 Task: Buy 1 Cheese Makers from Cheese Tools section under best seller category for shipping address: Jennifer Adams, 2106 Pike Street, San Diego, California 92126, Cell Number 8585770212. Pay from credit card ending with 9757, CVV 798
Action: Mouse moved to (36, 88)
Screenshot: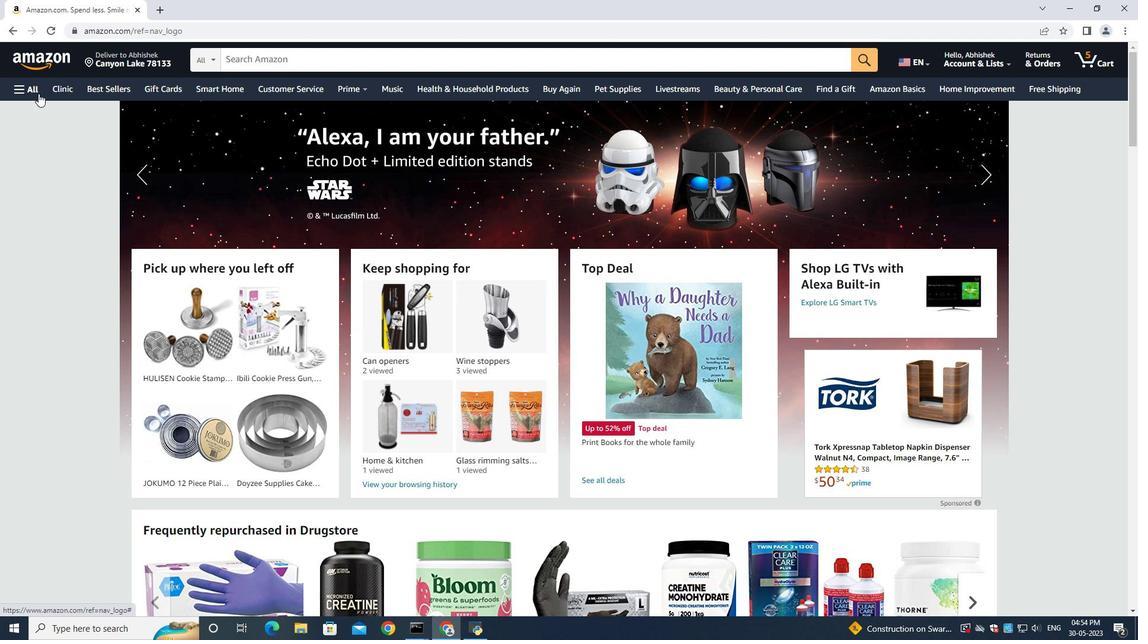 
Action: Mouse pressed left at (36, 88)
Screenshot: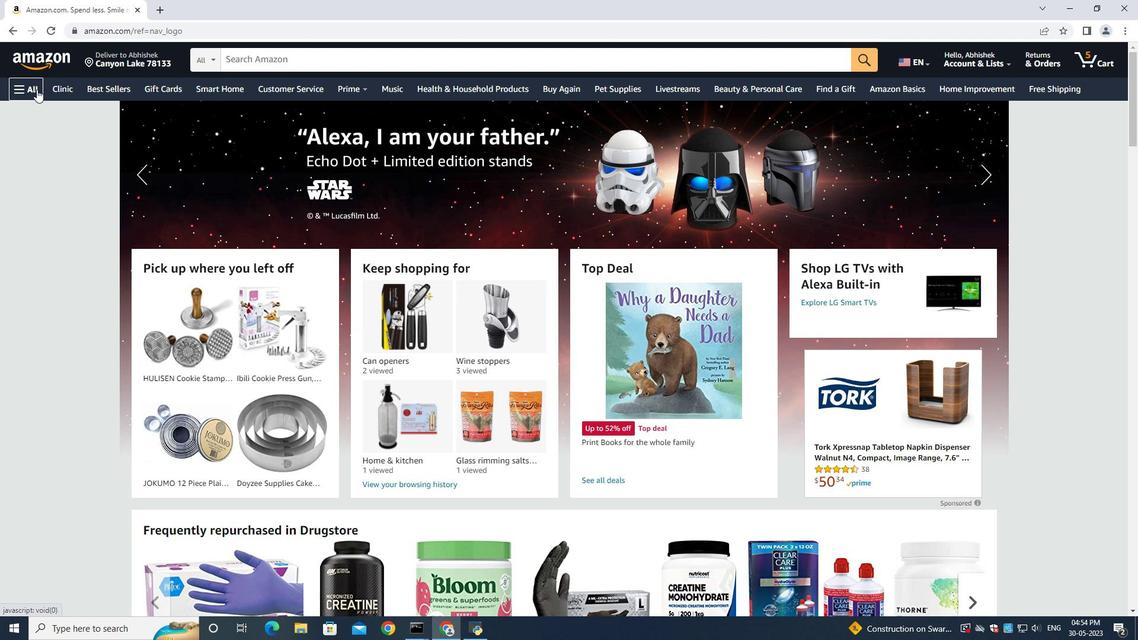 
Action: Mouse moved to (57, 106)
Screenshot: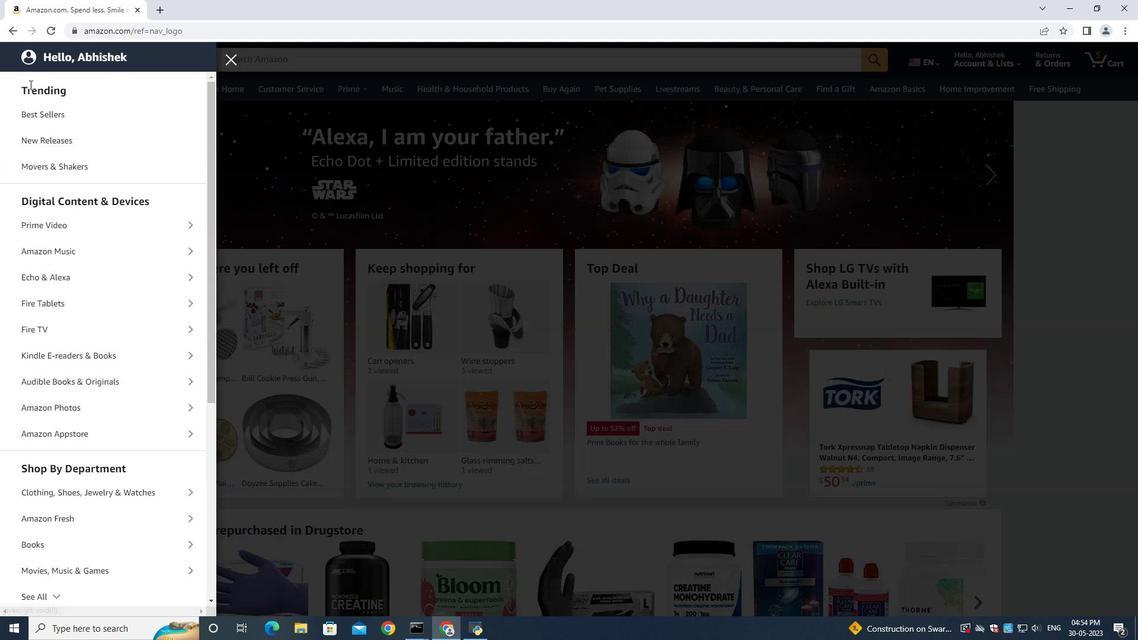 
Action: Mouse pressed left at (57, 106)
Screenshot: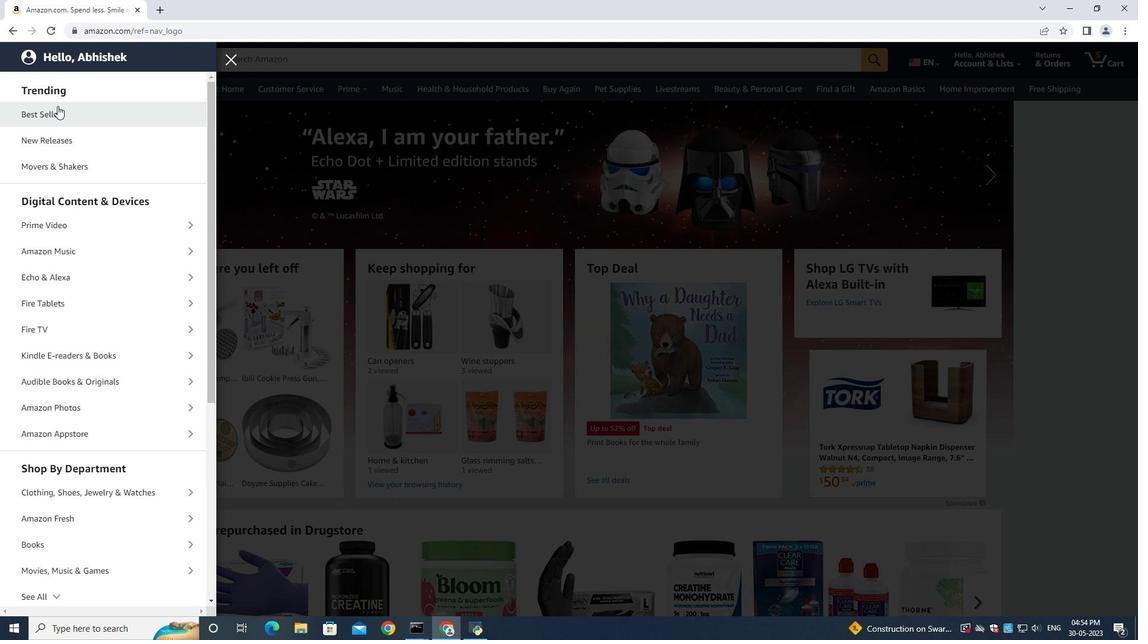 
Action: Mouse moved to (256, 54)
Screenshot: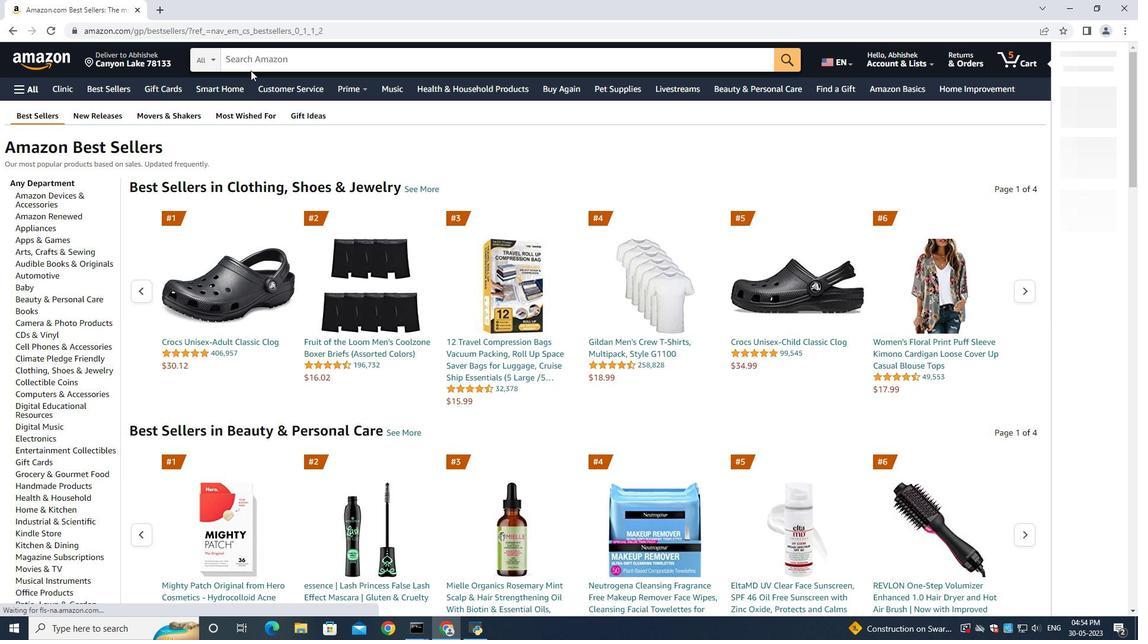 
Action: Mouse pressed left at (256, 54)
Screenshot: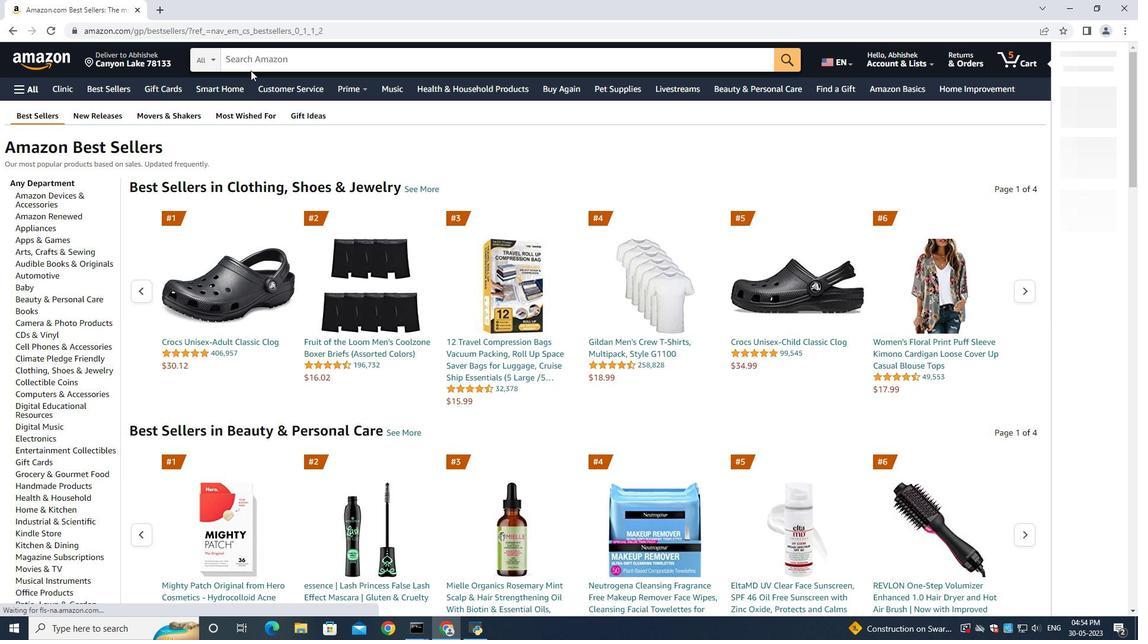 
Action: Key pressed <Key.shift>Cheese<Key.space><Key.shift>makers<Key.enter>
Screenshot: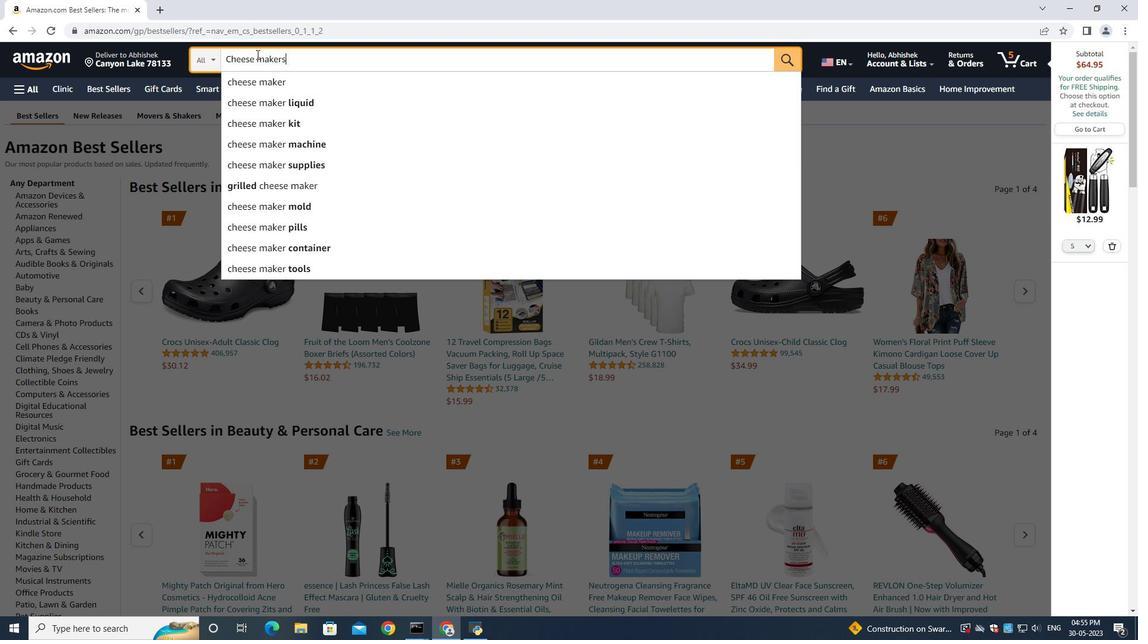 
Action: Mouse moved to (560, 350)
Screenshot: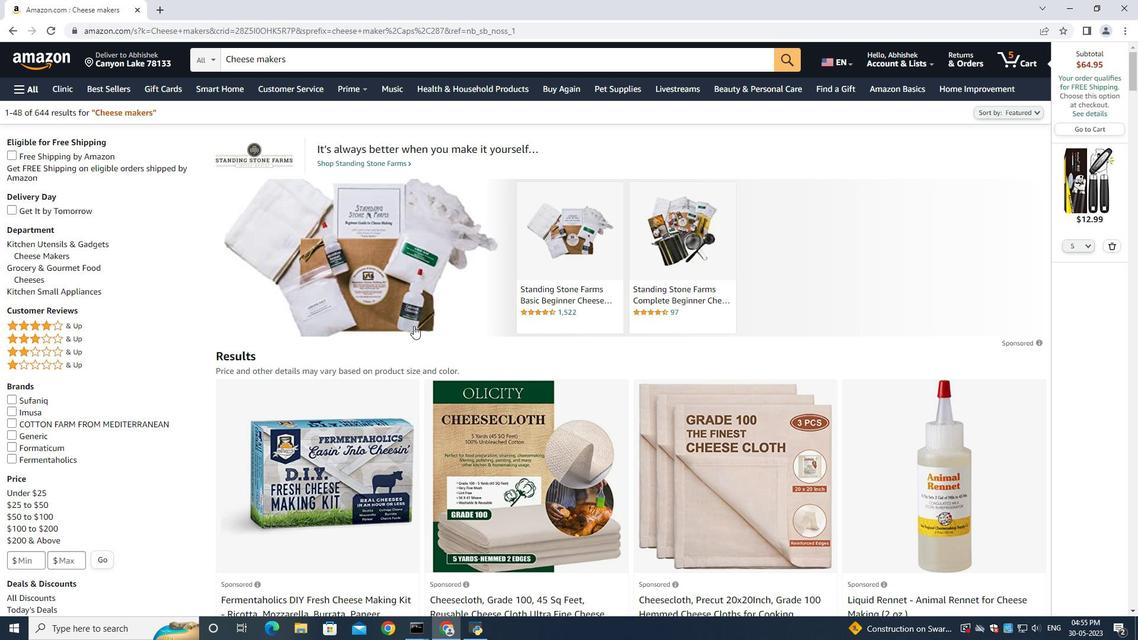 
Action: Mouse scrolled (560, 349) with delta (0, 0)
Screenshot: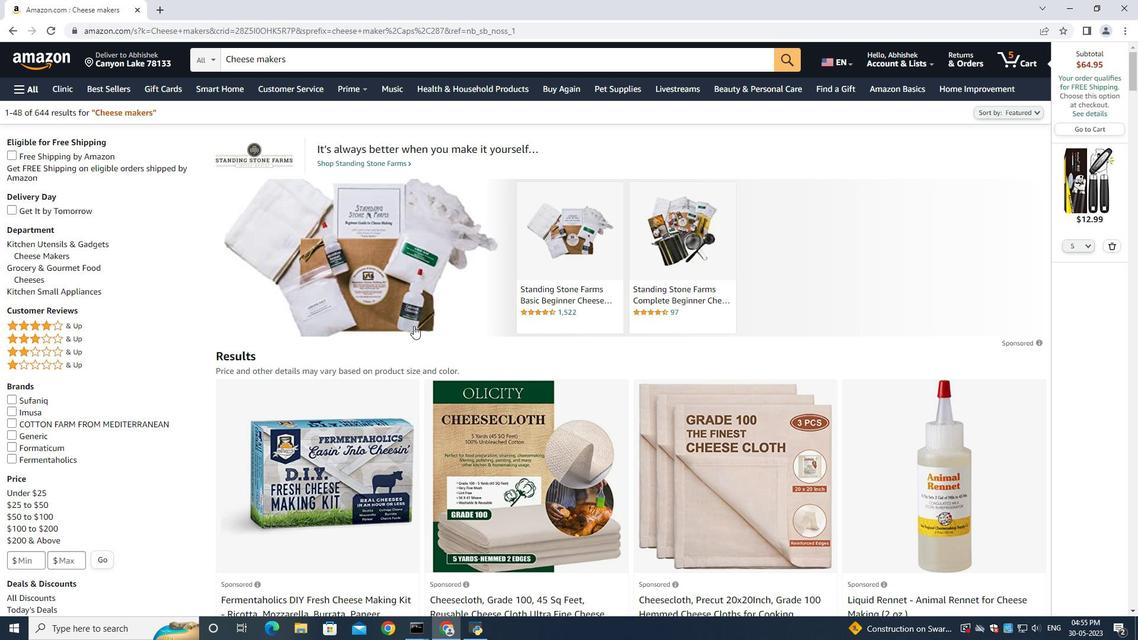 
Action: Mouse moved to (560, 351)
Screenshot: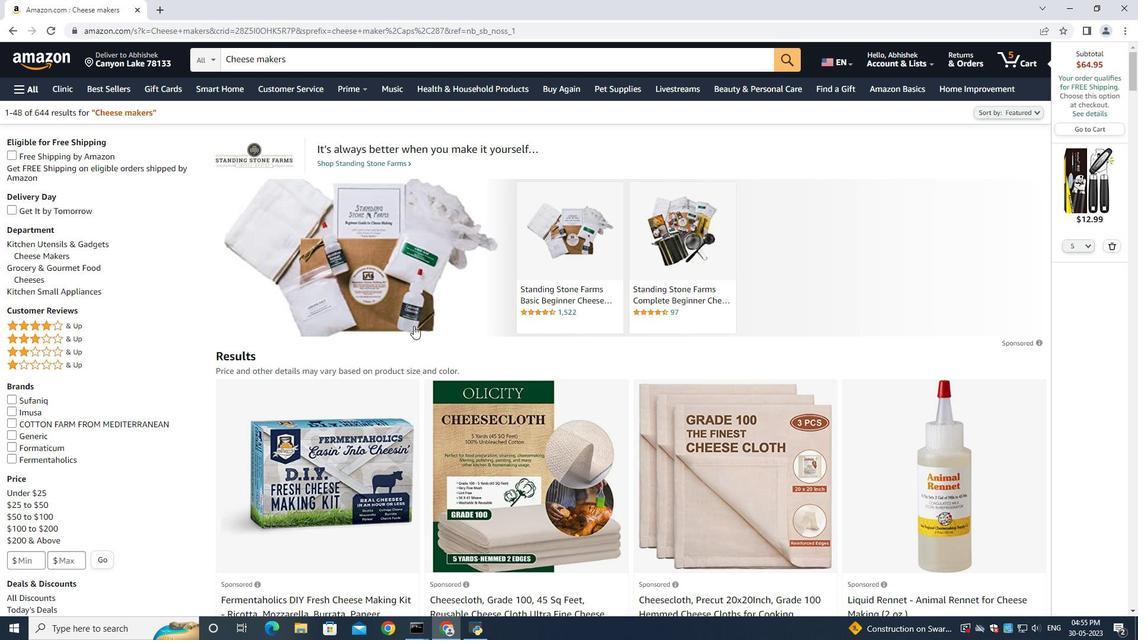 
Action: Mouse scrolled (560, 350) with delta (0, 0)
Screenshot: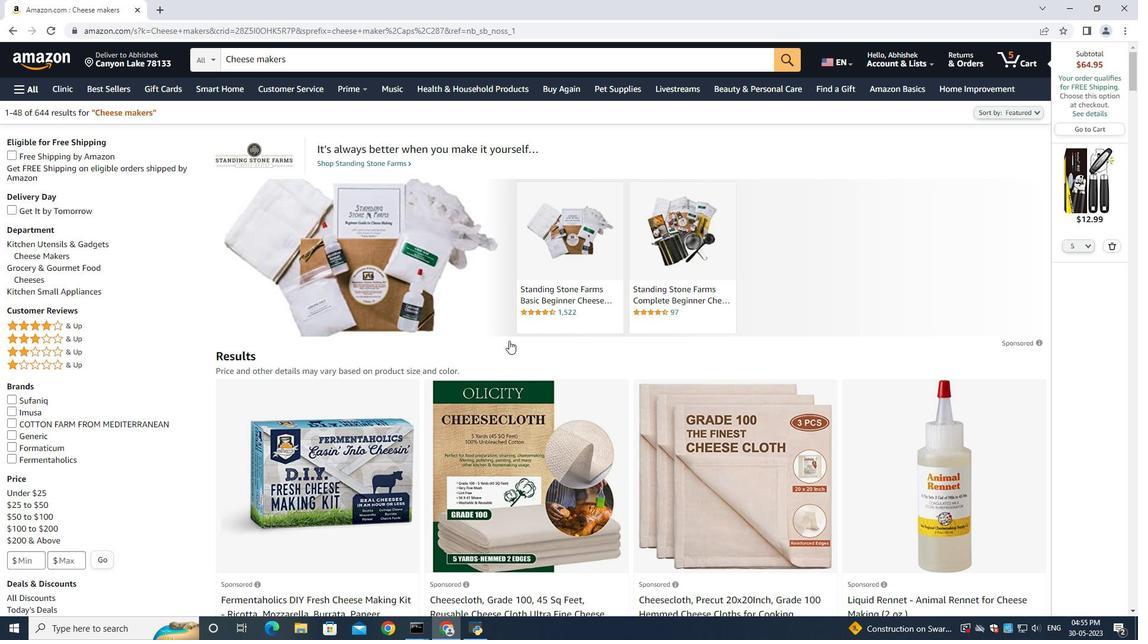 
Action: Mouse scrolled (560, 350) with delta (0, 0)
Screenshot: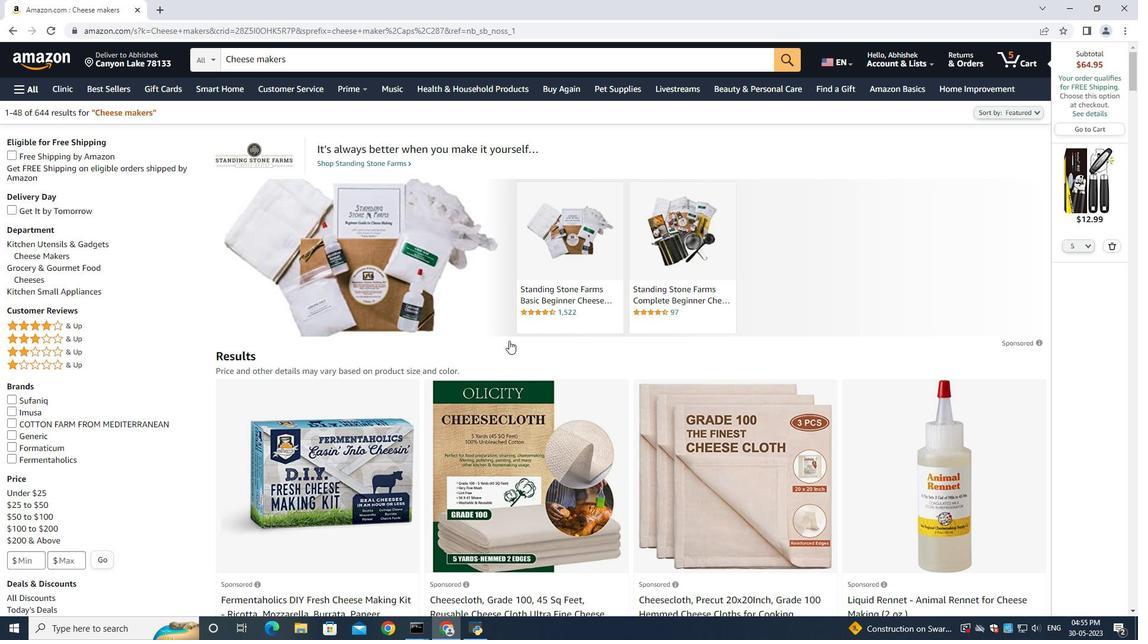 
Action: Mouse moved to (560, 350)
Screenshot: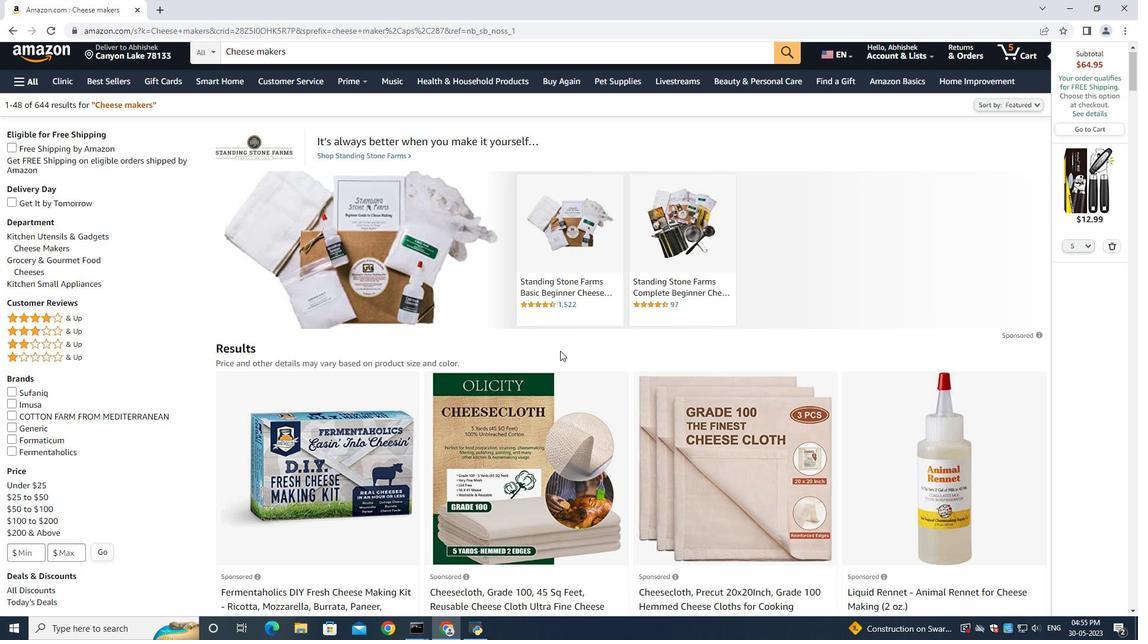 
Action: Mouse scrolled (560, 350) with delta (0, 0)
Screenshot: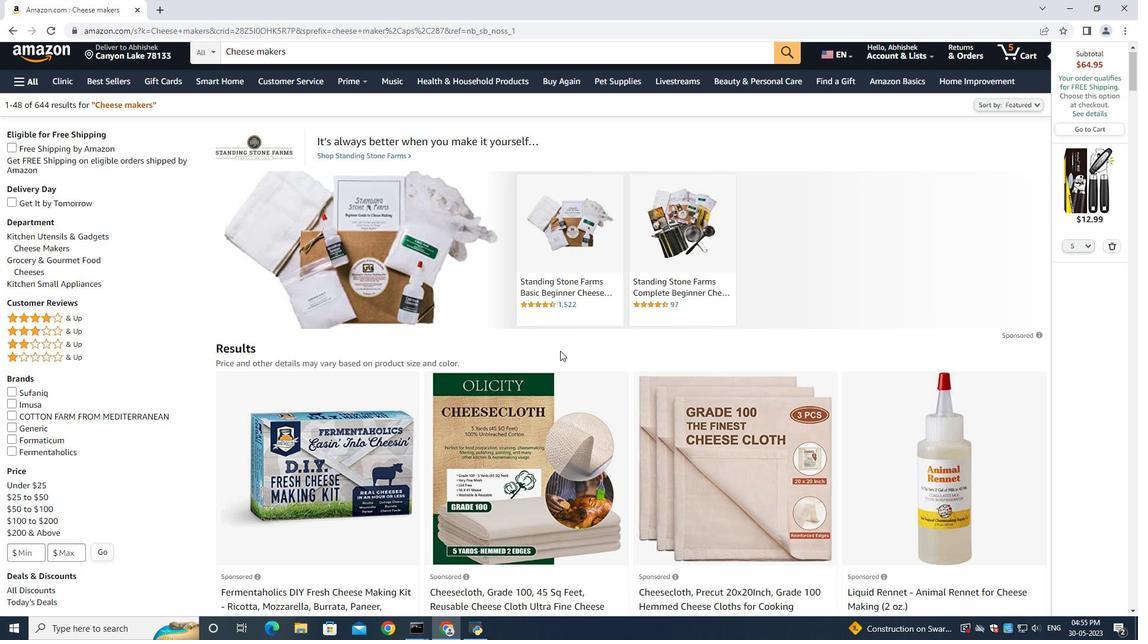 
Action: Mouse moved to (560, 349)
Screenshot: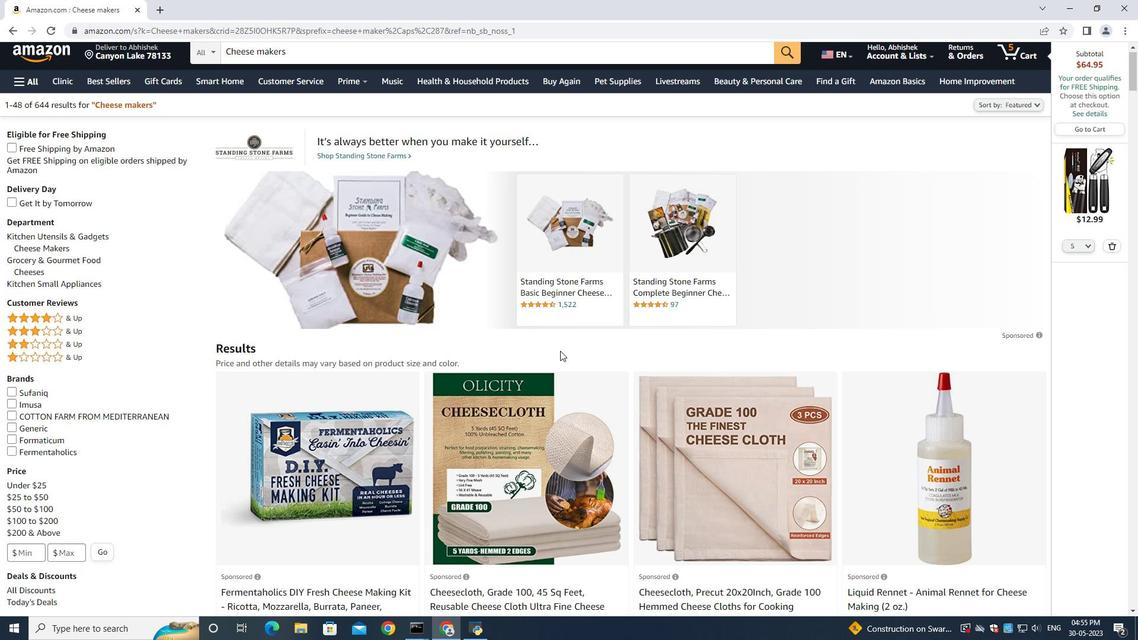 
Action: Mouse scrolled (560, 350) with delta (0, 0)
Screenshot: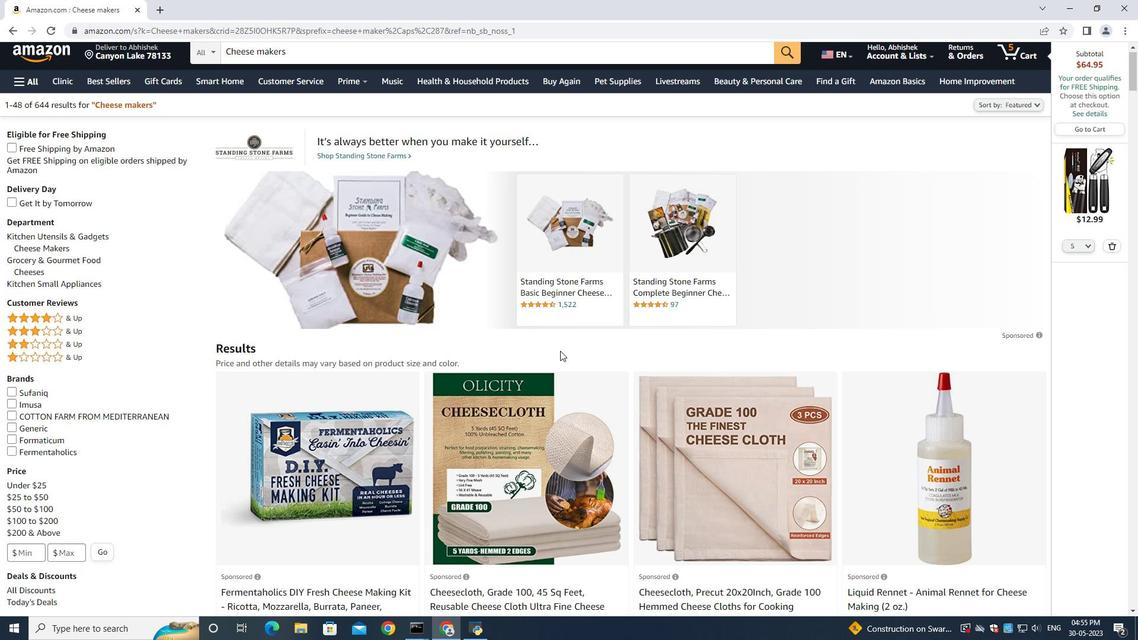
Action: Mouse moved to (358, 278)
Screenshot: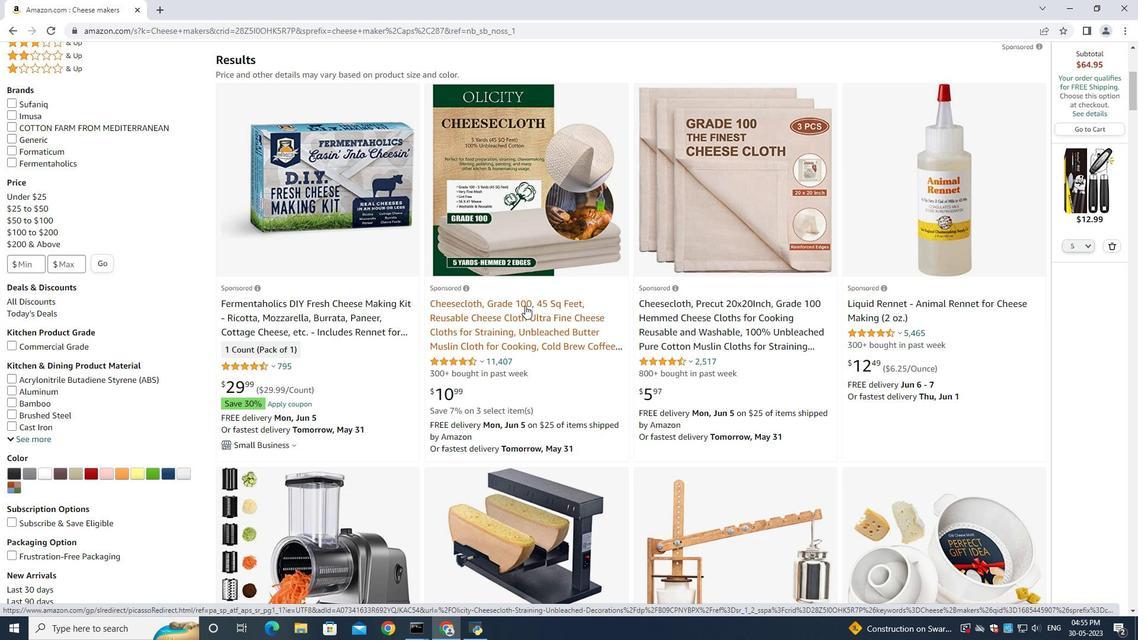
Action: Mouse scrolled (358, 279) with delta (0, 0)
Screenshot: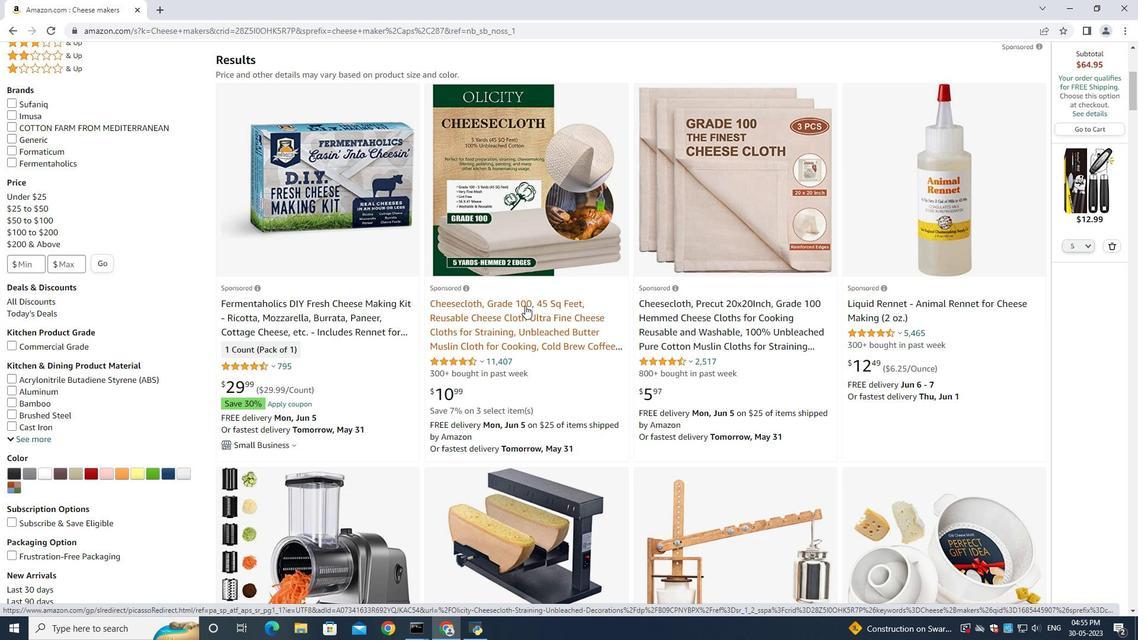 
Action: Mouse scrolled (358, 279) with delta (0, 0)
Screenshot: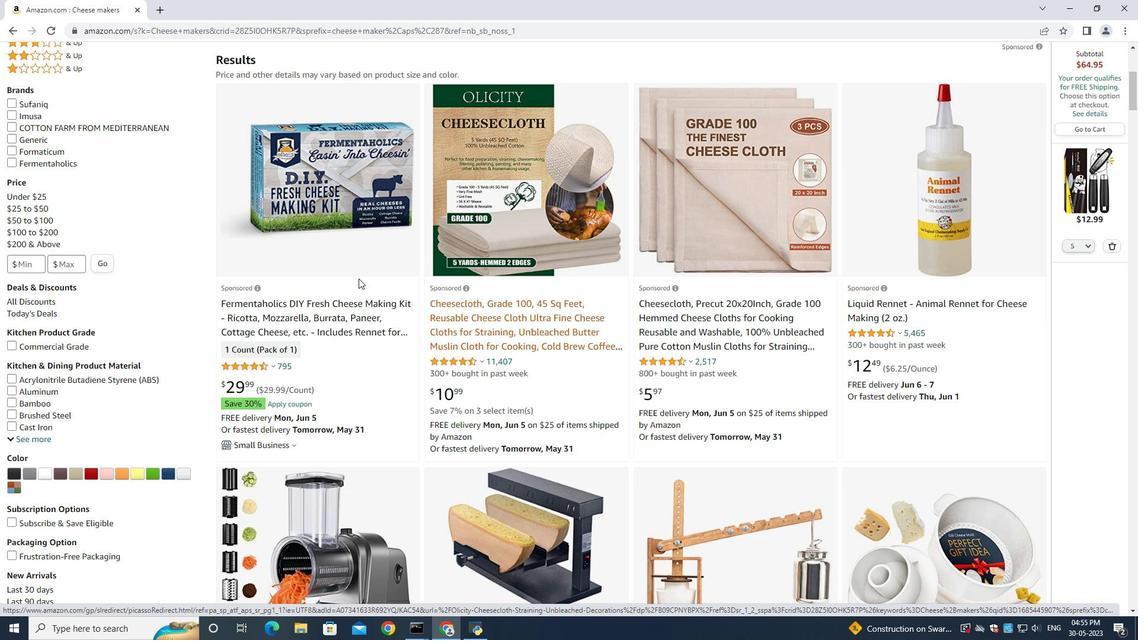 
Action: Mouse moved to (358, 278)
Screenshot: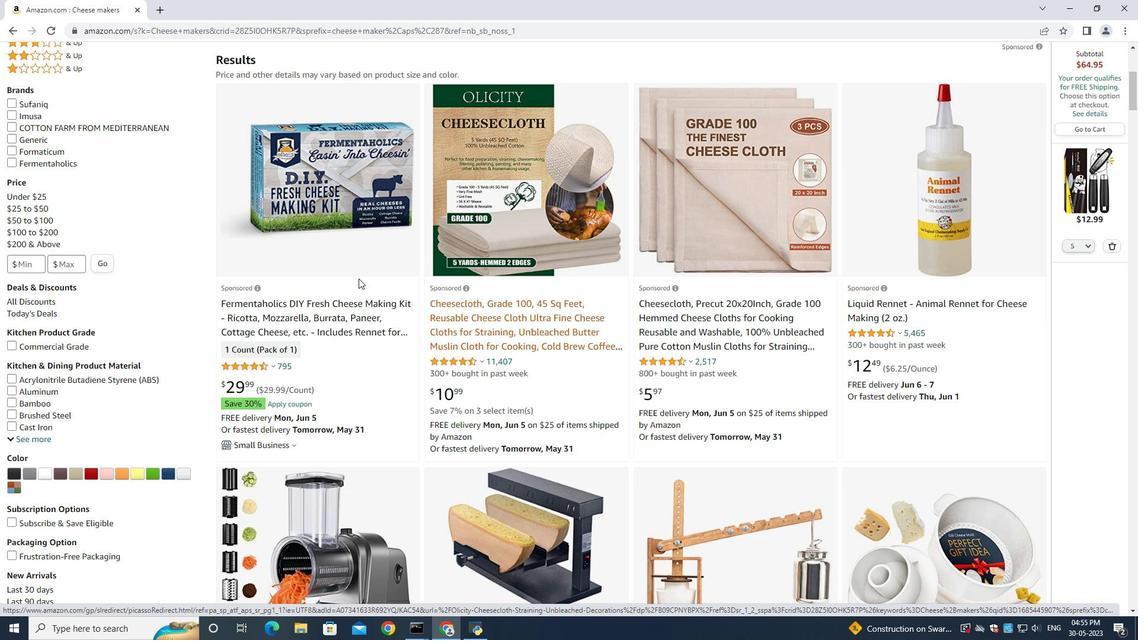 
Action: Mouse scrolled (358, 279) with delta (0, 0)
Screenshot: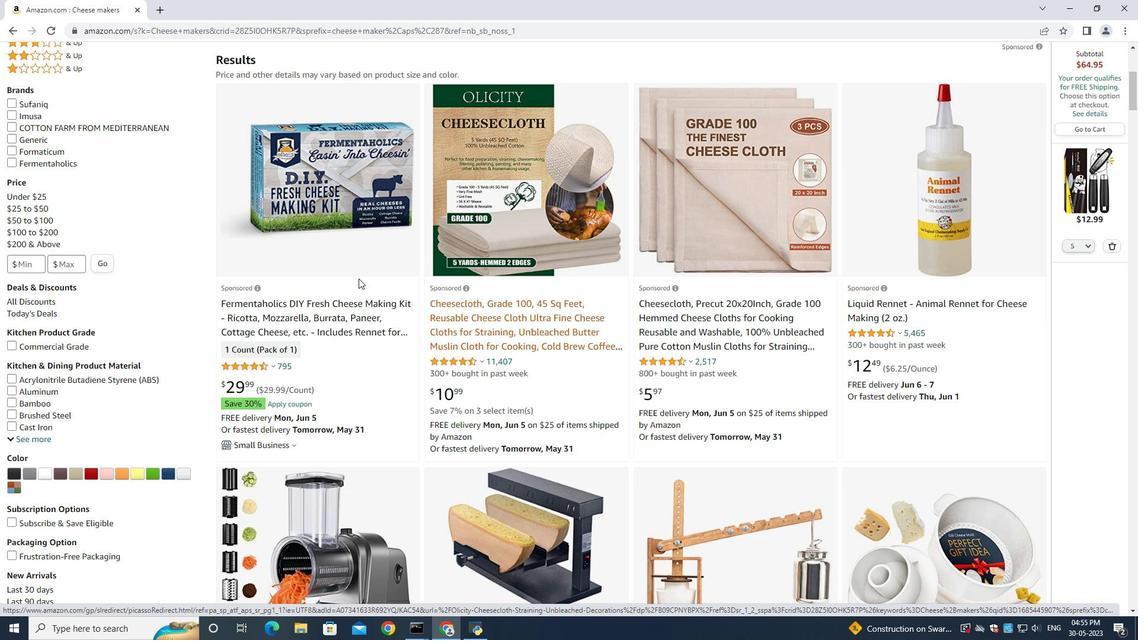 
Action: Mouse moved to (358, 278)
Screenshot: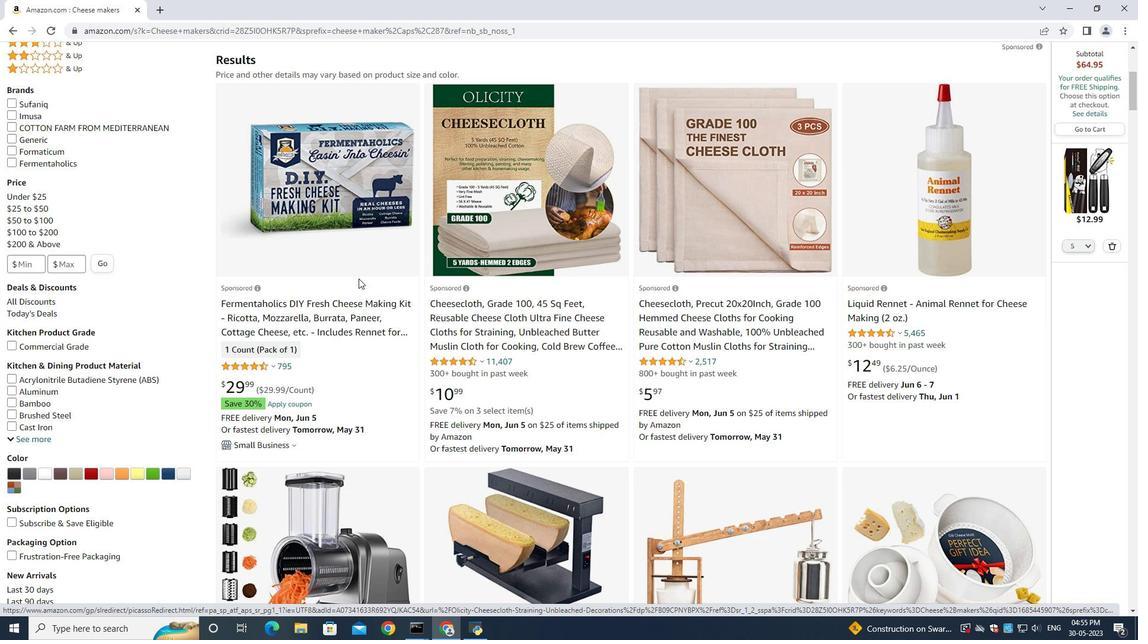 
Action: Mouse scrolled (358, 279) with delta (0, 0)
Screenshot: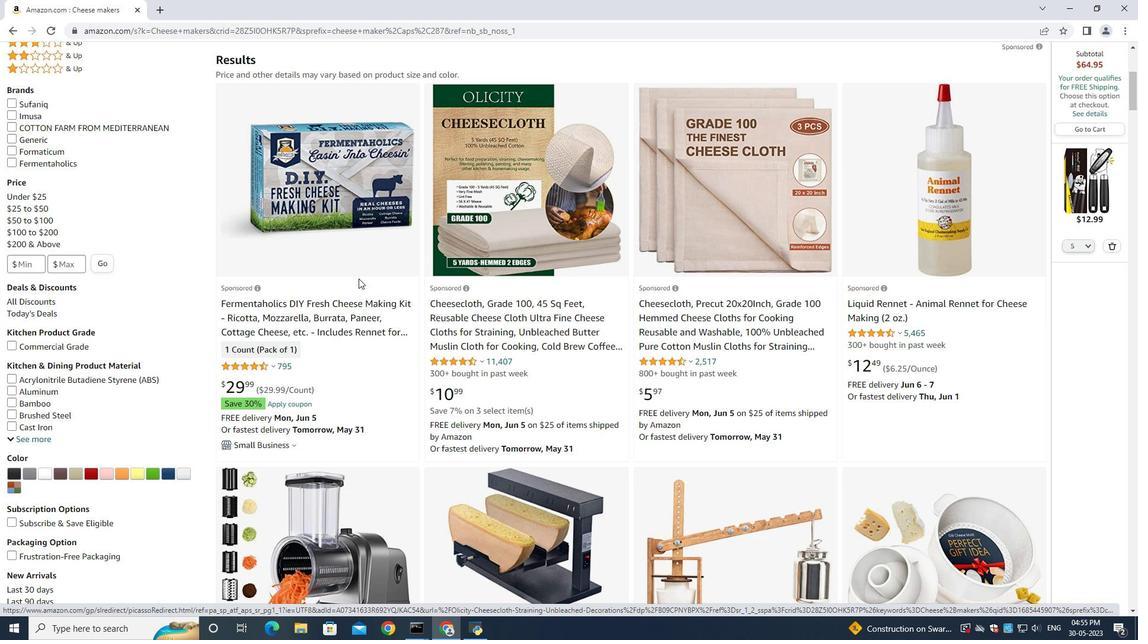 
Action: Mouse moved to (359, 278)
Screenshot: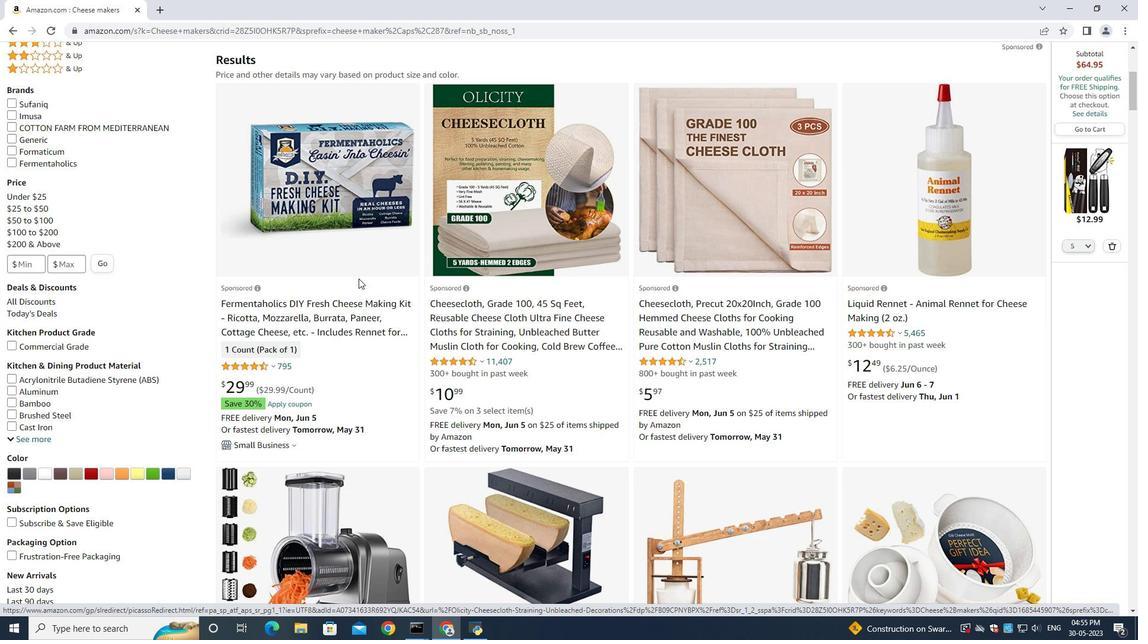 
Action: Mouse scrolled (359, 279) with delta (0, 0)
Screenshot: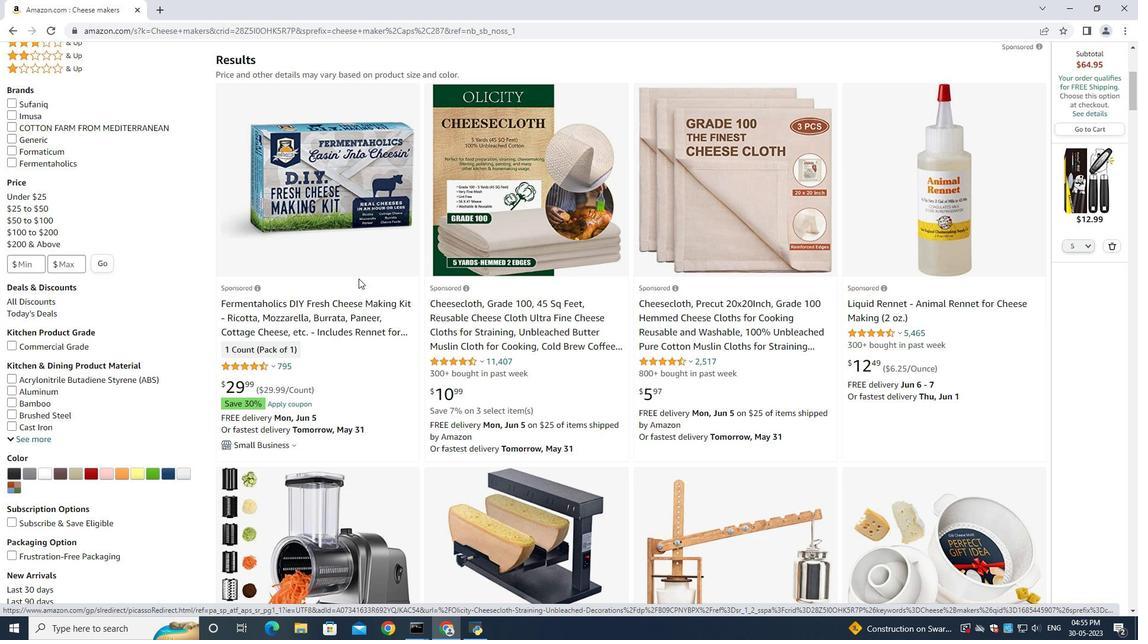 
Action: Mouse moved to (39, 254)
Screenshot: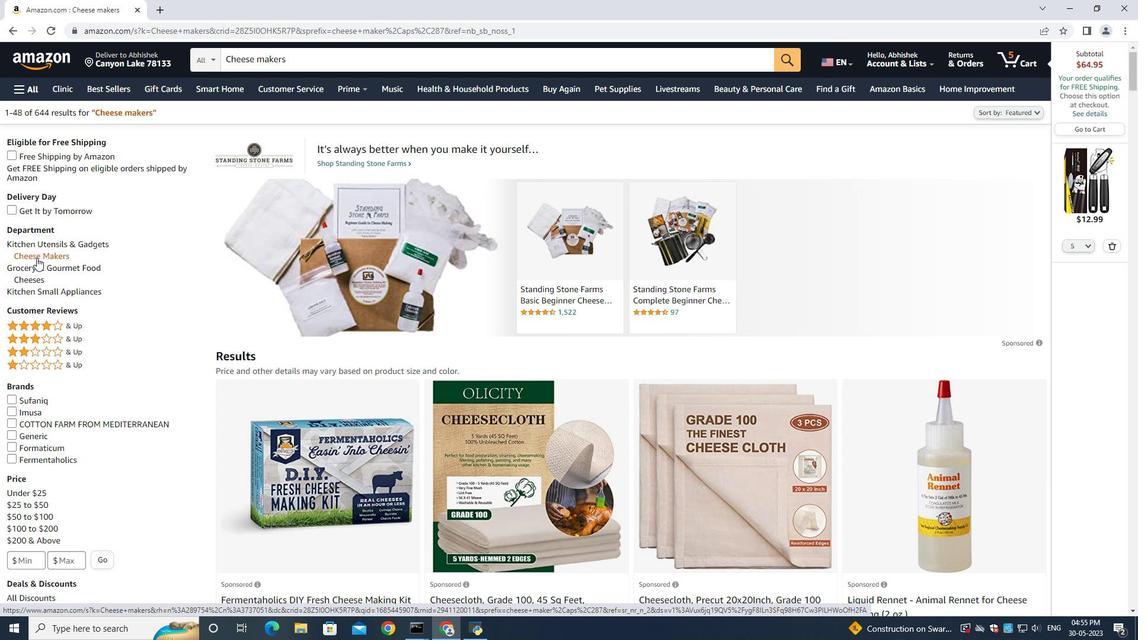 
Action: Mouse pressed left at (39, 254)
Screenshot: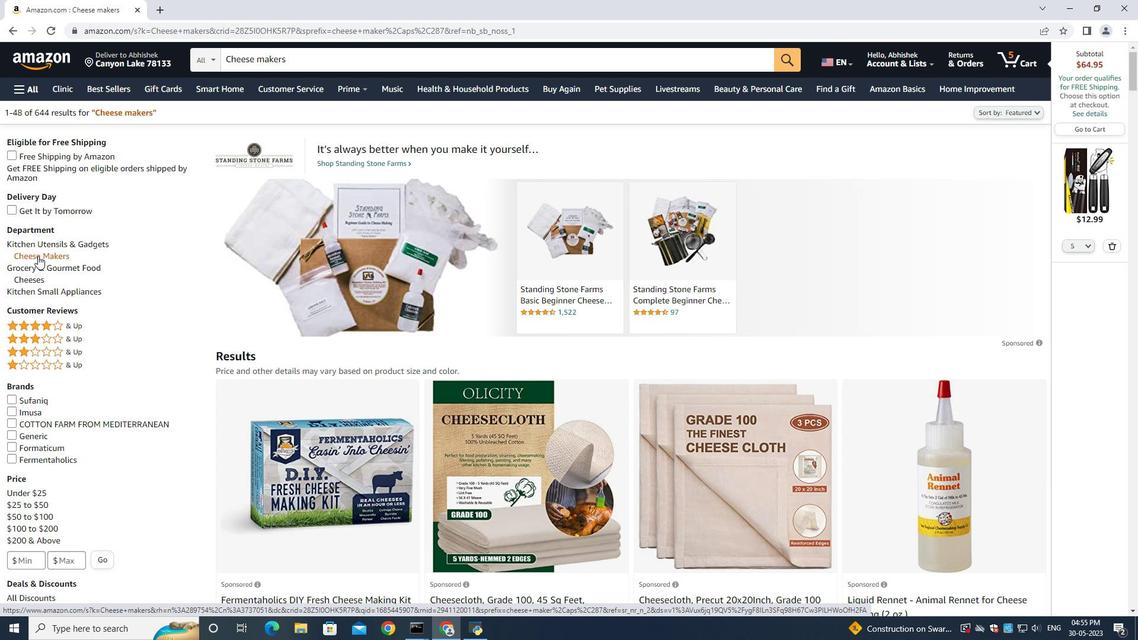 
Action: Mouse moved to (12, 319)
Screenshot: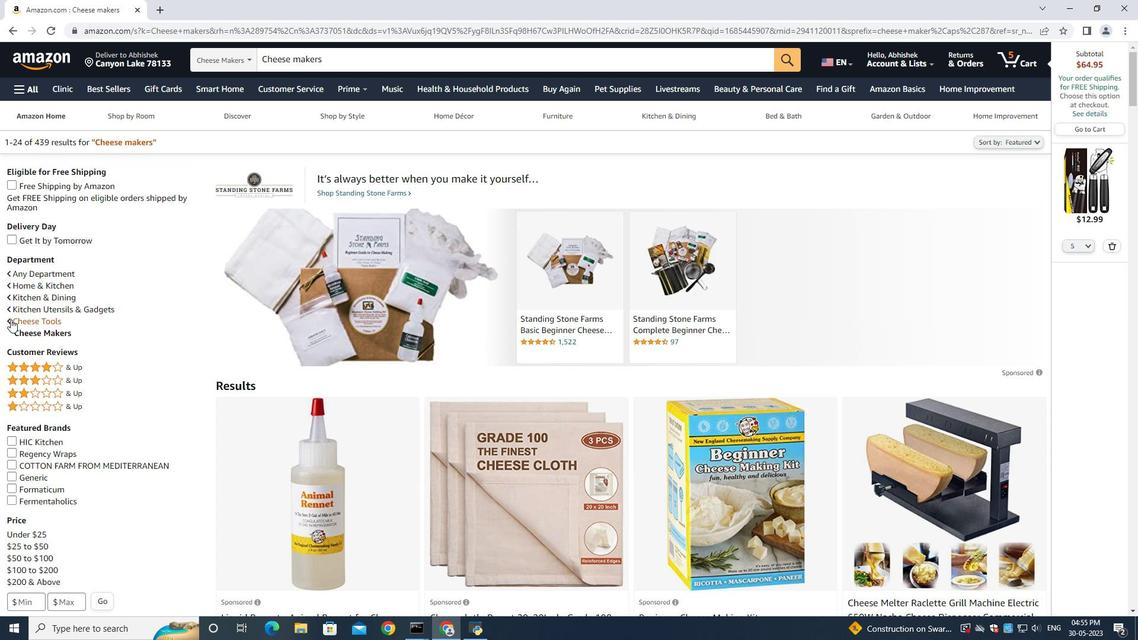 
Action: Mouse pressed left at (12, 319)
Screenshot: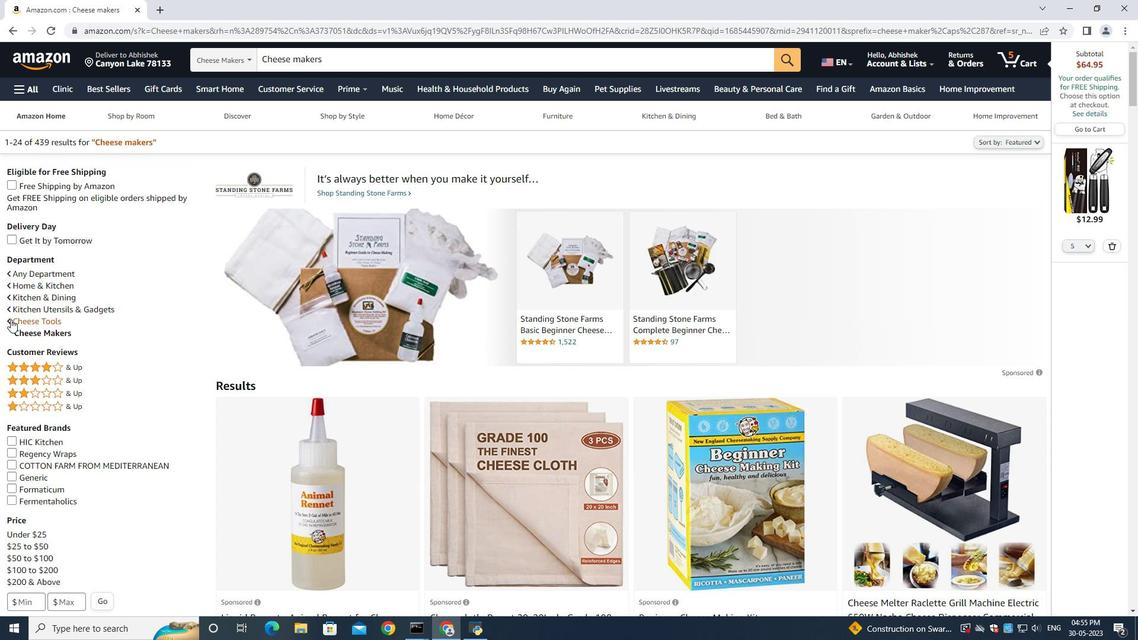 
Action: Mouse moved to (664, 394)
Screenshot: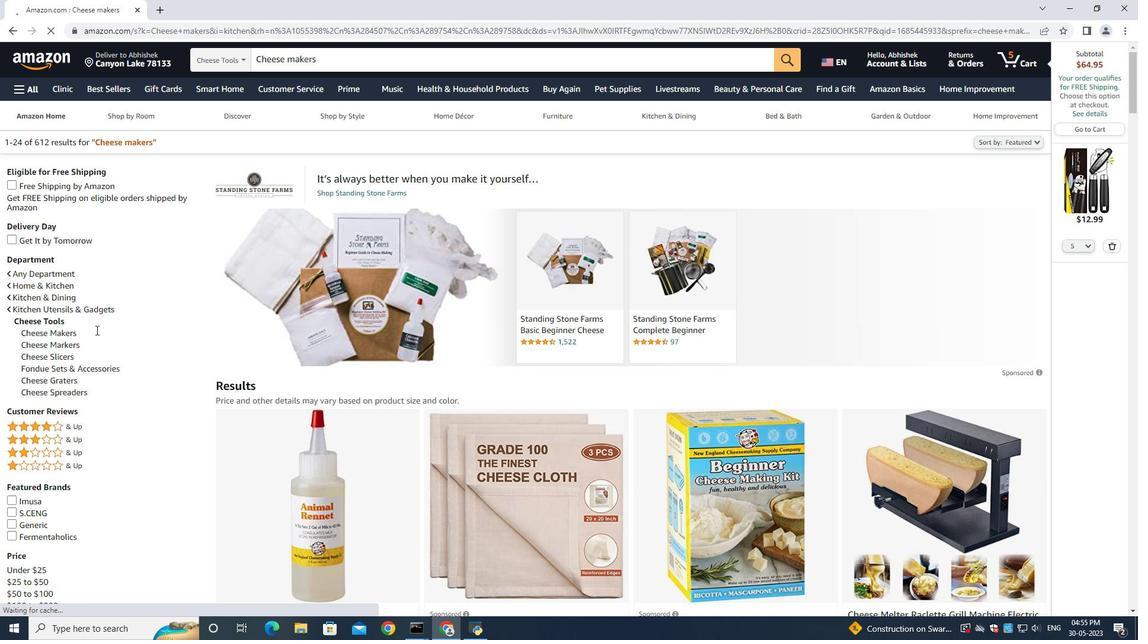 
Action: Mouse scrolled (664, 393) with delta (0, 0)
Screenshot: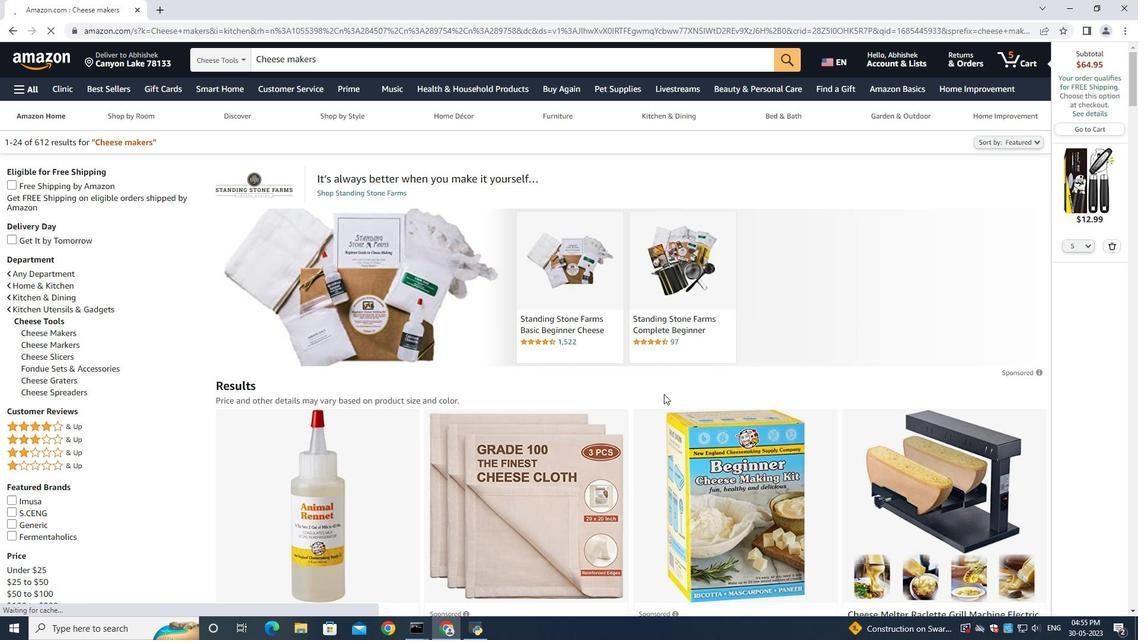 
Action: Mouse scrolled (664, 393) with delta (0, 0)
Screenshot: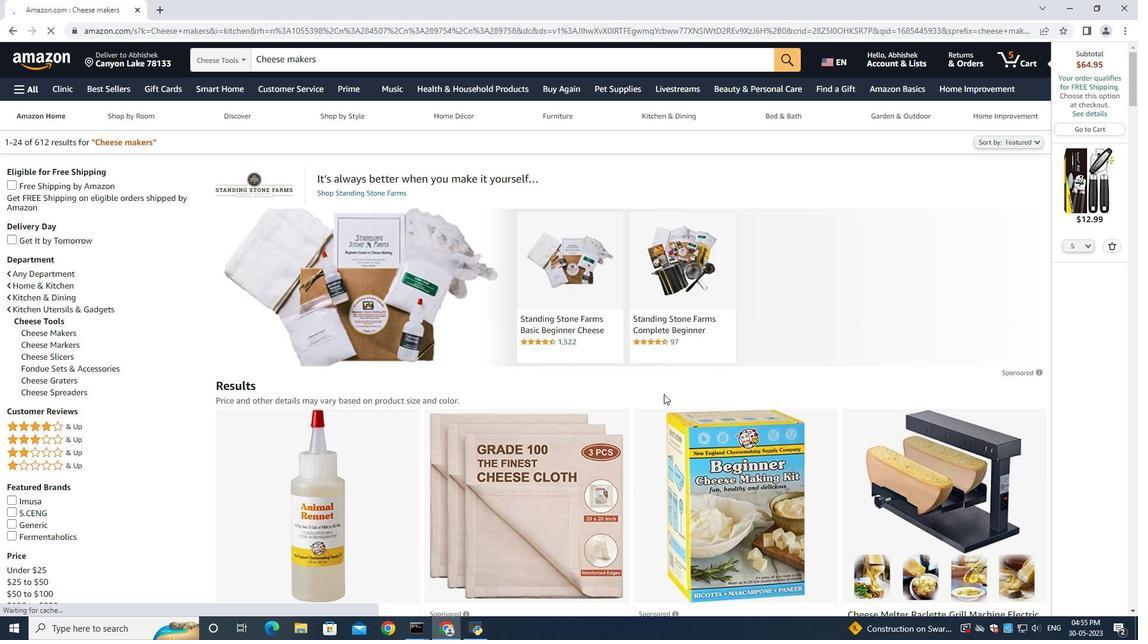 
Action: Mouse scrolled (664, 393) with delta (0, 0)
Screenshot: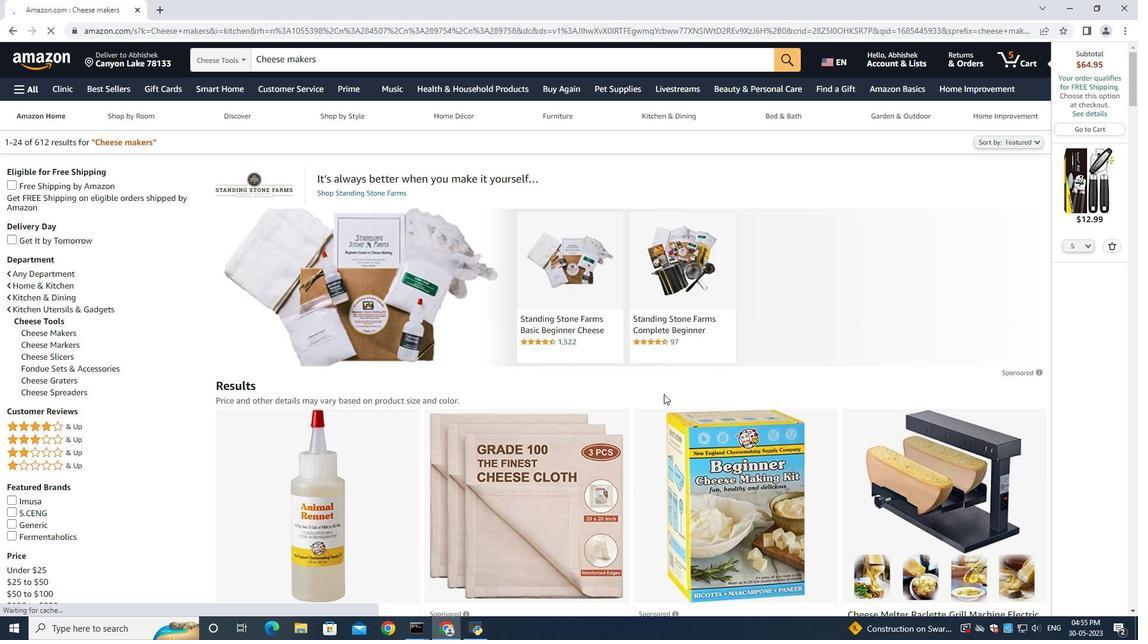 
Action: Mouse scrolled (664, 393) with delta (0, 0)
Screenshot: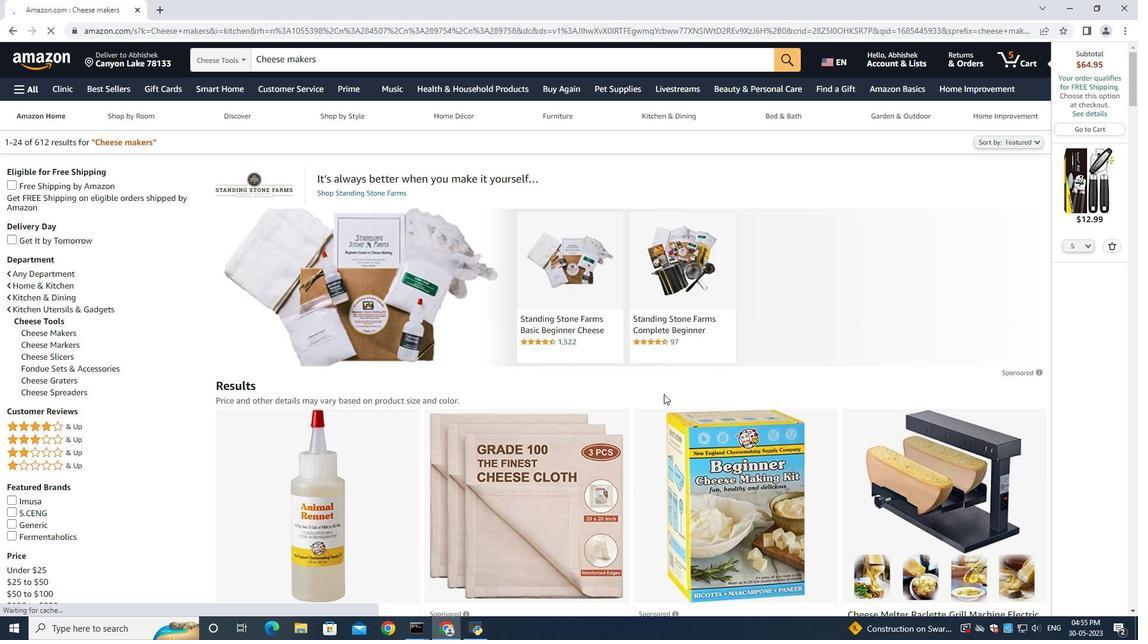 
Action: Mouse moved to (516, 386)
Screenshot: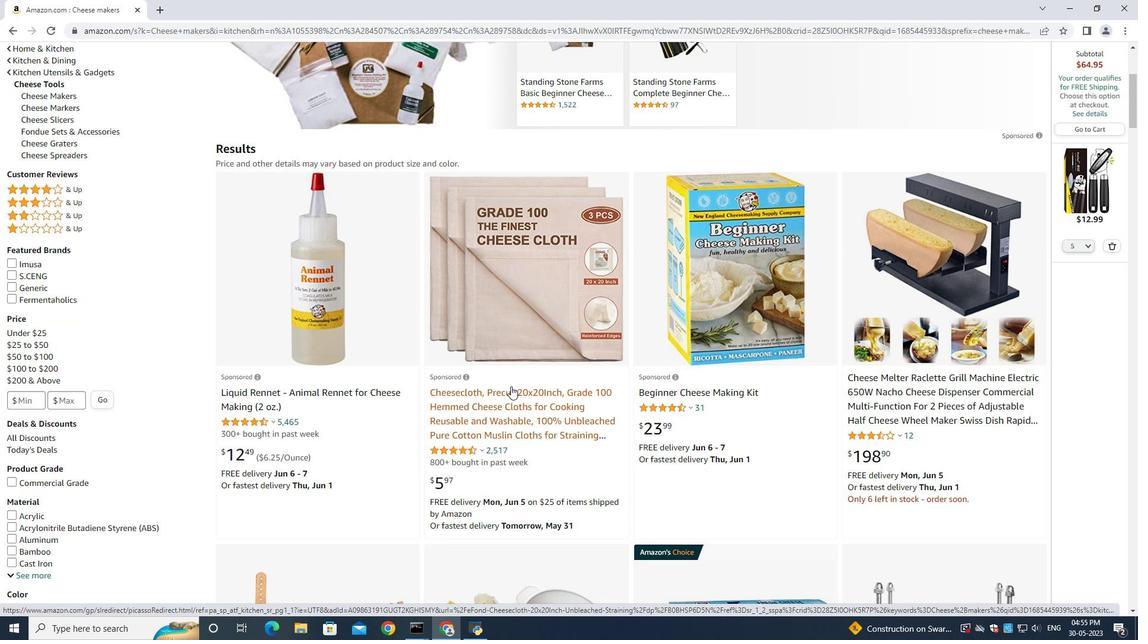 
Action: Mouse pressed left at (516, 386)
Screenshot: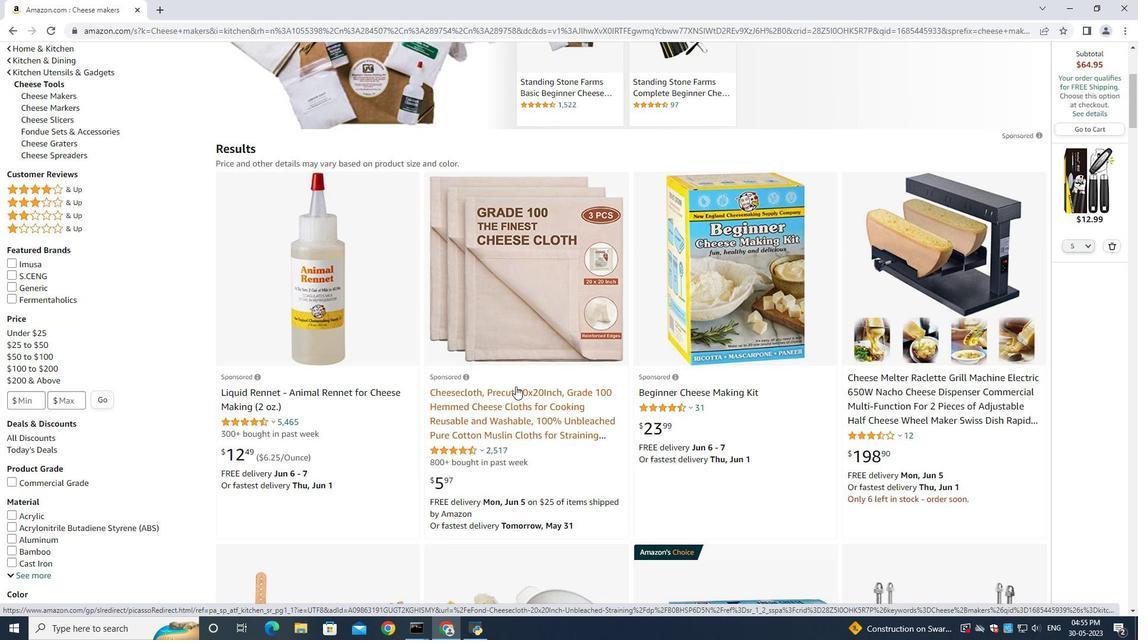 
Action: Mouse moved to (880, 507)
Screenshot: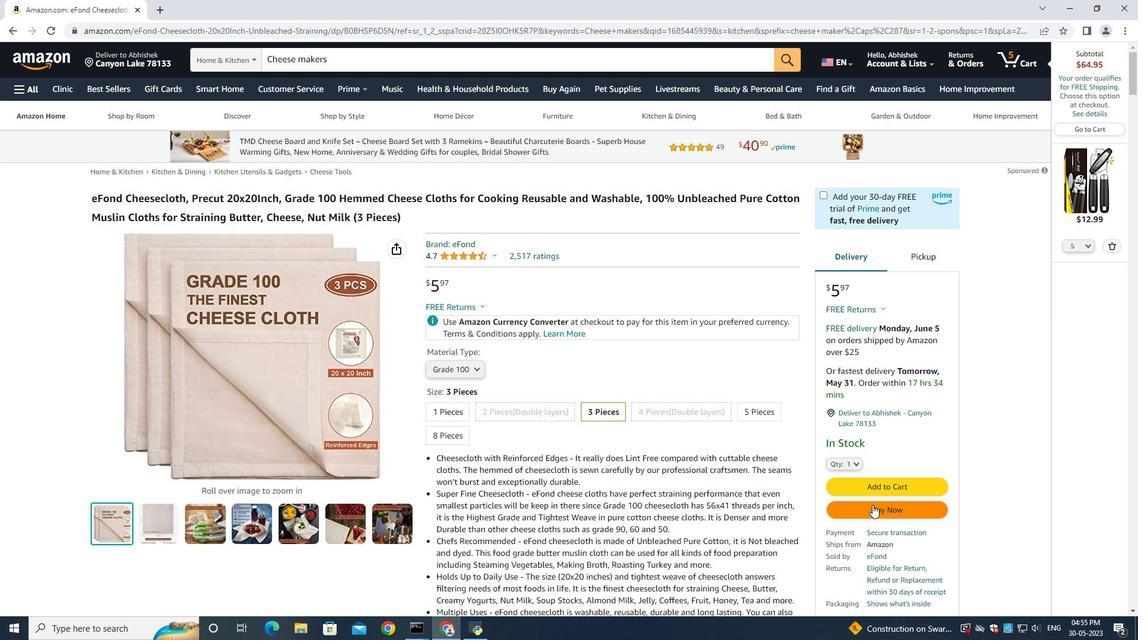 
Action: Mouse pressed left at (880, 507)
Screenshot: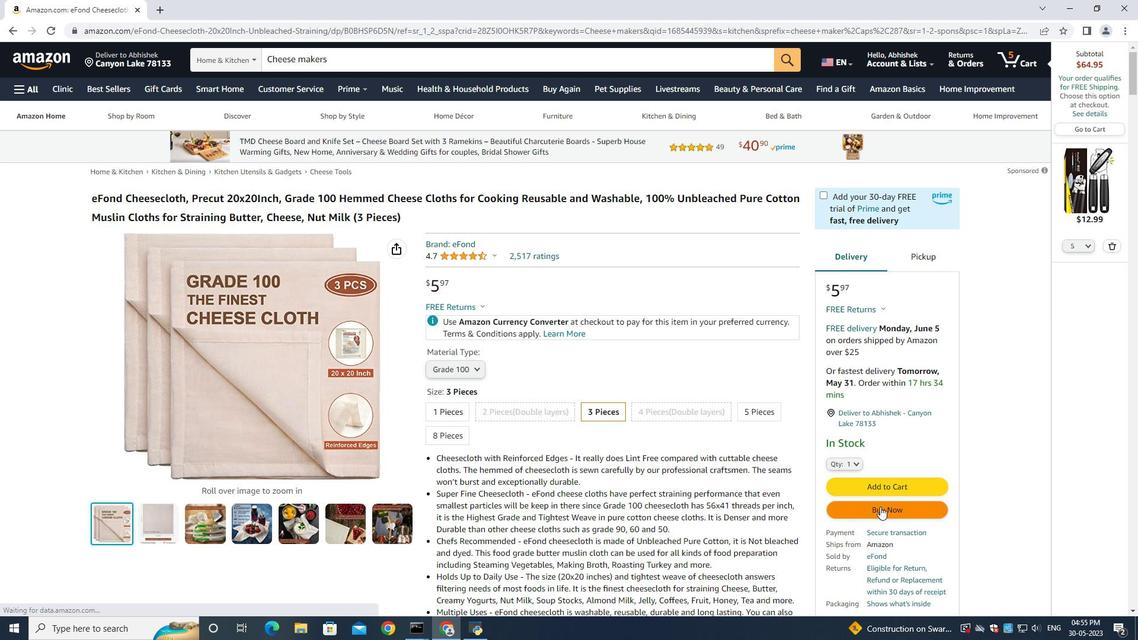 
Action: Mouse moved to (10, 28)
Screenshot: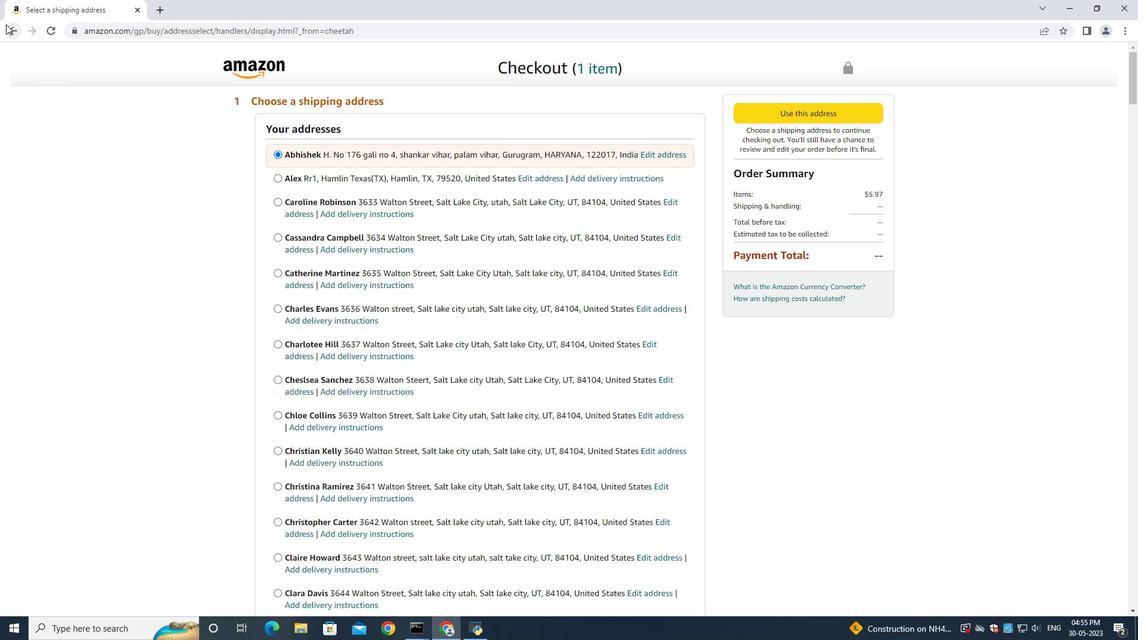 
Action: Mouse pressed left at (10, 28)
Screenshot: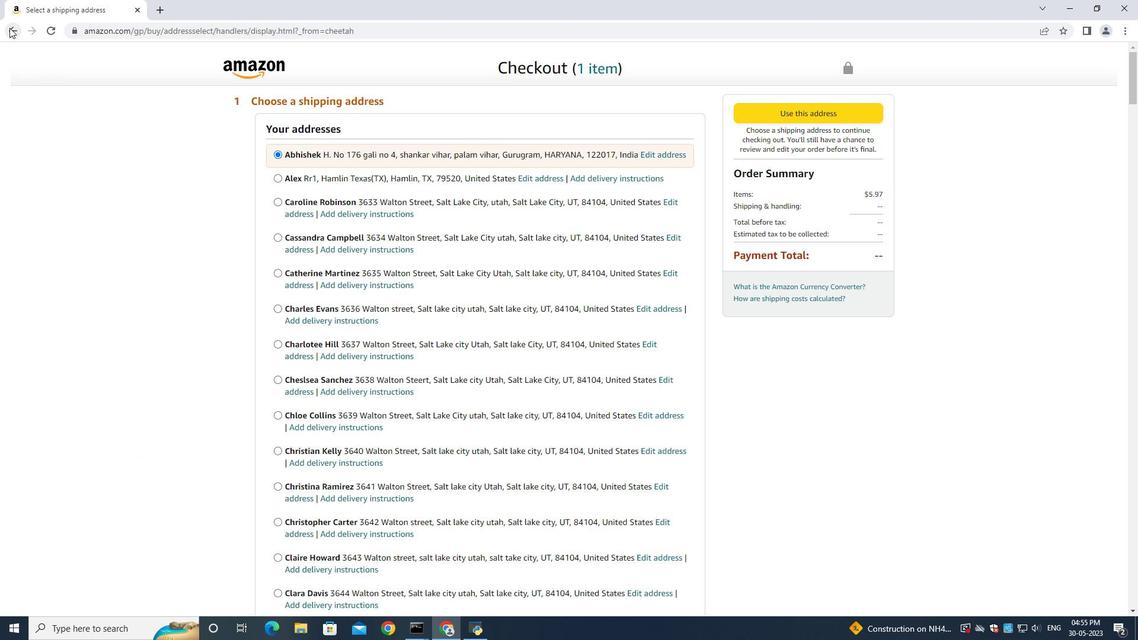 
Action: Mouse moved to (1111, 245)
Screenshot: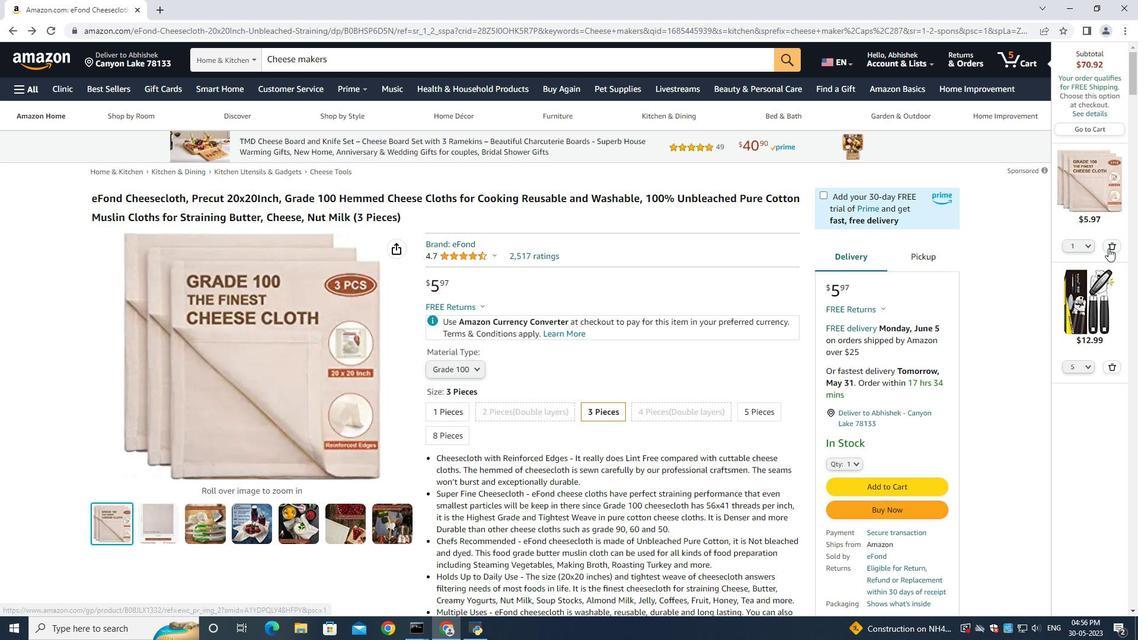 
Action: Mouse pressed left at (1111, 245)
Screenshot: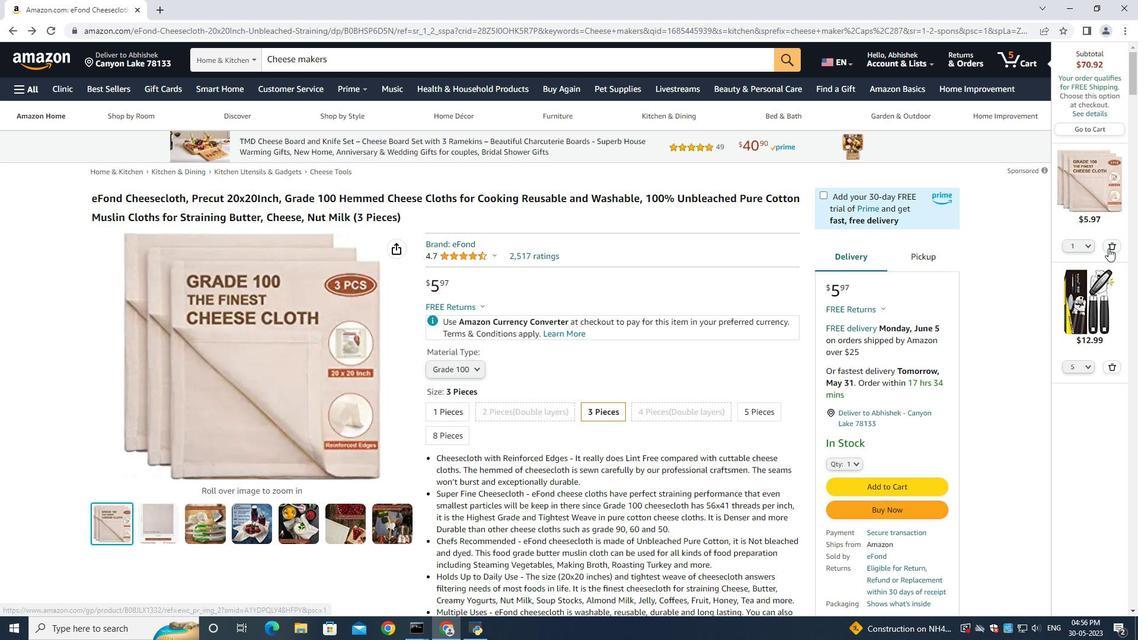 
Action: Mouse moved to (1112, 297)
Screenshot: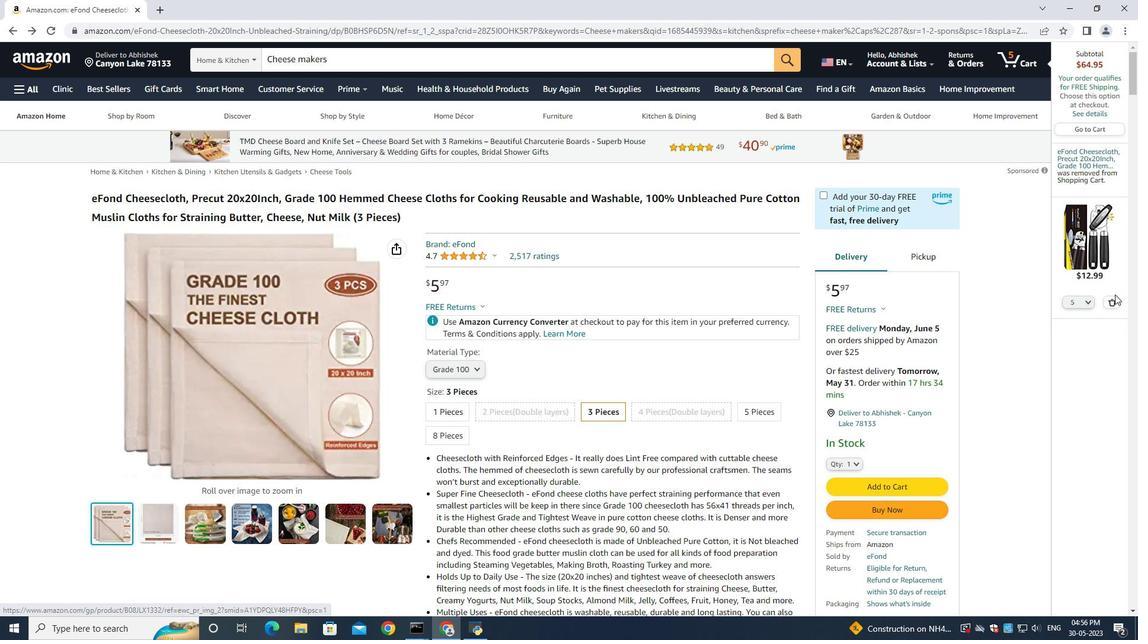 
Action: Mouse pressed left at (1112, 297)
Screenshot: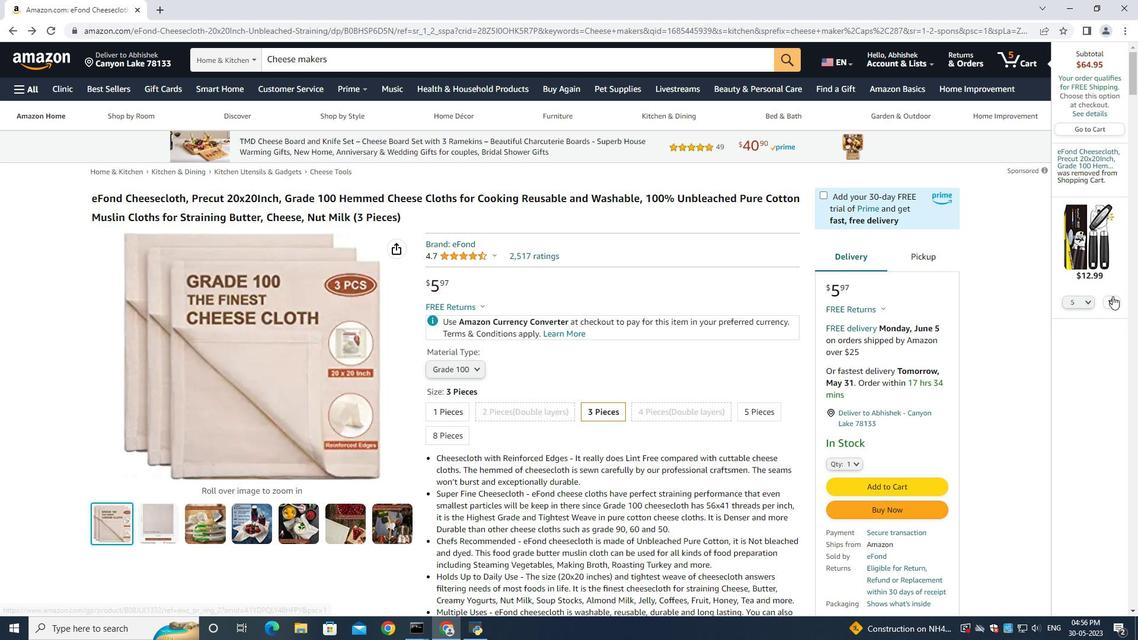 
Action: Mouse moved to (891, 505)
Screenshot: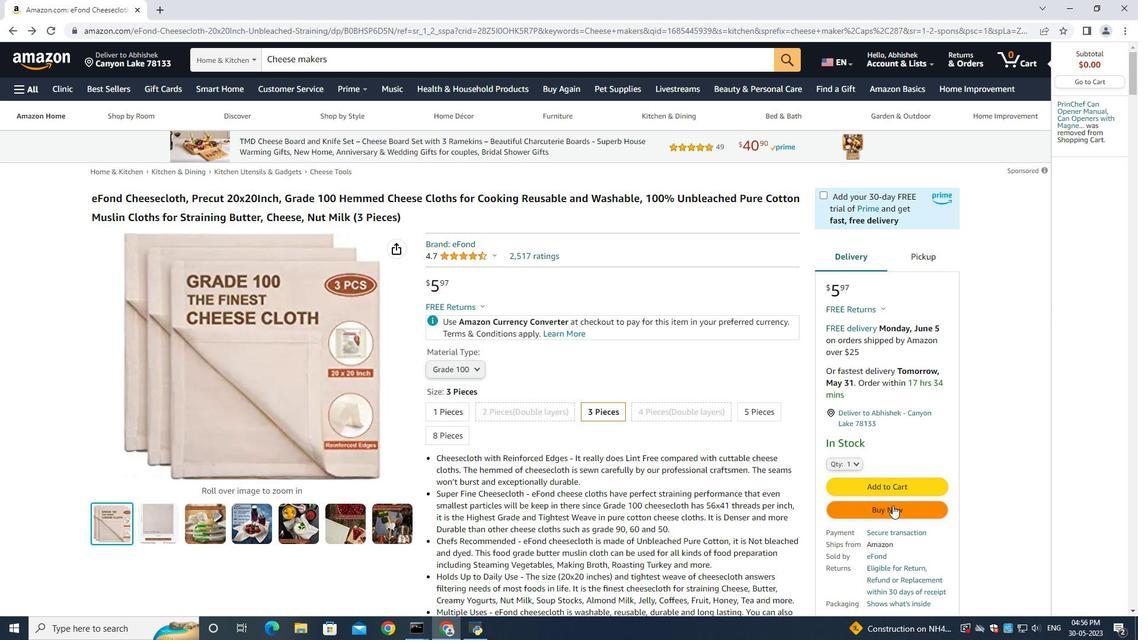 
Action: Mouse pressed left at (891, 505)
Screenshot: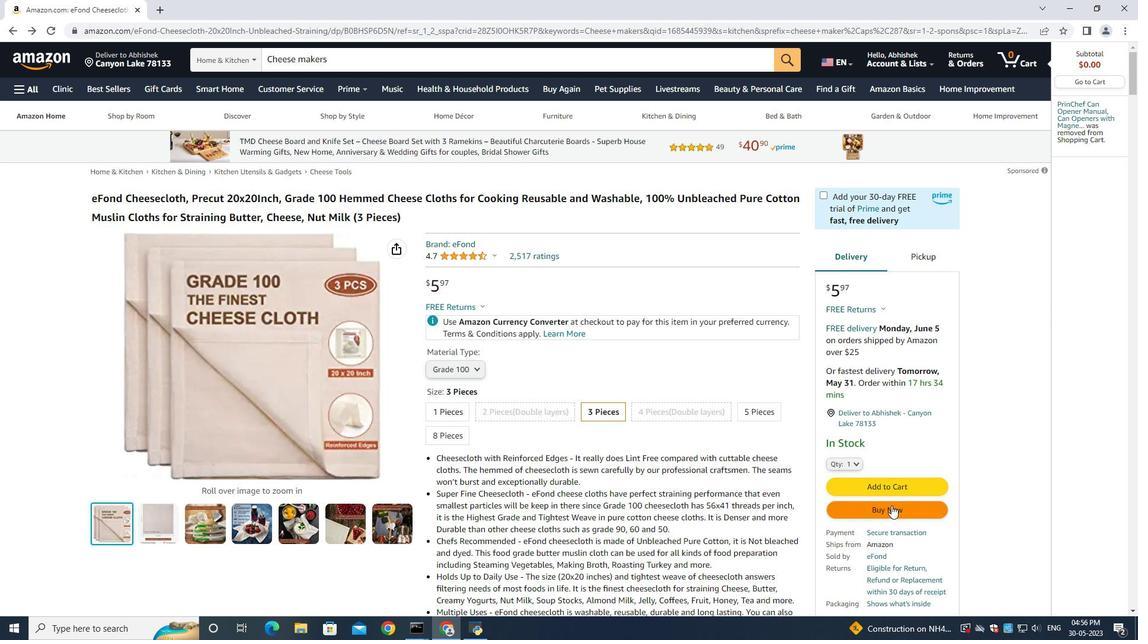 
Action: Mouse moved to (549, 425)
Screenshot: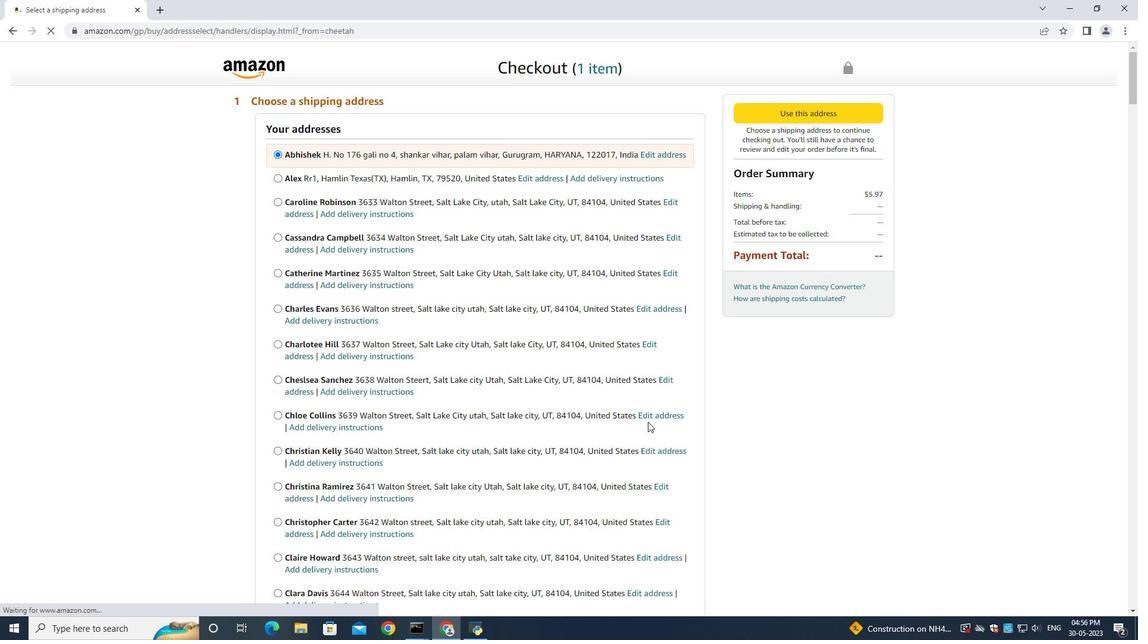 
Action: Mouse scrolled (549, 424) with delta (0, 0)
Screenshot: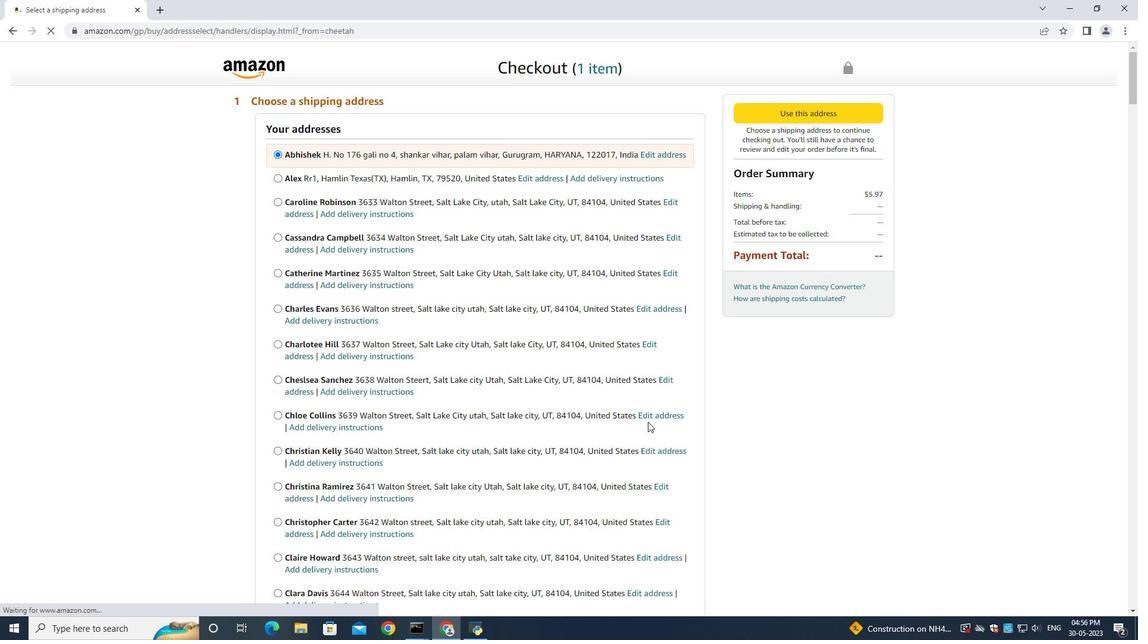 
Action: Mouse scrolled (549, 424) with delta (0, 0)
Screenshot: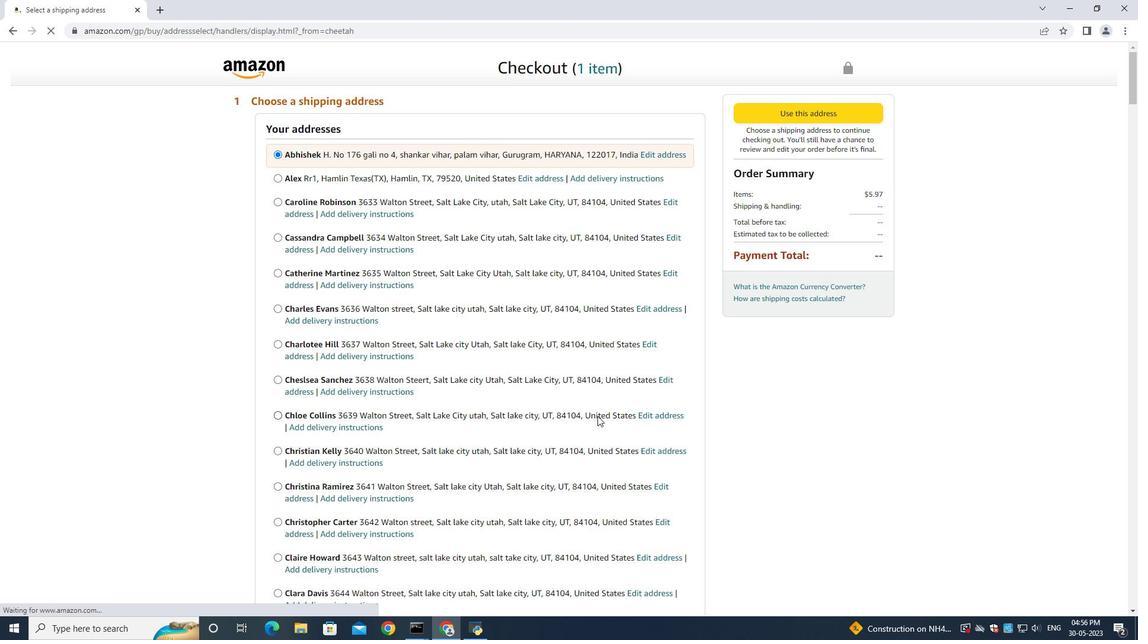 
Action: Mouse scrolled (549, 424) with delta (0, 0)
Screenshot: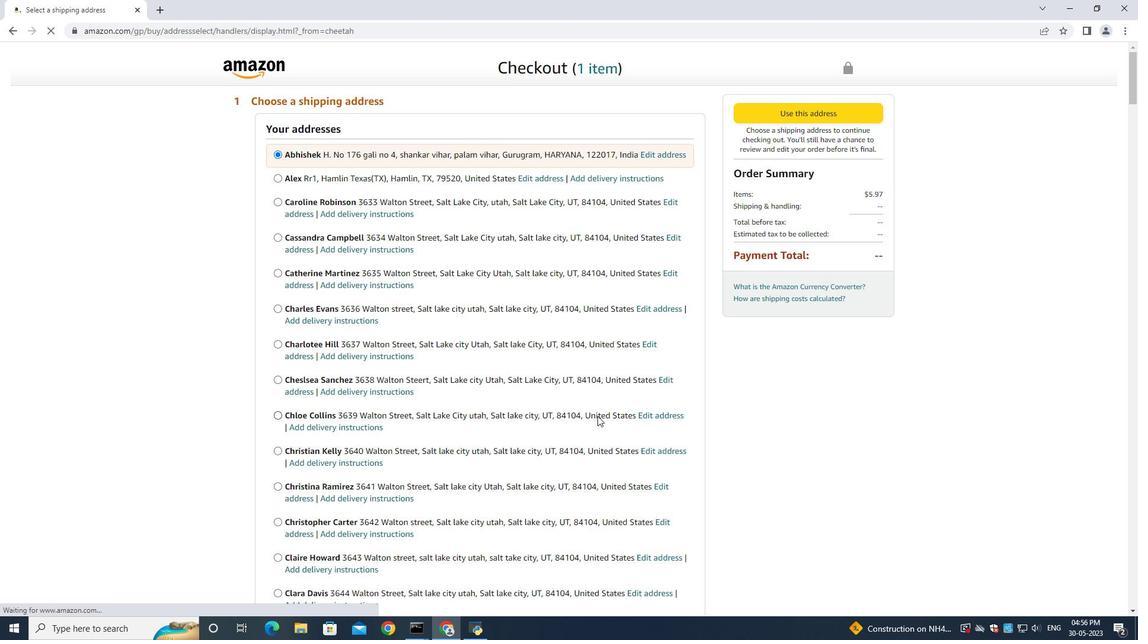 
Action: Mouse scrolled (549, 424) with delta (0, 0)
Screenshot: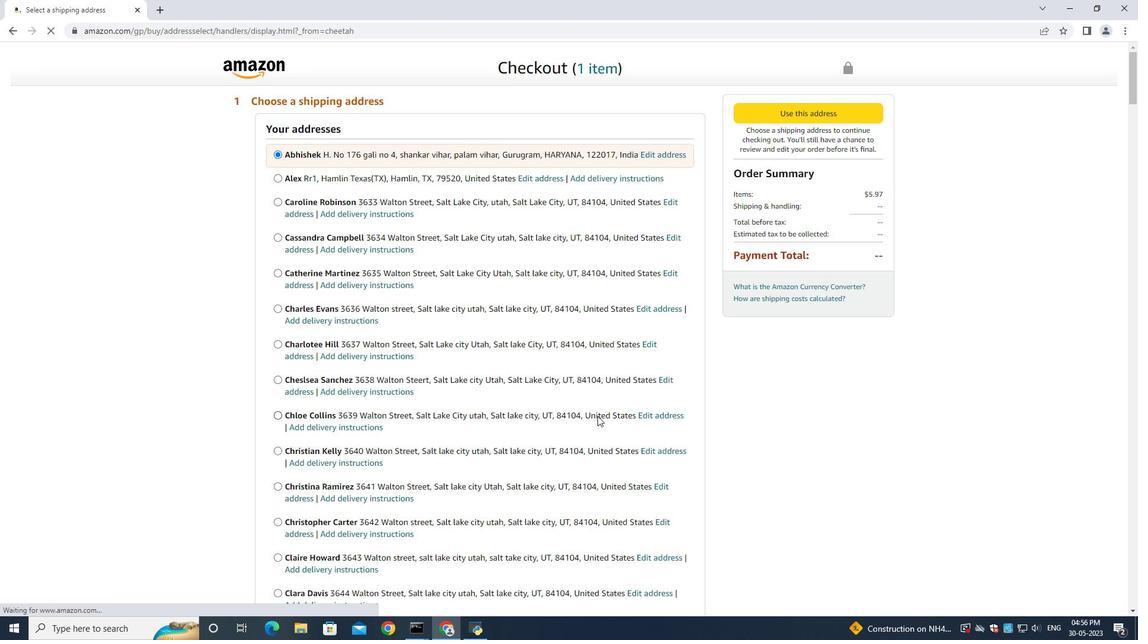 
Action: Mouse scrolled (549, 424) with delta (0, 0)
Screenshot: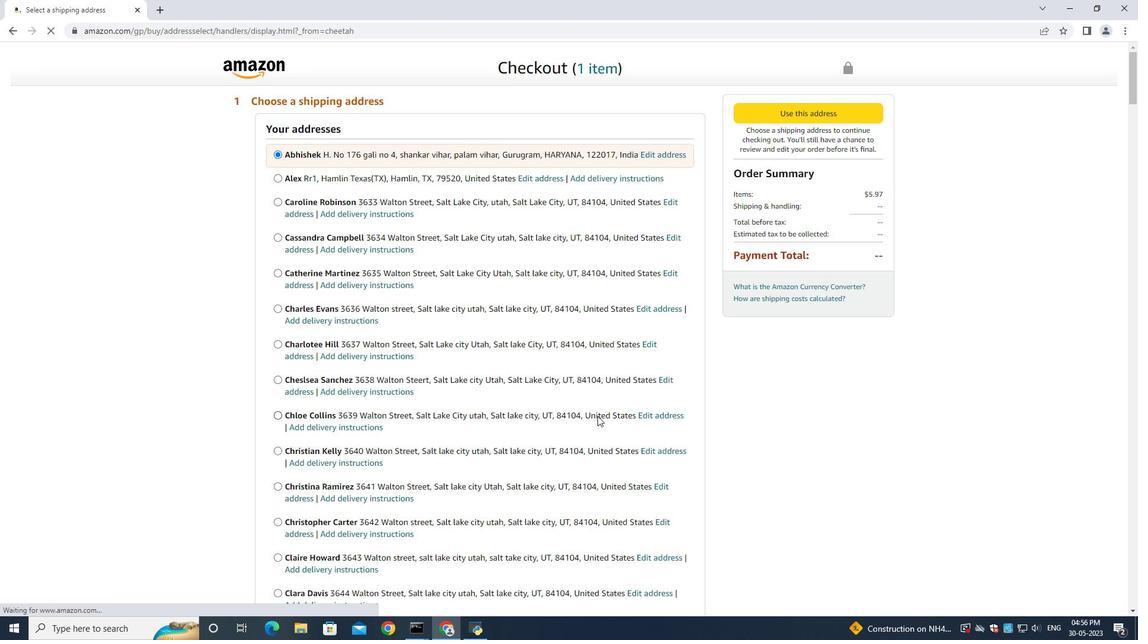 
Action: Mouse scrolled (549, 424) with delta (0, 0)
Screenshot: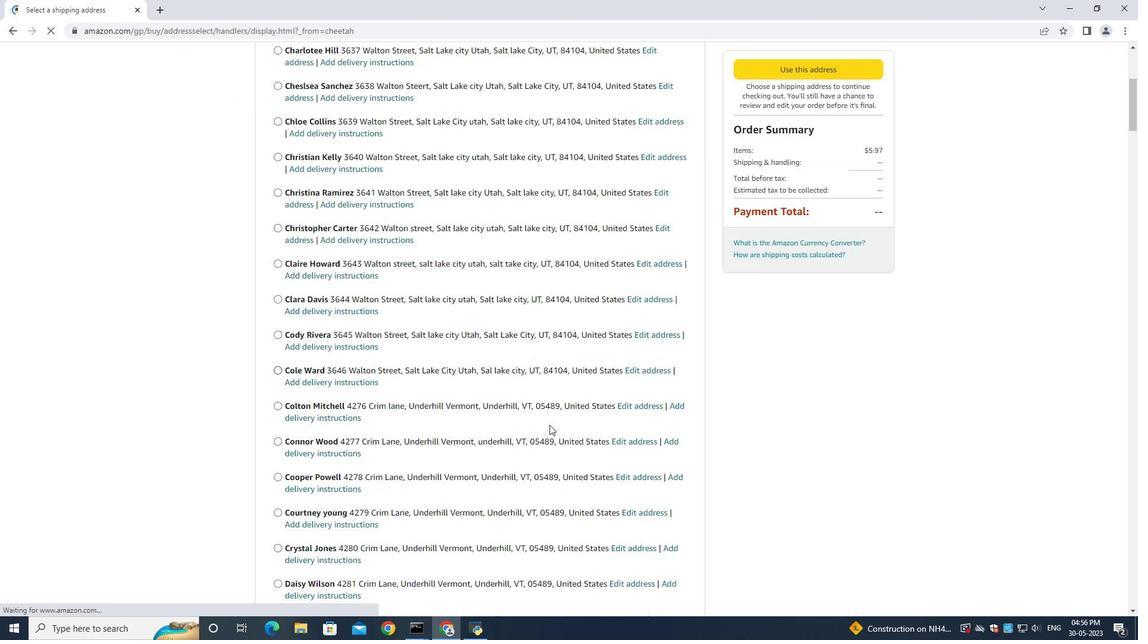 
Action: Mouse scrolled (549, 424) with delta (0, 0)
Screenshot: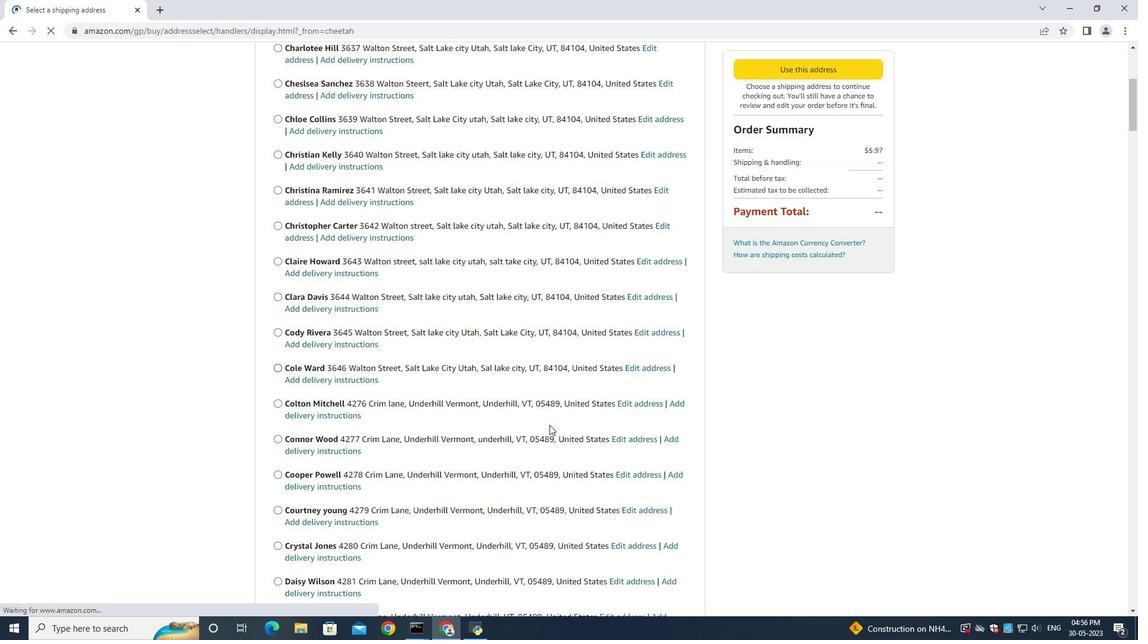
Action: Mouse scrolled (549, 424) with delta (0, 0)
Screenshot: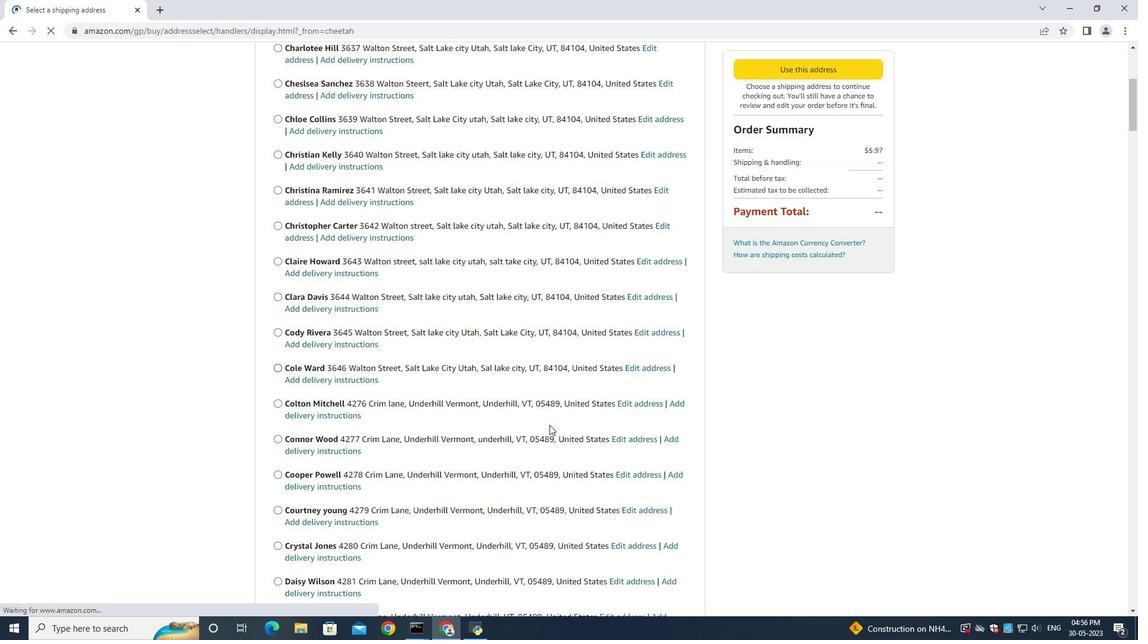 
Action: Mouse scrolled (549, 424) with delta (0, 0)
Screenshot: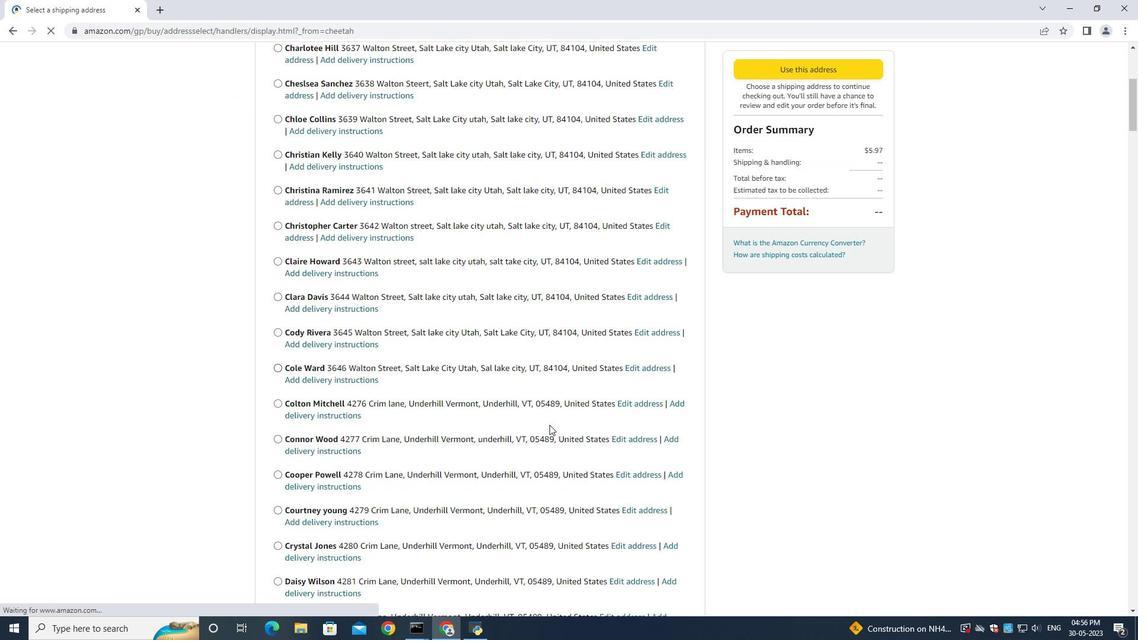 
Action: Mouse moved to (549, 429)
Screenshot: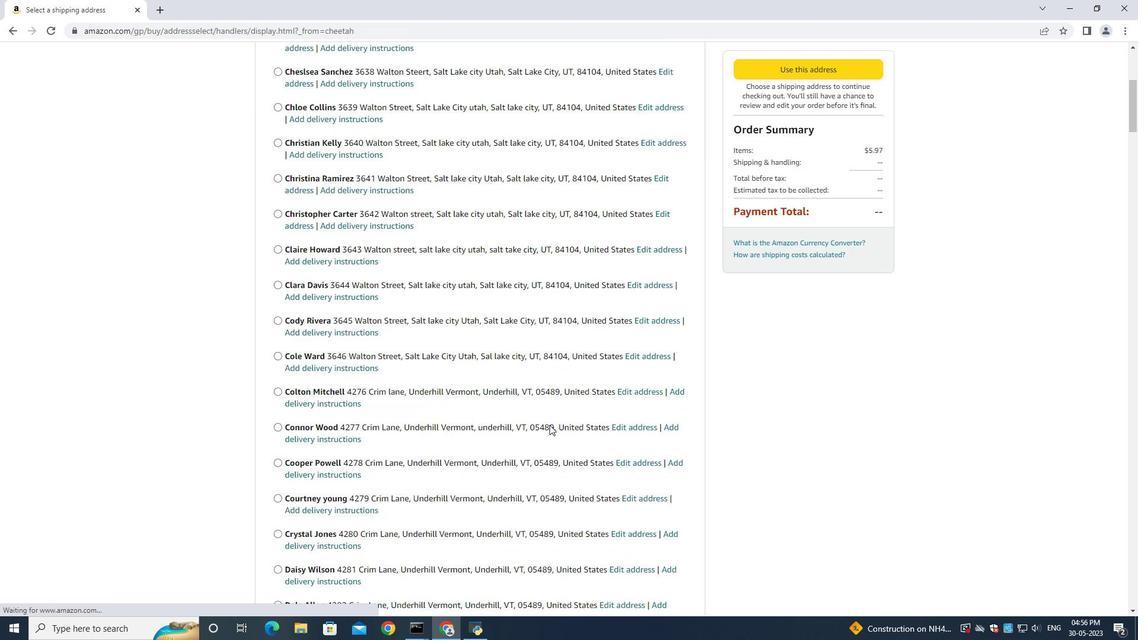 
Action: Mouse scrolled (549, 428) with delta (0, 0)
Screenshot: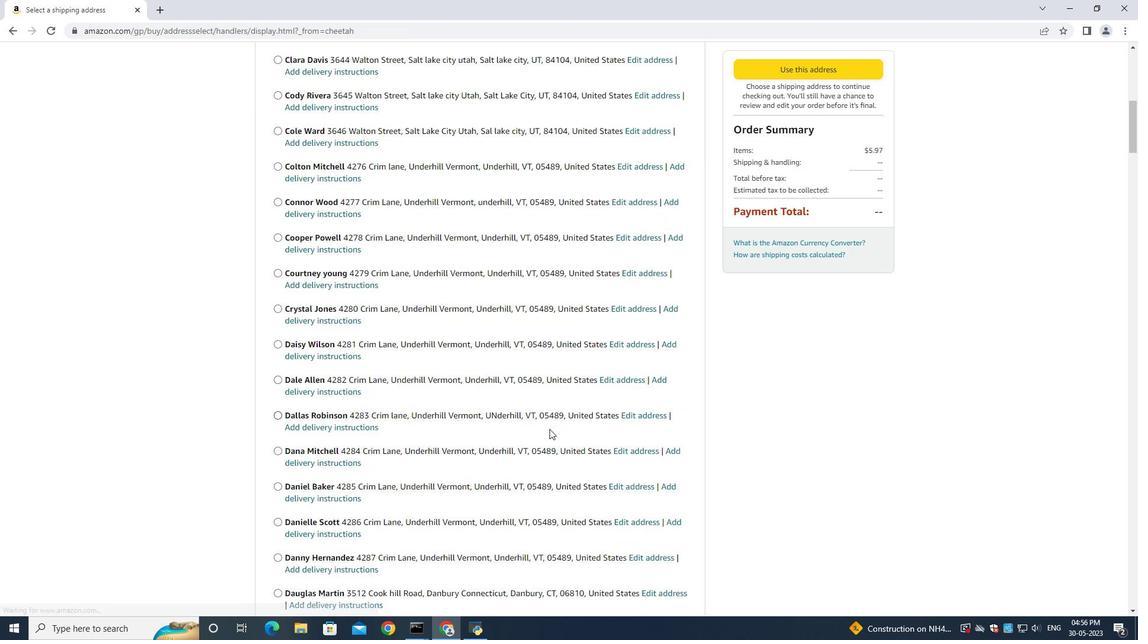 
Action: Mouse scrolled (549, 428) with delta (0, 0)
Screenshot: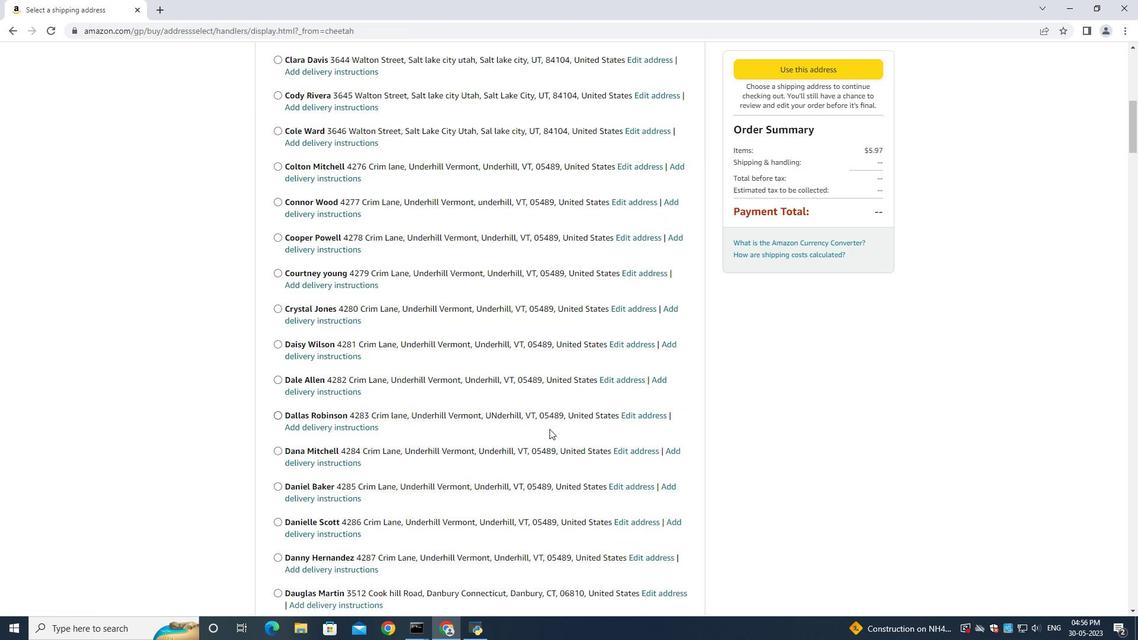 
Action: Mouse scrolled (549, 428) with delta (0, 0)
Screenshot: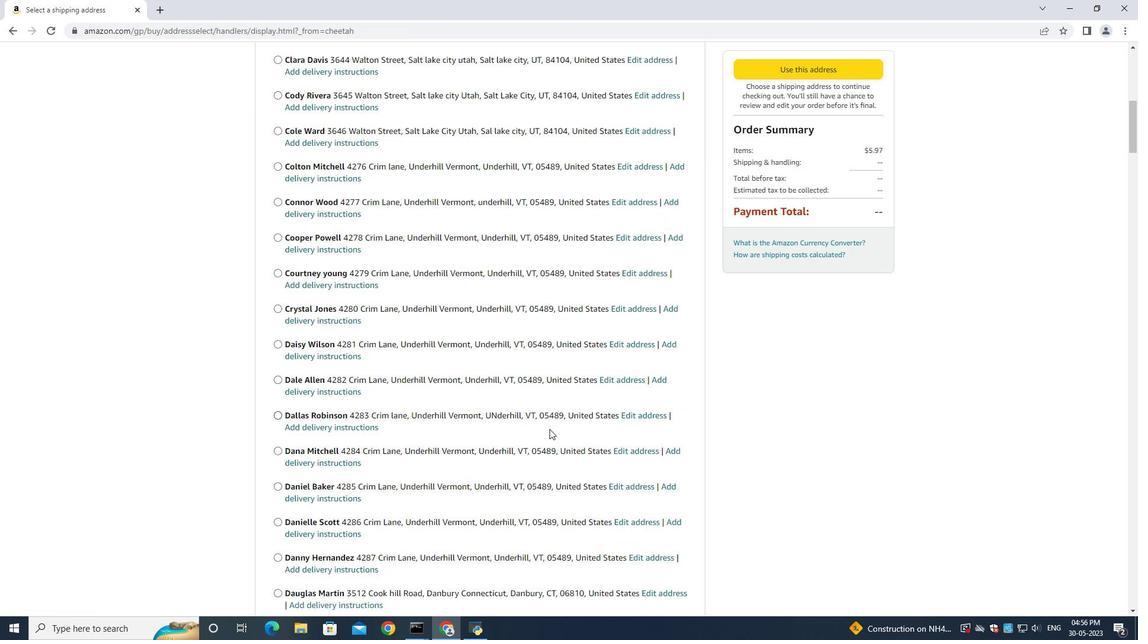 
Action: Mouse scrolled (549, 428) with delta (0, 0)
Screenshot: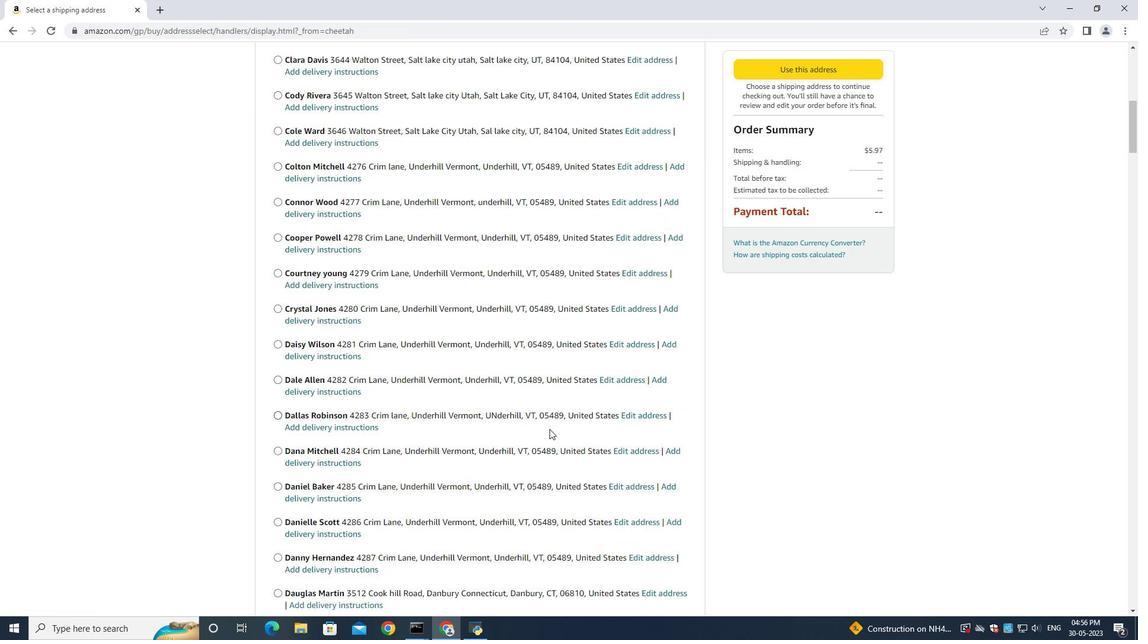 
Action: Mouse moved to (549, 433)
Screenshot: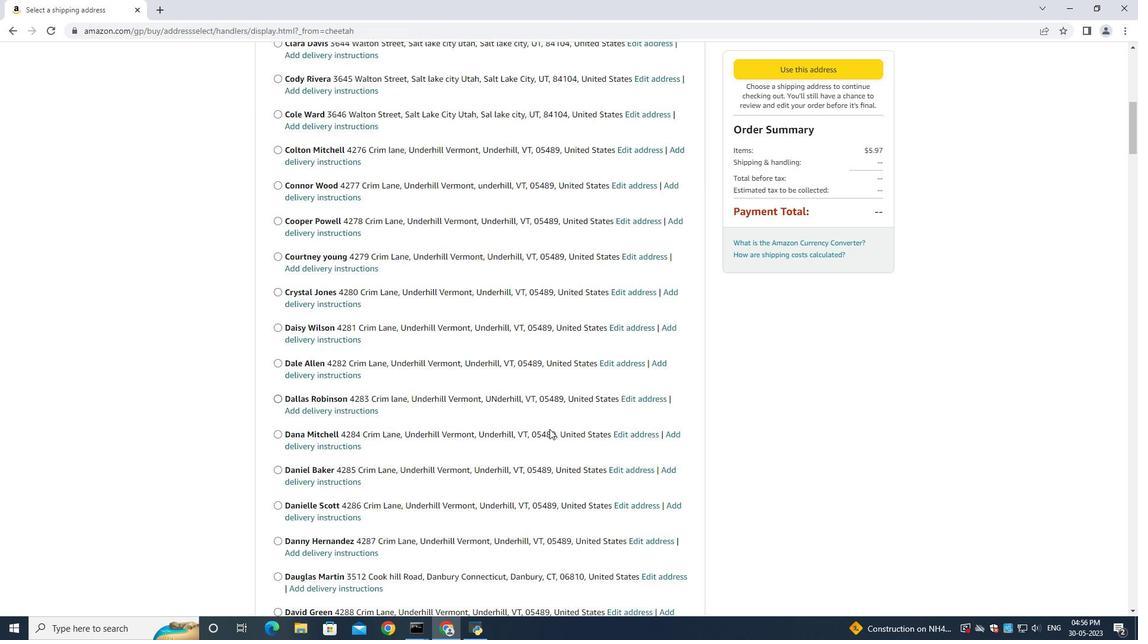 
Action: Mouse scrolled (549, 432) with delta (0, 0)
Screenshot: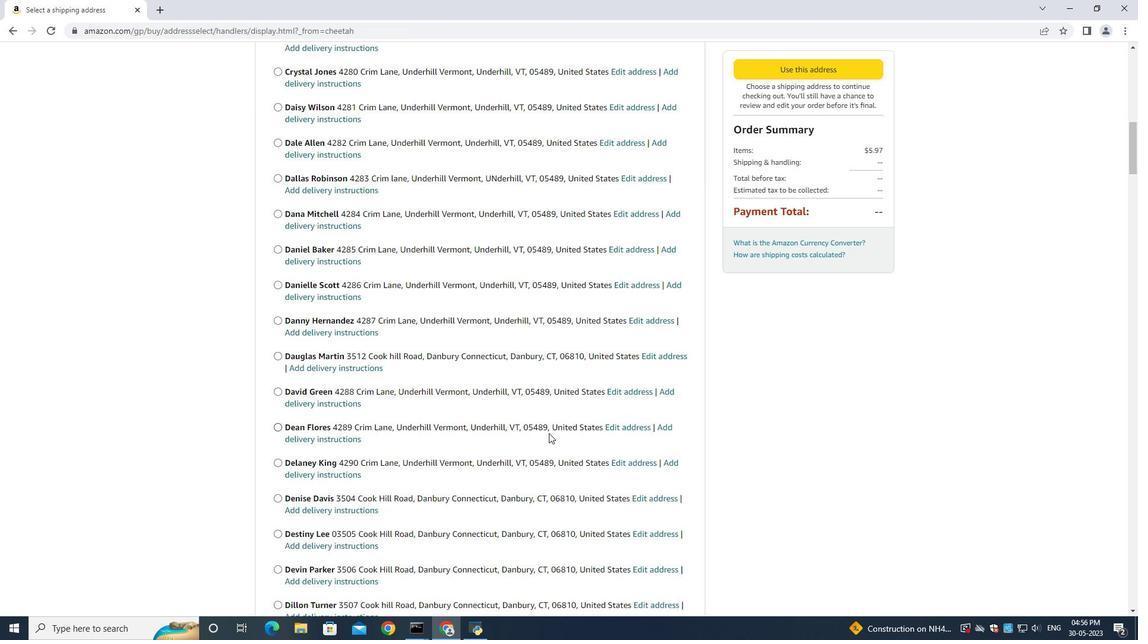 
Action: Mouse scrolled (549, 432) with delta (0, 0)
Screenshot: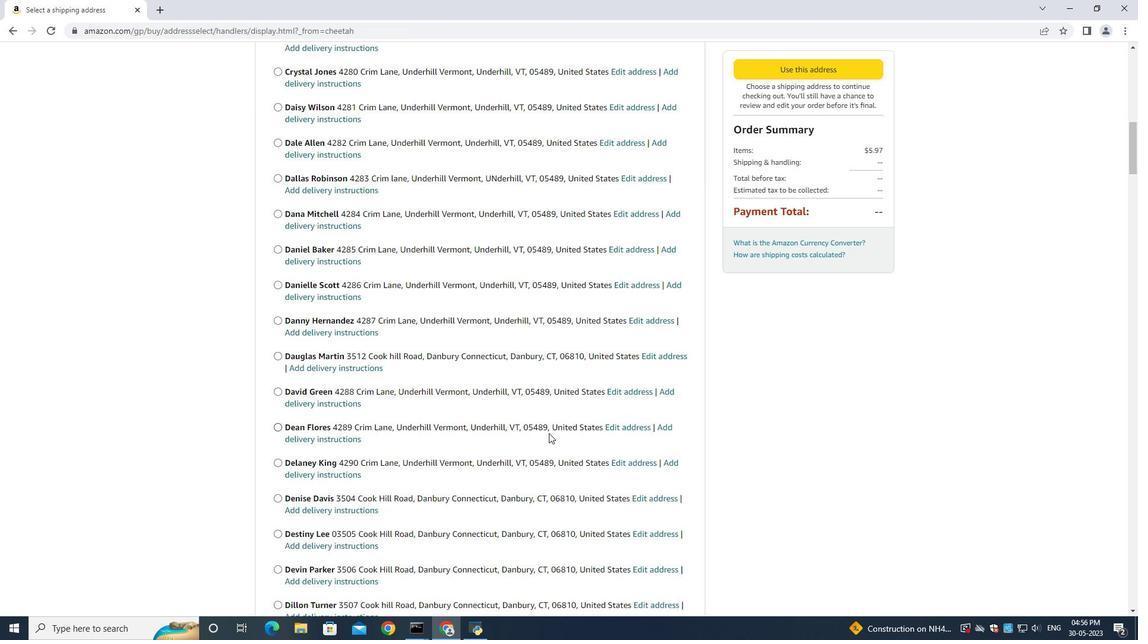 
Action: Mouse scrolled (549, 432) with delta (0, 0)
Screenshot: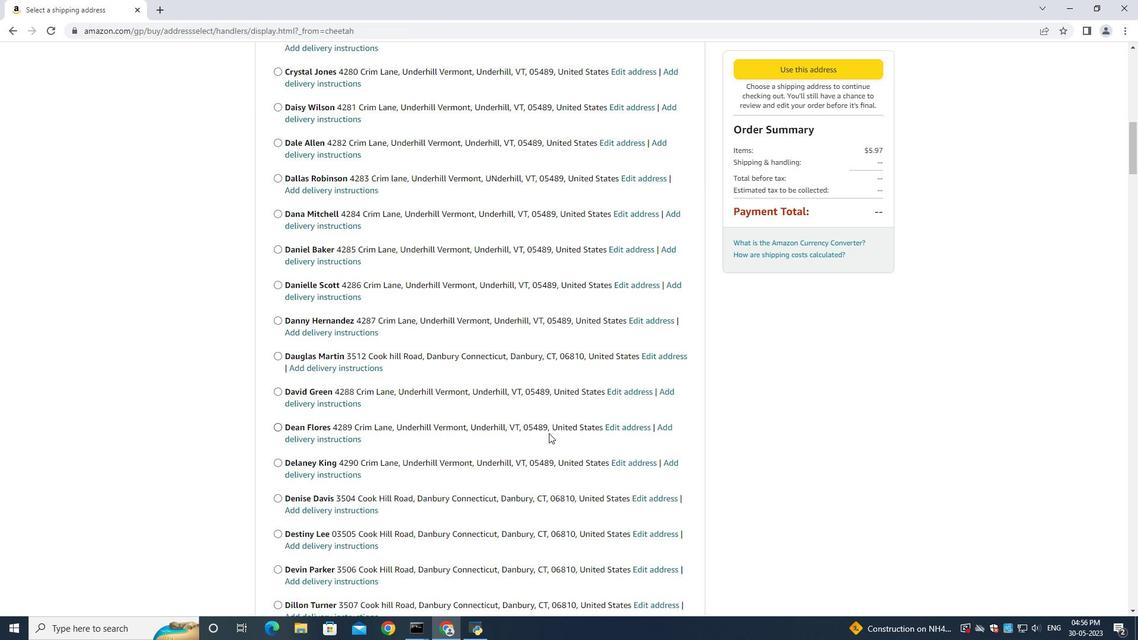 
Action: Mouse scrolled (549, 432) with delta (0, 0)
Screenshot: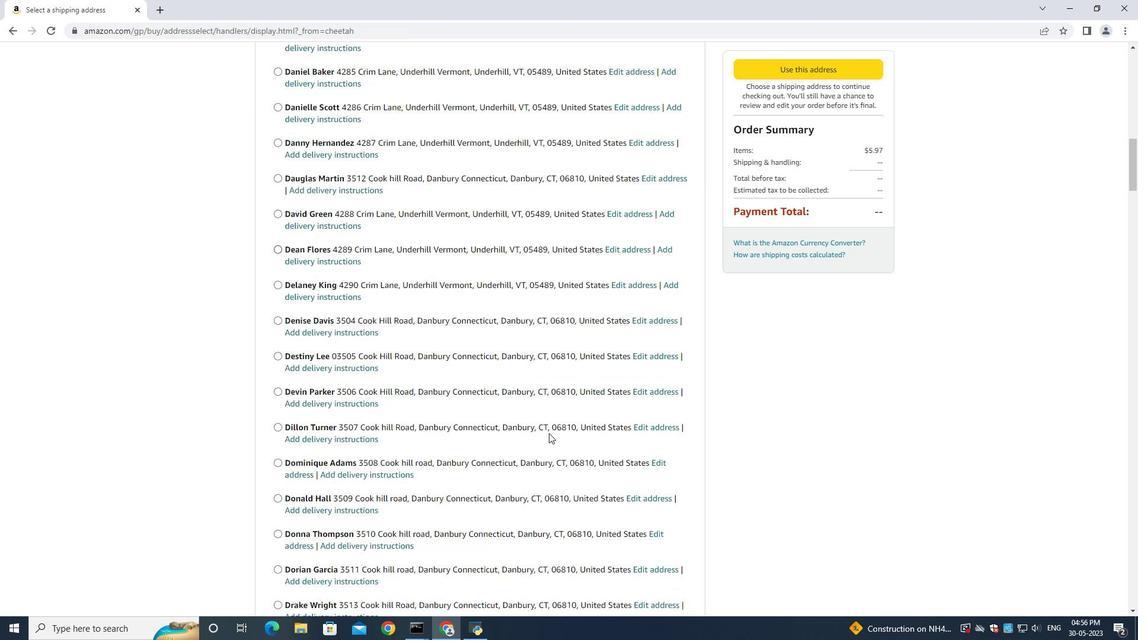 
Action: Mouse scrolled (549, 432) with delta (0, 0)
Screenshot: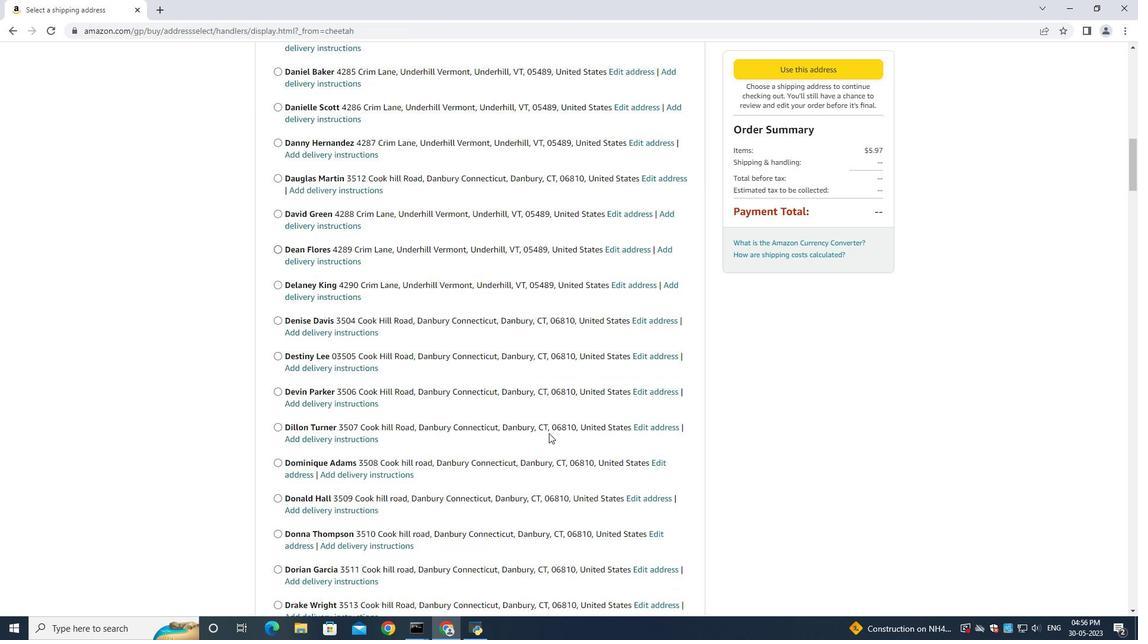 
Action: Mouse moved to (549, 436)
Screenshot: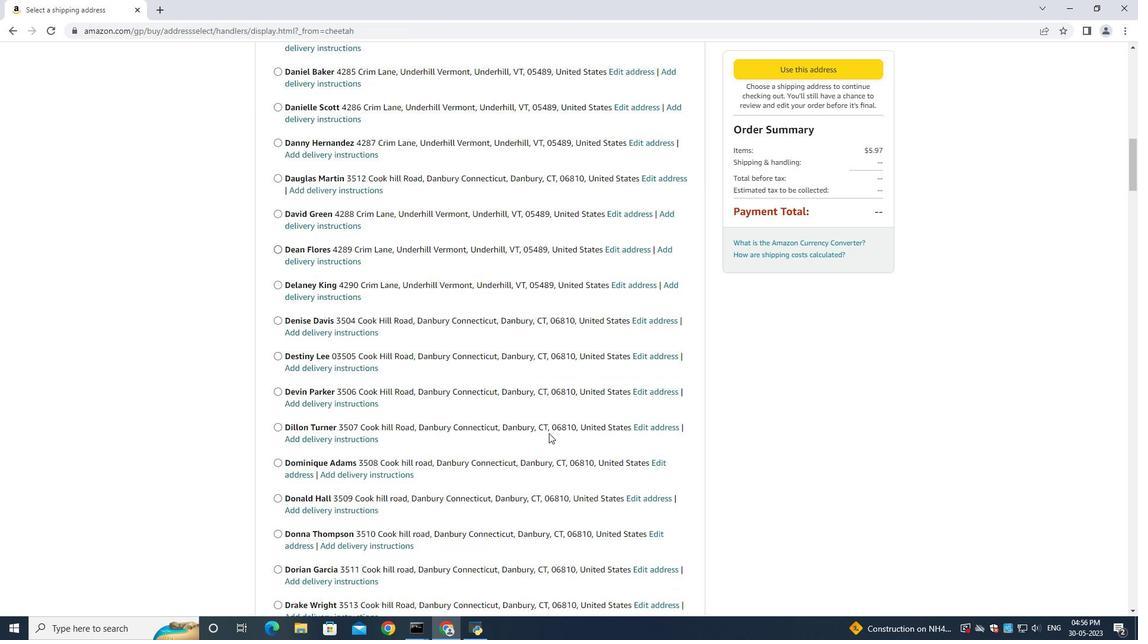 
Action: Mouse scrolled (549, 435) with delta (0, 0)
Screenshot: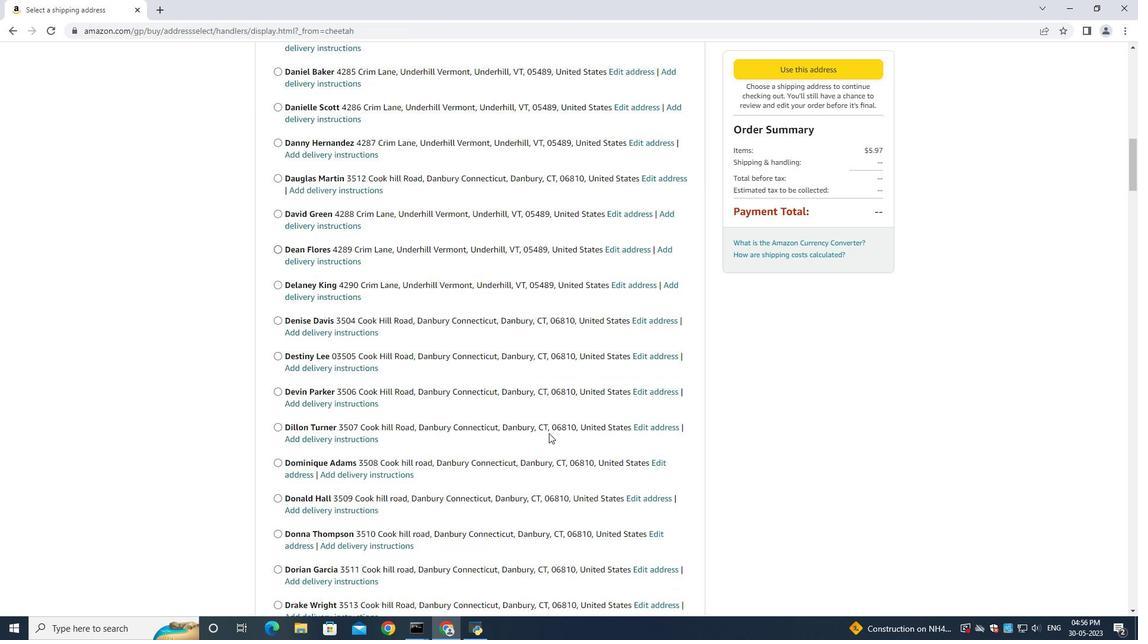 
Action: Mouse moved to (548, 438)
Screenshot: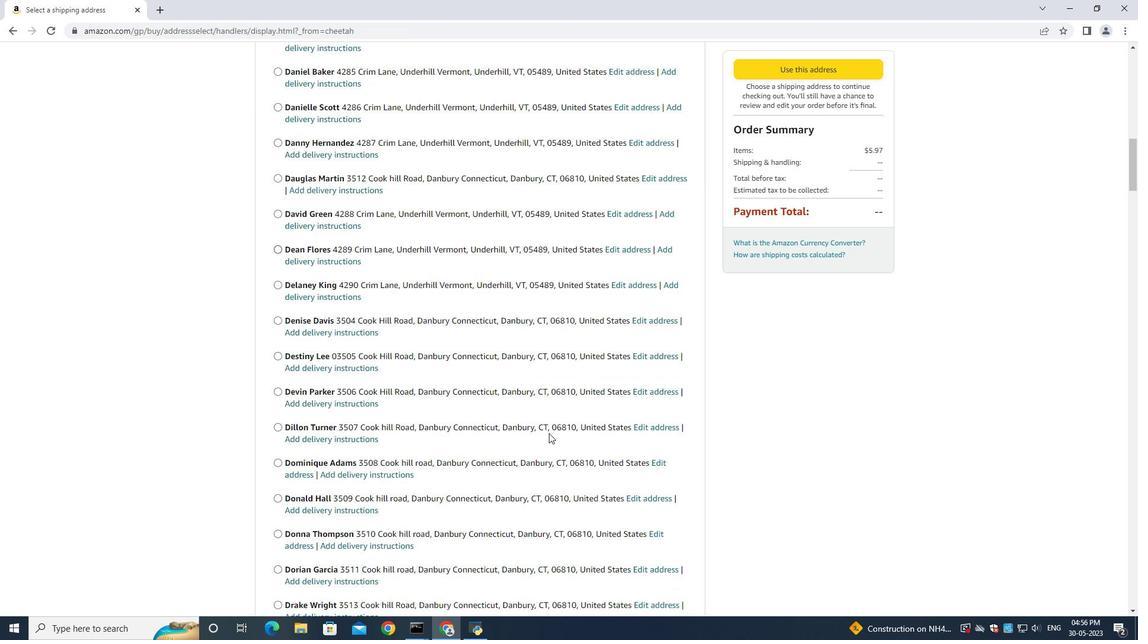 
Action: Mouse scrolled (548, 437) with delta (0, 0)
Screenshot: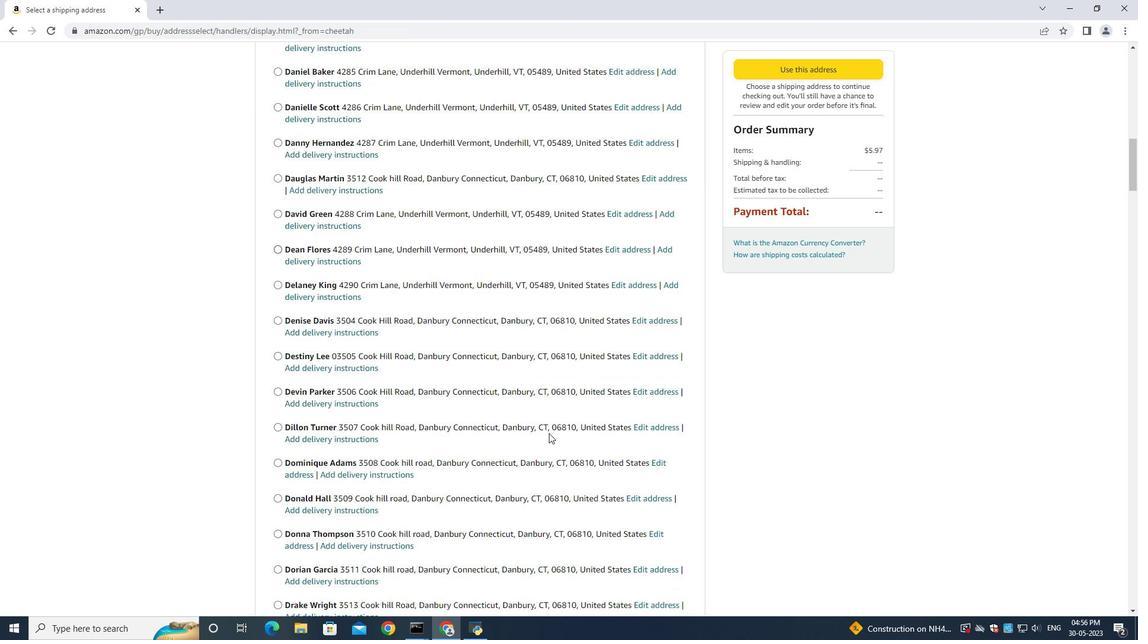 
Action: Mouse moved to (548, 440)
Screenshot: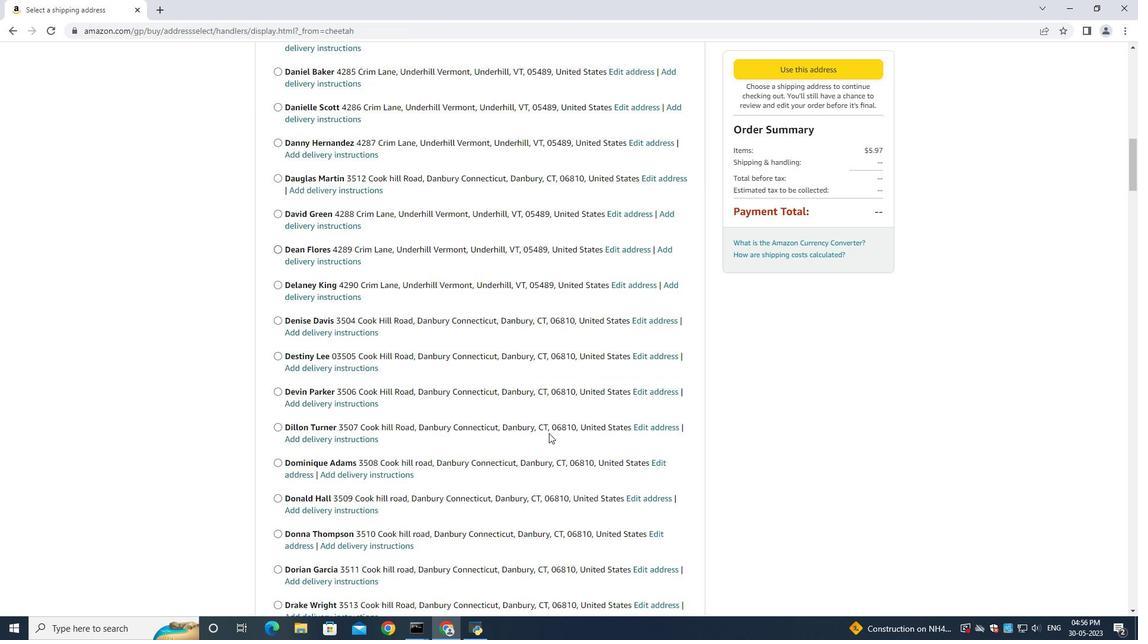 
Action: Mouse scrolled (548, 439) with delta (0, 0)
Screenshot: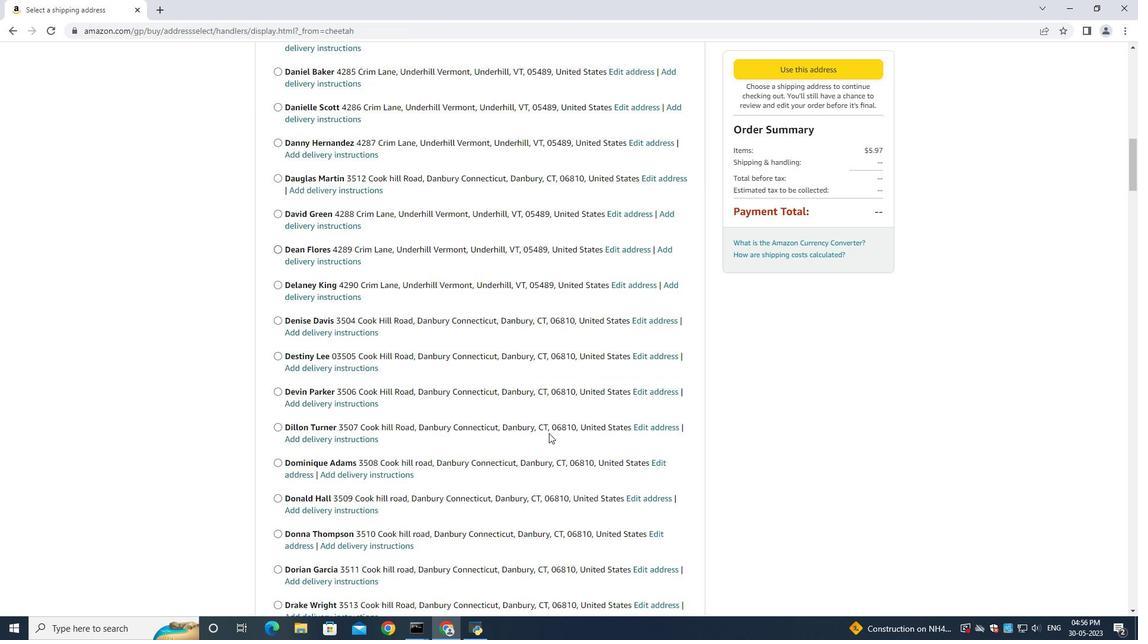 
Action: Mouse moved to (547, 441)
Screenshot: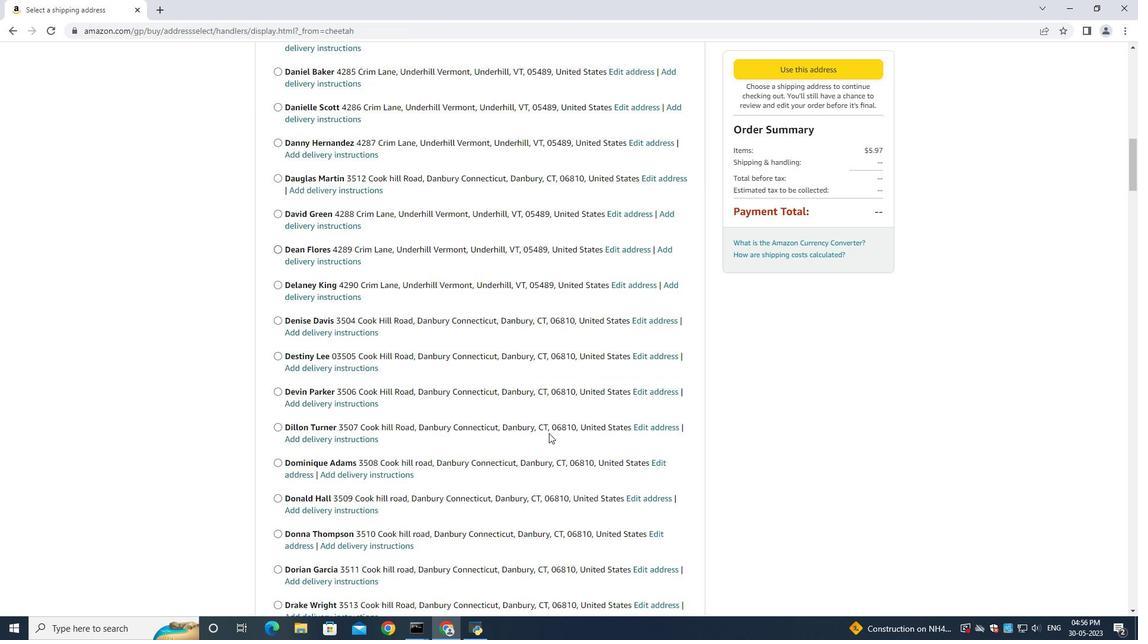 
Action: Mouse scrolled (547, 441) with delta (0, 0)
Screenshot: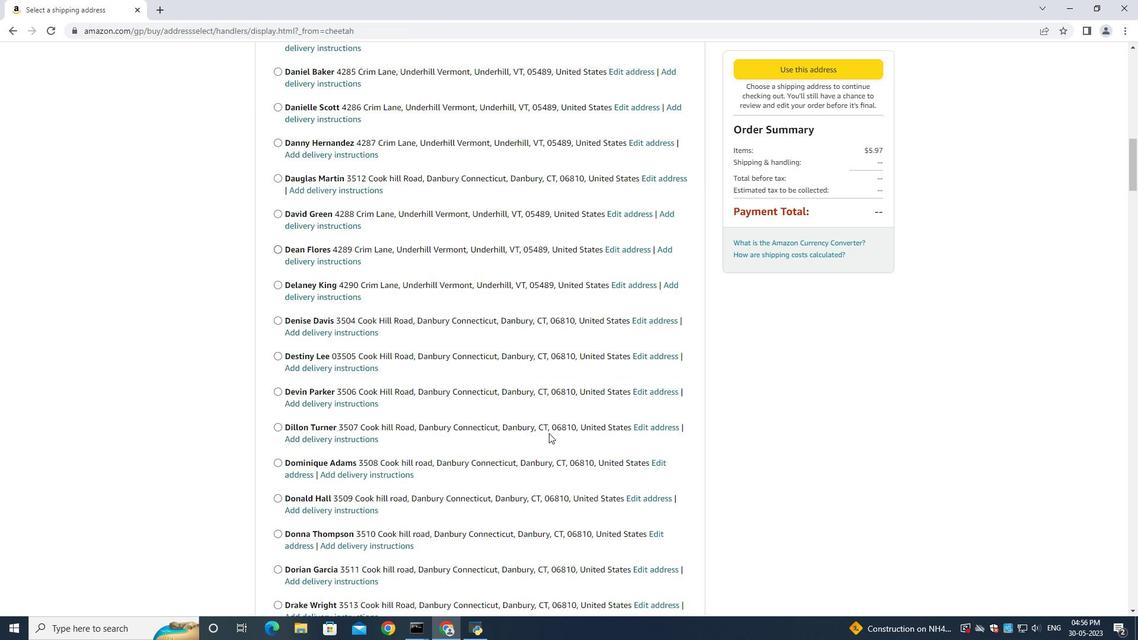 
Action: Mouse moved to (539, 458)
Screenshot: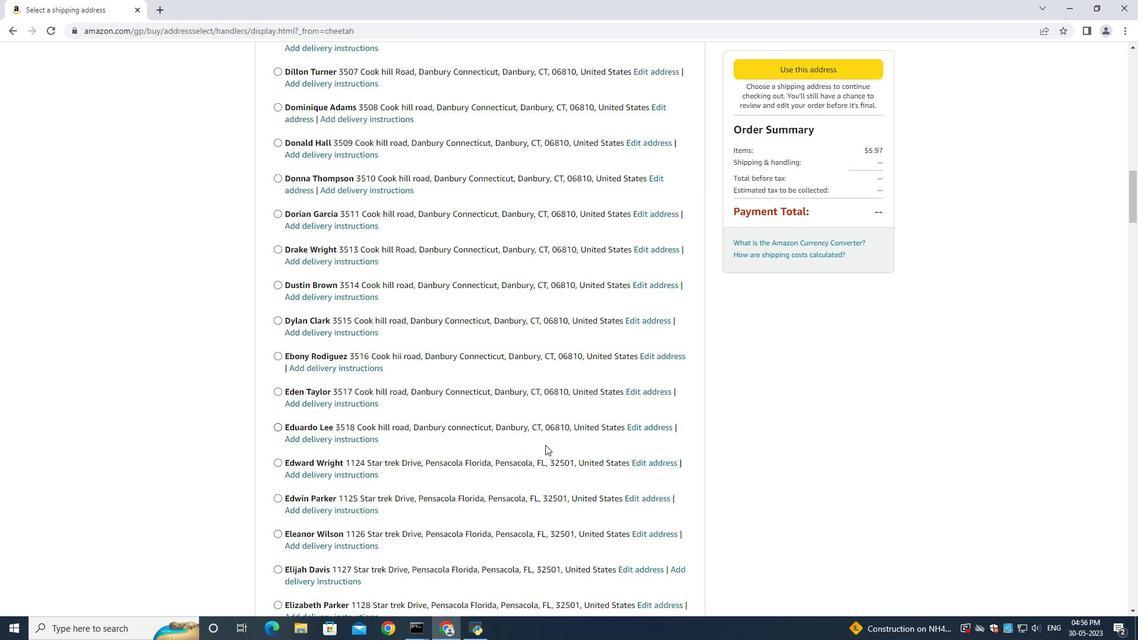
Action: Mouse scrolled (539, 457) with delta (0, 0)
Screenshot: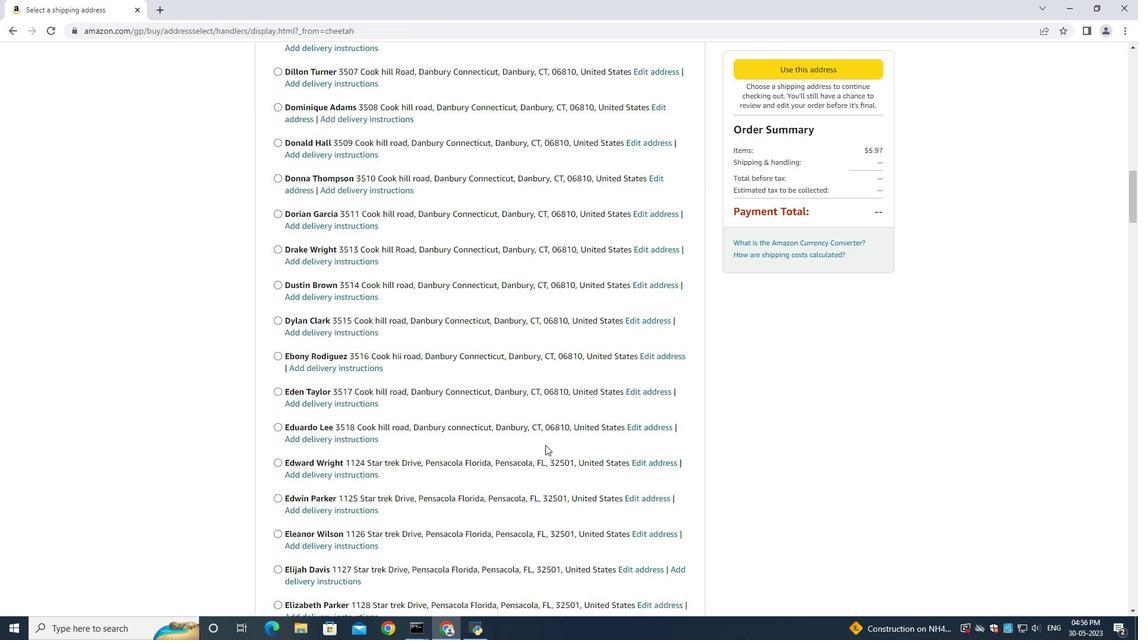 
Action: Mouse scrolled (539, 457) with delta (0, 0)
Screenshot: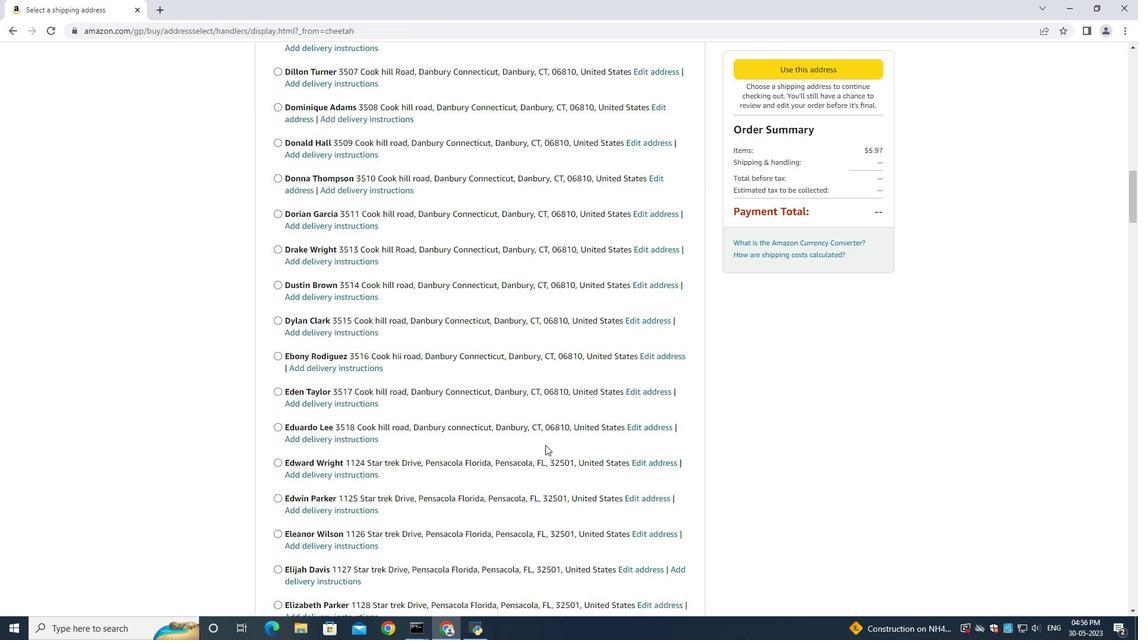 
Action: Mouse scrolled (539, 457) with delta (0, 0)
Screenshot: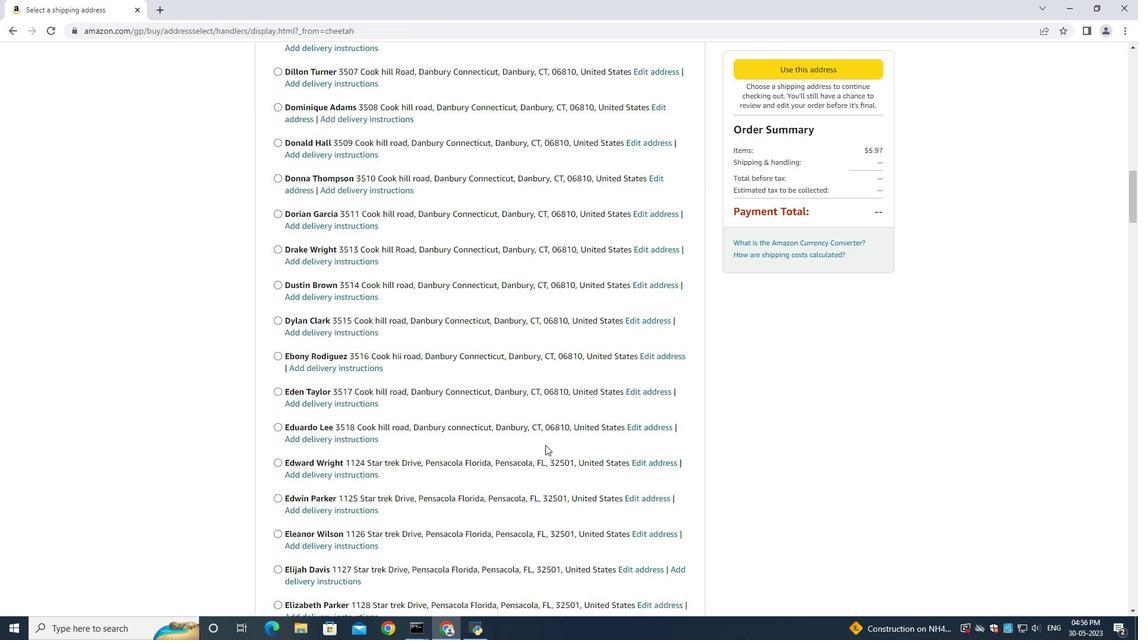 
Action: Mouse scrolled (539, 457) with delta (0, 0)
Screenshot: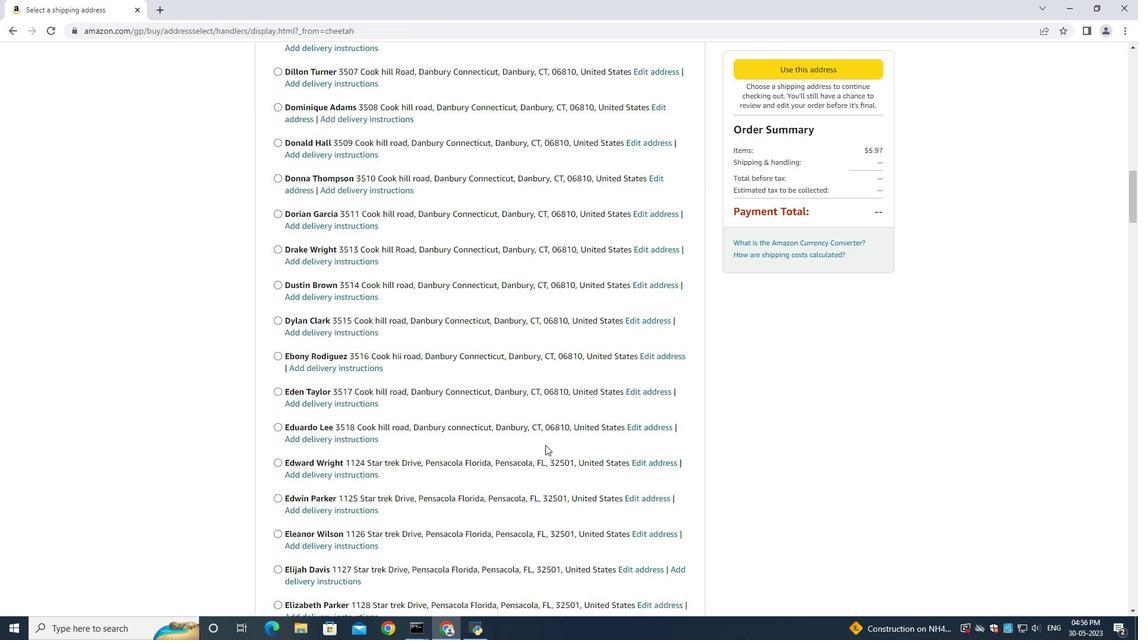 
Action: Mouse scrolled (539, 457) with delta (0, 0)
Screenshot: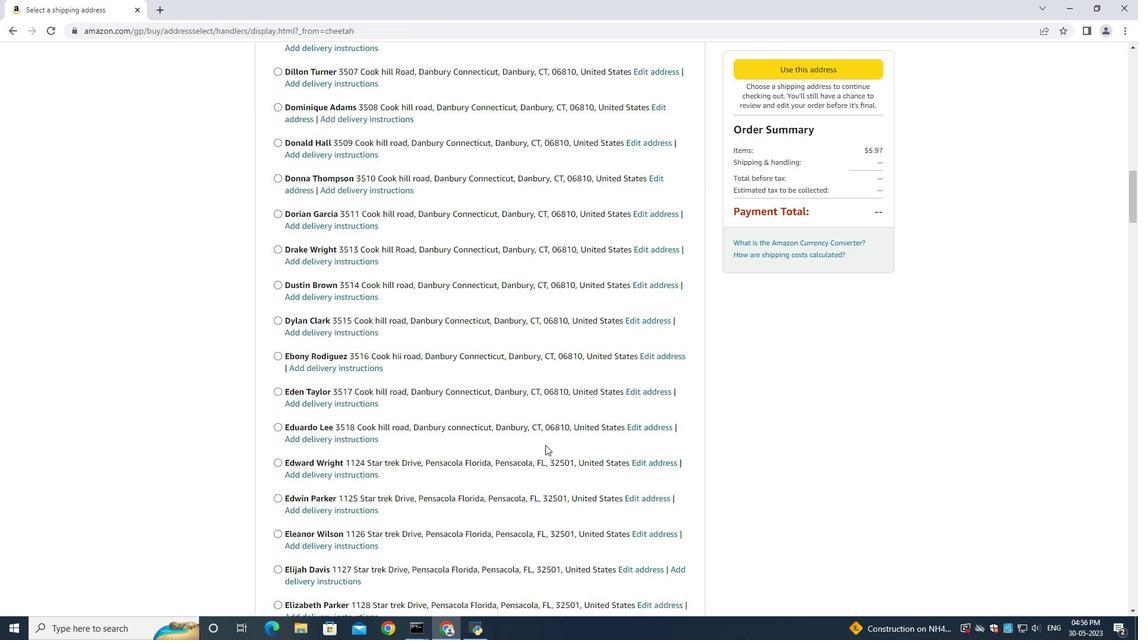 
Action: Mouse moved to (558, 202)
Screenshot: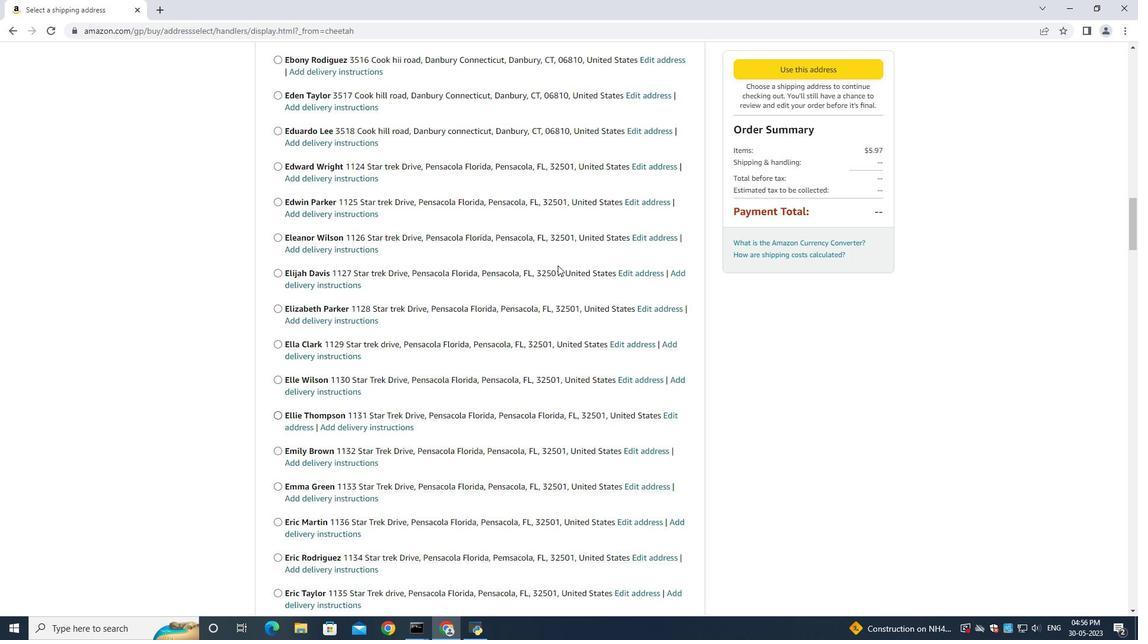 
Action: Mouse scrolled (558, 202) with delta (0, 0)
Screenshot: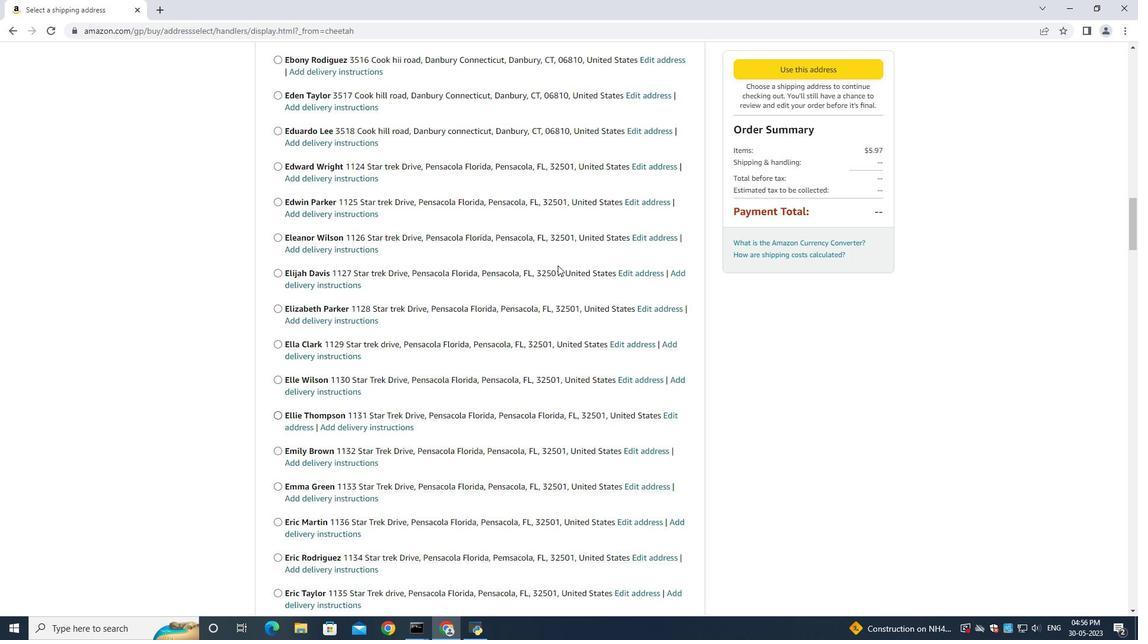 
Action: Mouse moved to (558, 214)
Screenshot: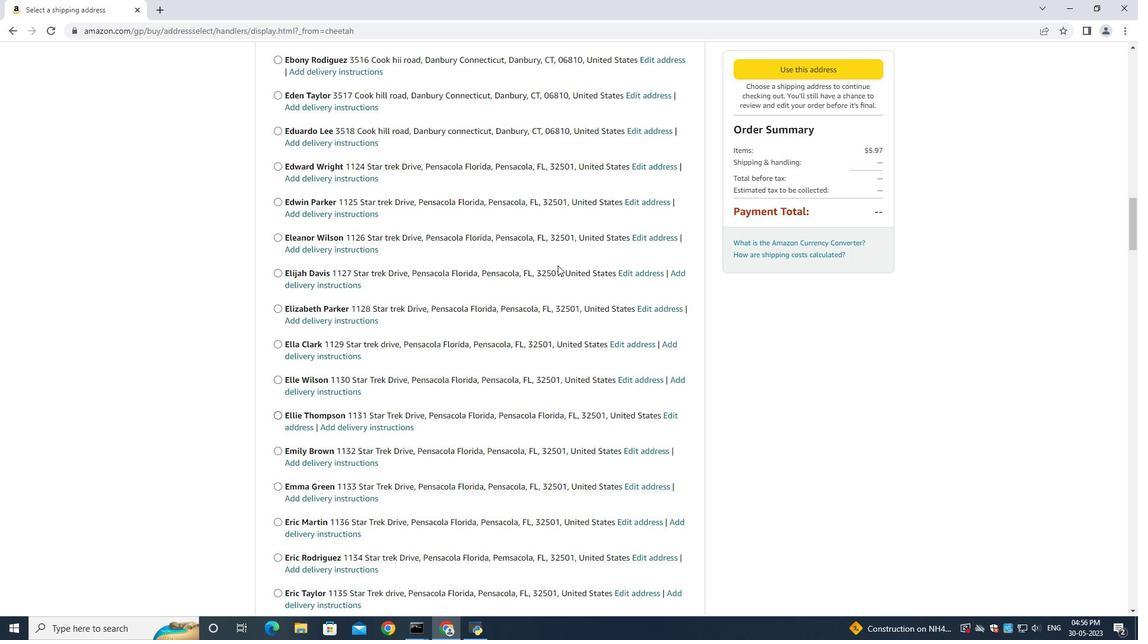 
Action: Mouse scrolled (558, 214) with delta (0, 0)
Screenshot: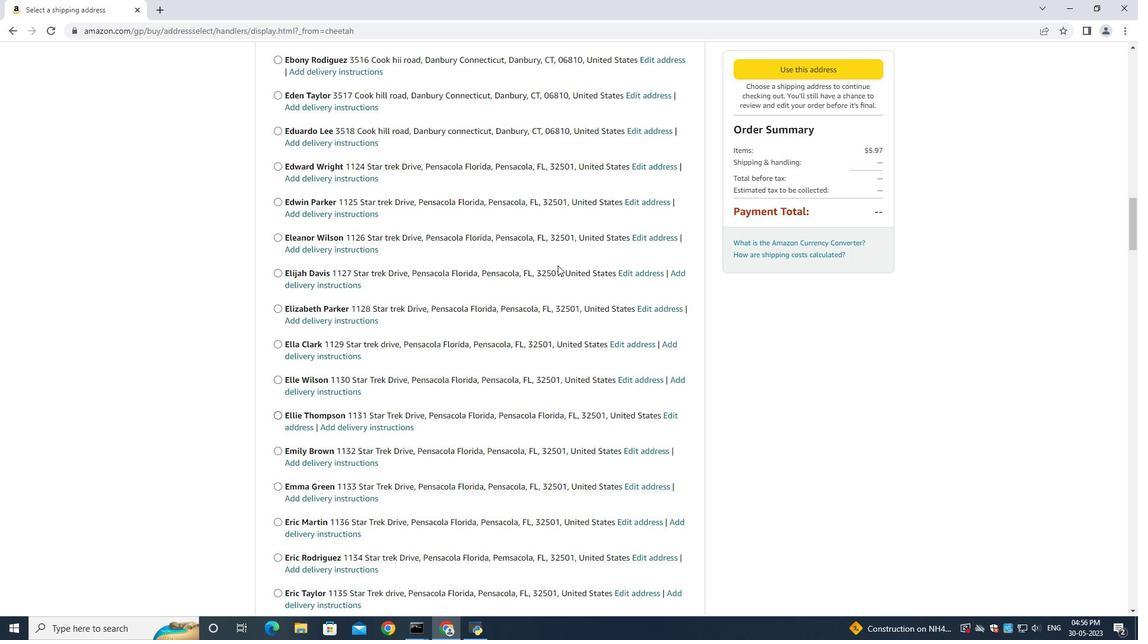 
Action: Mouse moved to (557, 228)
Screenshot: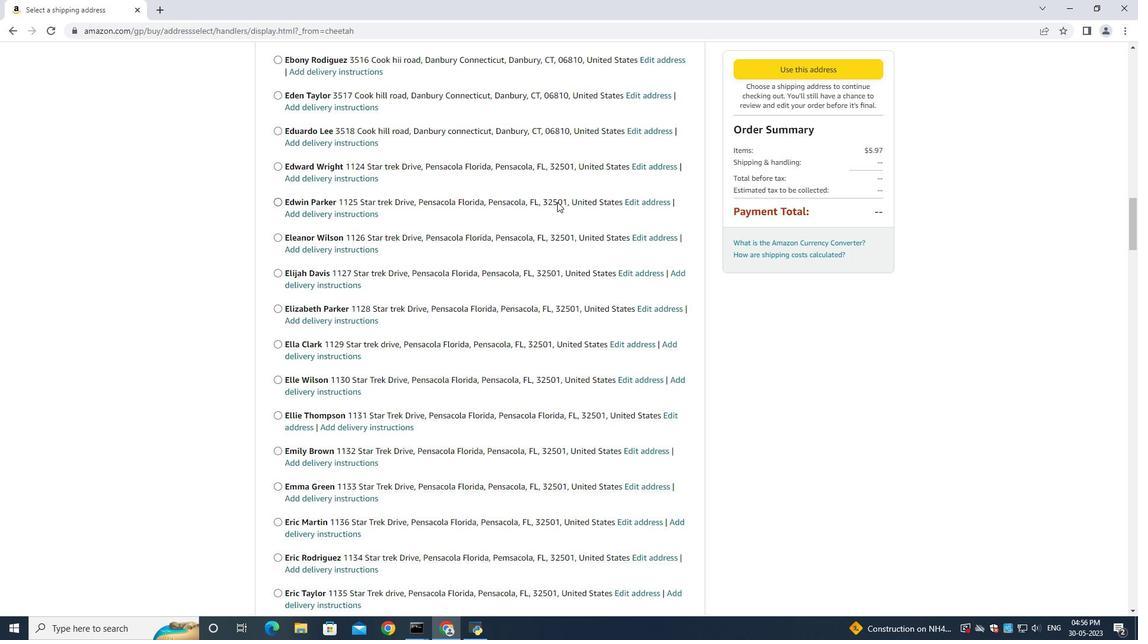 
Action: Mouse scrolled (557, 225) with delta (0, 0)
Screenshot: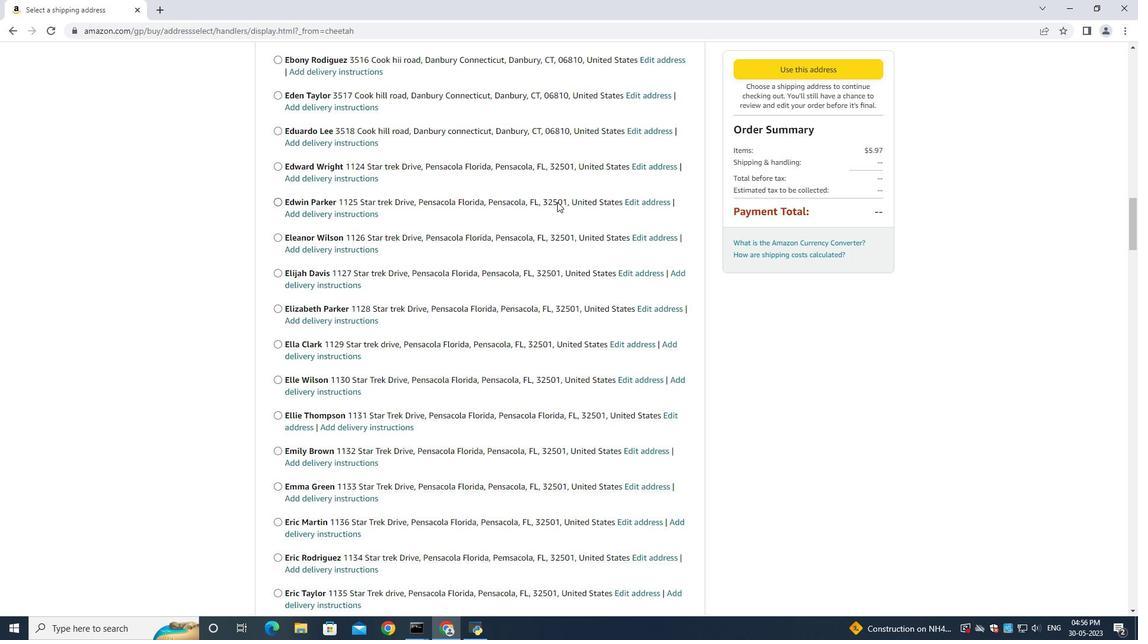 
Action: Mouse moved to (557, 230)
Screenshot: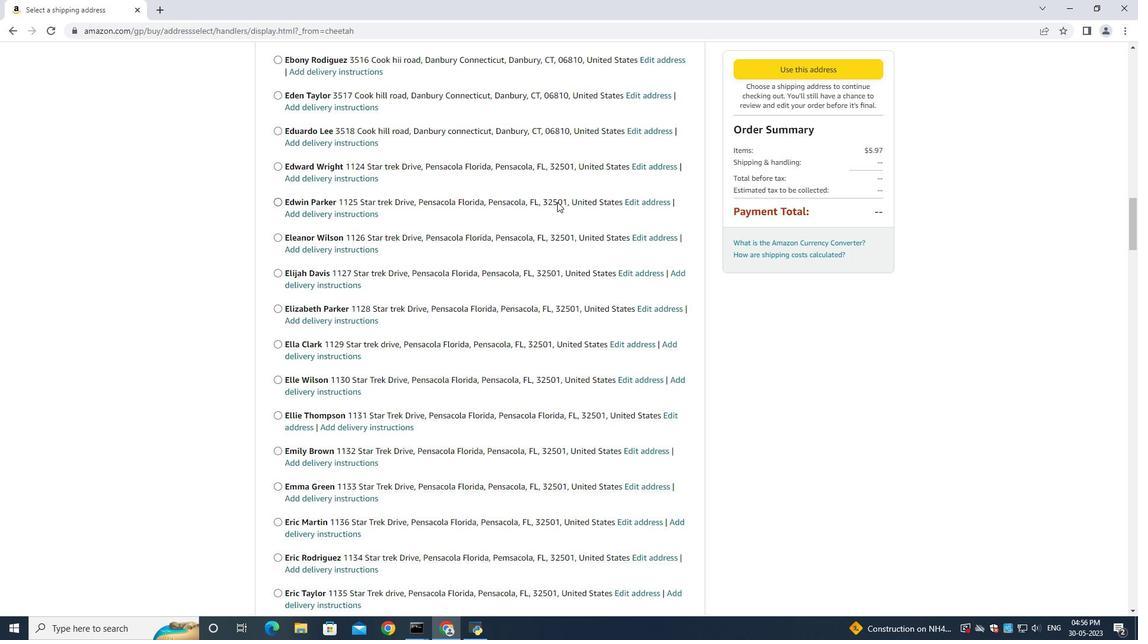 
Action: Mouse scrolled (557, 228) with delta (0, 0)
Screenshot: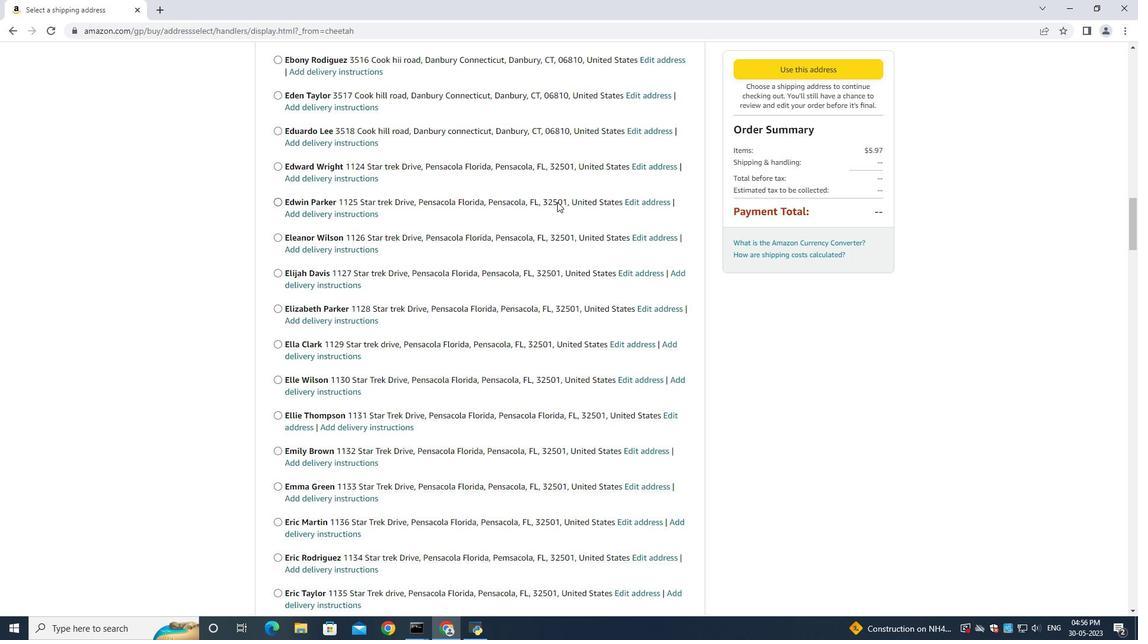 
Action: Mouse moved to (558, 236)
Screenshot: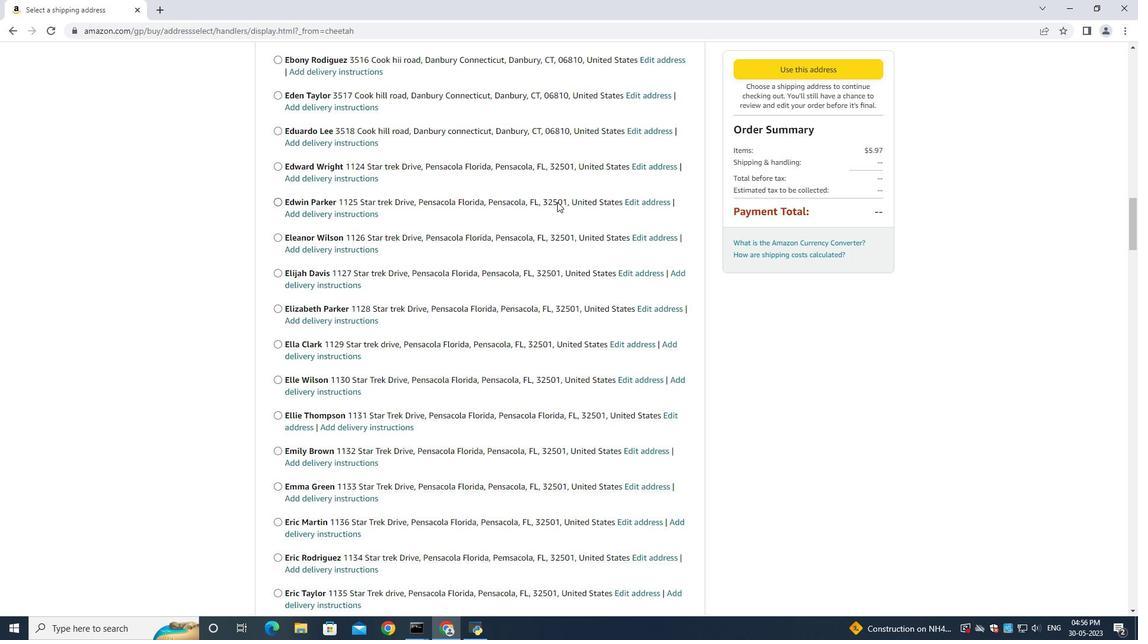 
Action: Mouse scrolled (557, 231) with delta (0, 0)
Screenshot: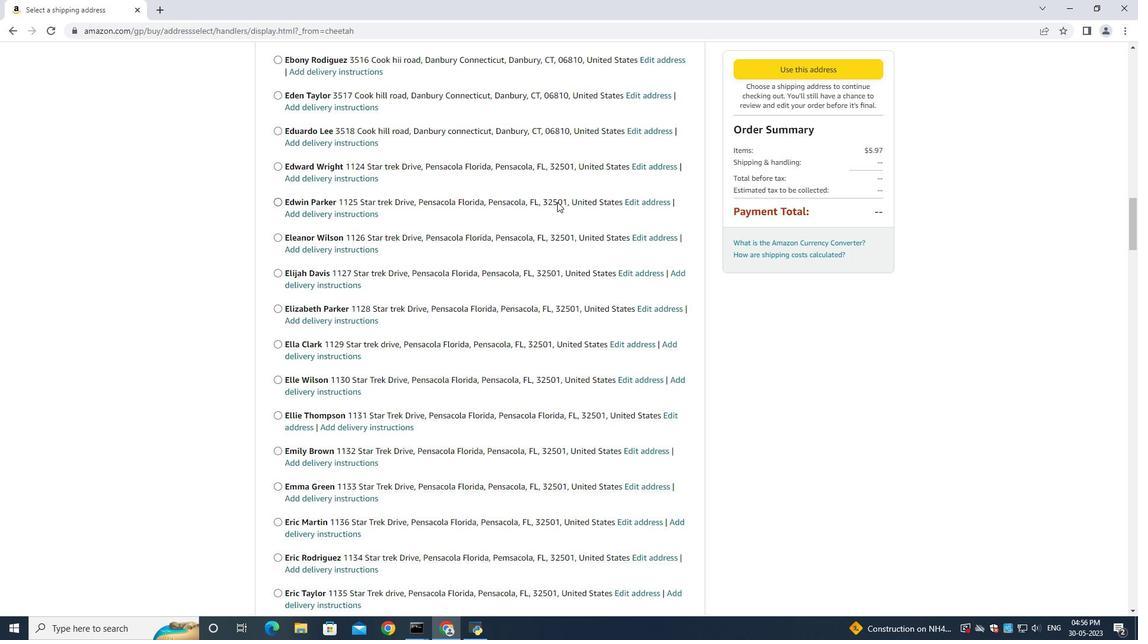 
Action: Mouse moved to (558, 237)
Screenshot: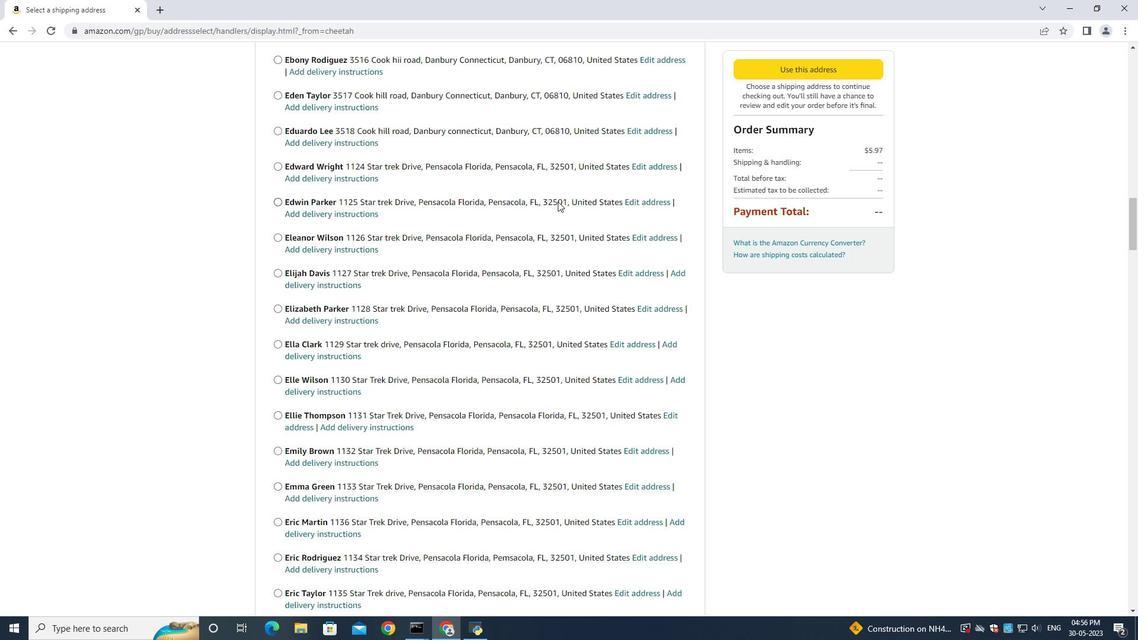 
Action: Mouse scrolled (558, 235) with delta (0, 0)
Screenshot: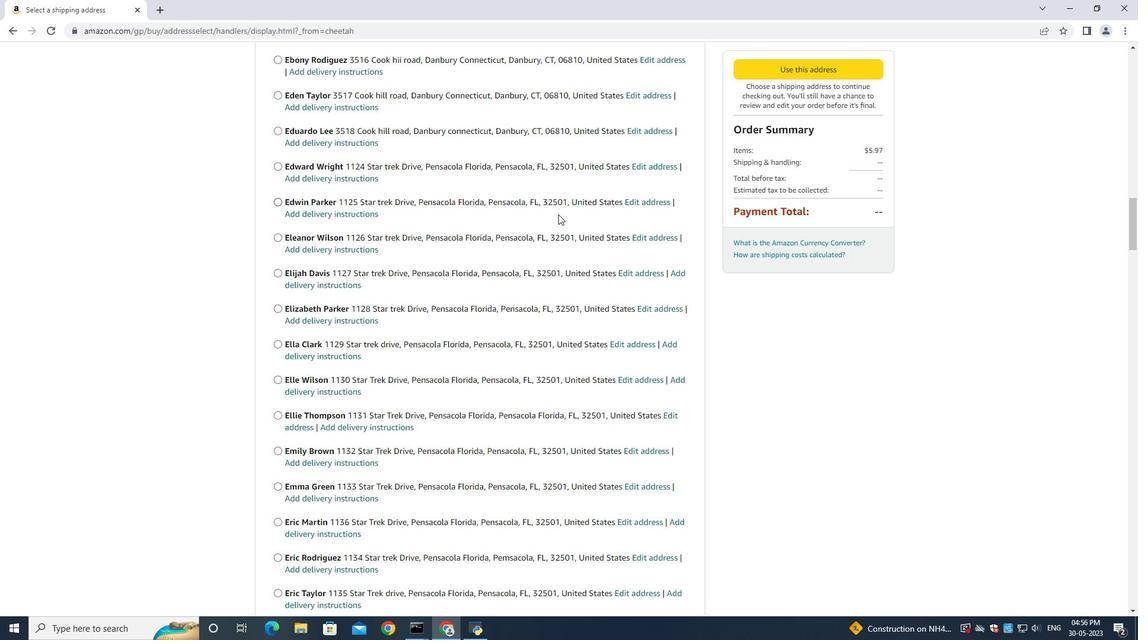 
Action: Mouse moved to (518, 345)
Screenshot: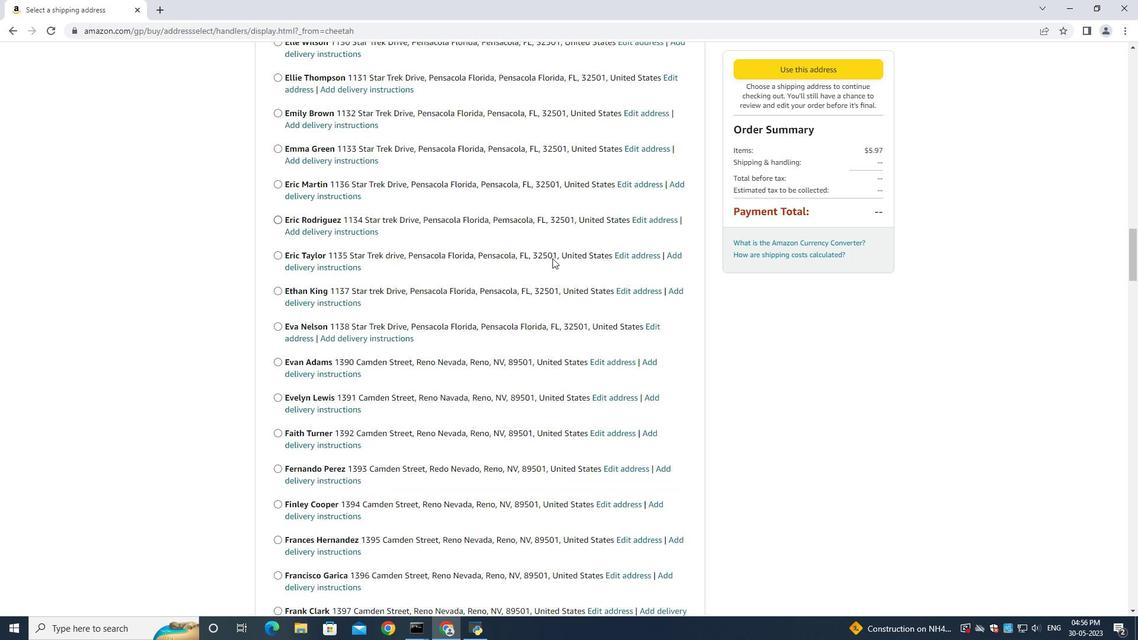 
Action: Mouse scrolled (524, 329) with delta (0, 0)
Screenshot: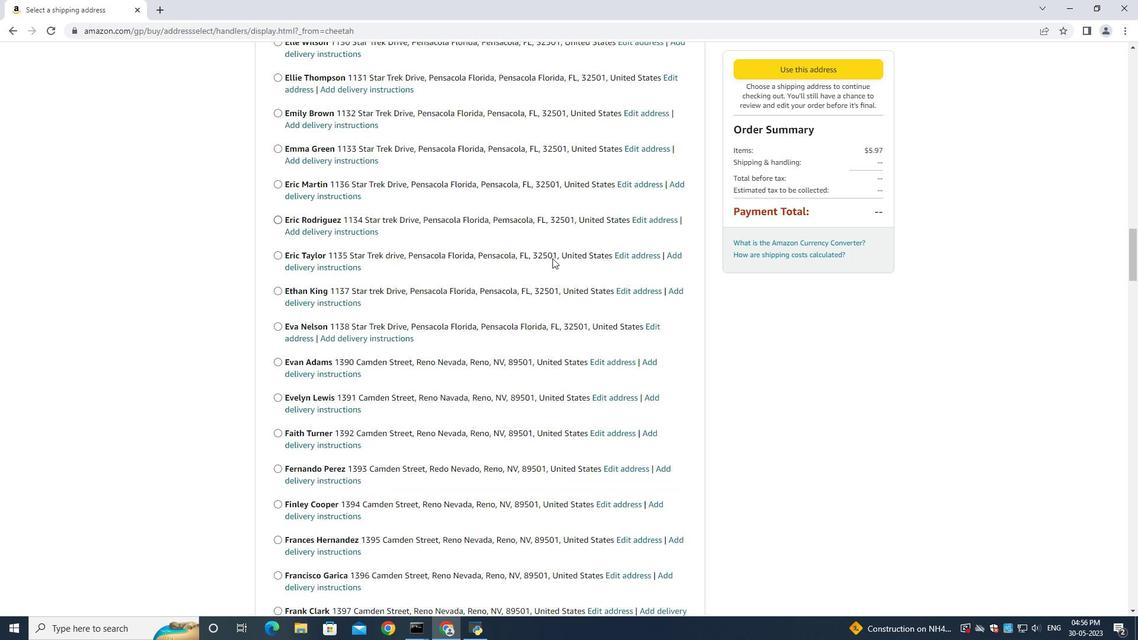 
Action: Mouse moved to (511, 361)
Screenshot: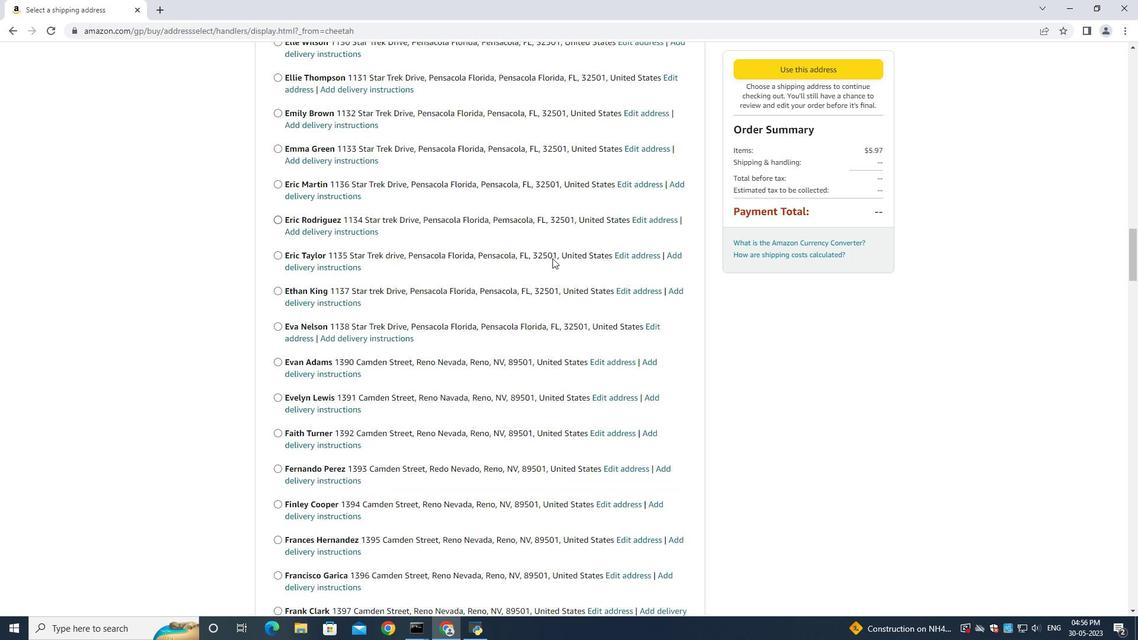 
Action: Mouse scrolled (515, 352) with delta (0, 0)
Screenshot: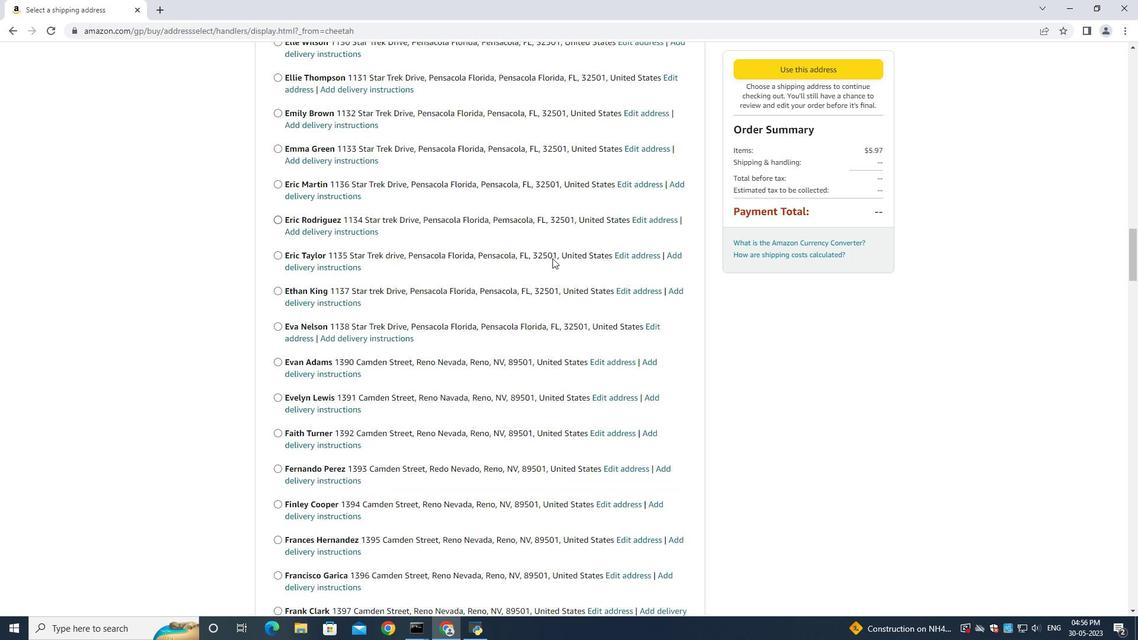 
Action: Mouse moved to (508, 369)
Screenshot: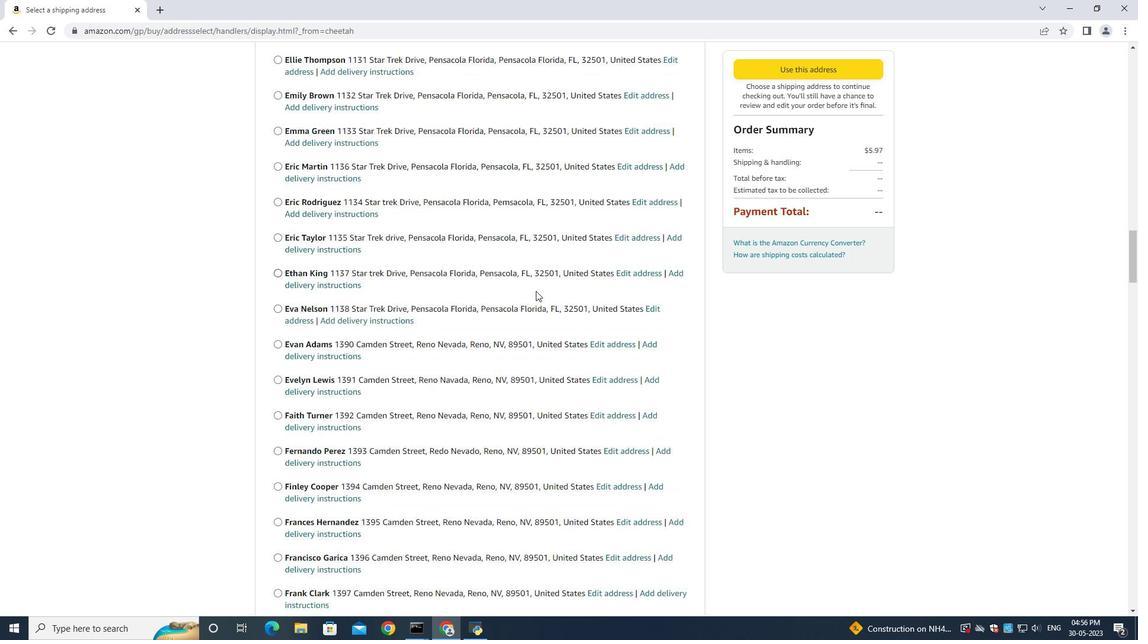 
Action: Mouse scrolled (509, 365) with delta (0, 0)
Screenshot: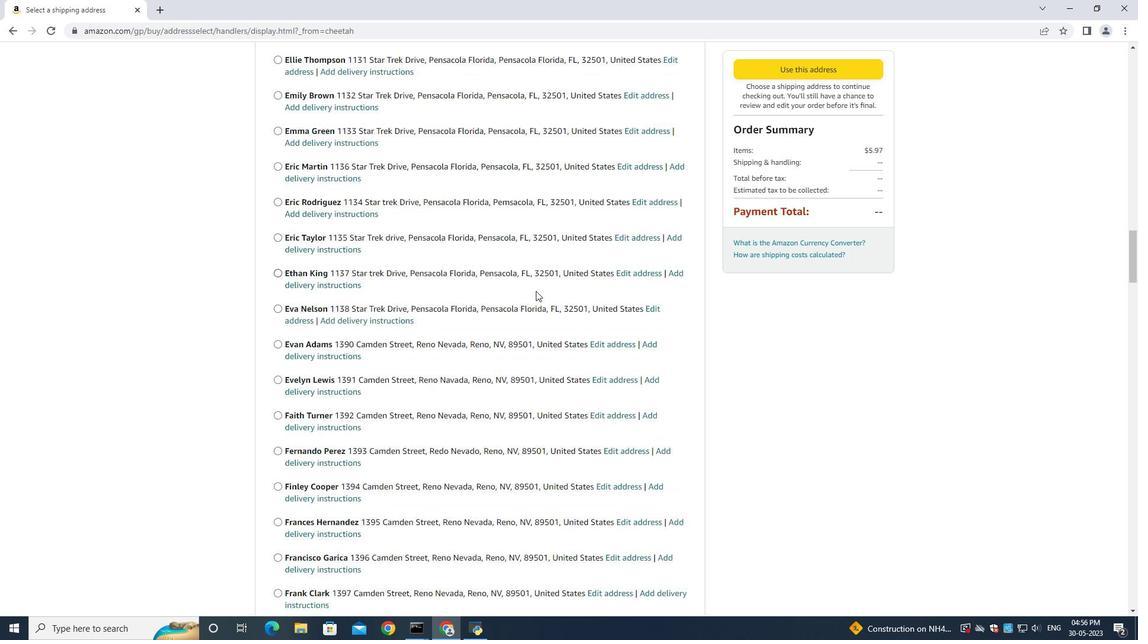 
Action: Mouse moved to (508, 370)
Screenshot: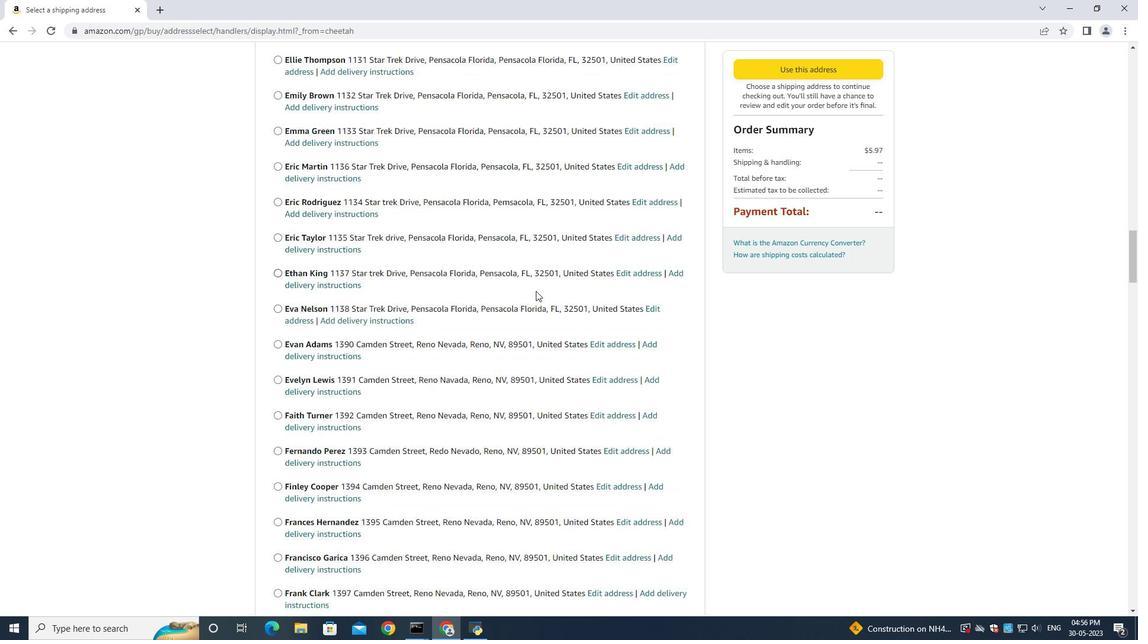 
Action: Mouse scrolled (508, 368) with delta (0, 0)
Screenshot: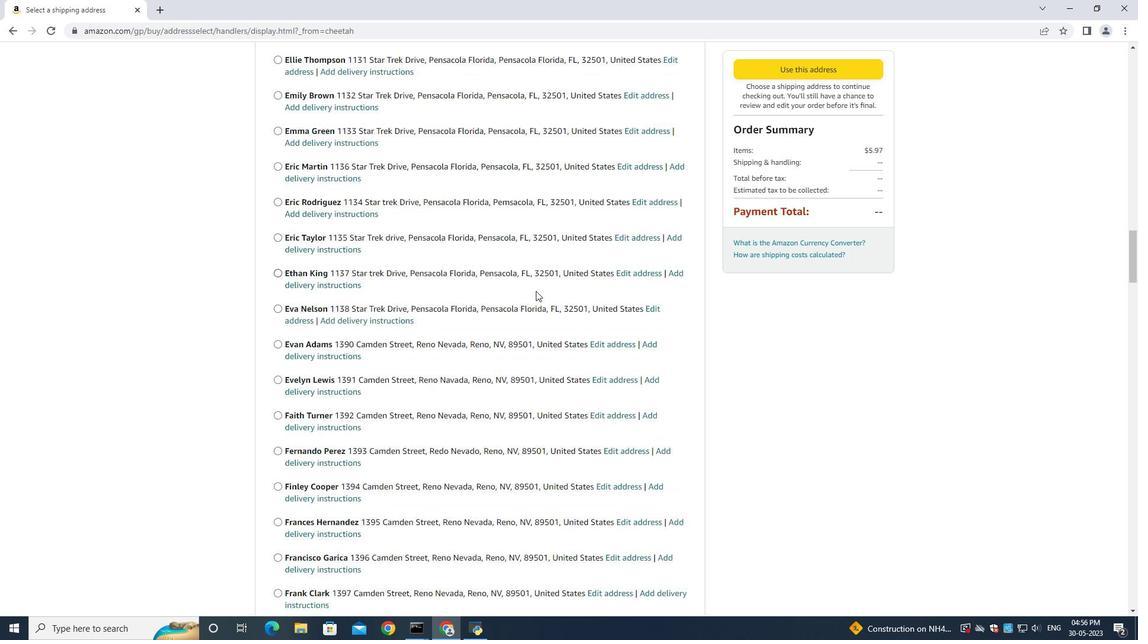 
Action: Mouse moved to (508, 370)
Screenshot: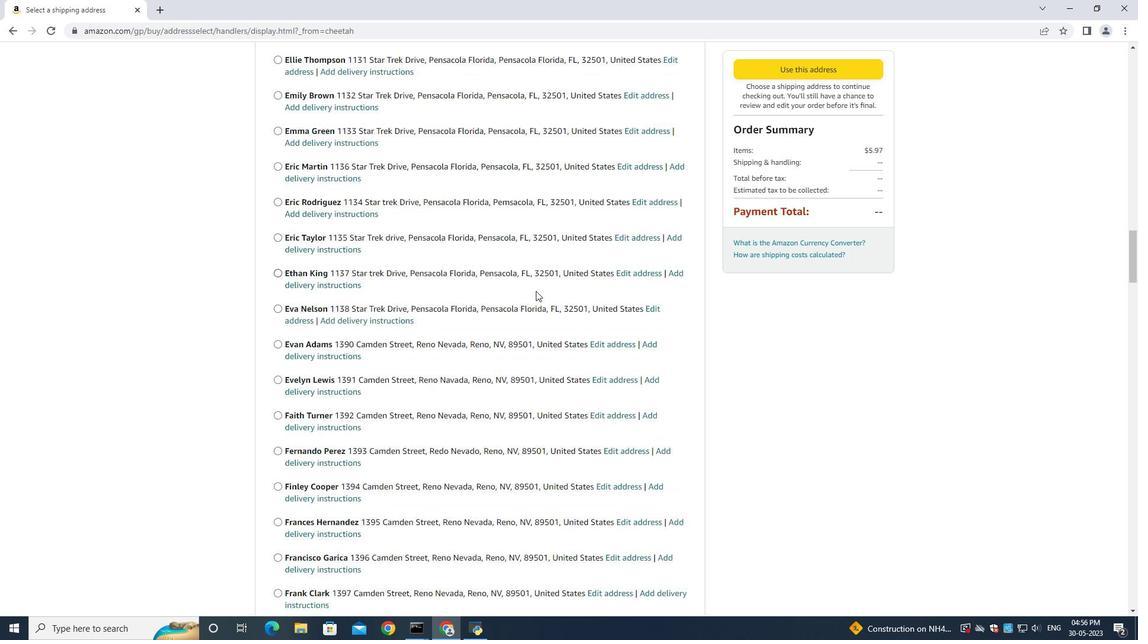 
Action: Mouse scrolled (508, 369) with delta (0, 0)
Screenshot: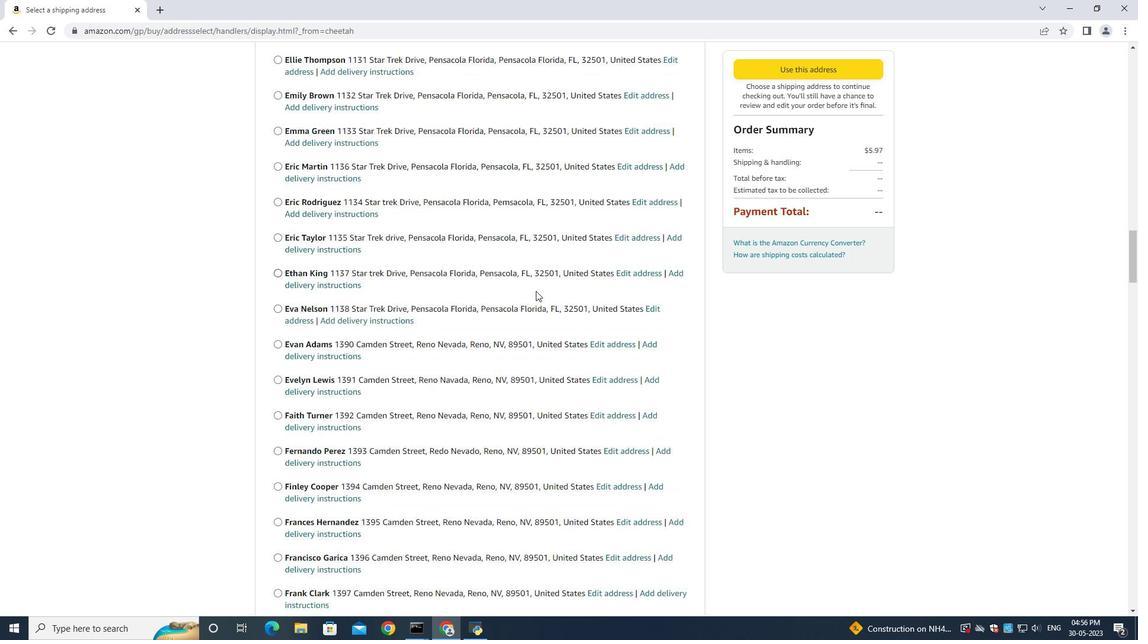 
Action: Mouse moved to (508, 370)
Screenshot: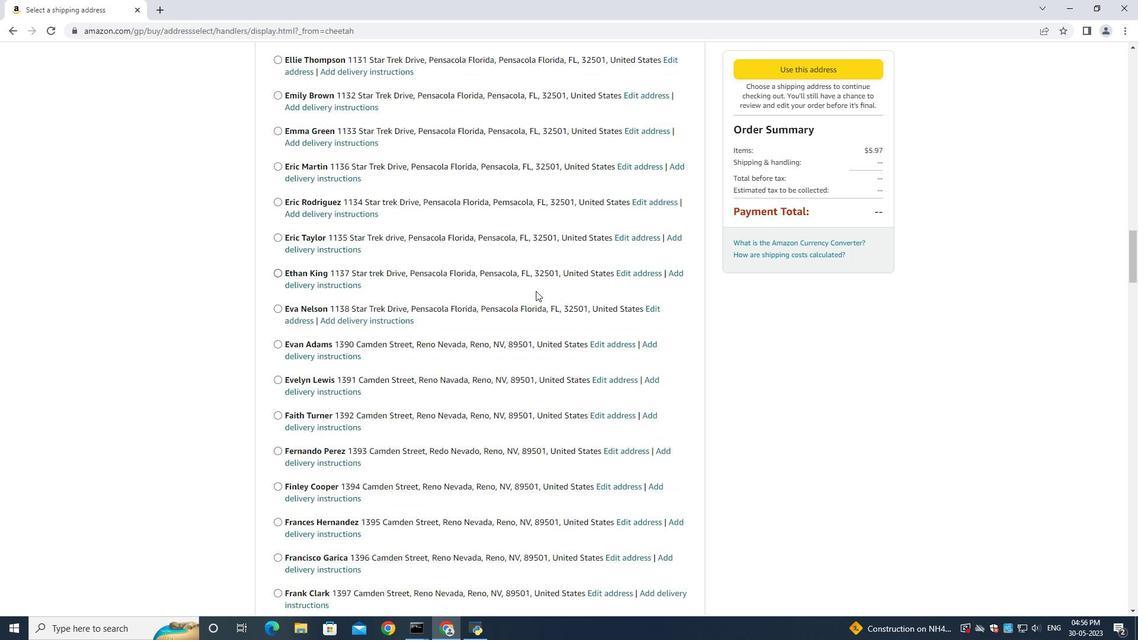 
Action: Mouse scrolled (508, 369) with delta (0, 0)
Screenshot: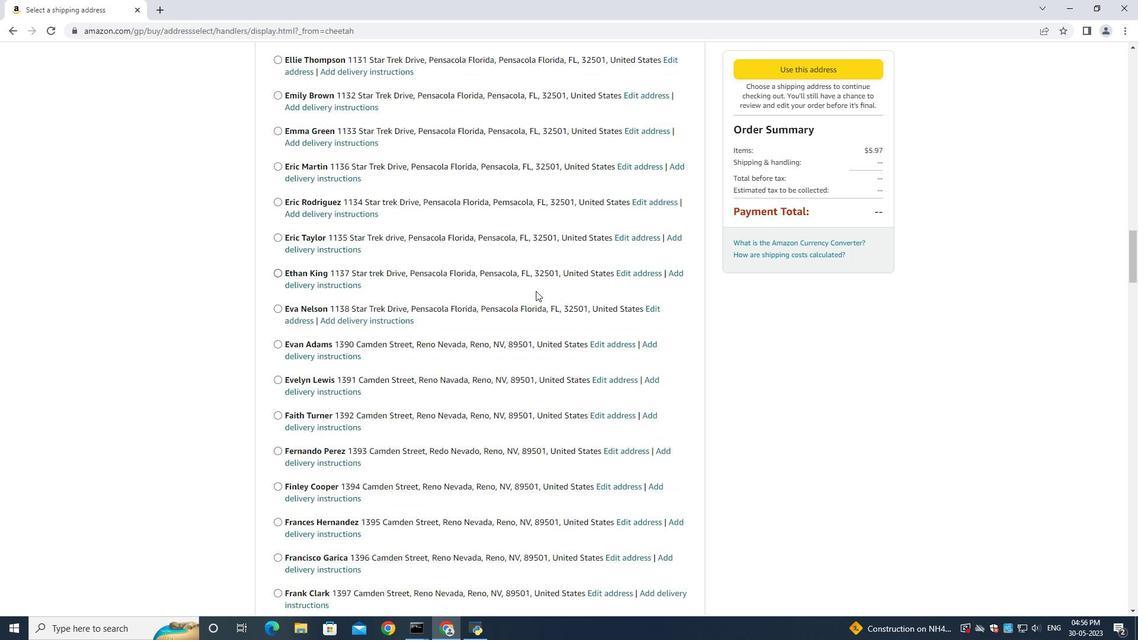 
Action: Mouse moved to (508, 370)
Screenshot: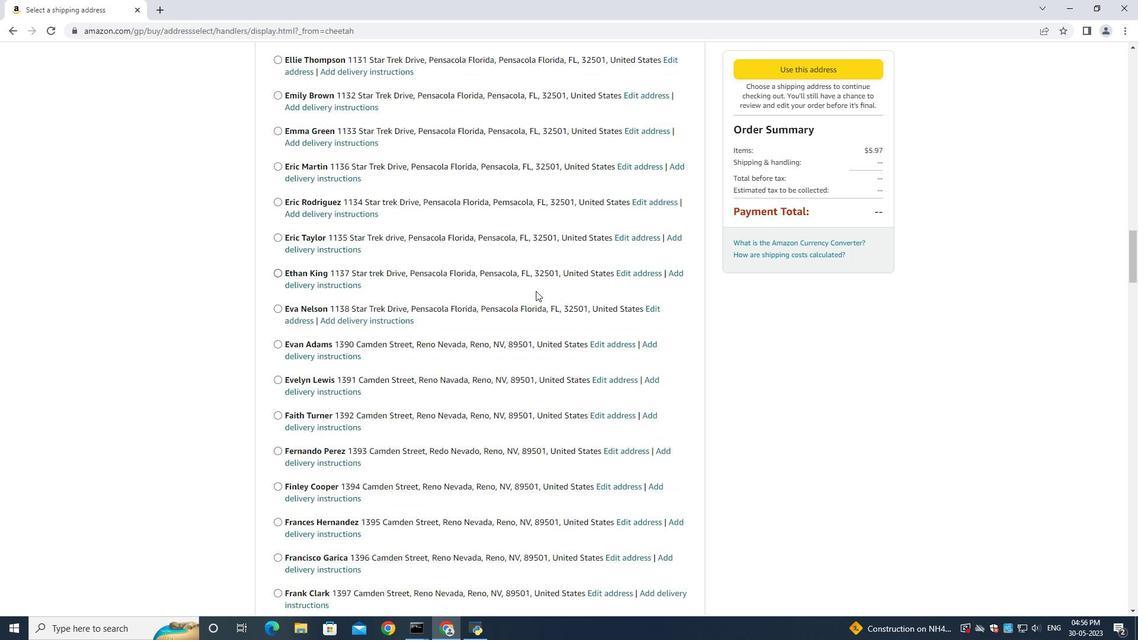 
Action: Mouse scrolled (508, 370) with delta (0, 0)
Screenshot: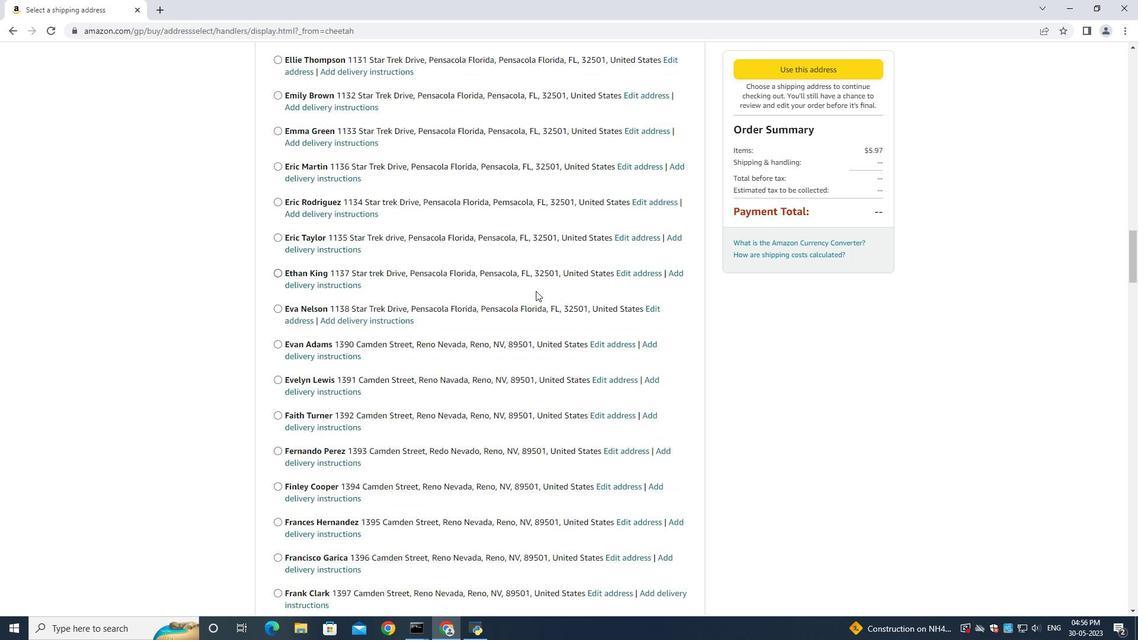 
Action: Mouse moved to (508, 371)
Screenshot: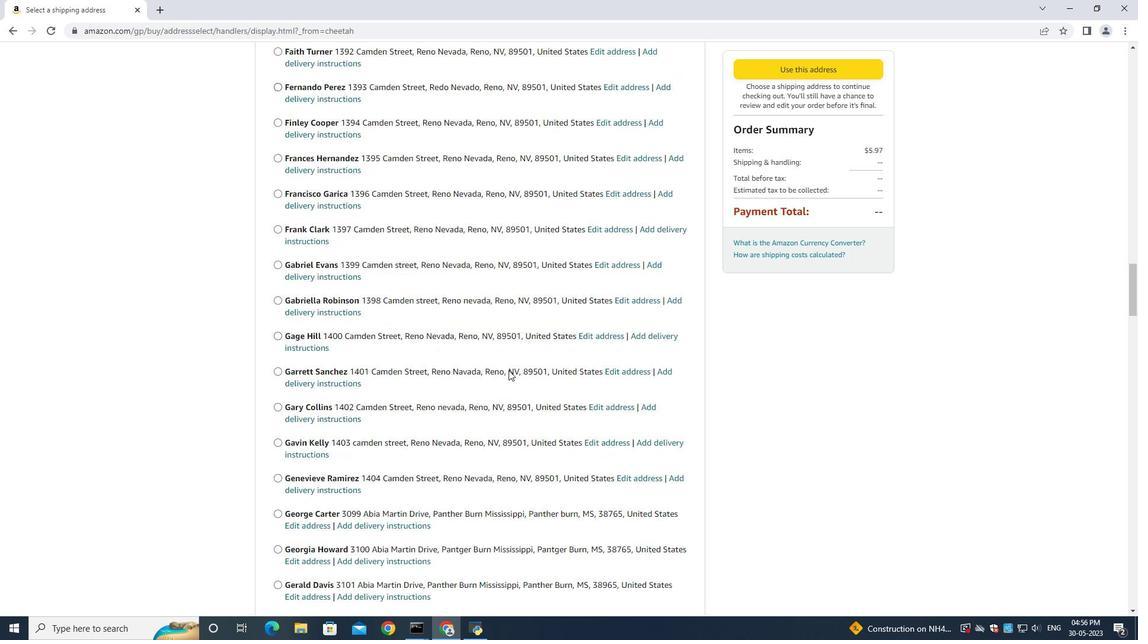 
Action: Mouse scrolled (508, 371) with delta (0, 0)
Screenshot: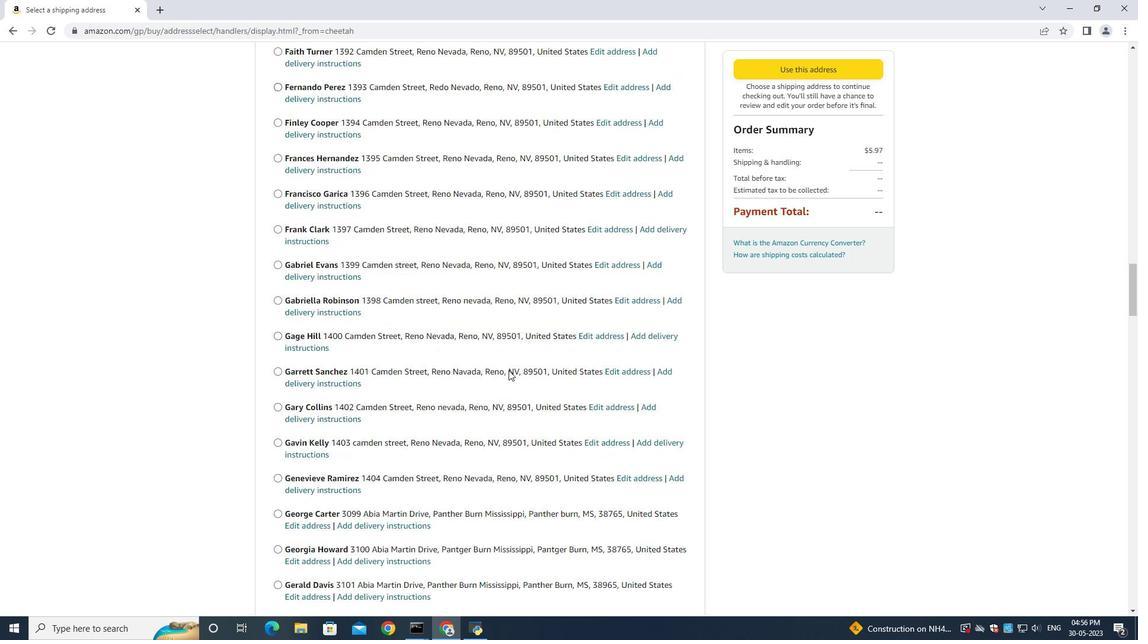 
Action: Mouse moved to (508, 372)
Screenshot: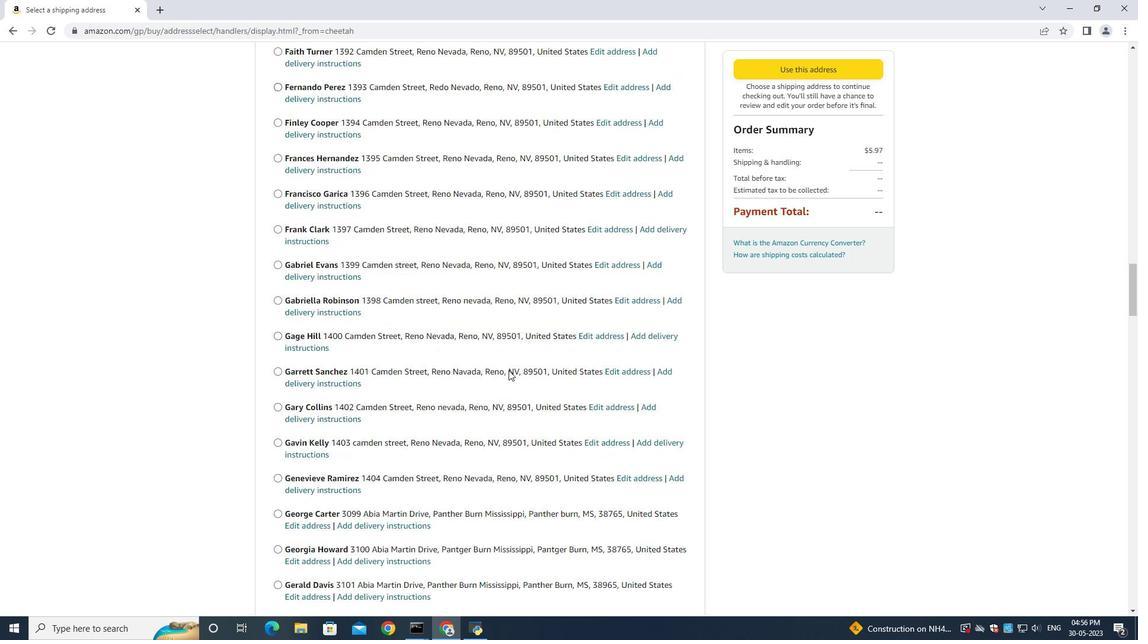
Action: Mouse scrolled (508, 372) with delta (0, 0)
Screenshot: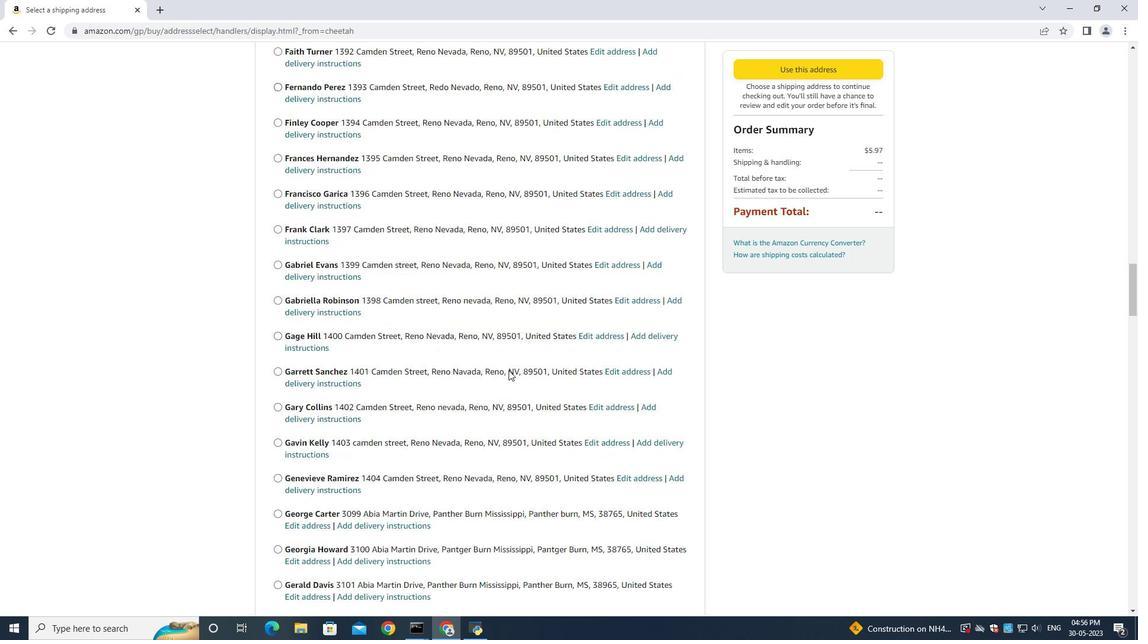 
Action: Mouse moved to (508, 372)
Screenshot: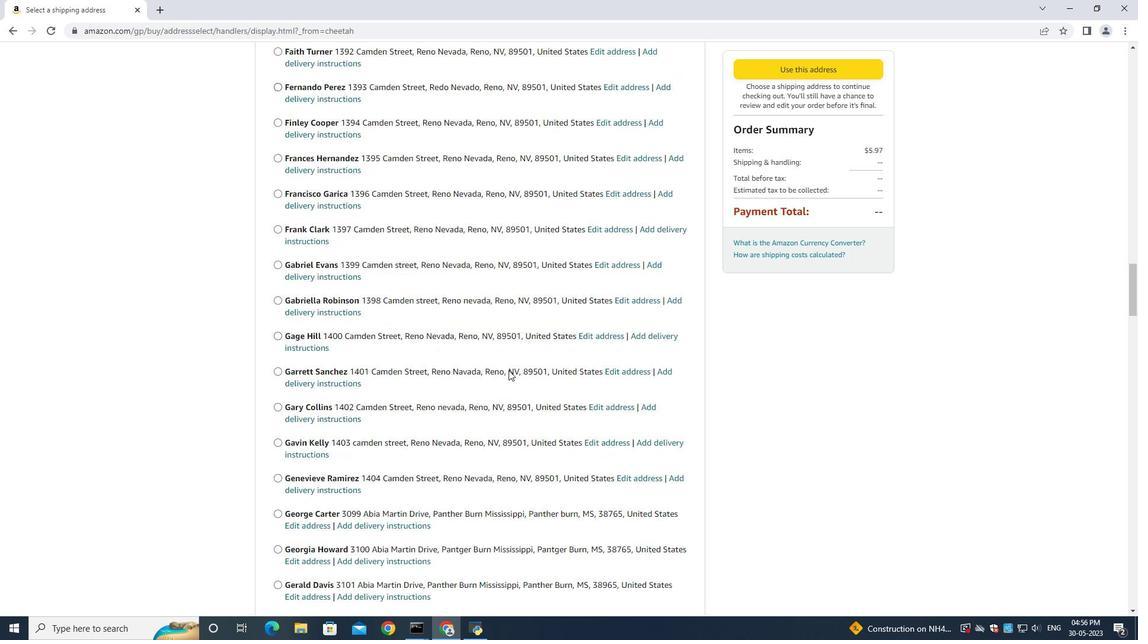 
Action: Mouse scrolled (508, 372) with delta (0, 0)
Screenshot: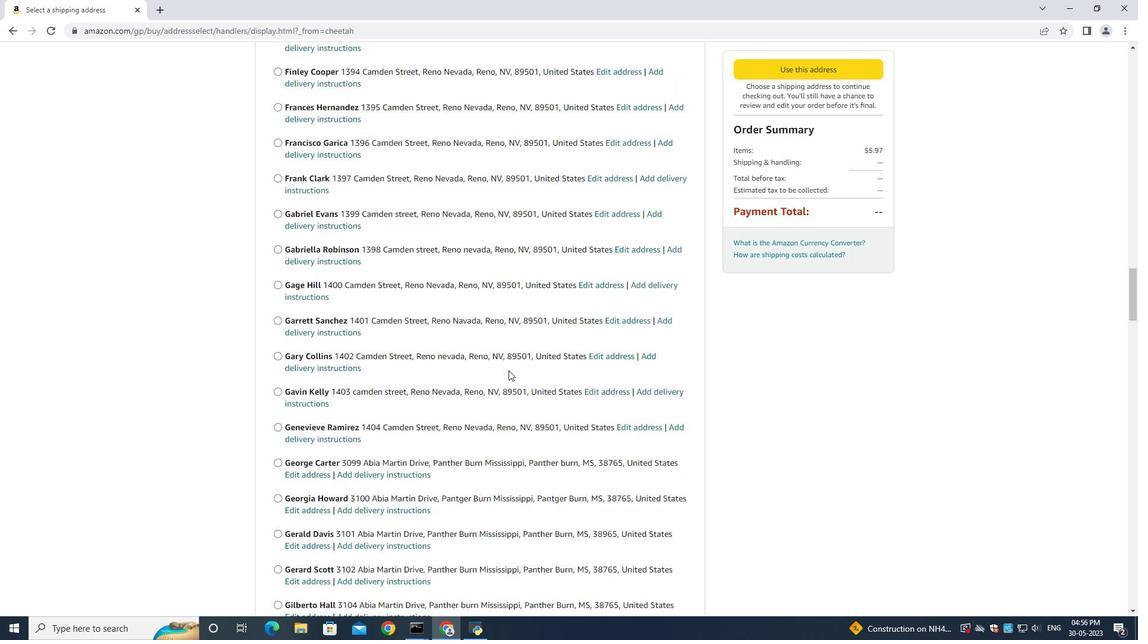 
Action: Mouse moved to (508, 372)
Screenshot: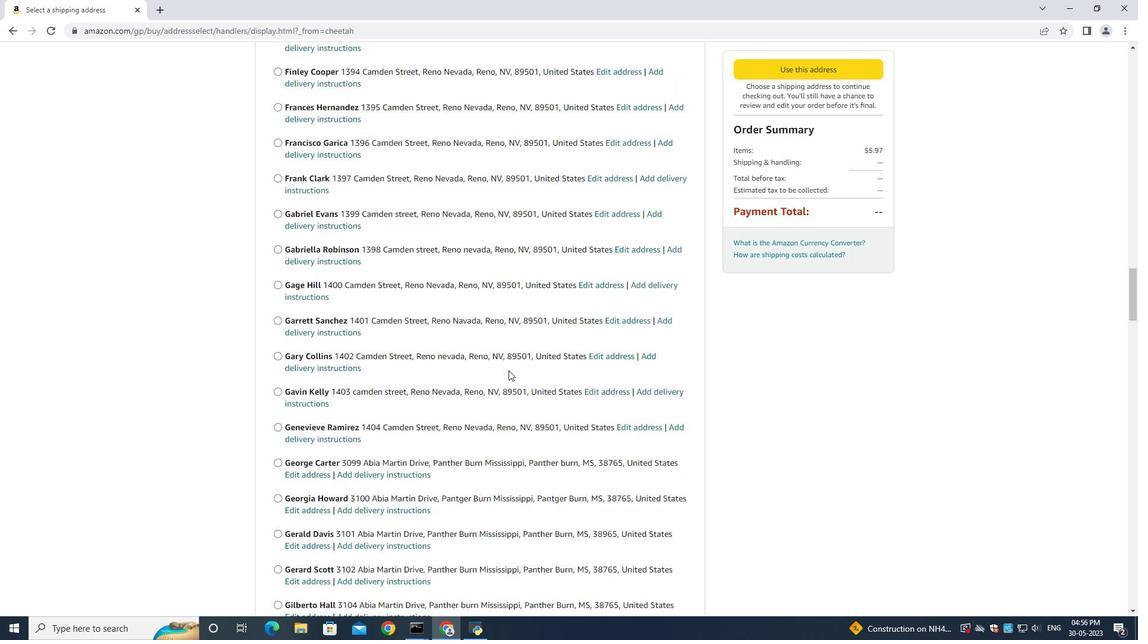 
Action: Mouse scrolled (508, 372) with delta (0, 0)
Screenshot: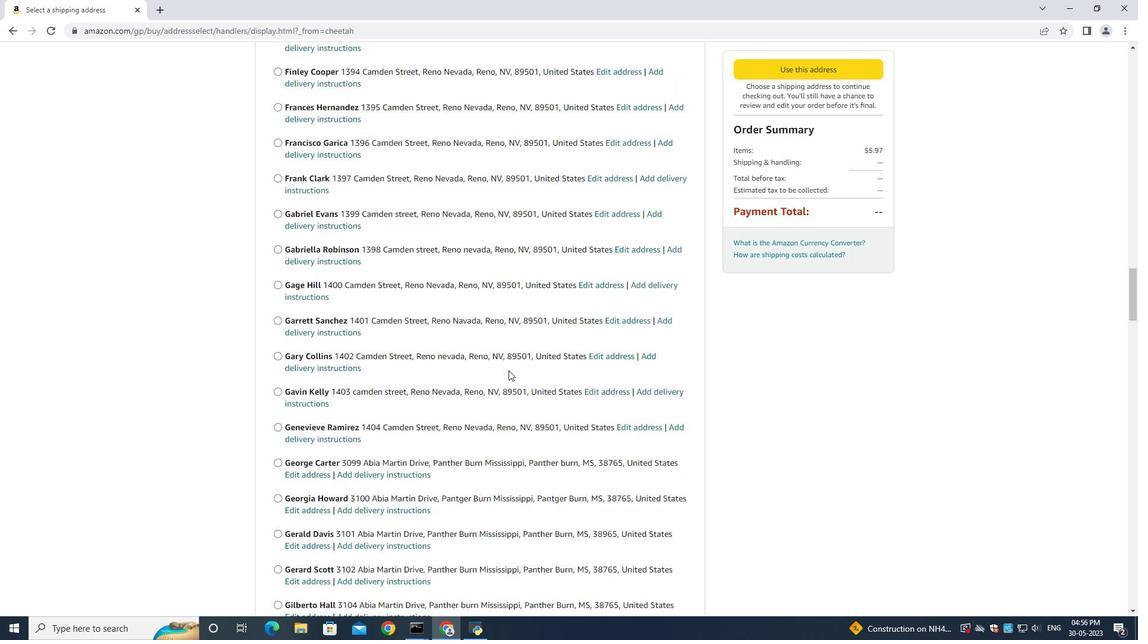 
Action: Mouse moved to (508, 372)
Screenshot: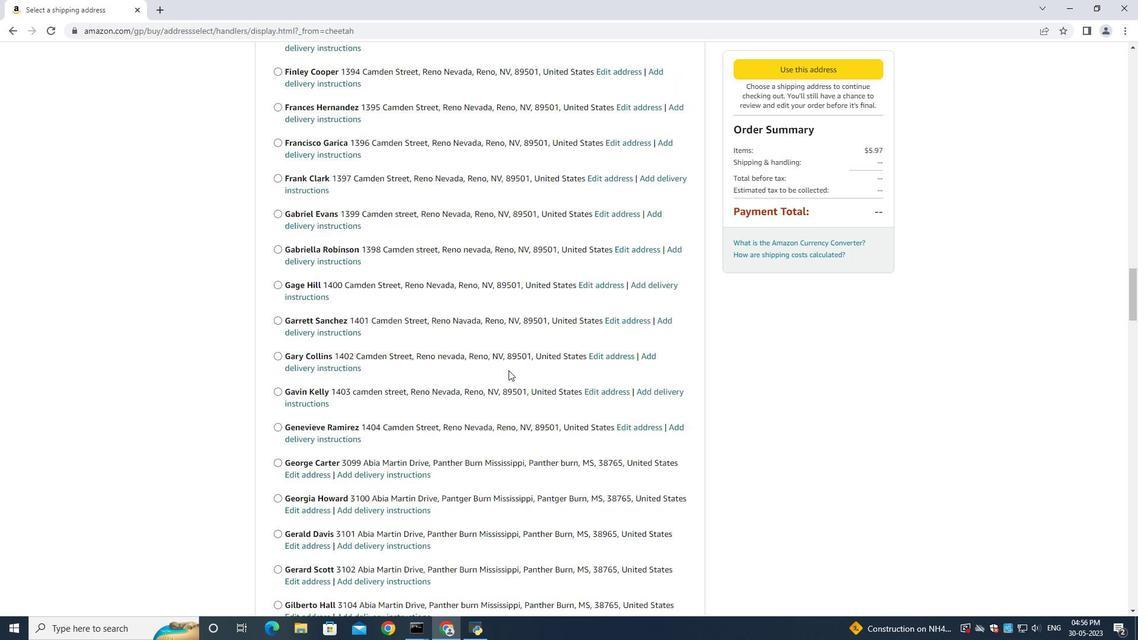
Action: Mouse scrolled (508, 371) with delta (0, -1)
Screenshot: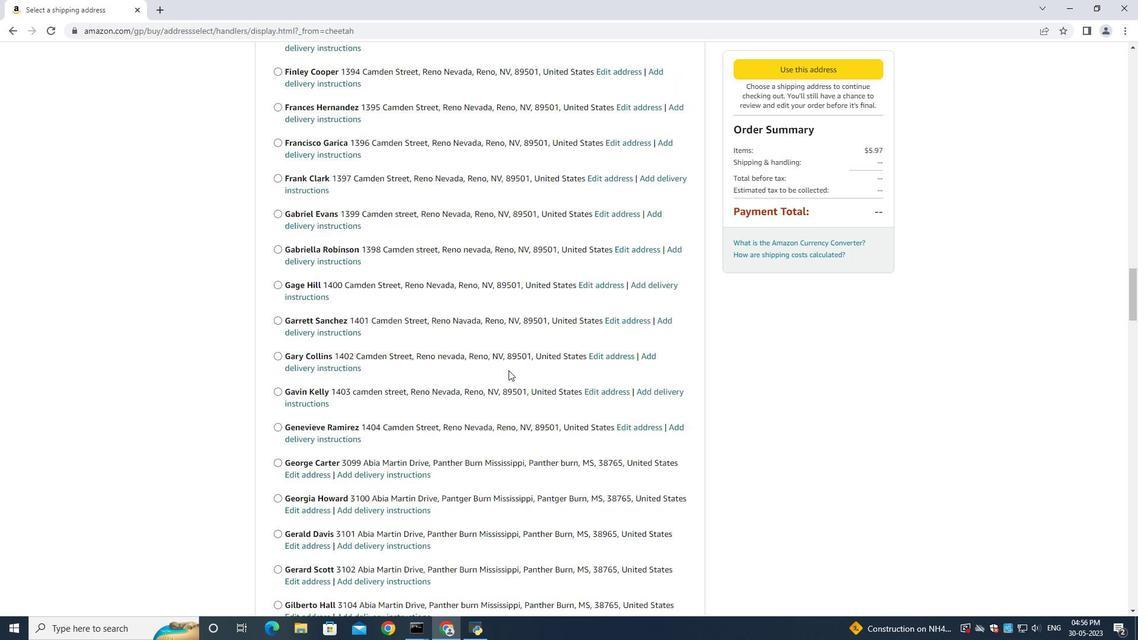 
Action: Mouse moved to (508, 372)
Screenshot: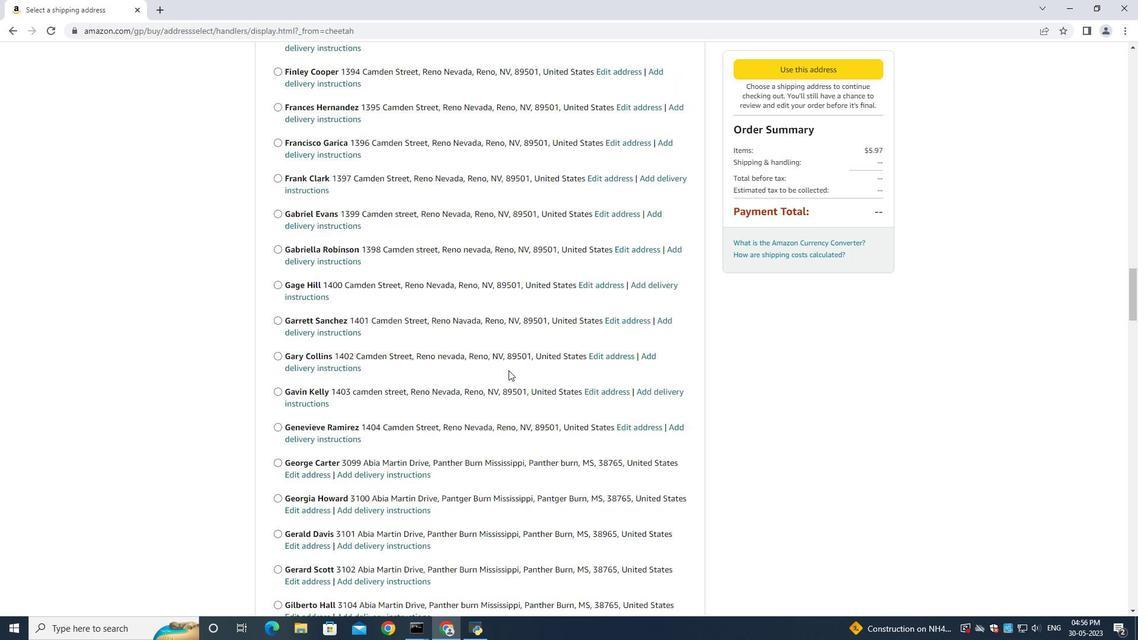 
Action: Mouse scrolled (508, 372) with delta (0, 0)
Screenshot: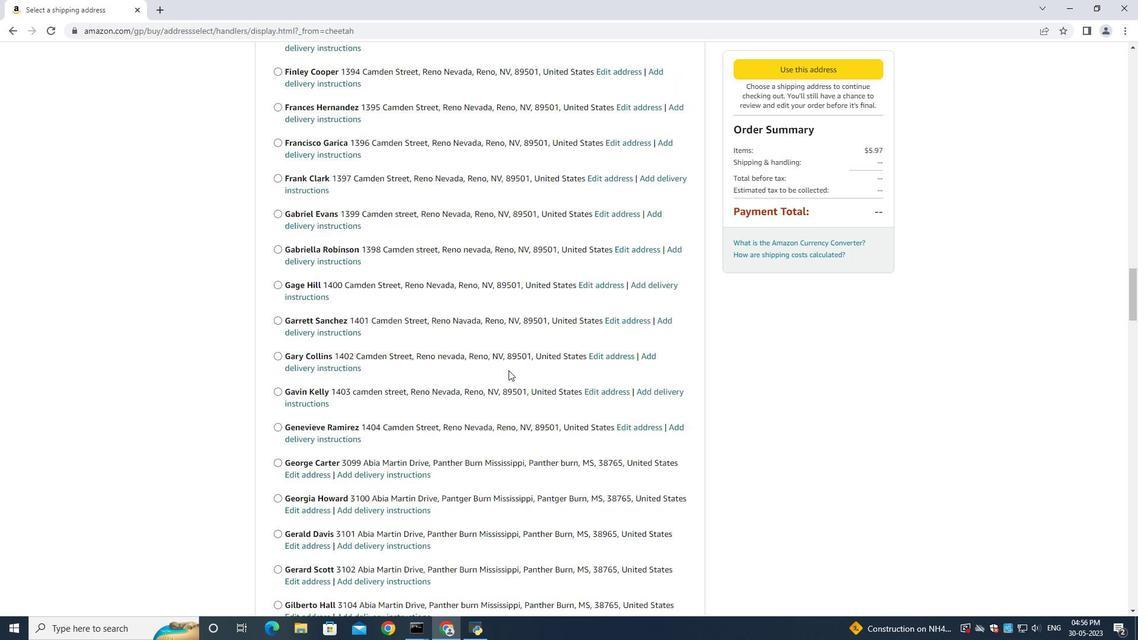 
Action: Mouse moved to (508, 372)
Screenshot: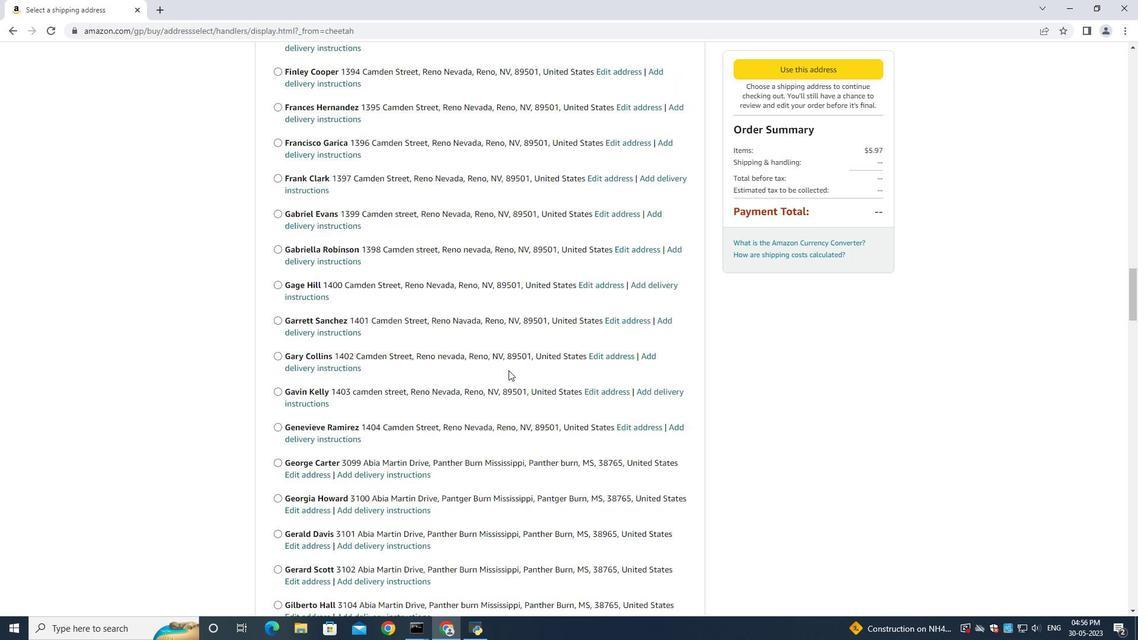 
Action: Mouse scrolled (508, 372) with delta (0, 0)
Screenshot: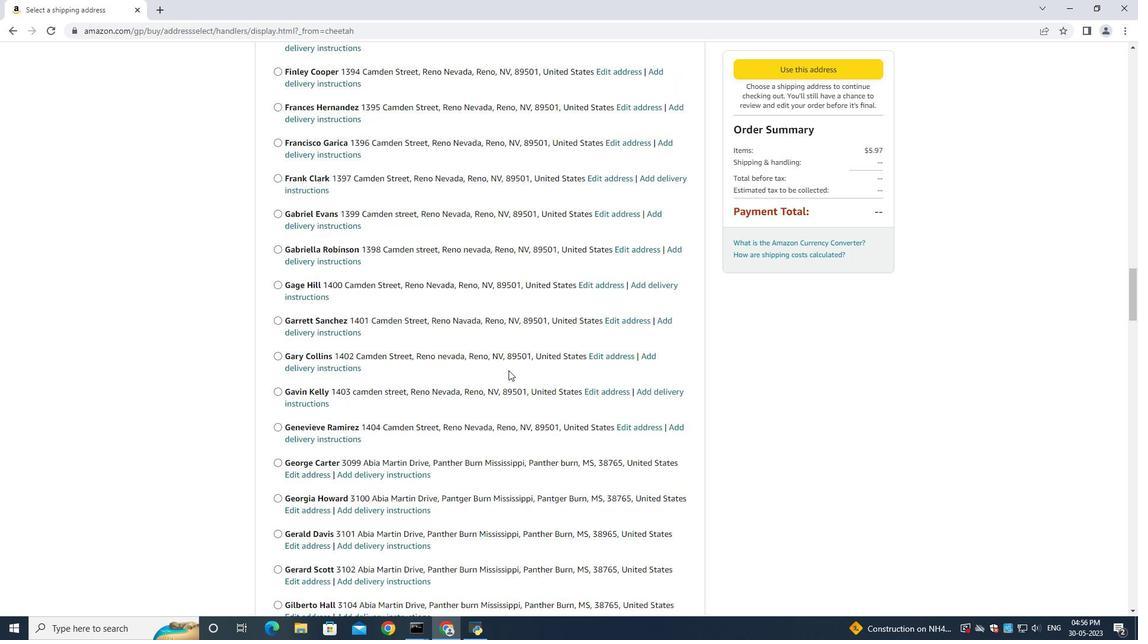 
Action: Mouse moved to (508, 372)
Screenshot: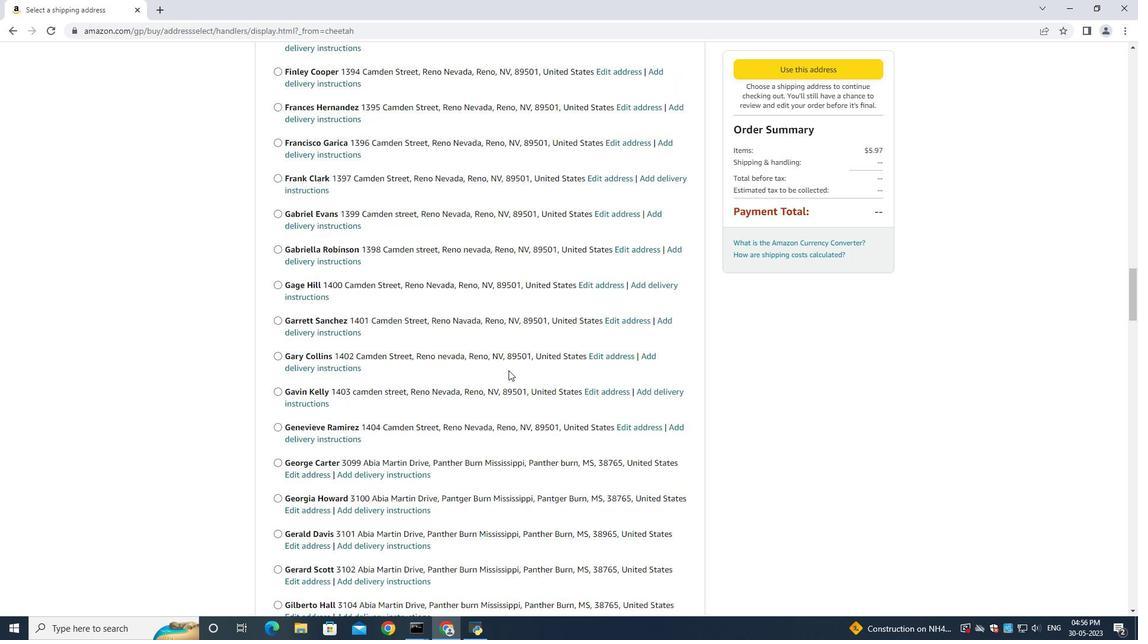 
Action: Mouse scrolled (508, 371) with delta (0, 0)
Screenshot: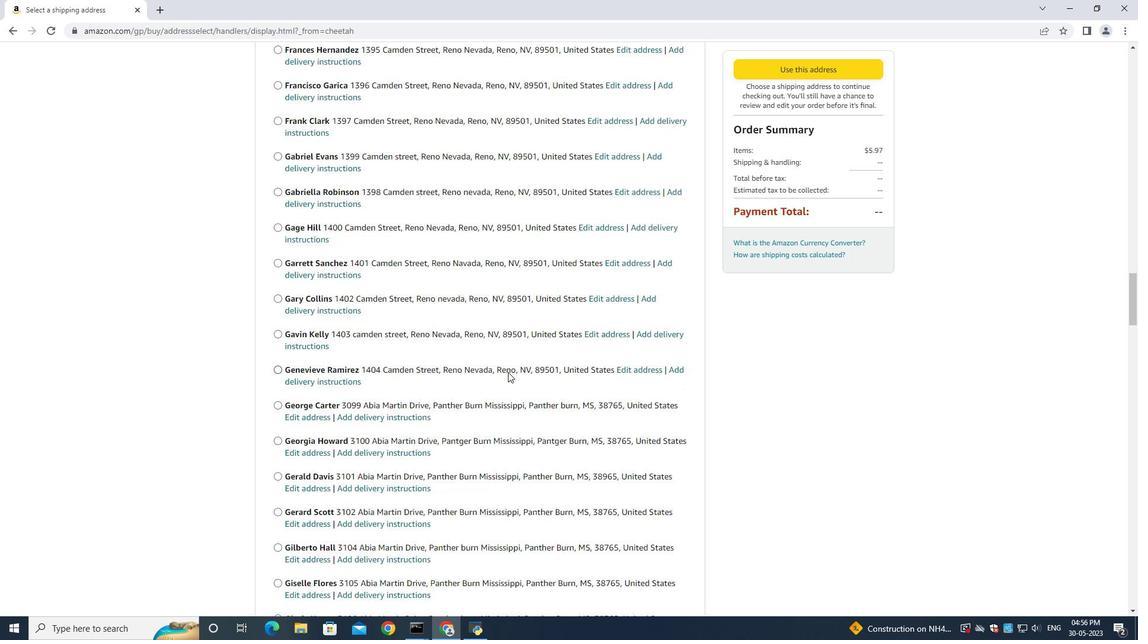 
Action: Mouse scrolled (508, 371) with delta (0, 0)
Screenshot: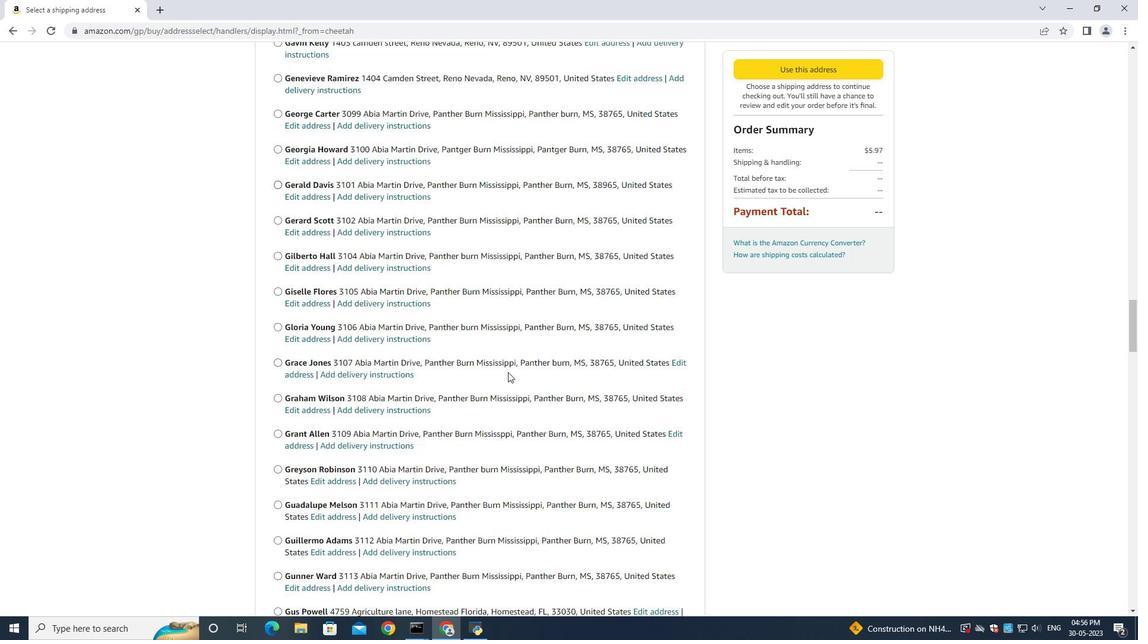 
Action: Mouse scrolled (508, 371) with delta (0, 0)
Screenshot: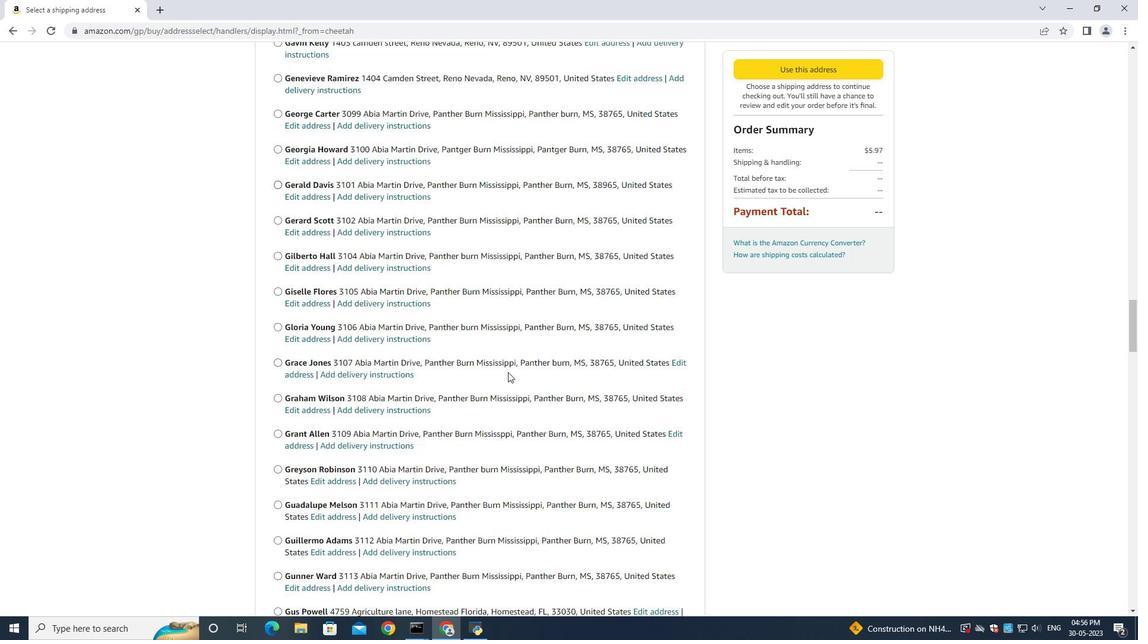 
Action: Mouse scrolled (508, 371) with delta (0, 0)
Screenshot: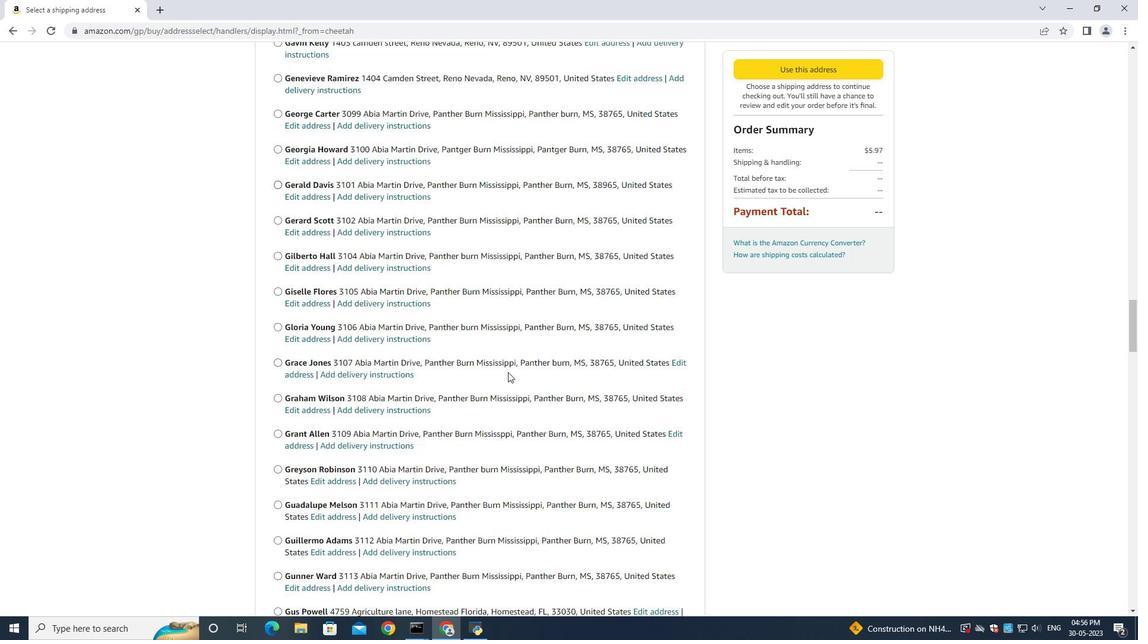 
Action: Mouse scrolled (508, 371) with delta (0, 0)
Screenshot: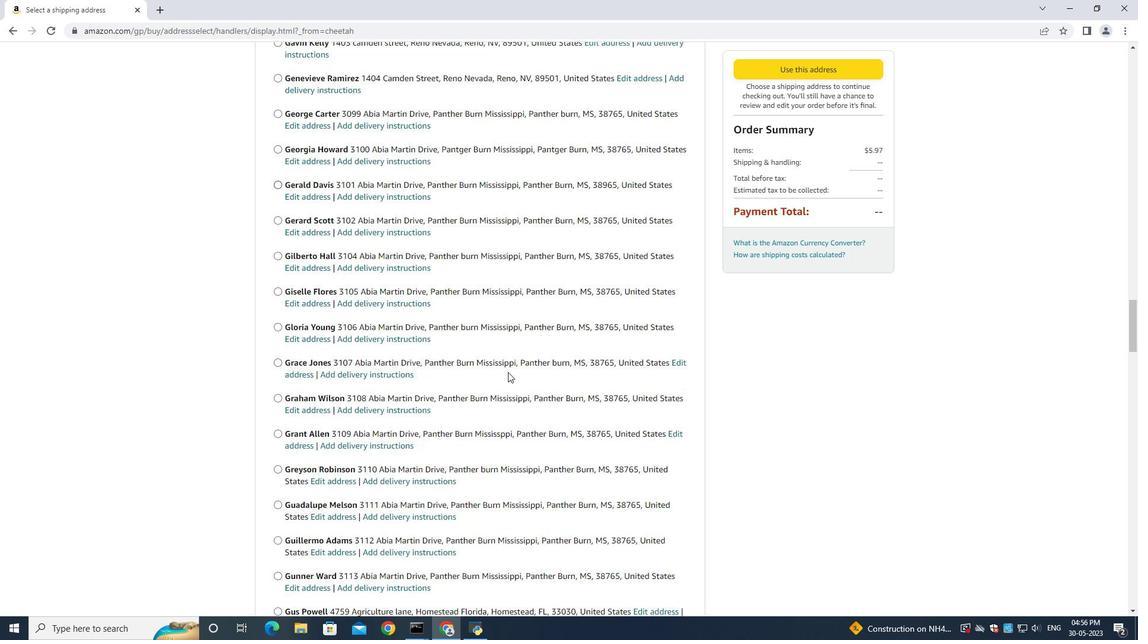 
Action: Mouse moved to (507, 372)
Screenshot: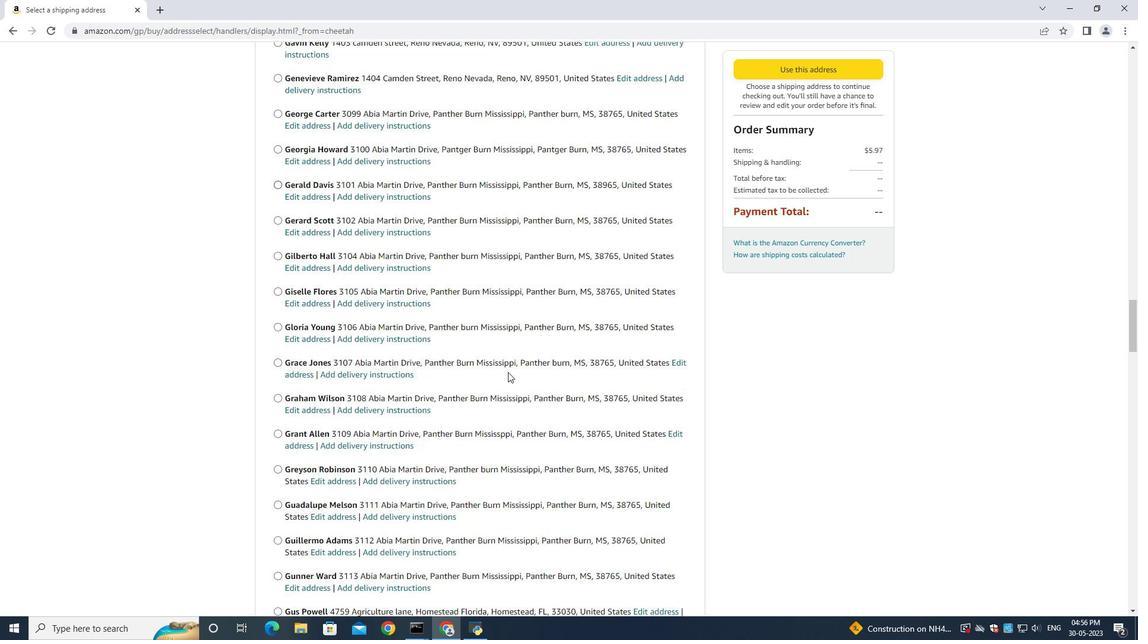 
Action: Mouse scrolled (507, 371) with delta (0, 0)
Screenshot: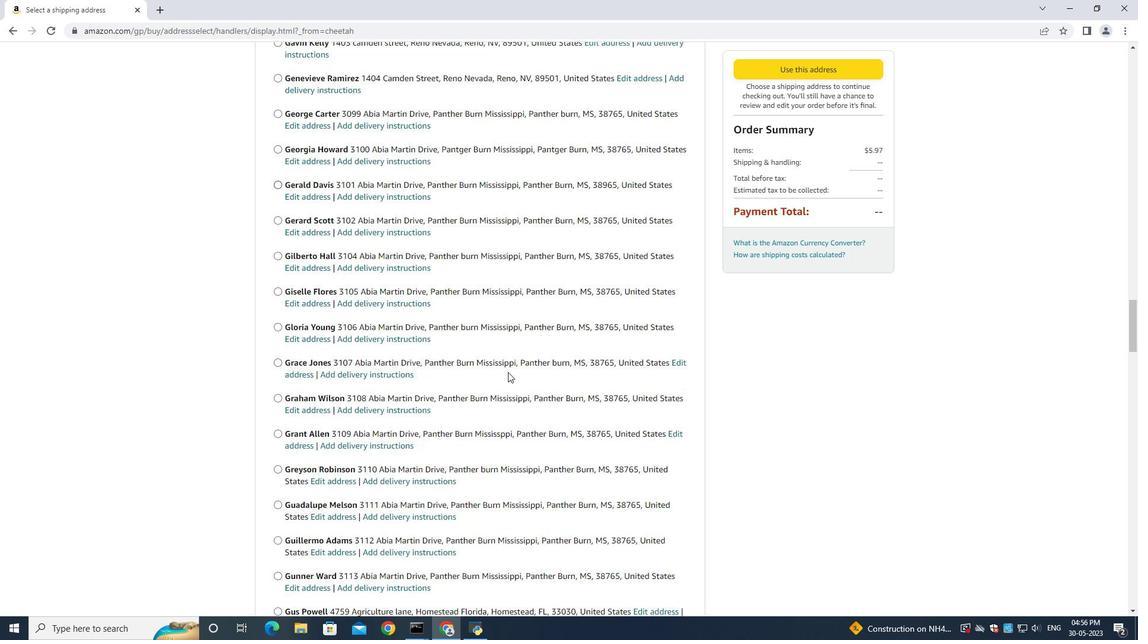 
Action: Mouse scrolled (507, 371) with delta (0, 0)
Screenshot: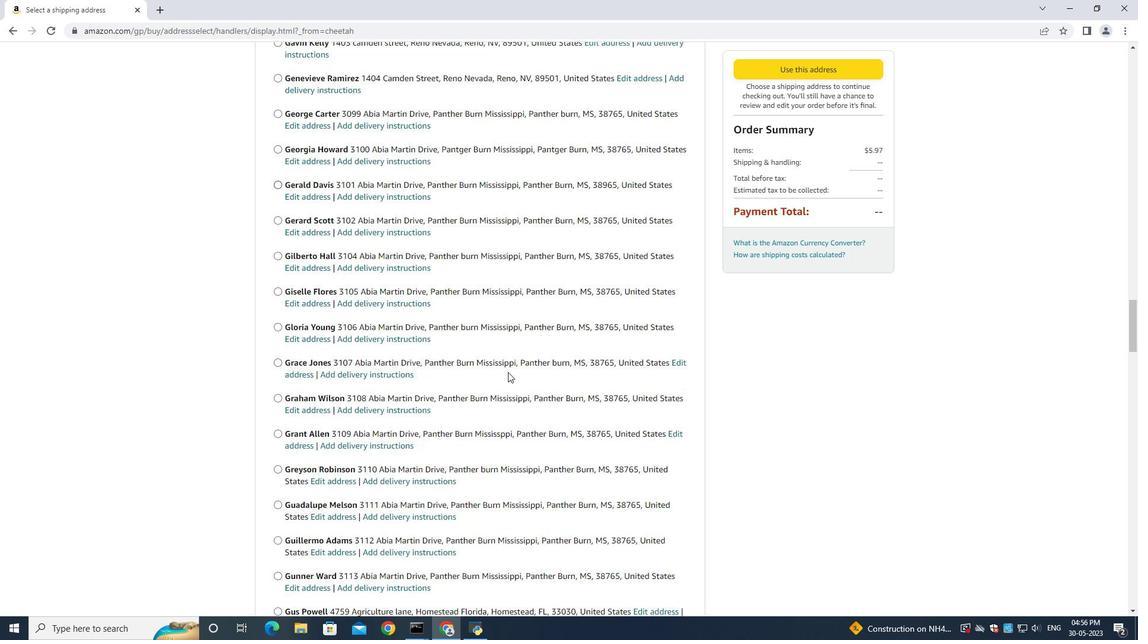 
Action: Mouse moved to (504, 371)
Screenshot: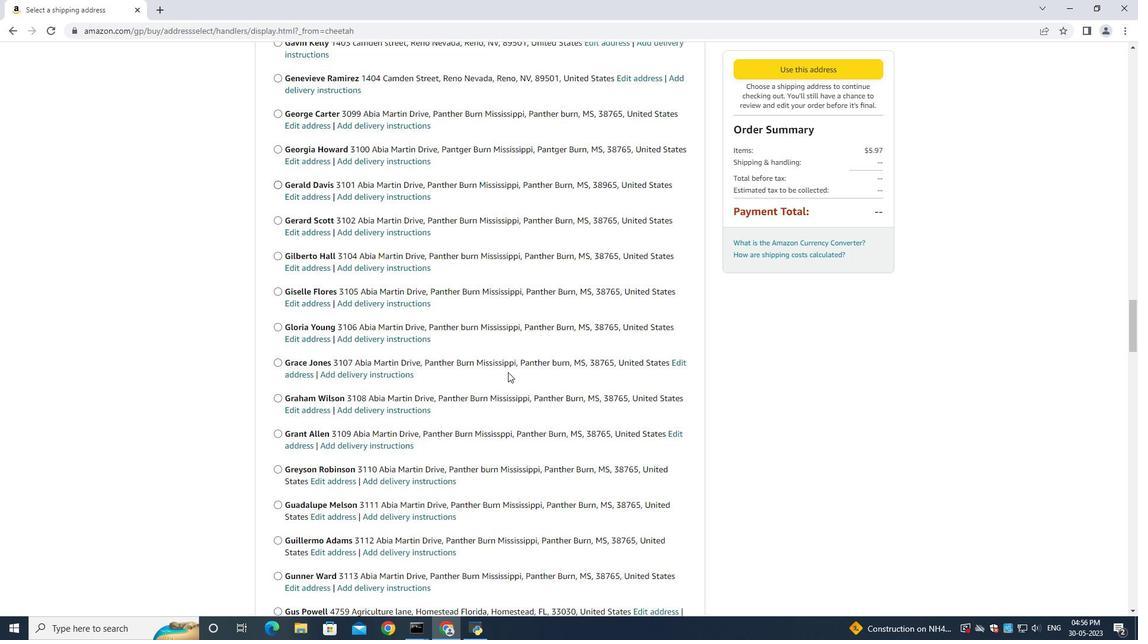 
Action: Mouse scrolled (505, 371) with delta (0, 0)
Screenshot: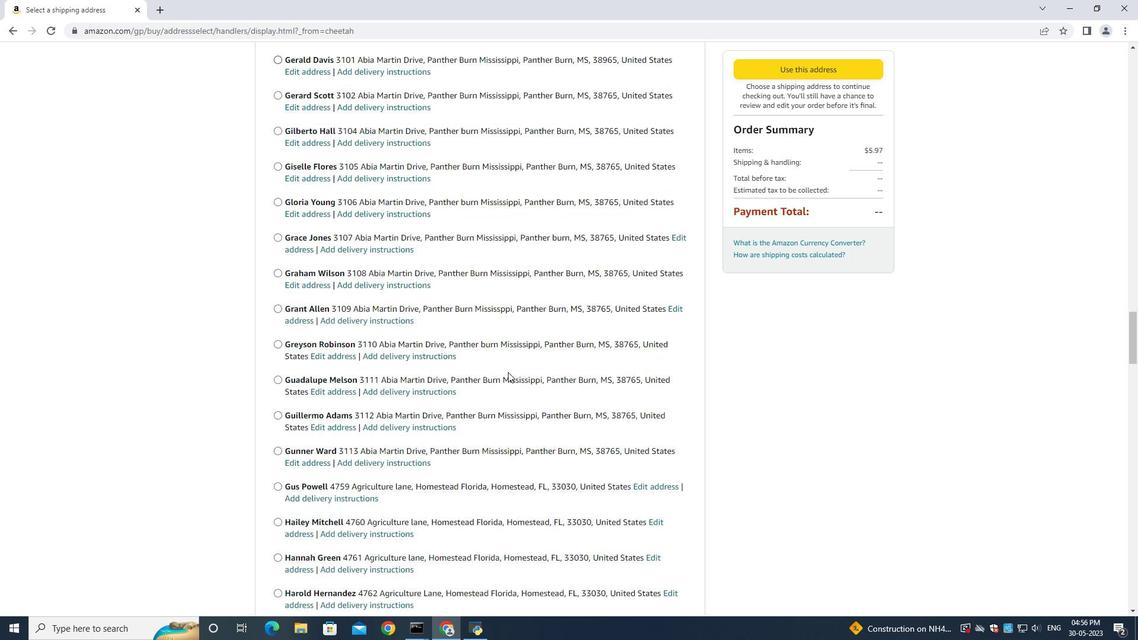 
Action: Mouse moved to (502, 368)
Screenshot: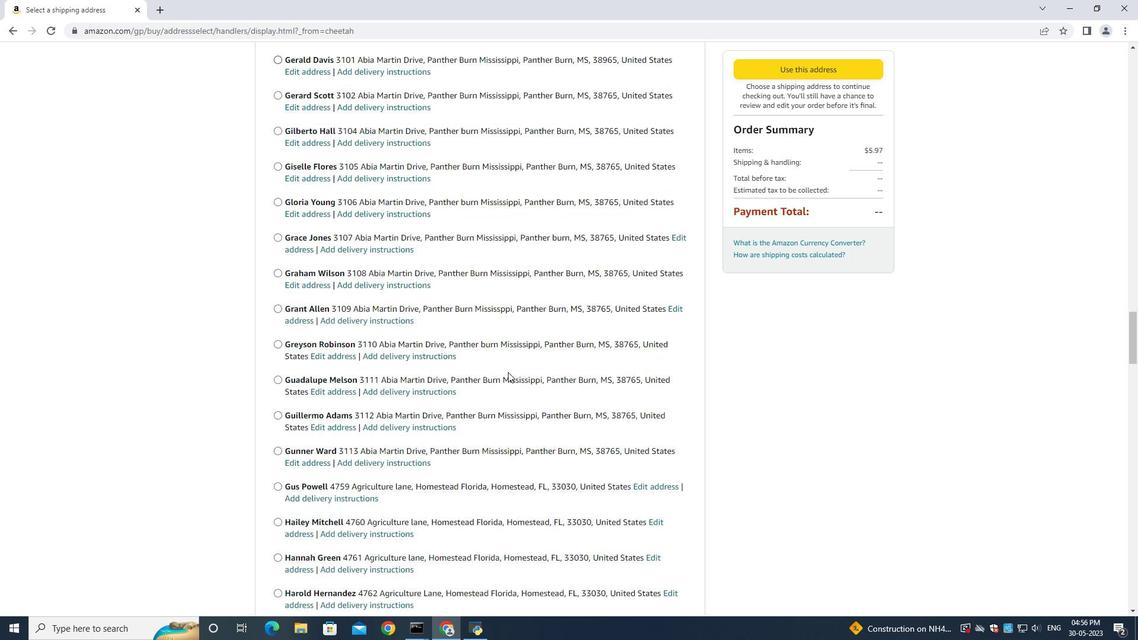 
Action: Mouse scrolled (502, 368) with delta (0, 0)
Screenshot: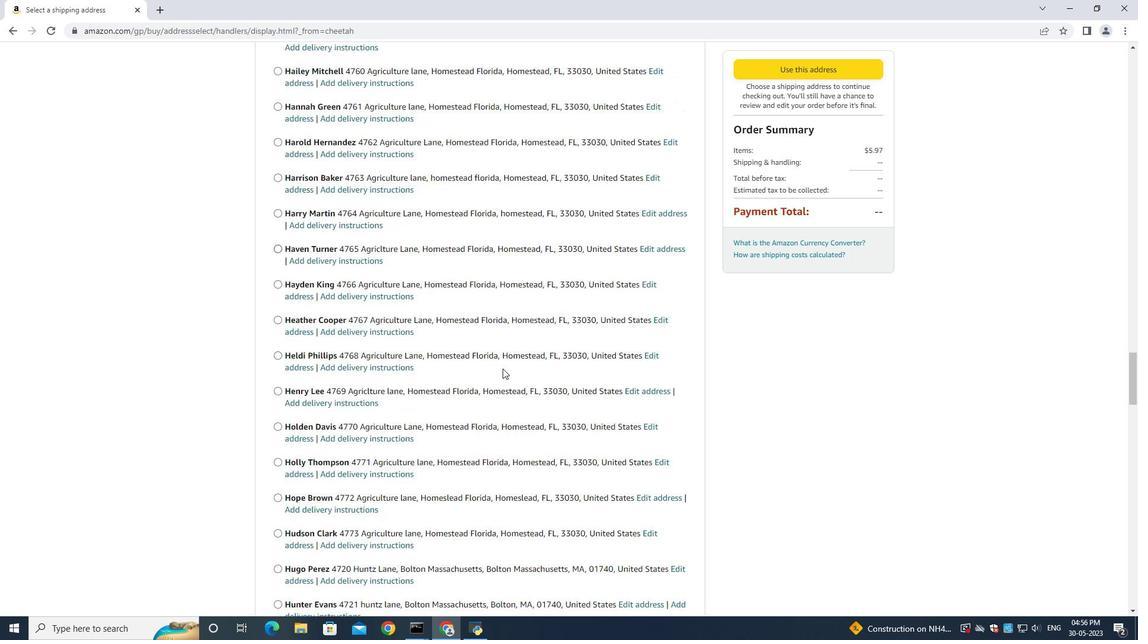 
Action: Mouse scrolled (502, 368) with delta (0, 0)
Screenshot: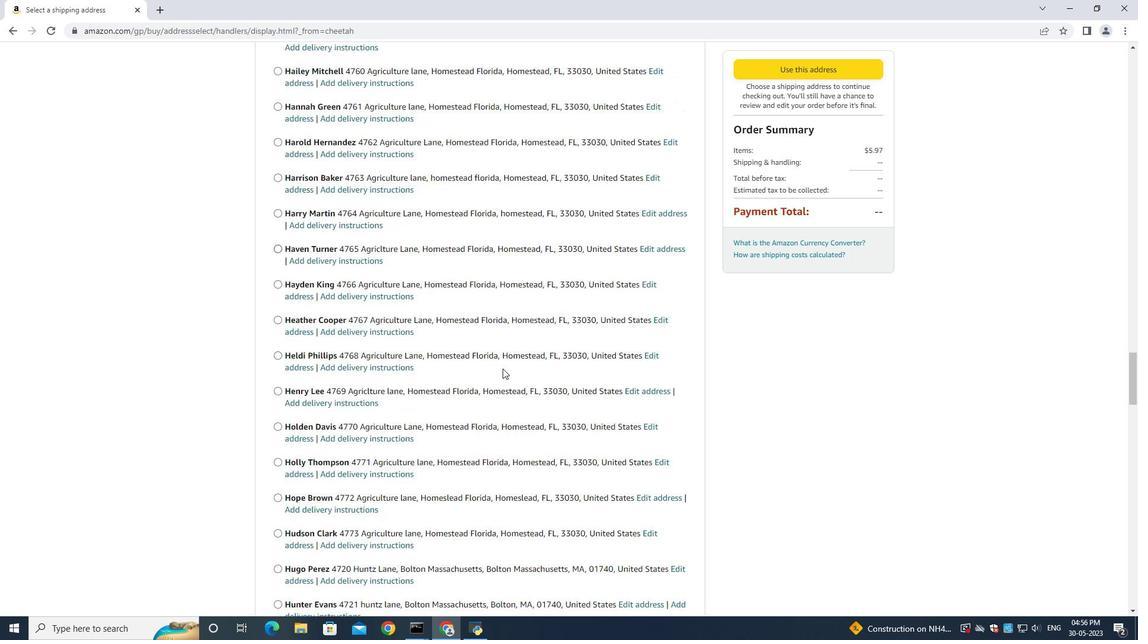
Action: Mouse scrolled (502, 368) with delta (0, 0)
Screenshot: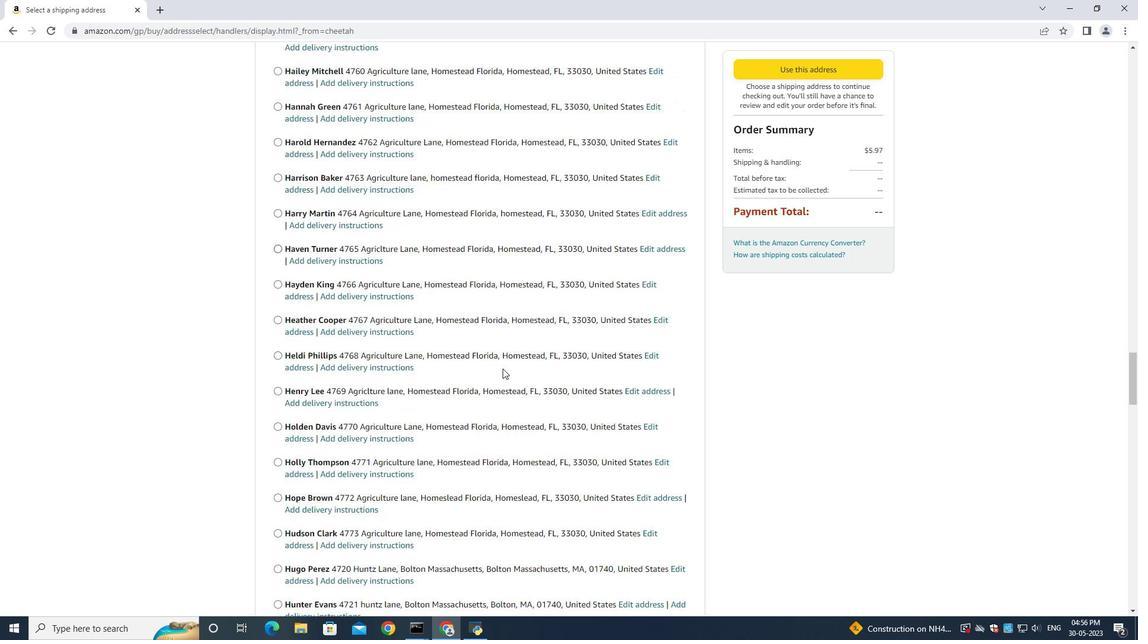 
Action: Mouse scrolled (502, 368) with delta (0, 0)
Screenshot: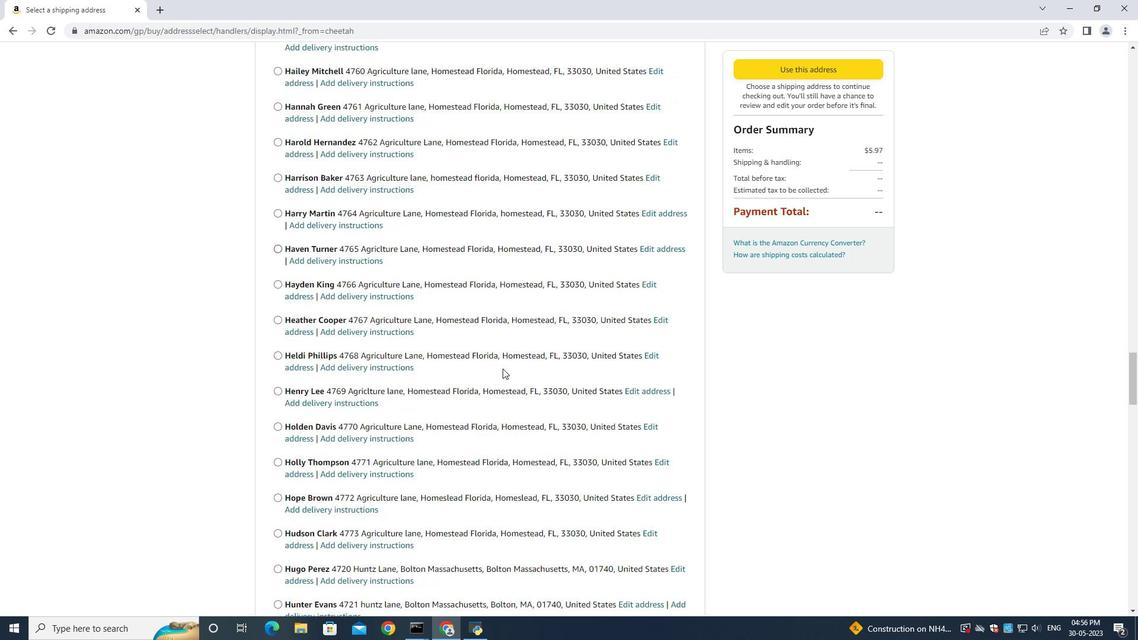 
Action: Mouse scrolled (502, 368) with delta (0, 0)
Screenshot: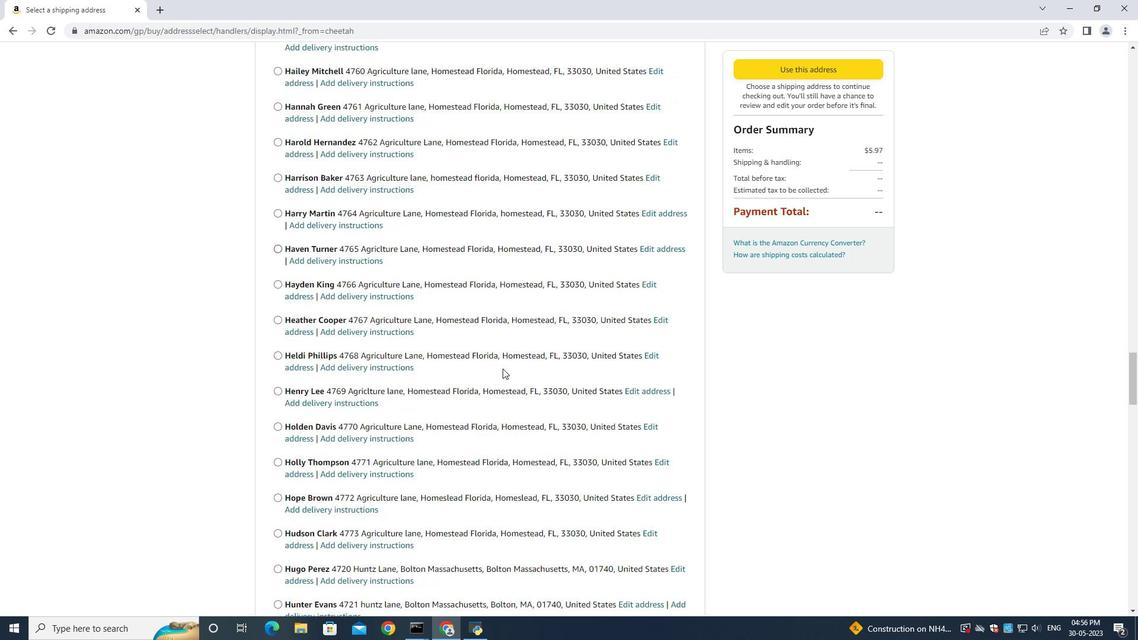 
Action: Mouse scrolled (502, 368) with delta (0, 0)
Screenshot: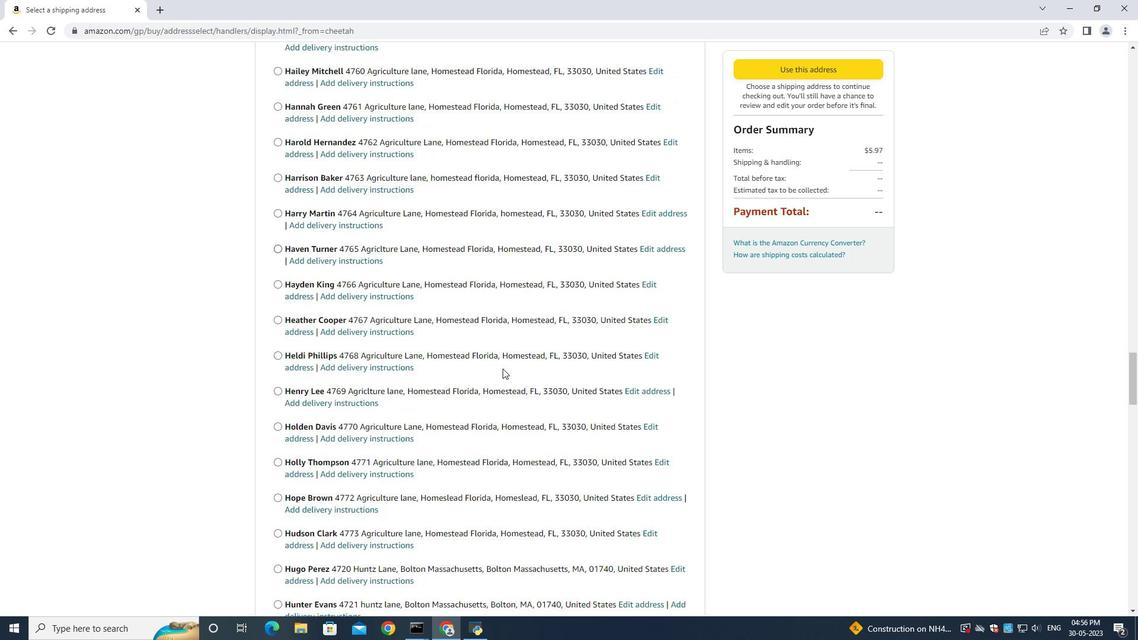 
Action: Mouse scrolled (502, 368) with delta (0, 0)
Screenshot: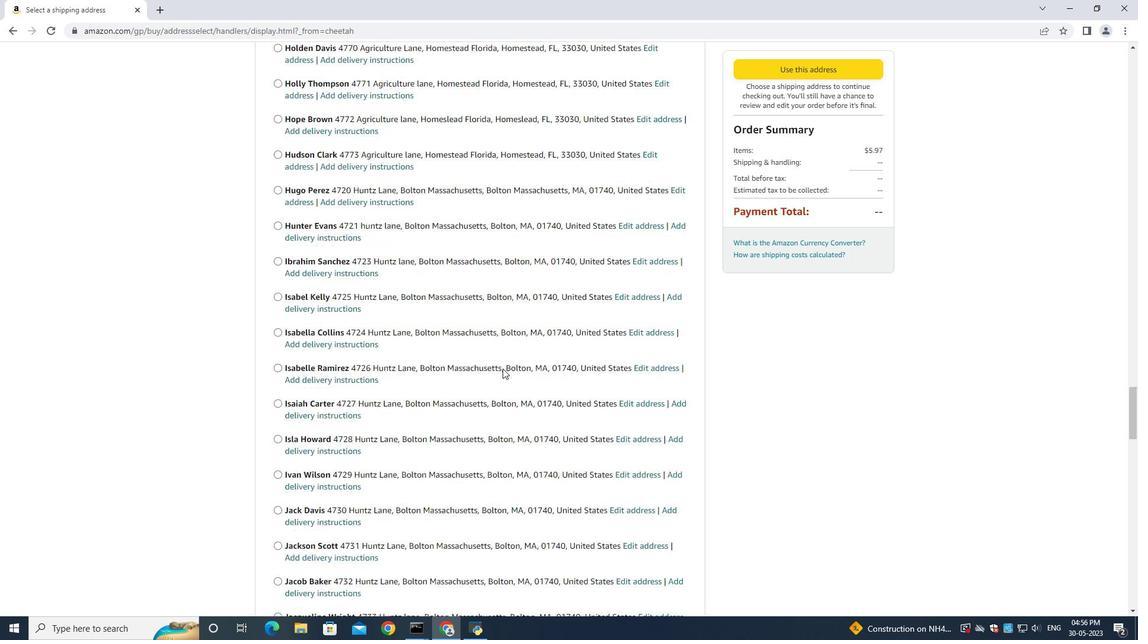 
Action: Mouse scrolled (502, 368) with delta (0, 0)
Screenshot: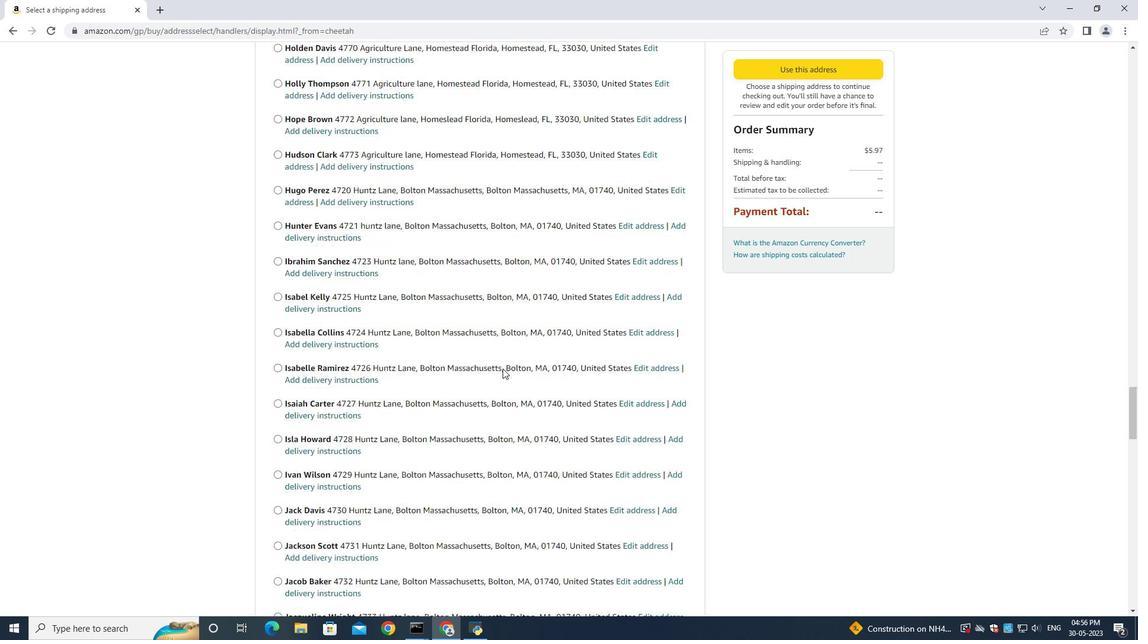 
Action: Mouse scrolled (502, 368) with delta (0, 0)
Screenshot: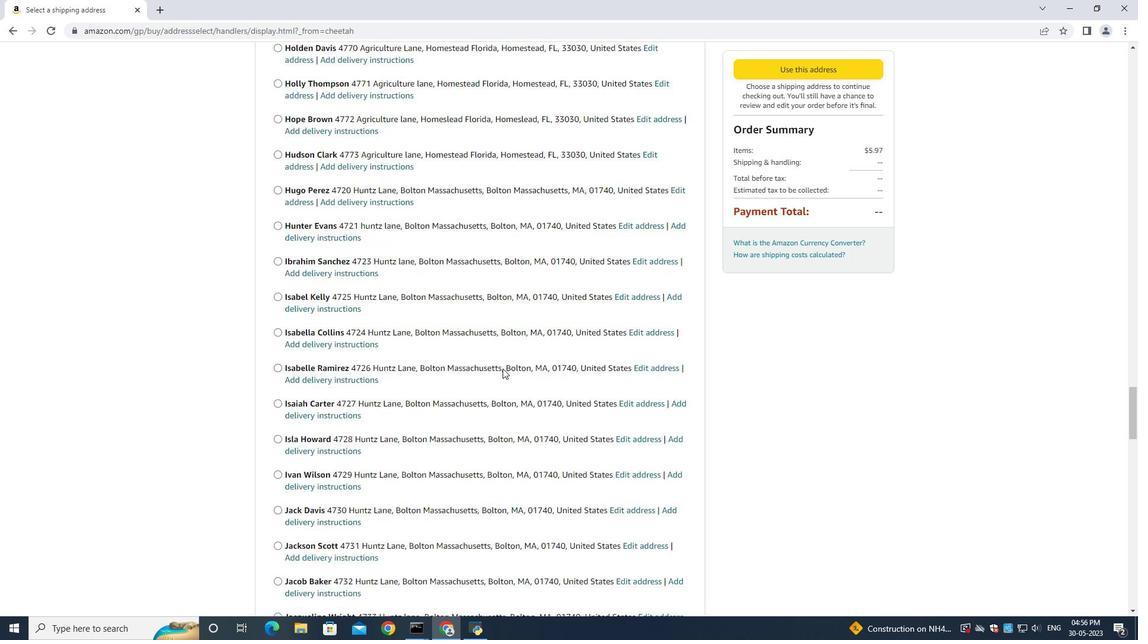 
Action: Mouse scrolled (502, 368) with delta (0, 0)
Screenshot: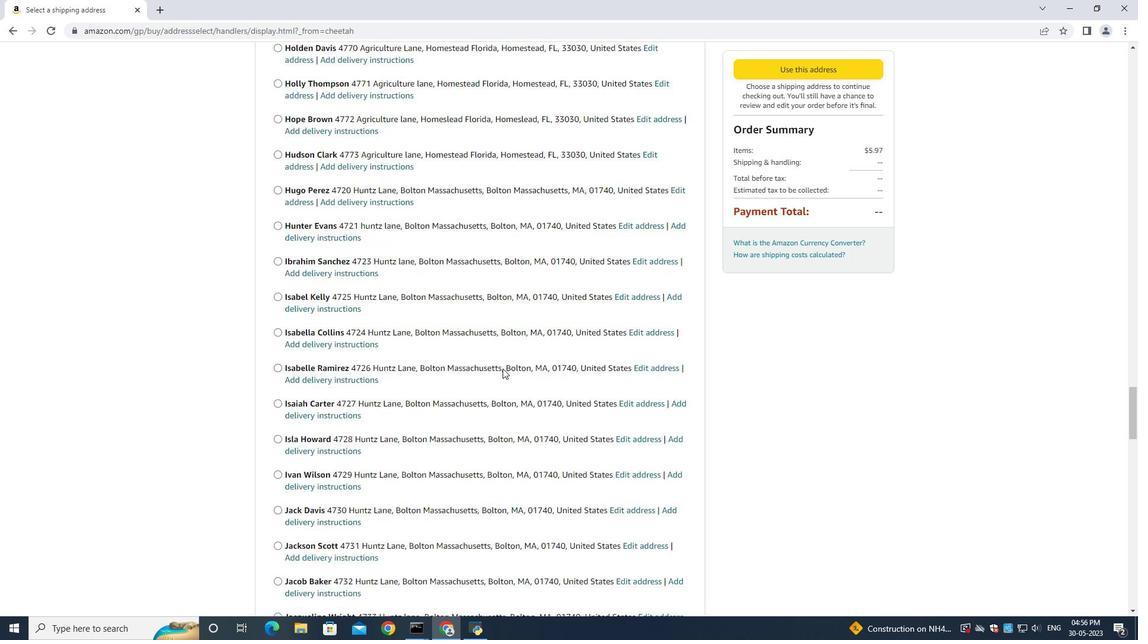 
Action: Mouse scrolled (502, 368) with delta (0, 0)
Screenshot: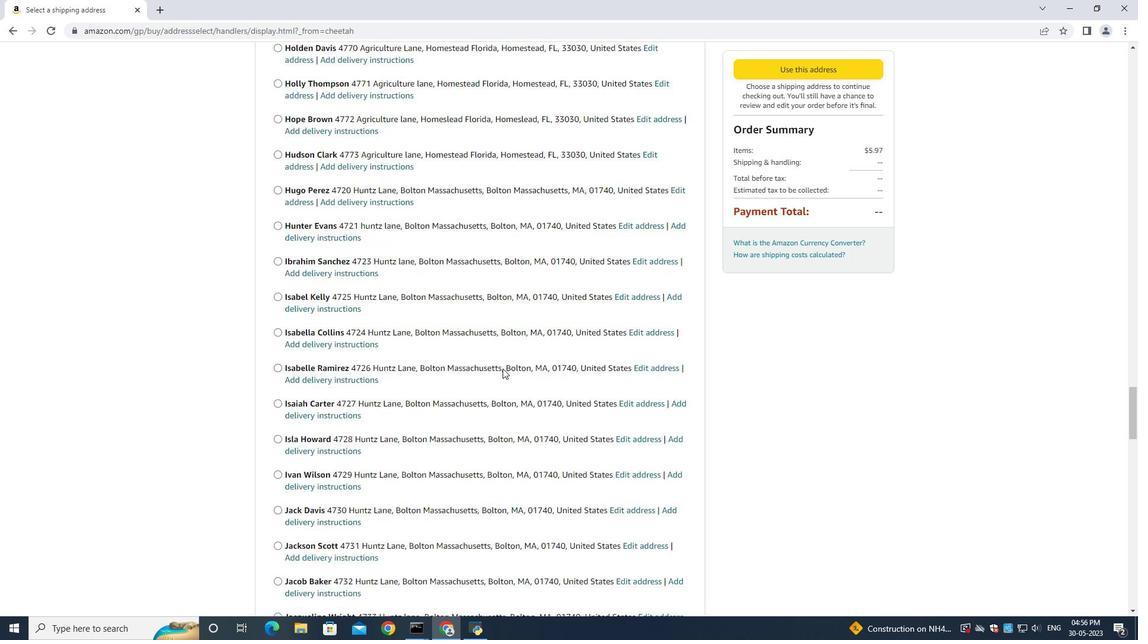 
Action: Mouse scrolled (502, 368) with delta (0, 0)
Screenshot: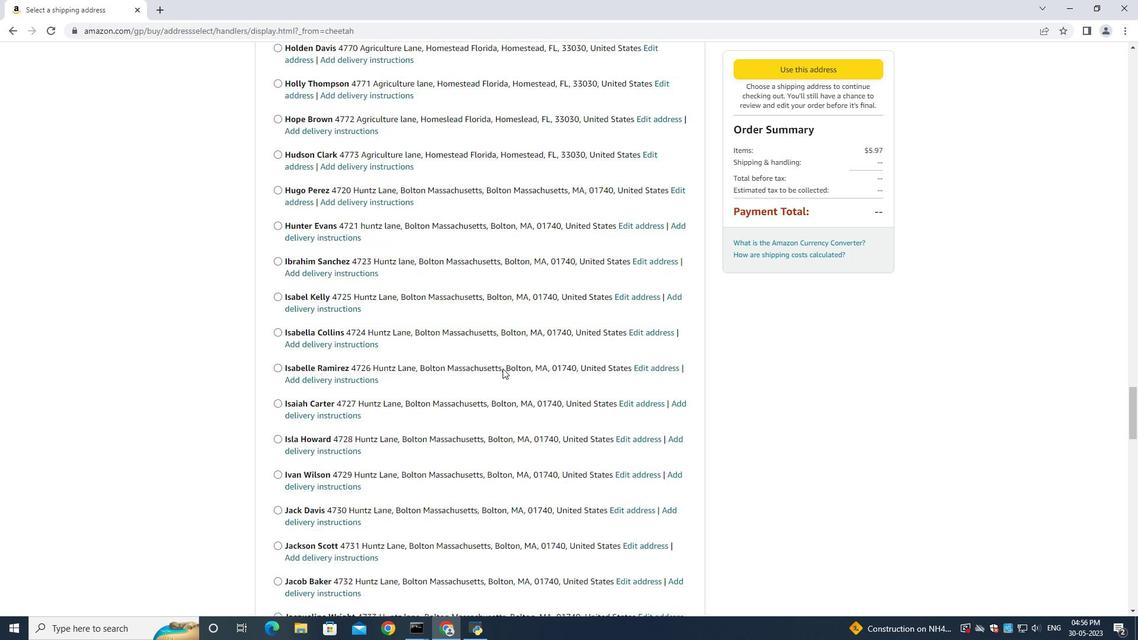 
Action: Mouse scrolled (502, 368) with delta (0, 0)
Screenshot: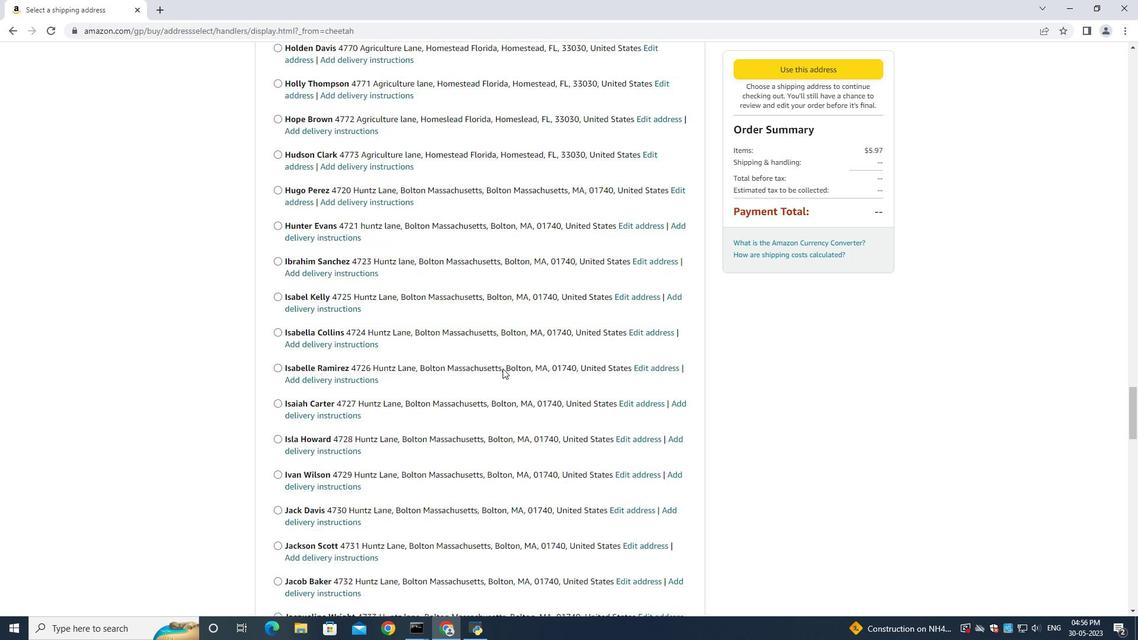 
Action: Mouse scrolled (502, 368) with delta (0, 0)
Screenshot: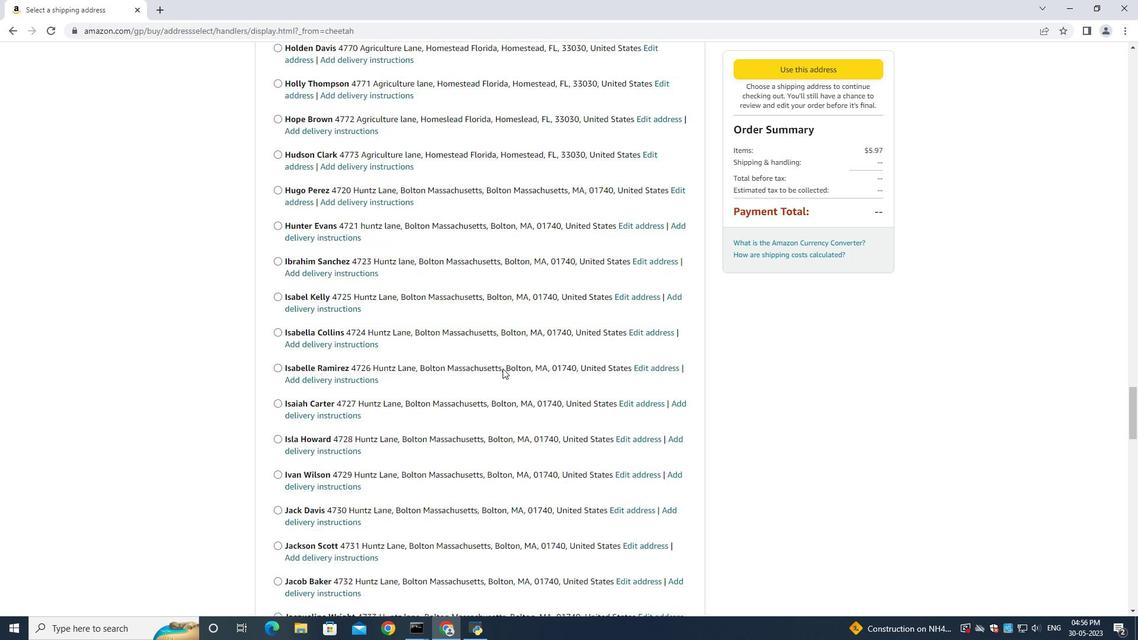 
Action: Mouse scrolled (502, 368) with delta (0, 0)
Screenshot: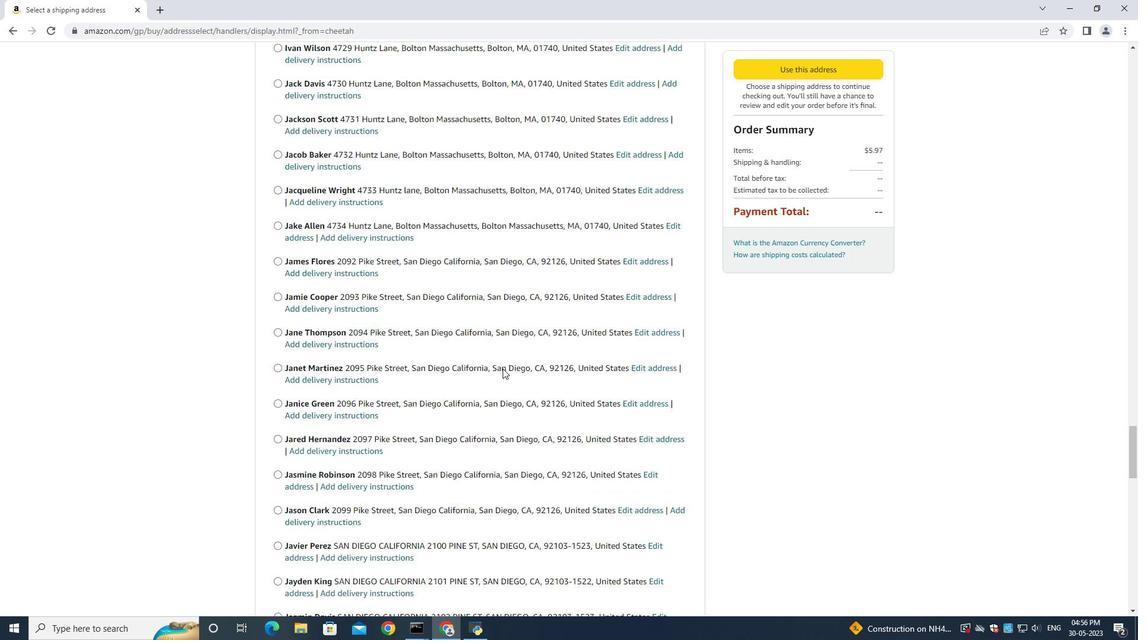 
Action: Mouse scrolled (502, 368) with delta (0, 0)
Screenshot: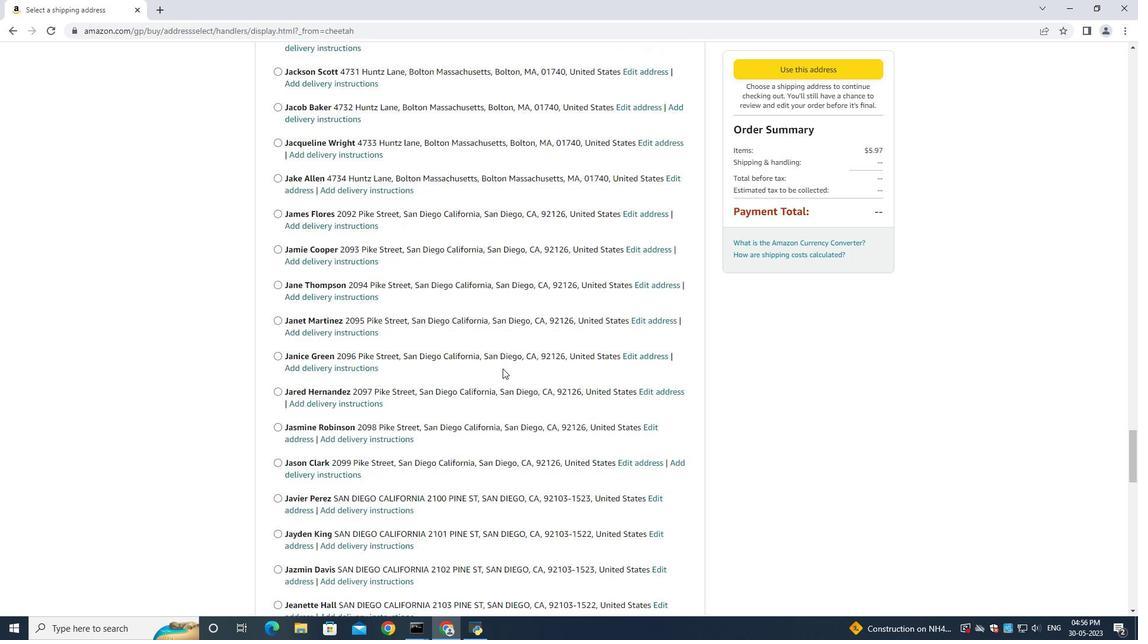 
Action: Mouse scrolled (502, 368) with delta (0, 0)
Screenshot: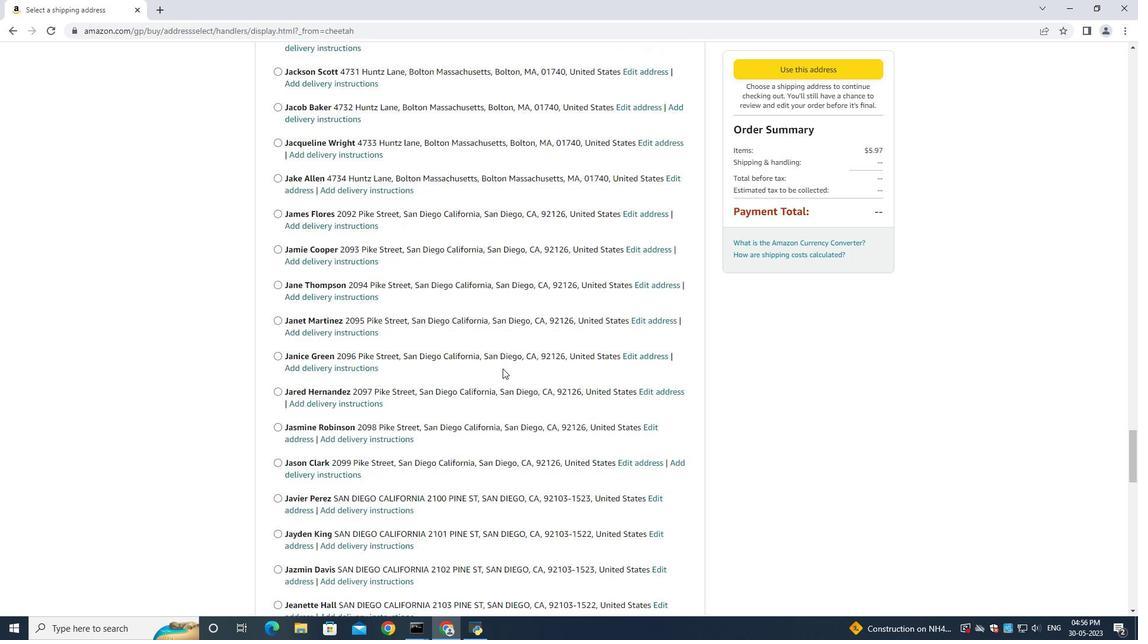 
Action: Mouse scrolled (502, 368) with delta (0, 0)
Screenshot: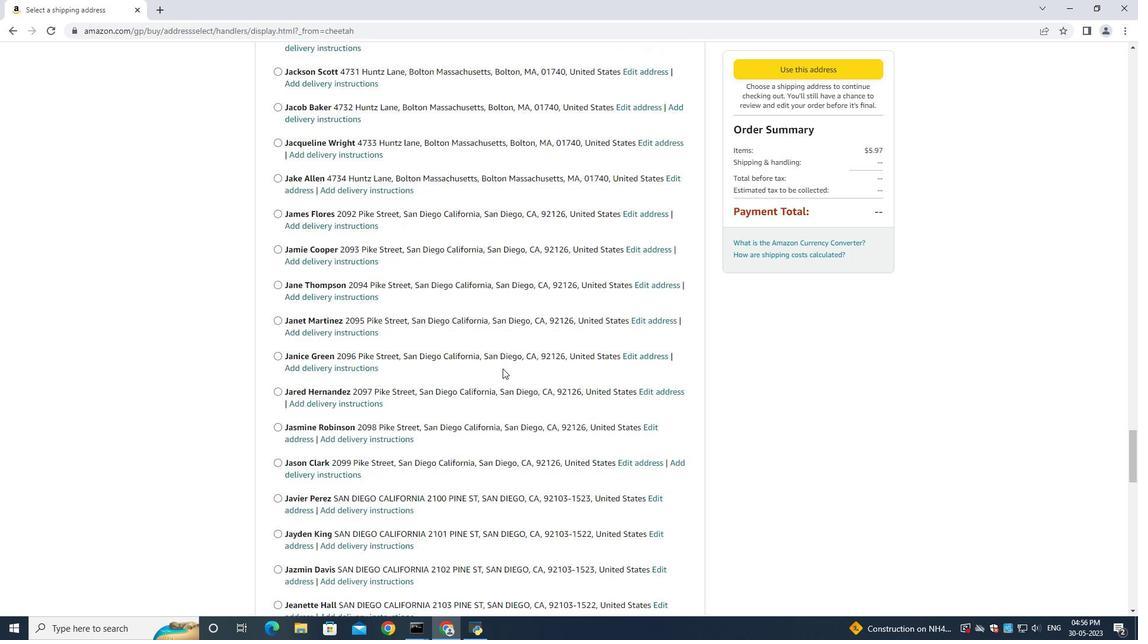 
Action: Mouse scrolled (502, 368) with delta (0, 0)
Screenshot: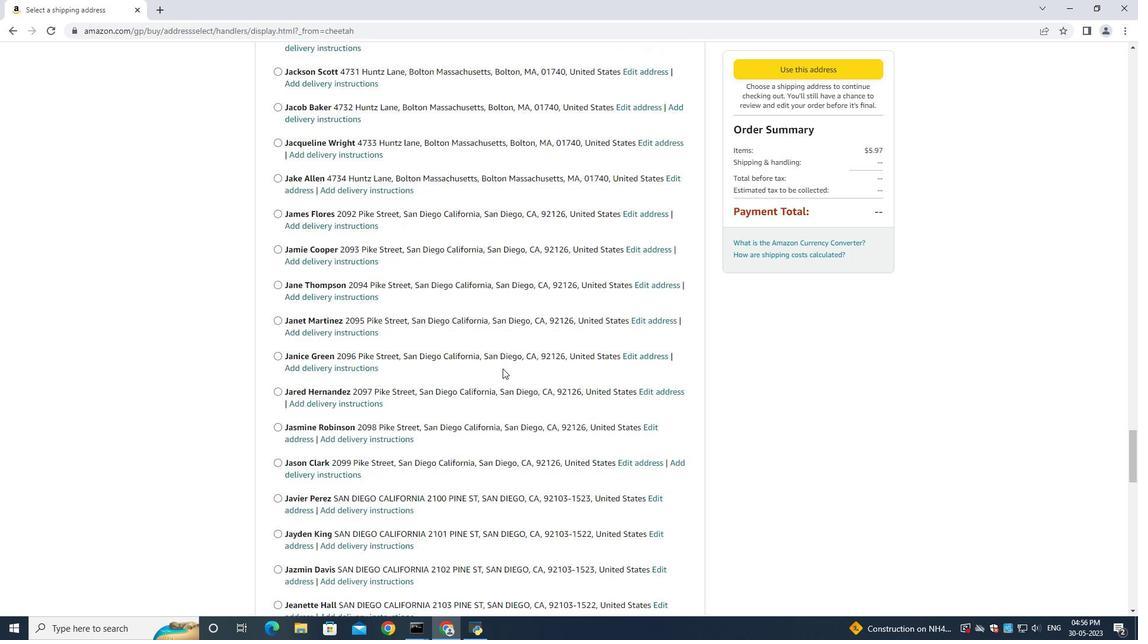 
Action: Mouse scrolled (502, 368) with delta (0, 0)
Screenshot: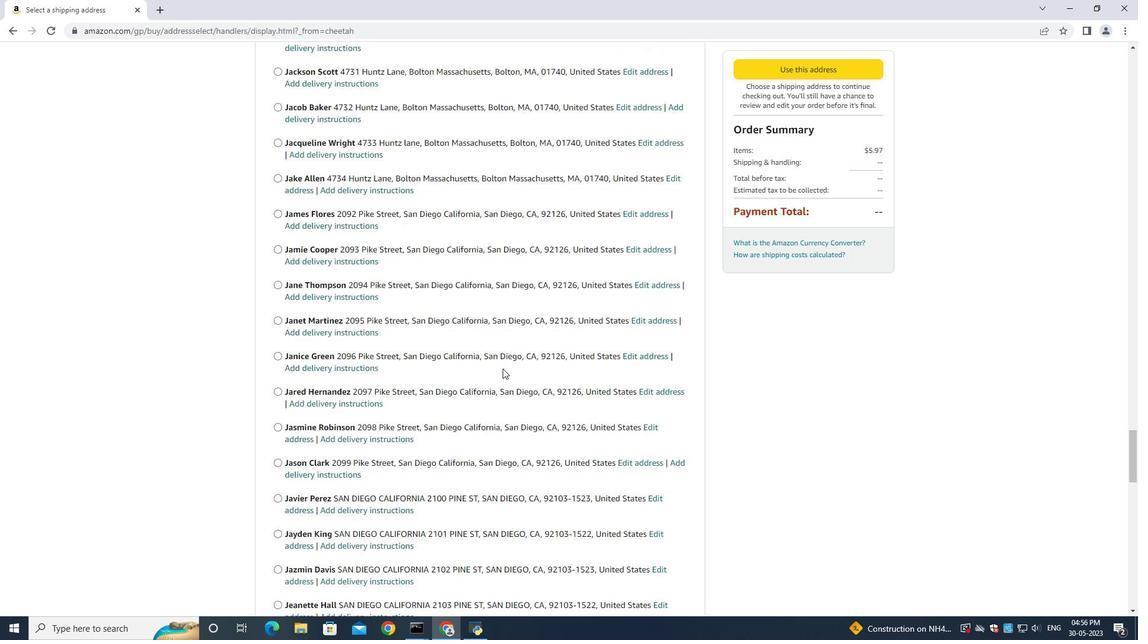 
Action: Mouse scrolled (502, 368) with delta (0, 0)
Screenshot: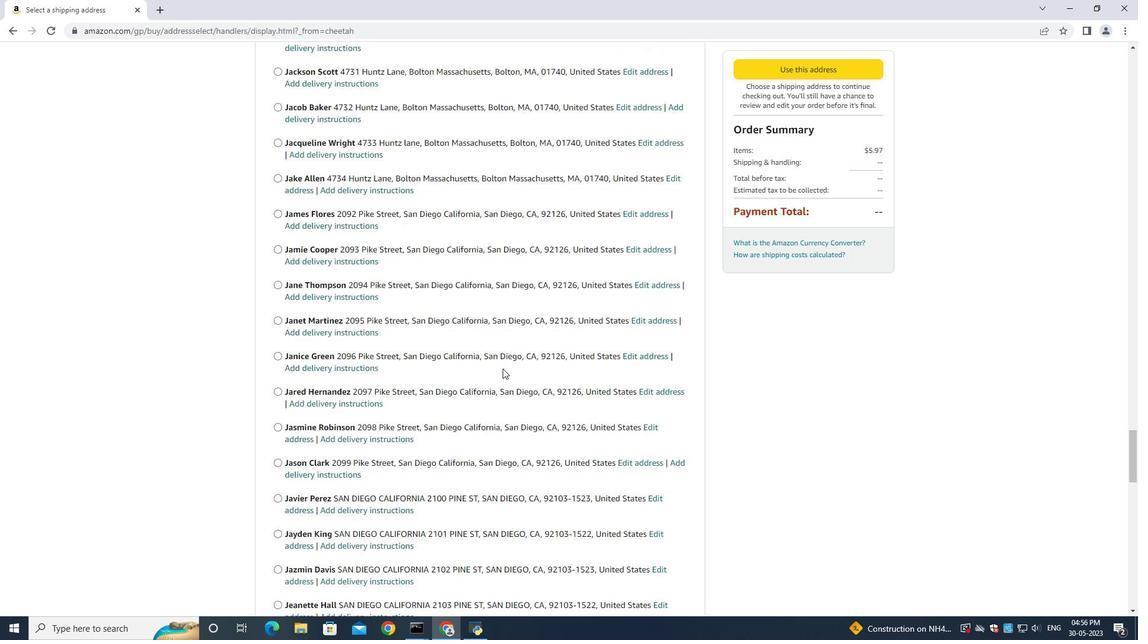 
Action: Mouse scrolled (502, 368) with delta (0, 0)
Screenshot: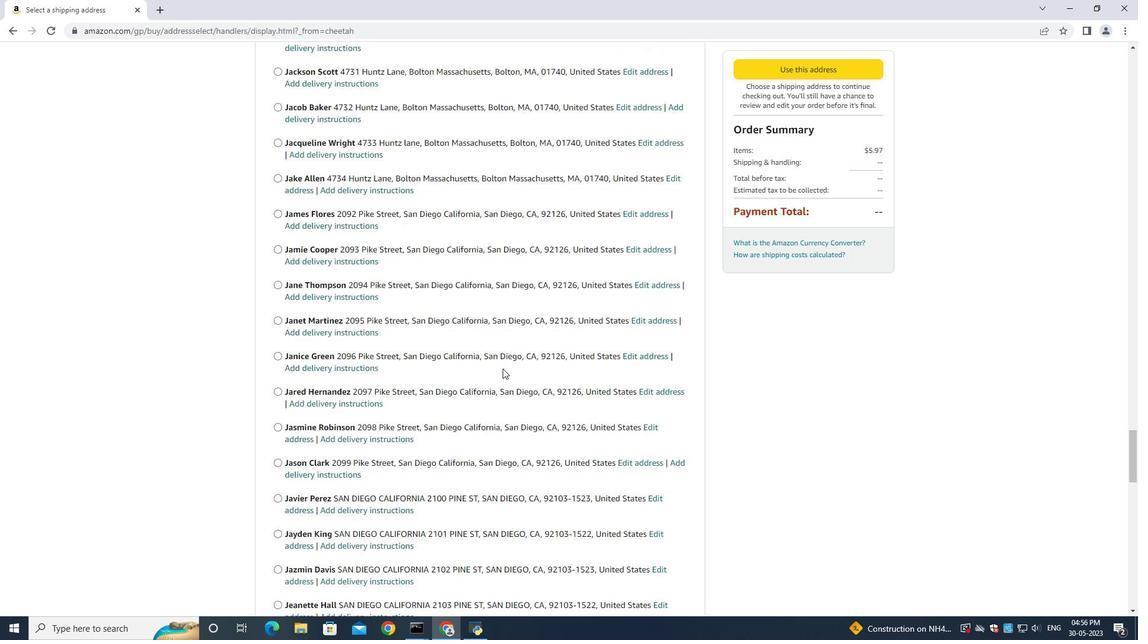
Action: Mouse scrolled (502, 368) with delta (0, 0)
Screenshot: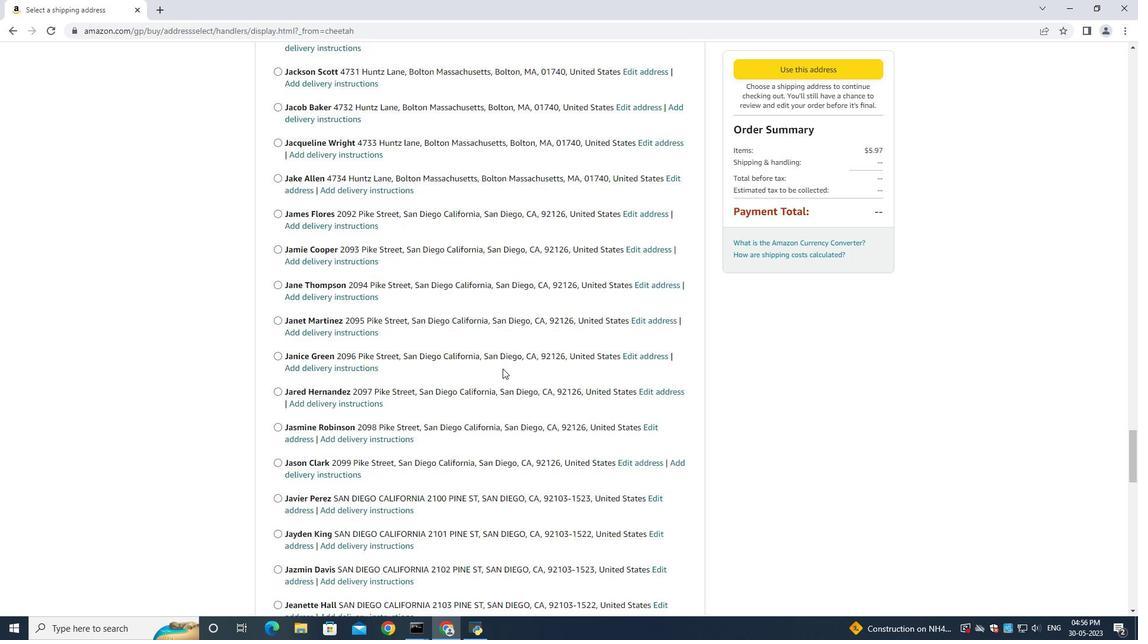 
Action: Mouse scrolled (502, 368) with delta (0, 0)
Screenshot: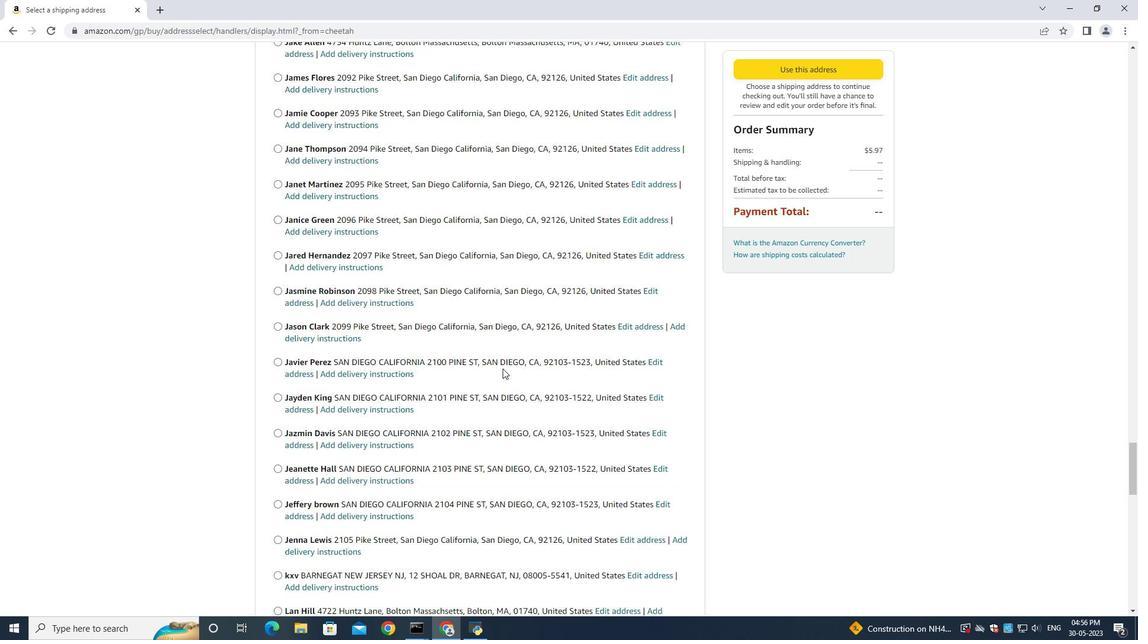 
Action: Mouse scrolled (502, 368) with delta (0, 0)
Screenshot: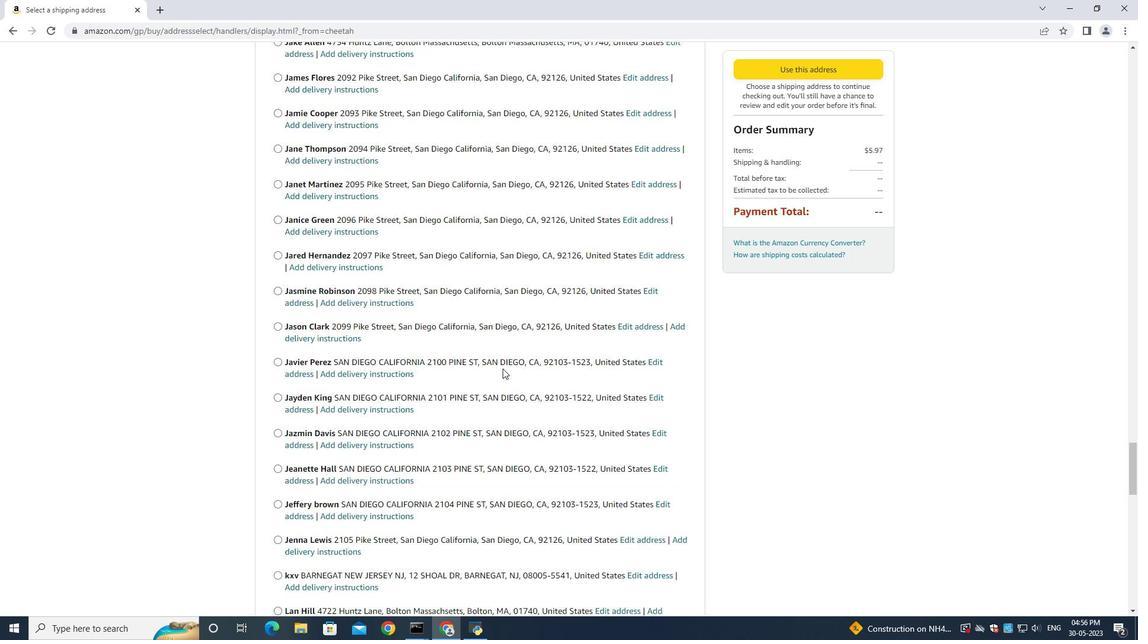 
Action: Mouse scrolled (502, 368) with delta (0, 0)
Screenshot: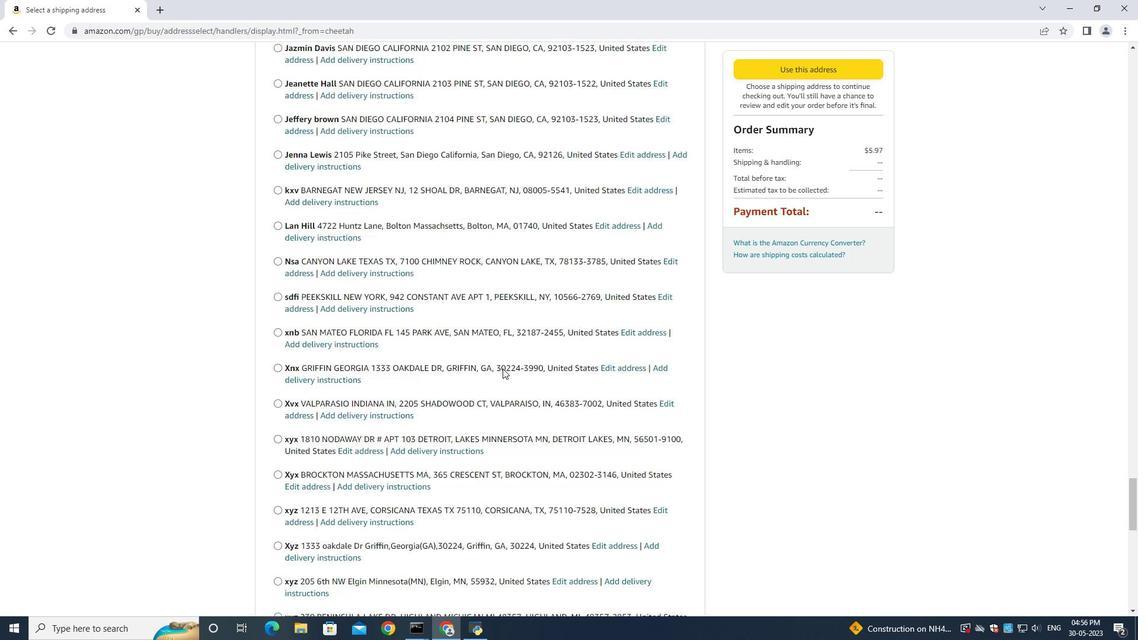 
Action: Mouse scrolled (502, 367) with delta (0, -1)
Screenshot: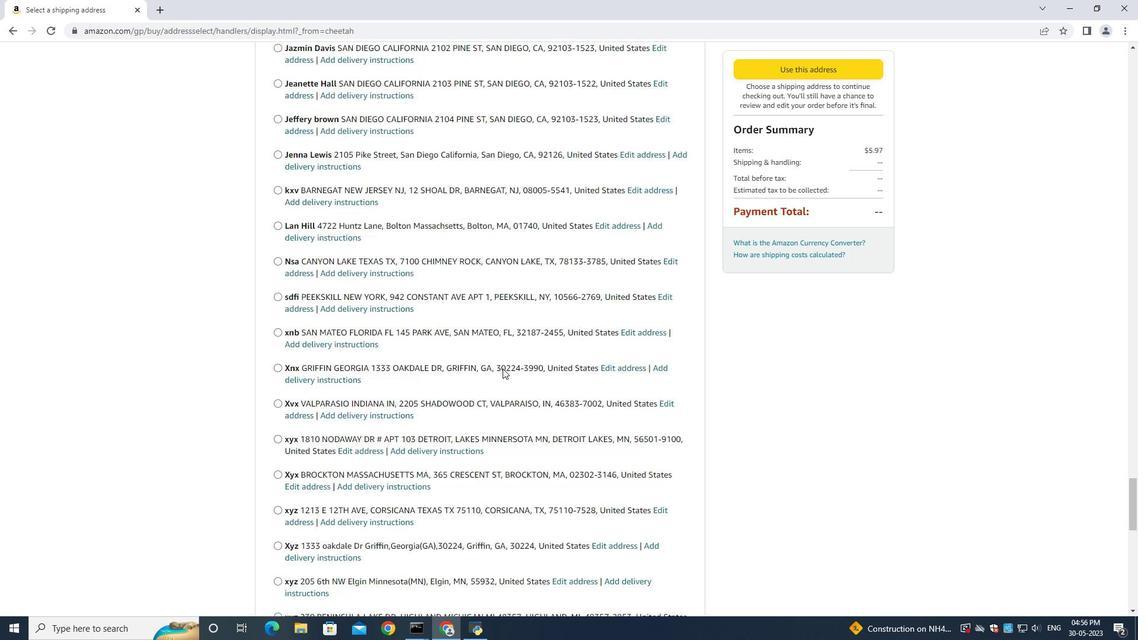 
Action: Mouse scrolled (502, 368) with delta (0, 0)
Screenshot: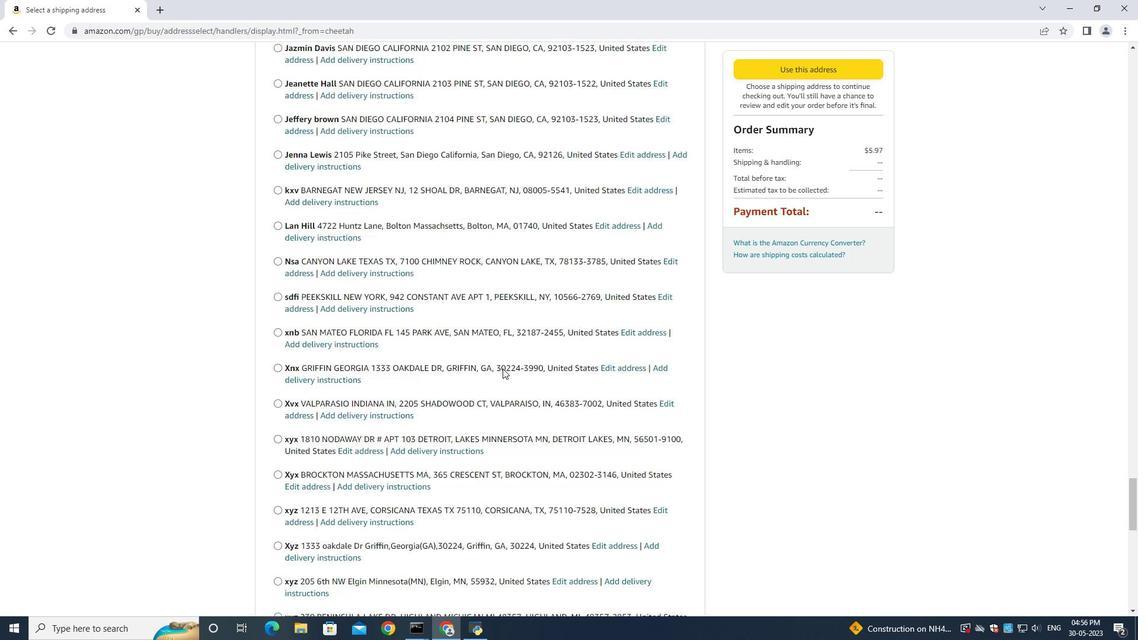 
Action: Mouse scrolled (502, 368) with delta (0, 0)
Screenshot: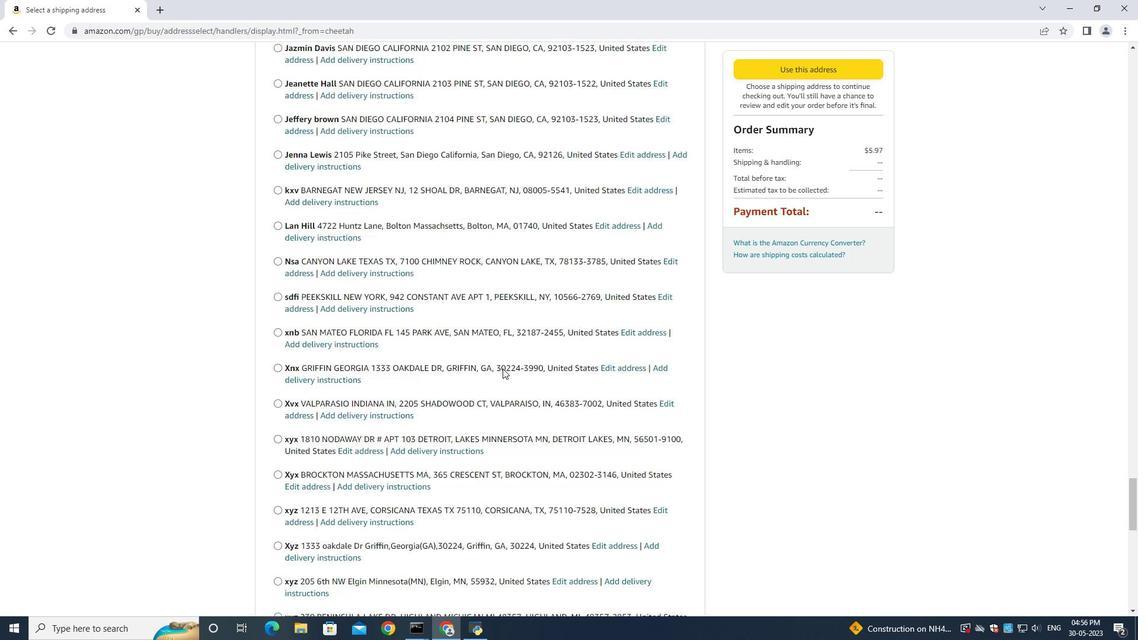 
Action: Mouse scrolled (502, 368) with delta (0, 0)
Screenshot: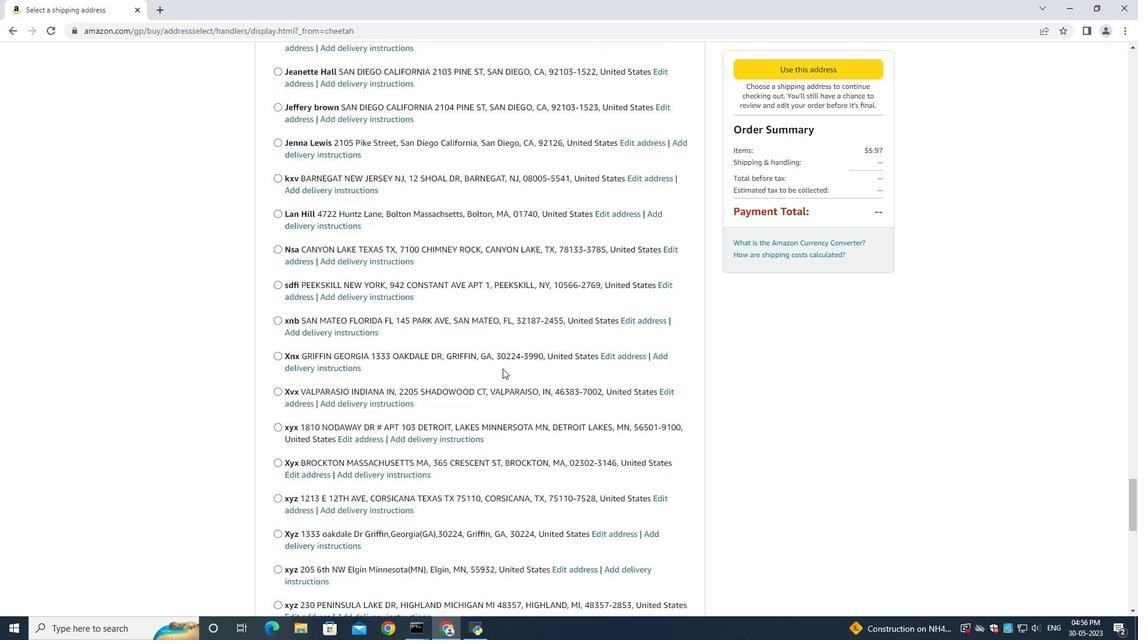 
Action: Mouse scrolled (502, 368) with delta (0, 0)
Screenshot: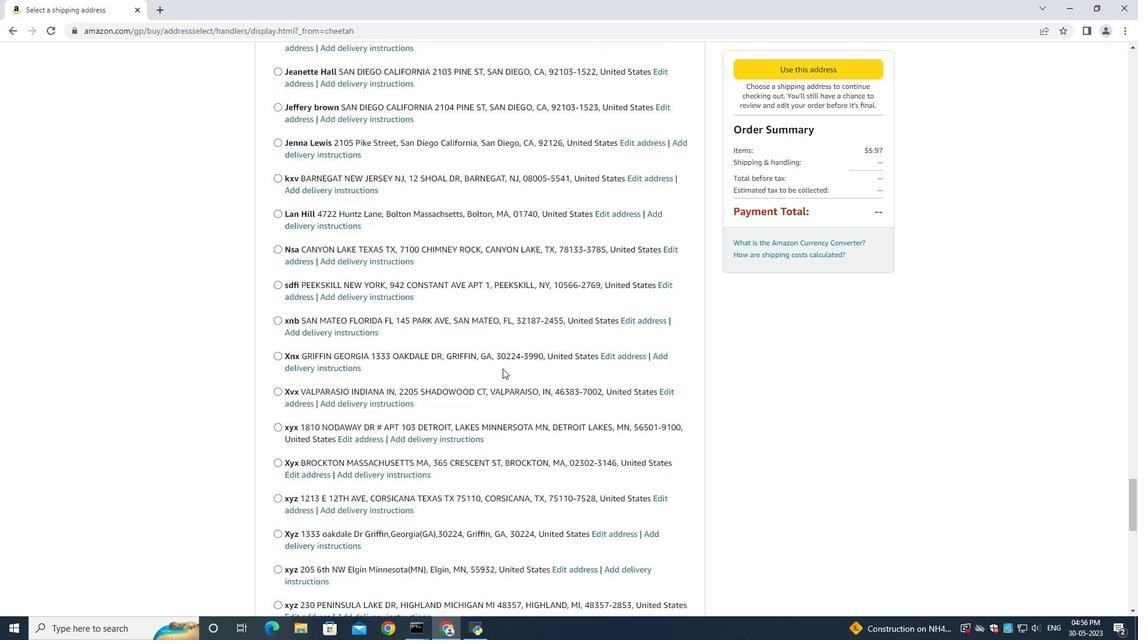 
Action: Mouse moved to (496, 359)
Screenshot: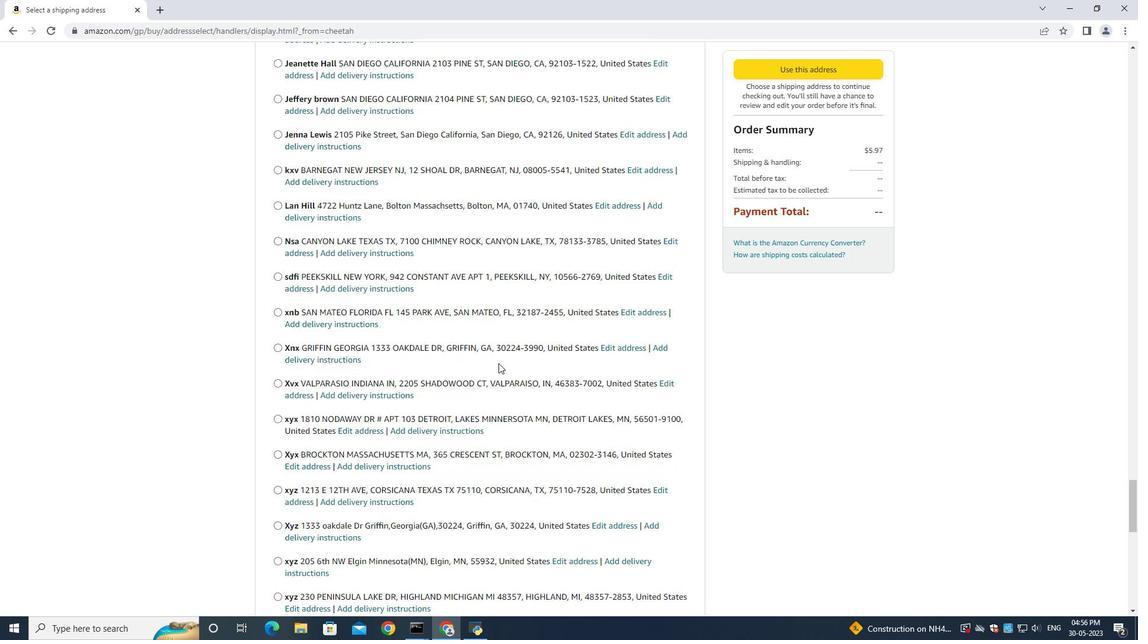 
Action: Mouse scrolled (496, 359) with delta (0, 0)
Screenshot: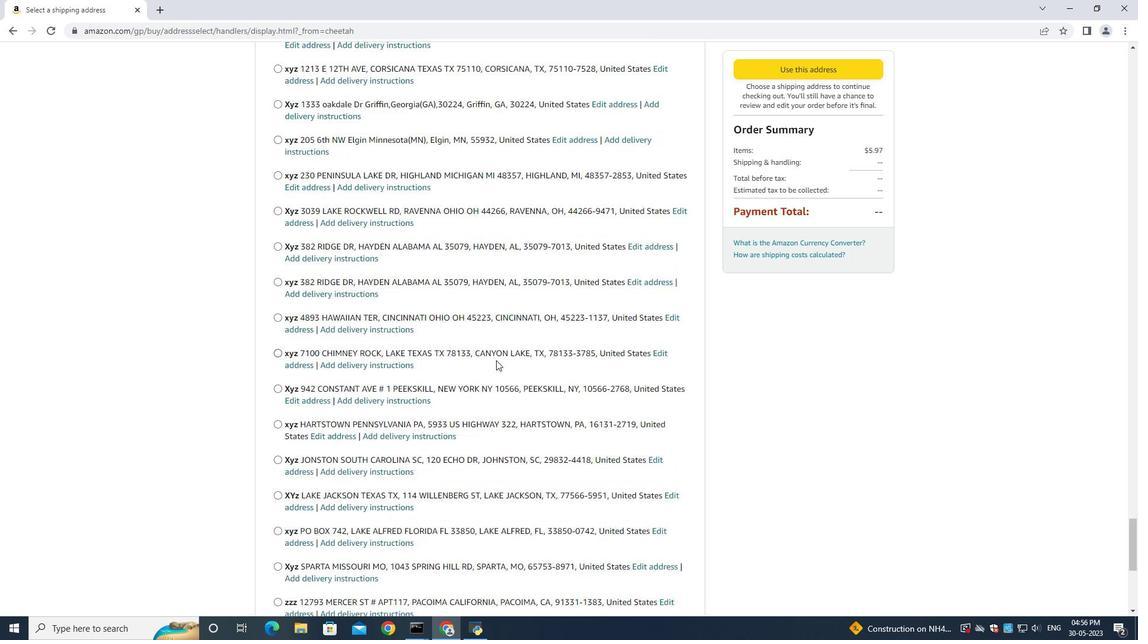 
Action: Mouse scrolled (496, 359) with delta (0, 0)
Screenshot: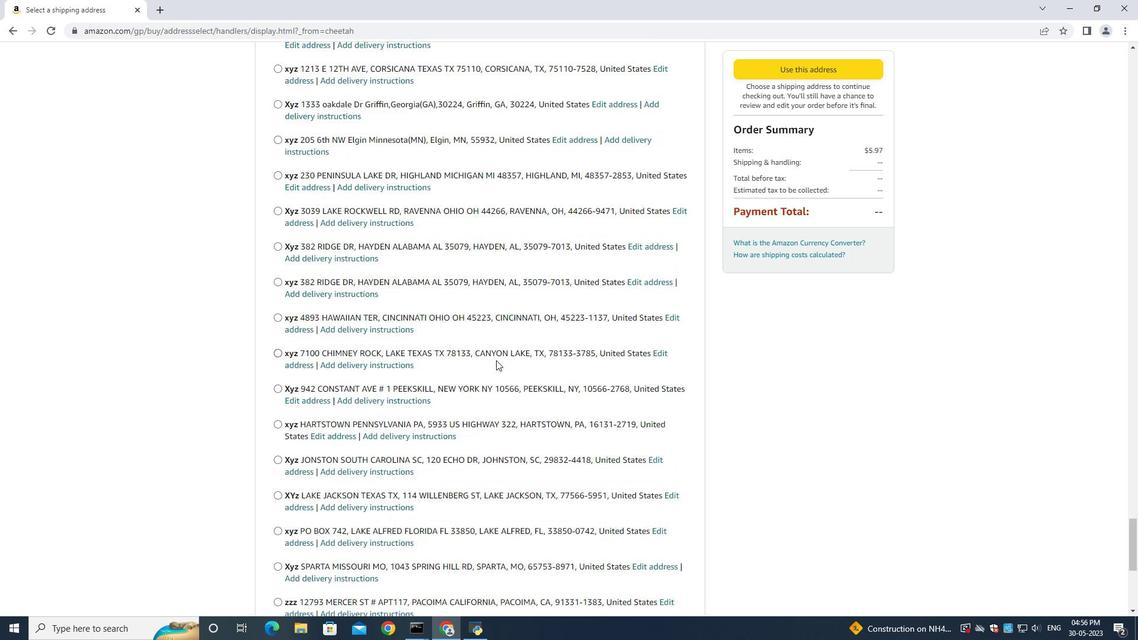 
Action: Mouse scrolled (496, 359) with delta (0, 0)
Screenshot: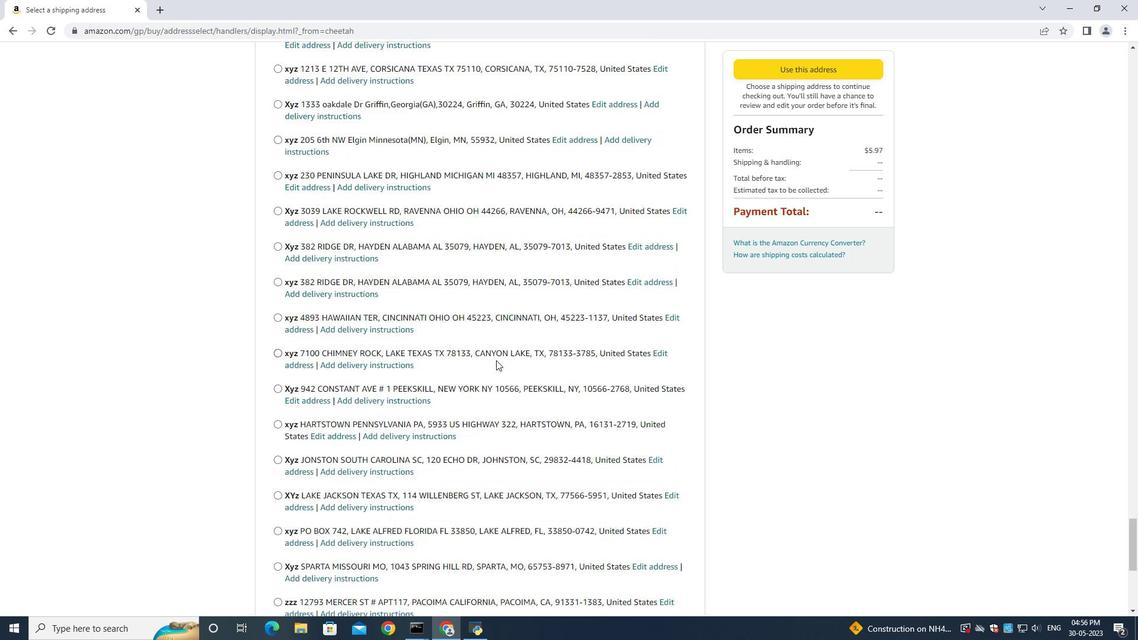 
Action: Mouse scrolled (496, 359) with delta (0, 0)
Screenshot: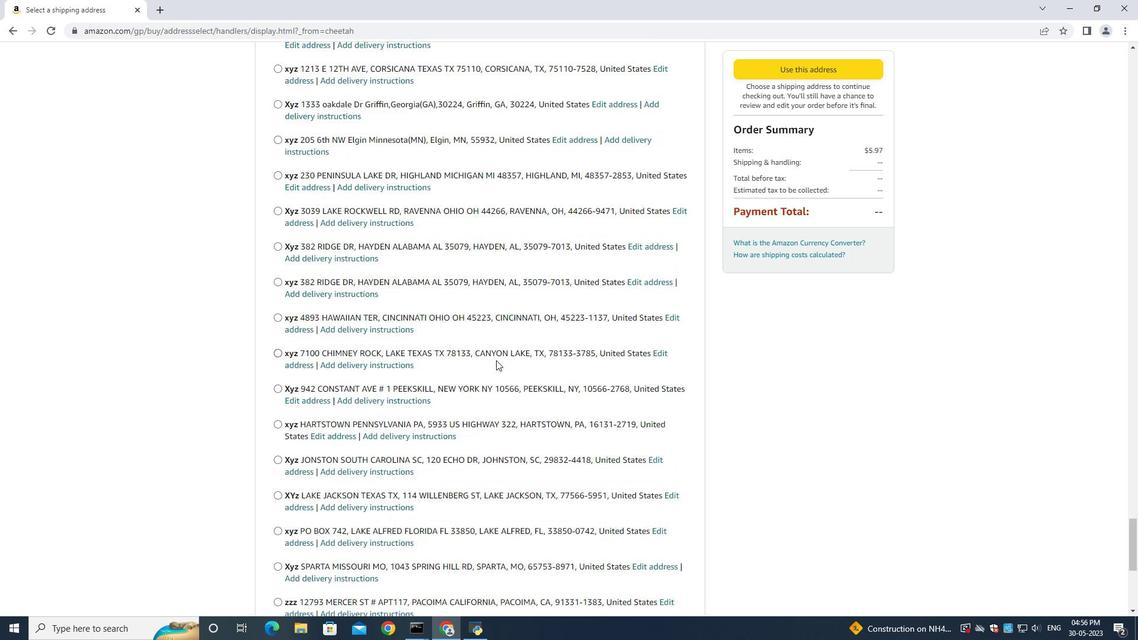 
Action: Mouse scrolled (496, 359) with delta (0, 0)
Screenshot: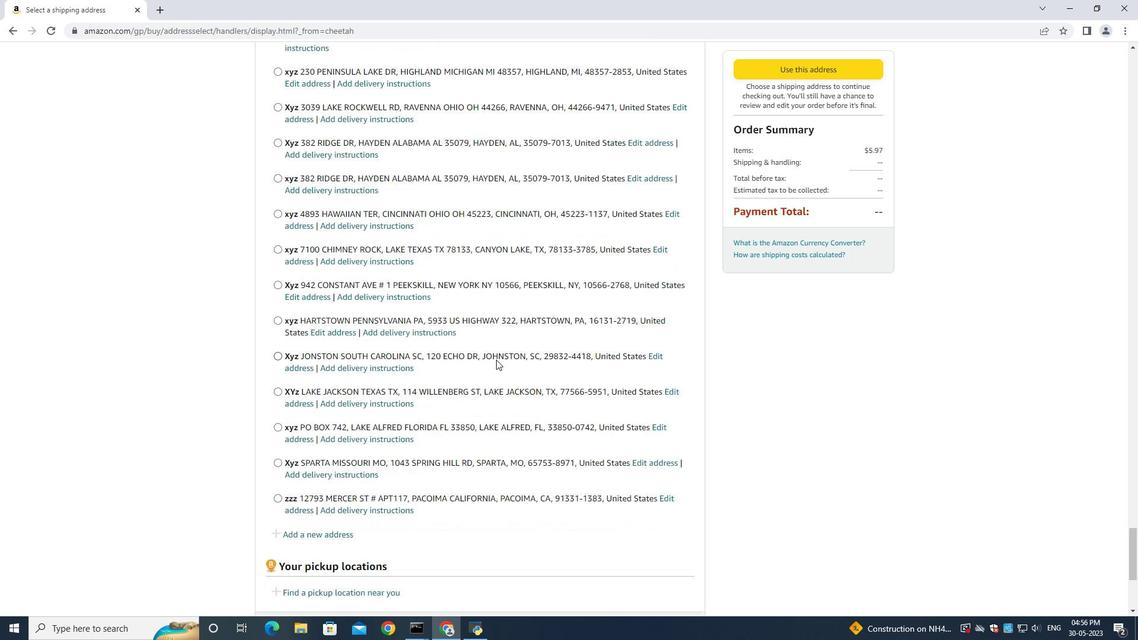 
Action: Mouse scrolled (496, 359) with delta (0, 0)
Screenshot: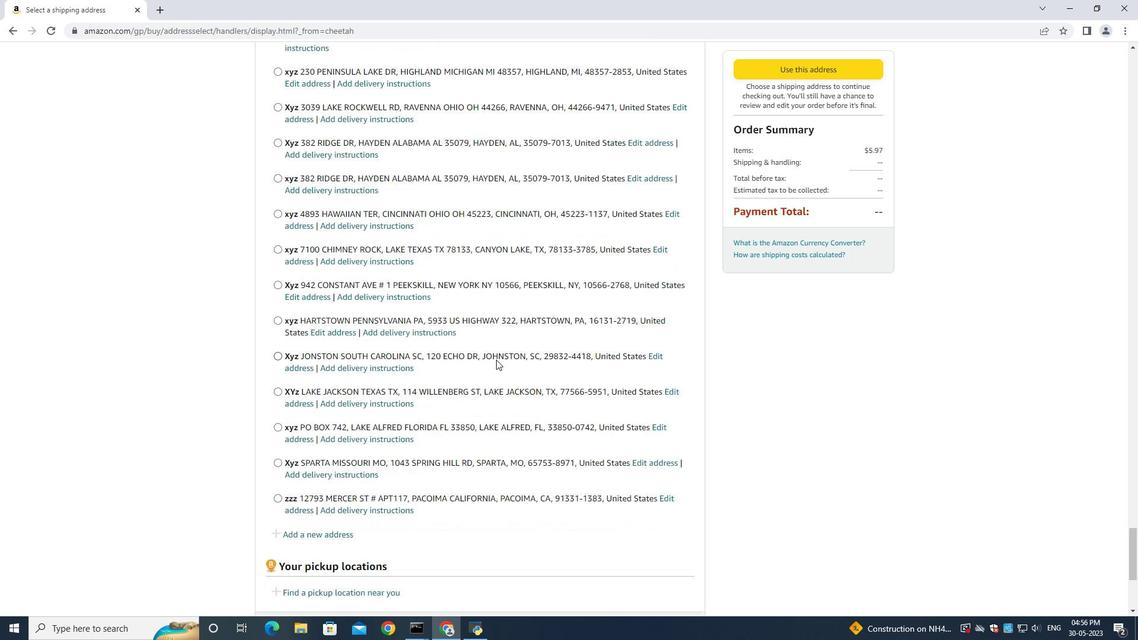 
Action: Mouse scrolled (496, 359) with delta (0, 0)
Screenshot: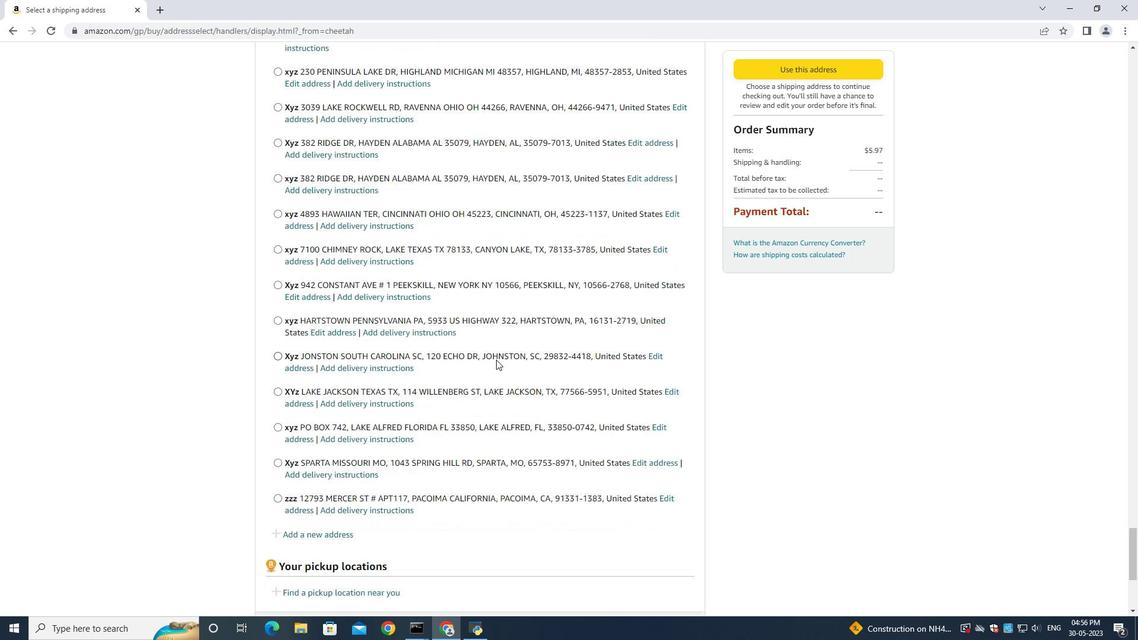 
Action: Mouse scrolled (496, 359) with delta (0, 0)
Screenshot: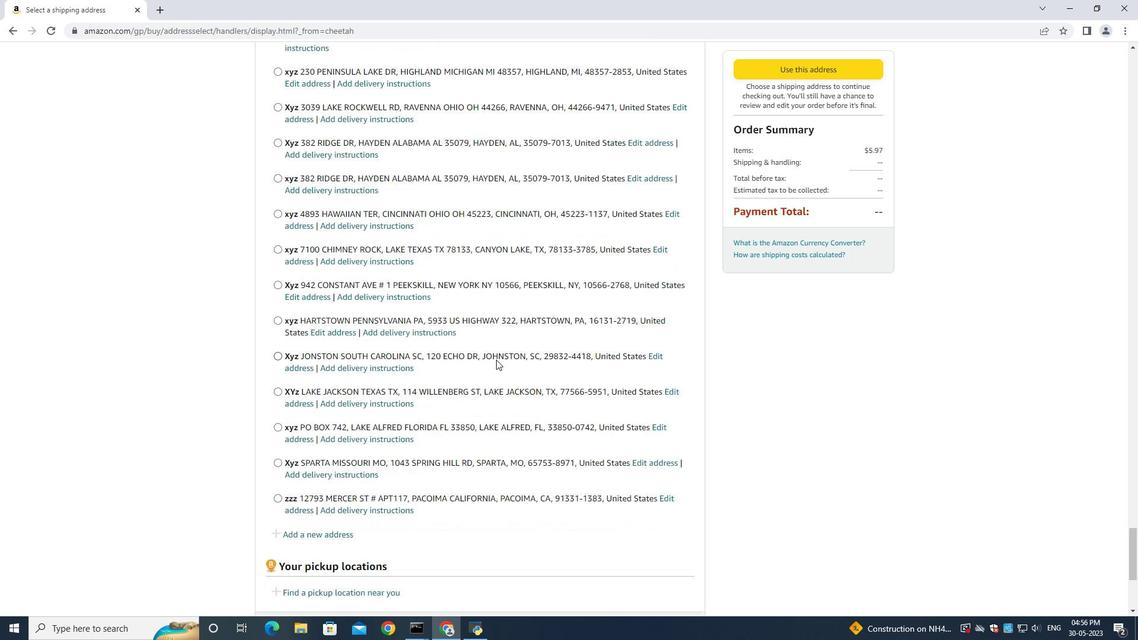 
Action: Mouse scrolled (496, 359) with delta (0, 0)
Screenshot: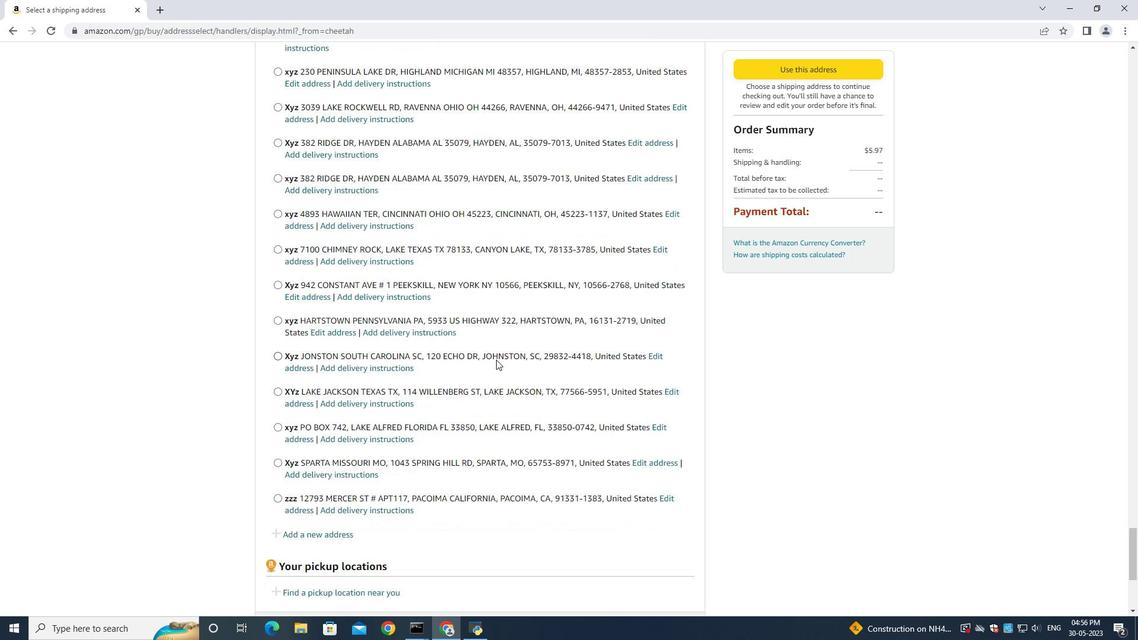 
Action: Mouse moved to (490, 358)
Screenshot: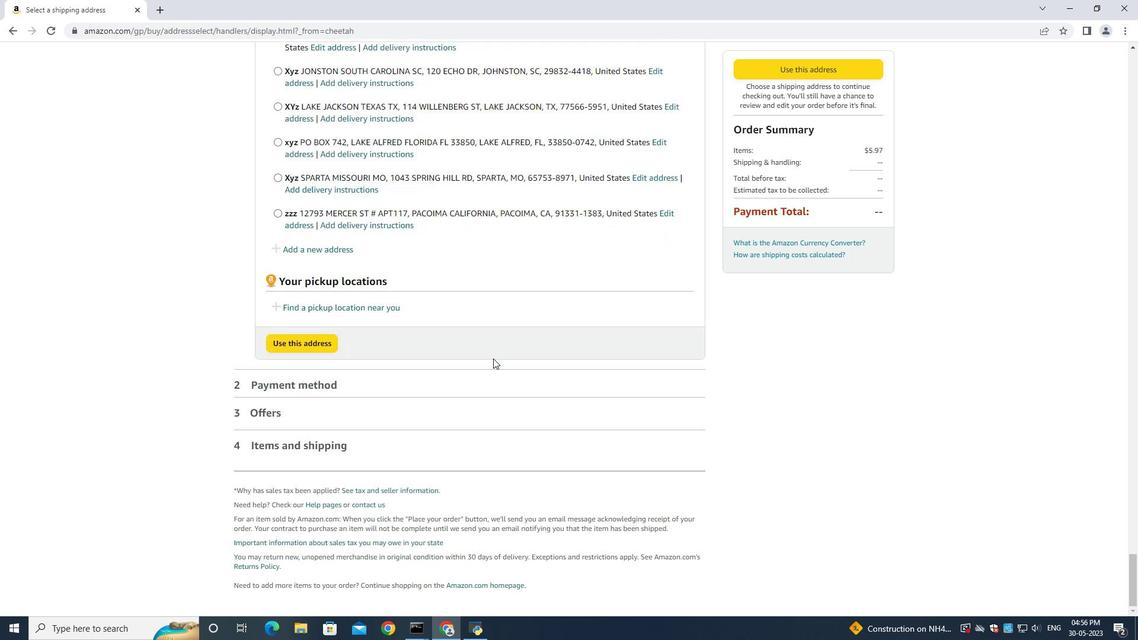 
Action: Mouse scrolled (491, 358) with delta (0, 0)
Screenshot: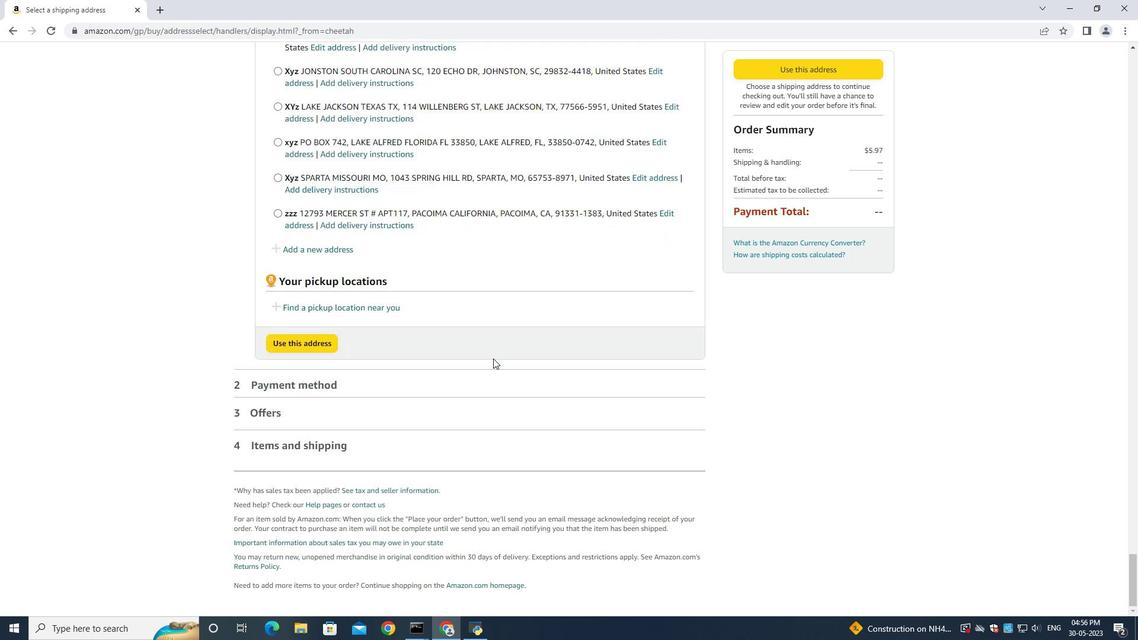 
Action: Mouse scrolled (490, 358) with delta (0, 0)
Screenshot: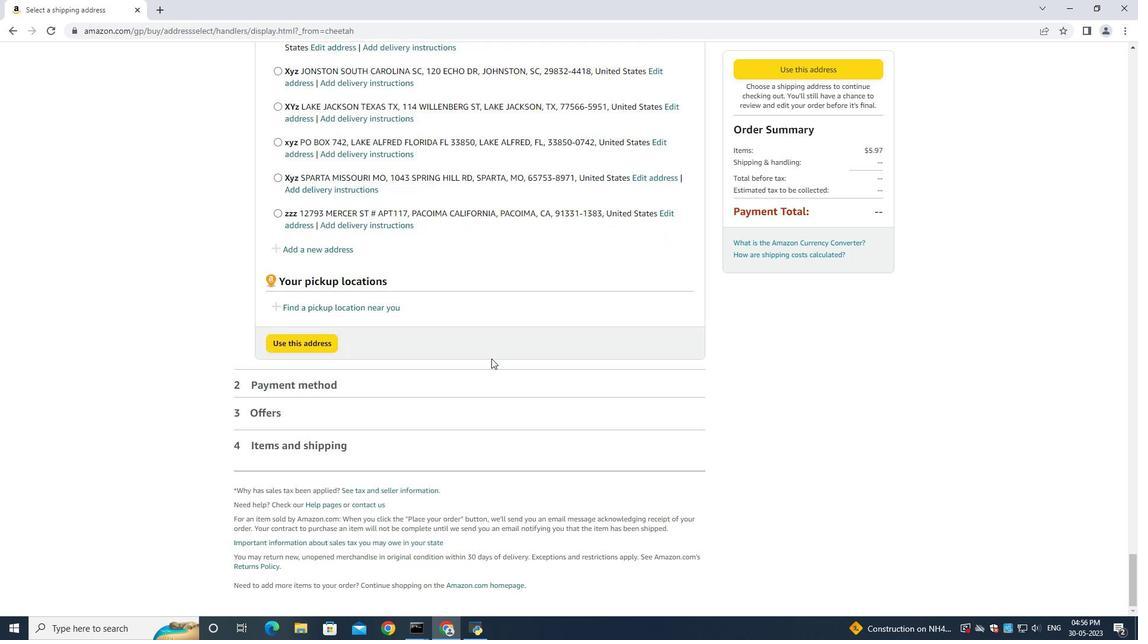 
Action: Mouse moved to (489, 358)
Screenshot: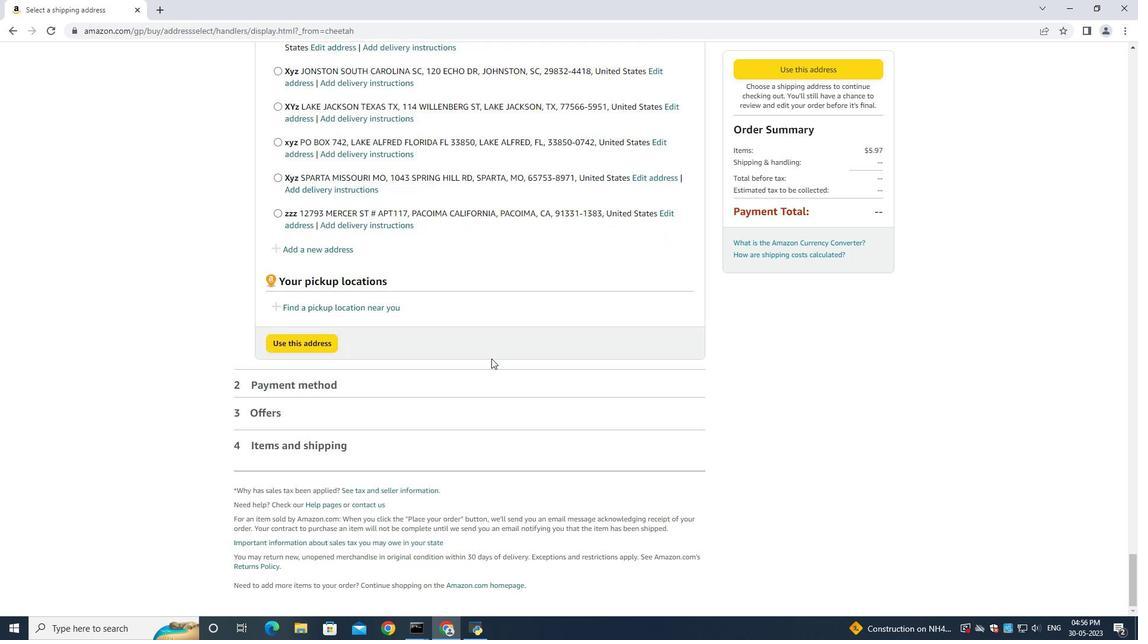 
Action: Mouse scrolled (490, 358) with delta (0, 0)
Screenshot: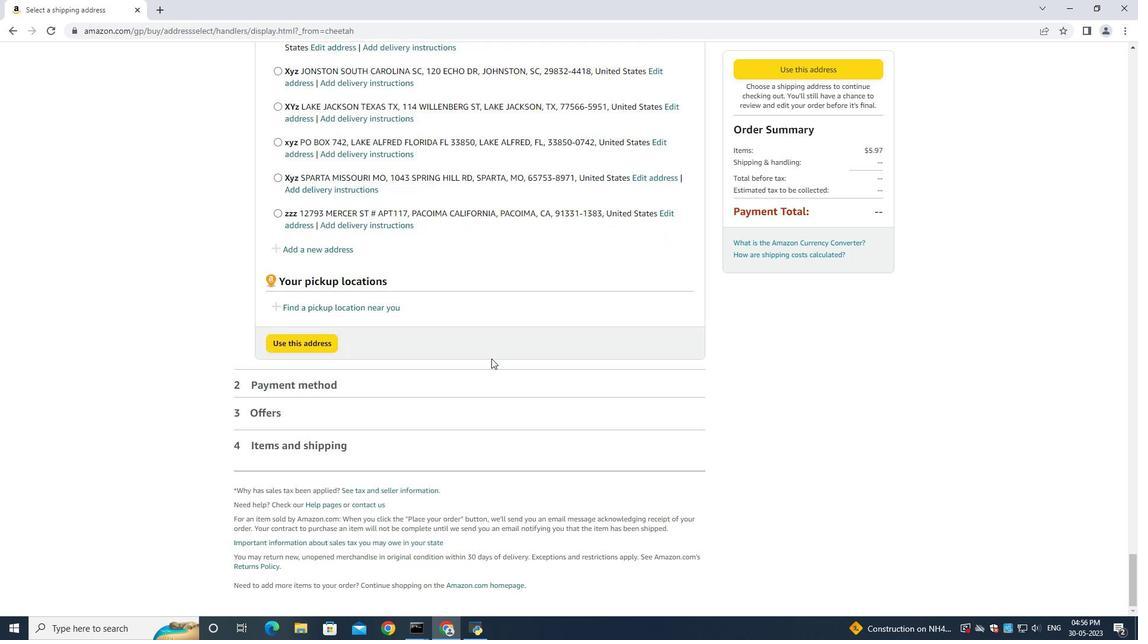 
Action: Mouse moved to (319, 249)
Screenshot: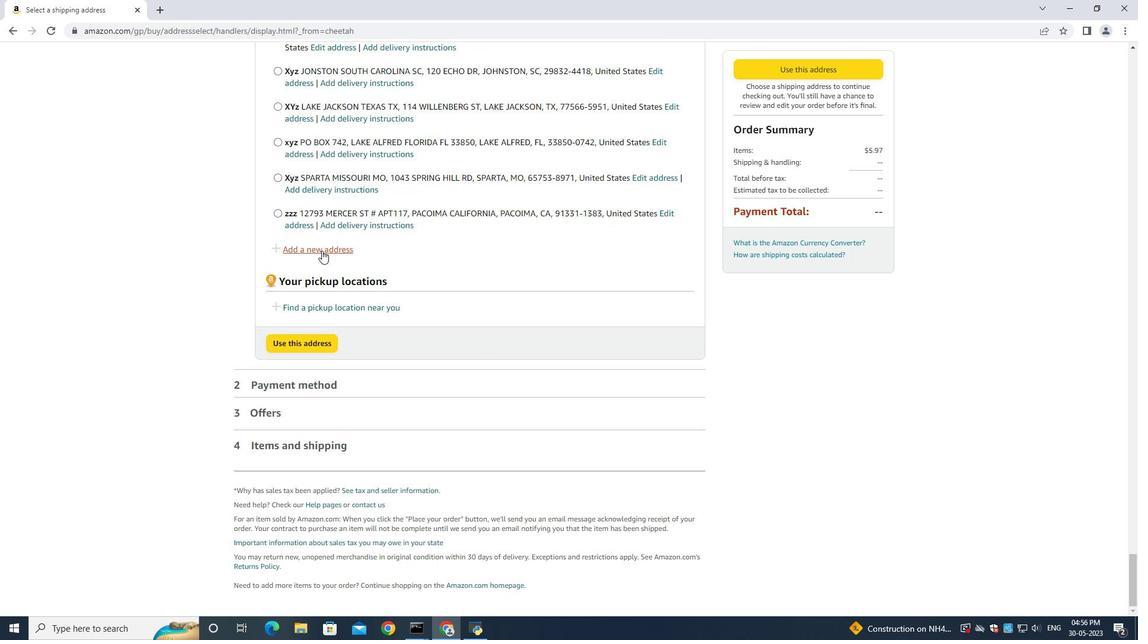 
Action: Mouse pressed left at (321, 250)
Screenshot: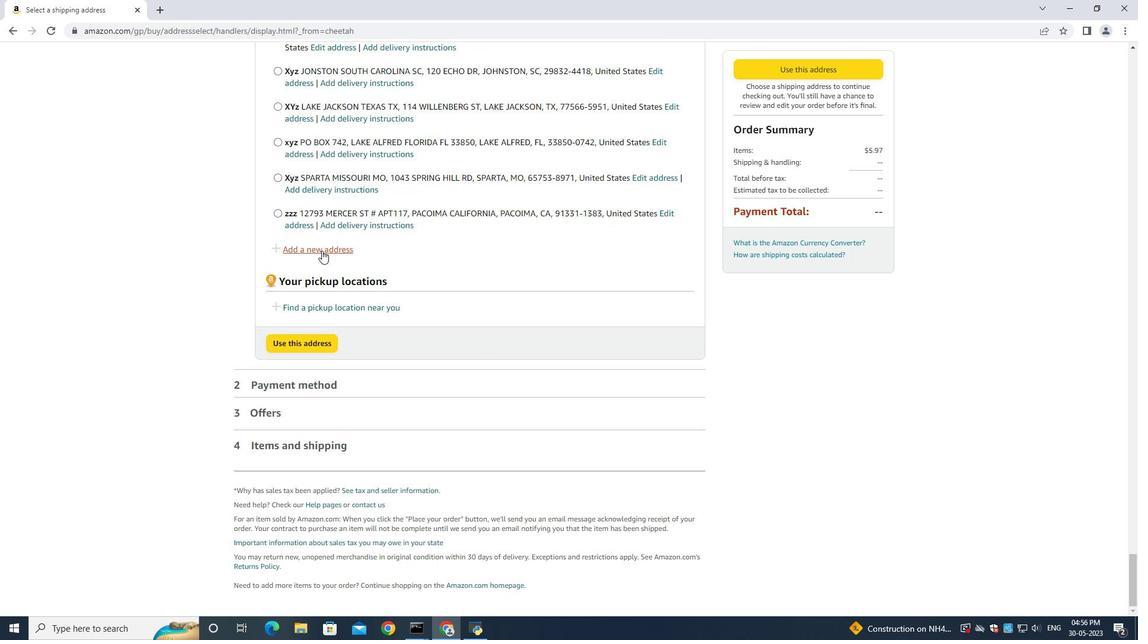 
Action: Mouse moved to (418, 292)
Screenshot: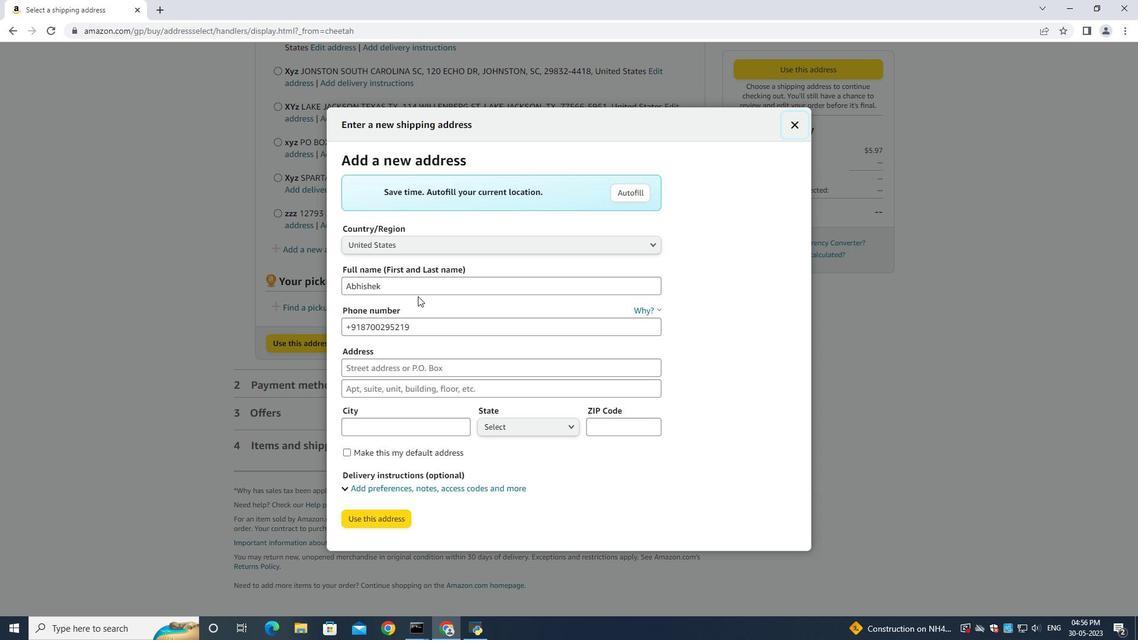 
Action: Mouse pressed left at (418, 292)
Screenshot: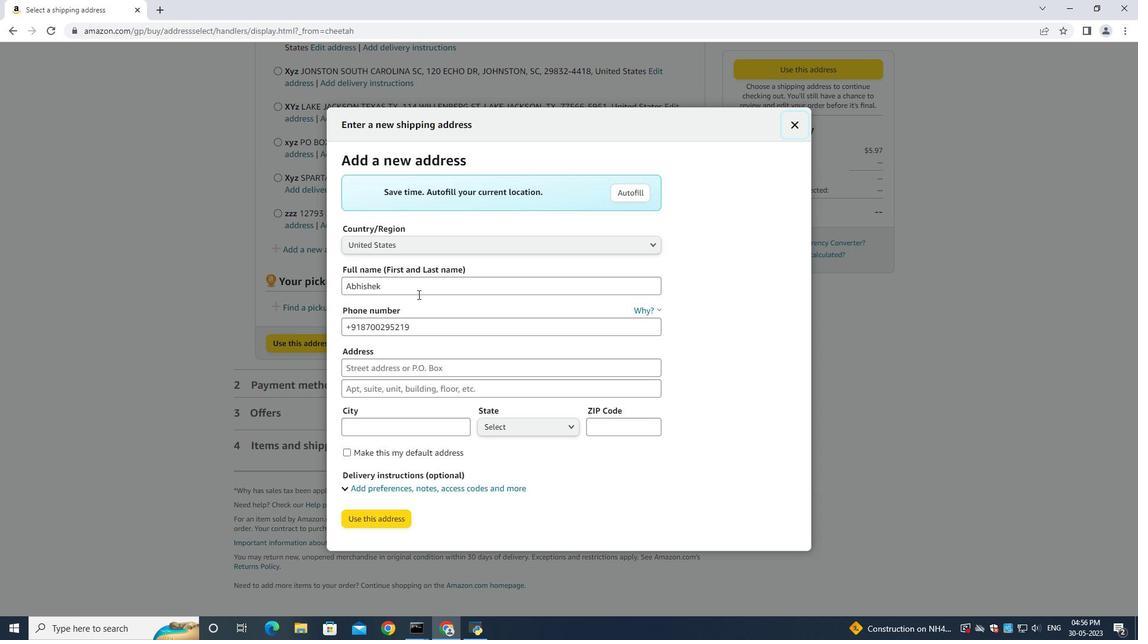 
Action: Key pressed ctrl+A<Key.backspace><Key.shift><Key.shift><Key.shift><Key.shift><Key.shift><Key.shift><Key.shift><Key.shift><Key.shift><Key.shift><Key.shift><Key.shift><Key.shift><Key.shift><Key.shift><Key.shift><Key.shift><Key.shift><Key.shift><Key.shift><Key.shift><Key.shift><Key.shift><Key.shift><Key.shift><Key.shift><Key.shift><Key.shift><Key.shift><Key.shift><Key.shift><Key.shift><Key.shift><Key.shift><Key.shift><Key.shift><Key.shift><Key.shift><Key.shift><Key.shift><Key.shift><Key.shift><Key.shift><Key.shift><Key.shift><Key.shift><Key.shift><Key.shift><Key.shift><Key.shift><Key.shift><Key.shift><Key.shift><Key.shift><Key.shift><Key.shift><Key.shift><Key.shift><Key.shift><Key.shift><Key.shift><Key.shift><Key.shift><Key.shift><Key.shift>Jennifer<Key.space><Key.shift>Adams<Key.tab><Key.backspace><Key.backspace><Key.tab><Key.backspace>8585770212<Key.tab><Key.shift><Key.shift><Key.shift><Key.shift><Key.shift><Key.shift><Key.shift><Key.shift><Key.shift><Key.shift><Key.shift><Key.shift><Key.shift><Key.shift><Key.shift><Key.shift><Key.shift><Key.shift><Key.shift><Key.shift><Key.shift><Key.shift><Key.shift><Key.shift><Key.shift><Key.shift><Key.shift><Key.shift><Key.shift><Key.shift><Key.shift><Key.shift><Key.shift><Key.shift><Key.shift><Key.shift><Key.shift><Key.shift><Key.shift><Key.shift><Key.shift><Key.shift><Key.shift><Key.shift><Key.shift><Key.shift><Key.shift><Key.shift>2106<Key.space><Key.shift>Pik<Key.space><Key.shift><Key.shift><Key.shift><Key.shift><Key.shift><Key.shift><Key.shift><Key.shift><Key.shift><Key.shift><Key.shift><Key.shift><Key.shift><Key.shift><Key.shift><Key.shift><Key.shift><Key.shift><Key.shift><Key.shift><Key.shift><Key.shift><Key.shift><Key.shift>Street<Key.space><Key.shift><Key.shift><Key.shift><Key.shift><Key.shift><Key.shift><Key.shift><Key.shift><Key.shift><Key.shift><Key.shift><Key.shift><Key.shift><Key.shift><Key.shift><Key.shift><Key.shift><Key.shift><Key.shift><Key.shift><Key.shift><Key.shift><Key.shift><Key.shift><Key.shift><Key.shift><Key.shift><Key.shift><Key.shift><Key.shift><Key.shift><Key.shift><Key.shift><Key.shift><Key.shift><Key.shift><Key.shift><Key.shift><Key.shift><Key.shift><Key.shift><Key.shift><Key.shift><Key.shift><Key.shift><Key.shift><Key.shift><Key.shift><Key.shift><Key.shift><Key.shift><Key.shift><Key.shift><Key.shift><Key.shift><Key.shift><Key.shift><Key.shift><Key.shift><Key.shift><Key.shift><Key.shift><Key.shift><Key.shift><Key.shift><Key.shift><Key.shift><Key.shift><Key.shift><Key.shift><Key.shift><Key.shift><Key.shift><Key.shift><Key.shift><Key.shift><Key.shift><Key.shift><Key.shift><Key.shift><Key.tab><Key.shift>San<Key.space><Key.shift><Key.shift><Key.shift><Key.shift><Key.shift><Key.shift><Key.shift><Key.shift><Key.shift><Key.shift><Key.shift><Key.shift><Key.shift><Key.shift><Key.shift><Key.shift><Key.shift><Key.shift><Key.shift><Key.shift><Key.shift><Key.shift><Key.shift><Key.shift>Diego<Key.space><Key.shift>California<Key.space><Key.tab><Key.shift>San<Key.space><Key.shift>Diego<Key.space><Key.tab><Key.up>cali
Screenshot: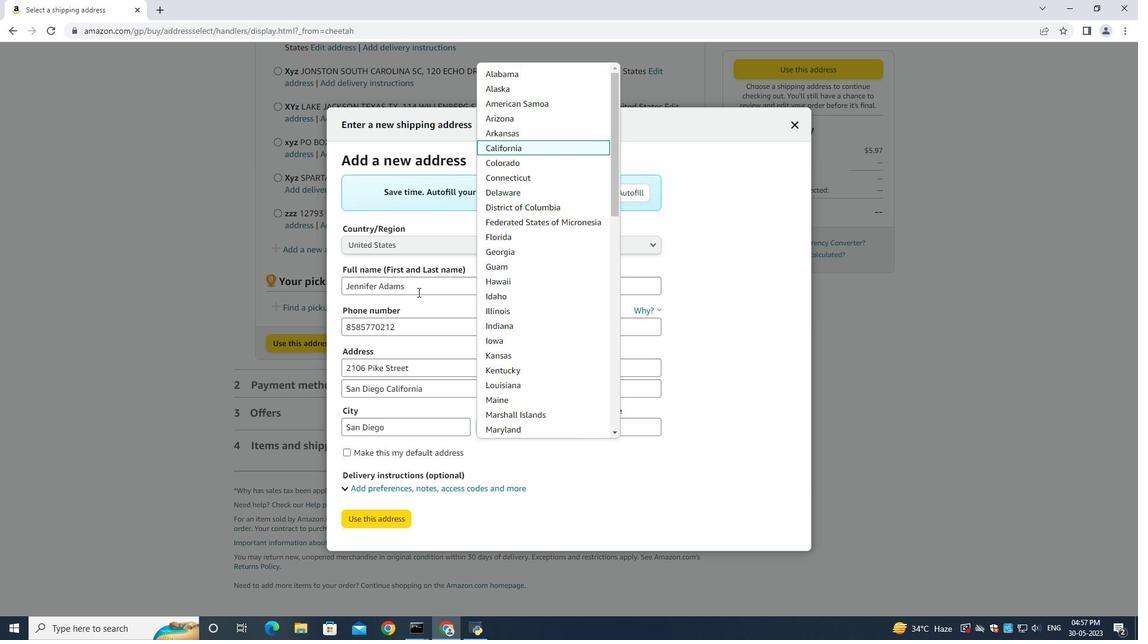 
Action: Mouse moved to (499, 142)
Screenshot: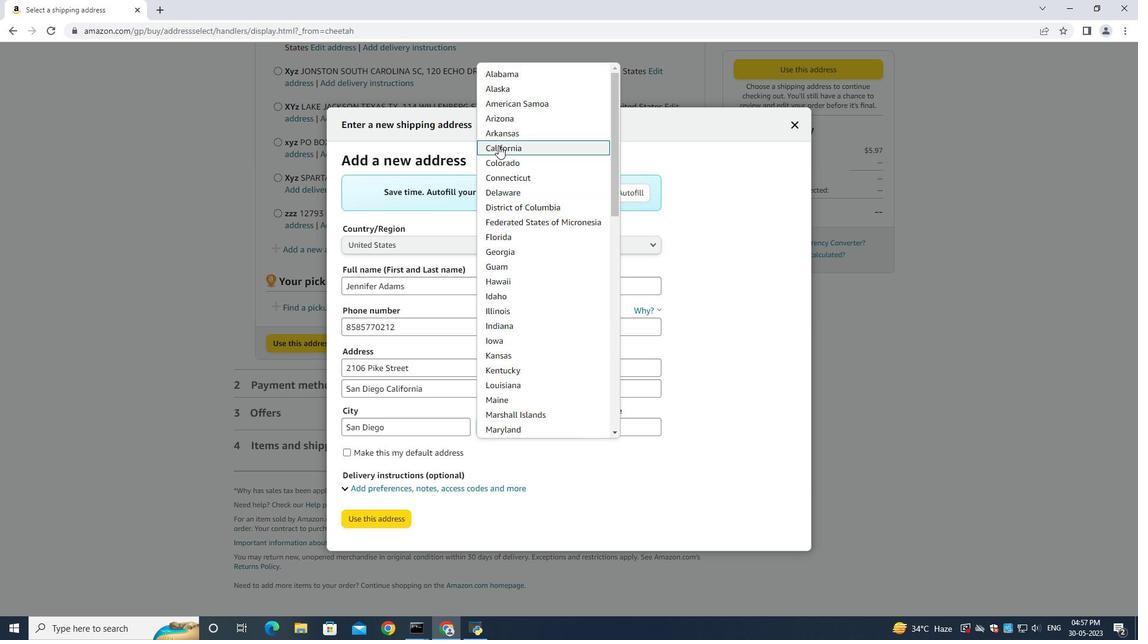 
Action: Mouse pressed left at (499, 142)
Screenshot: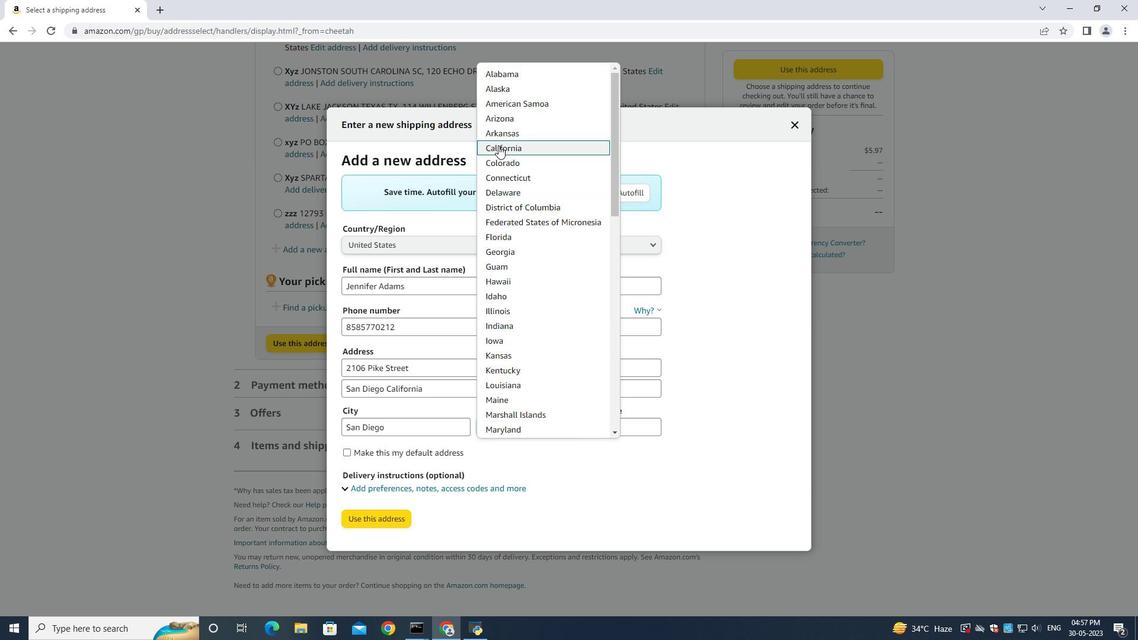 
Action: Mouse moved to (611, 434)
Screenshot: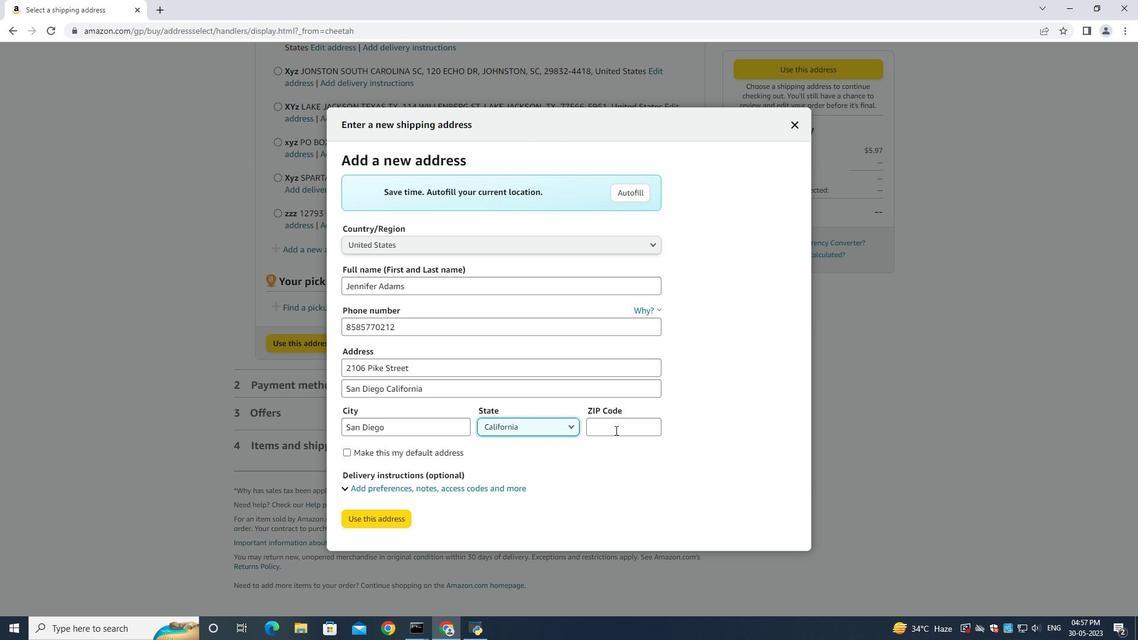 
Action: Mouse pressed left at (611, 434)
Screenshot: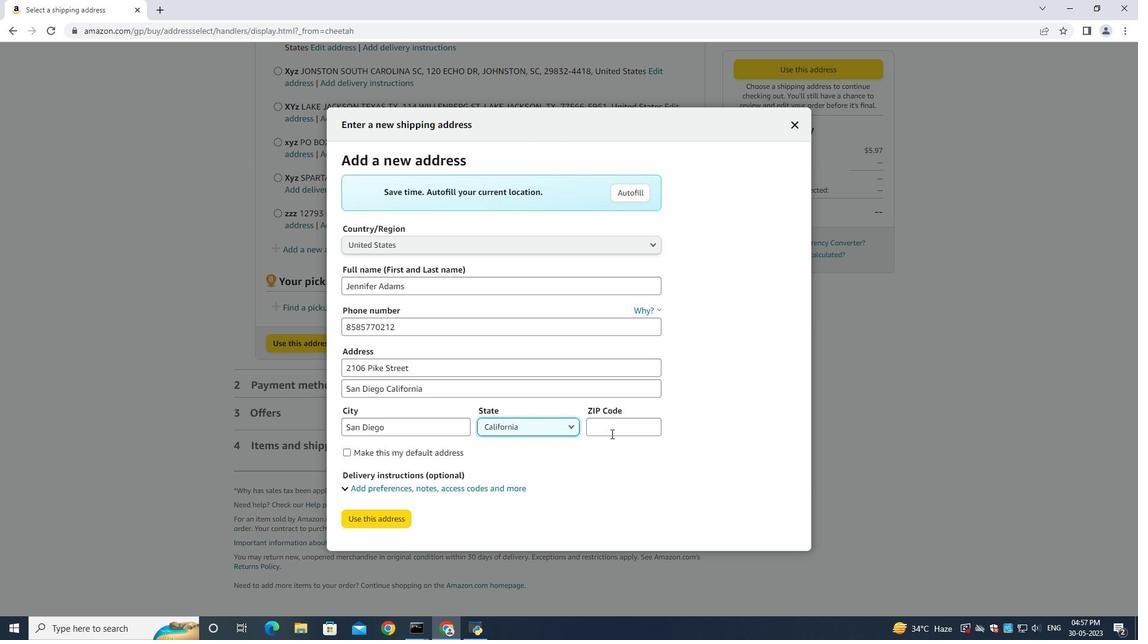 
Action: Key pressed 92126
Screenshot: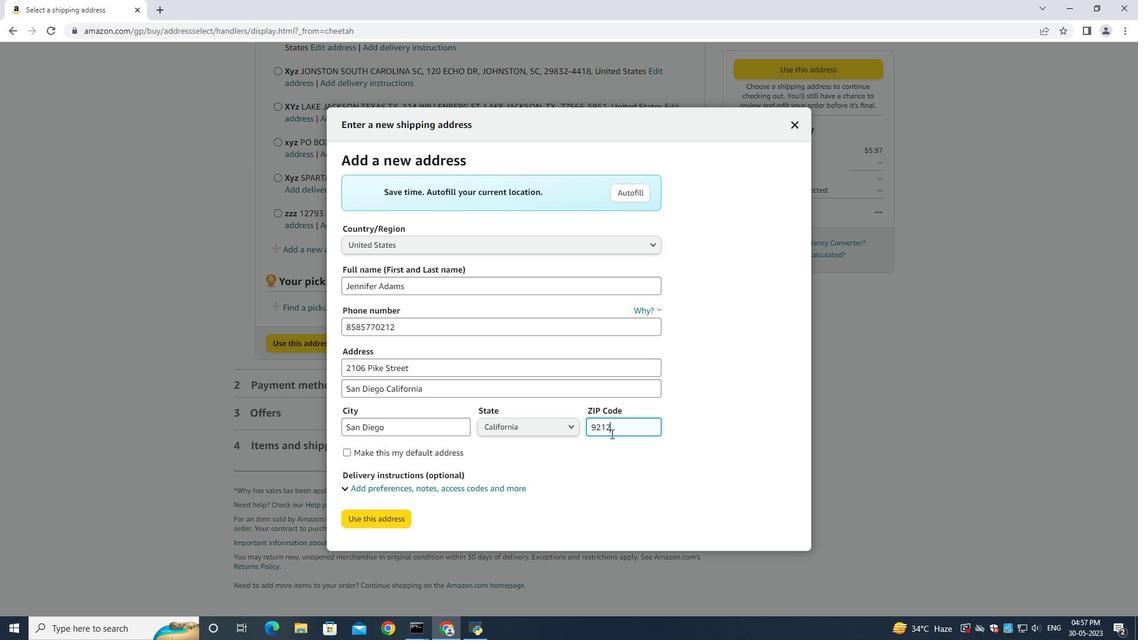 
Action: Mouse moved to (367, 514)
Screenshot: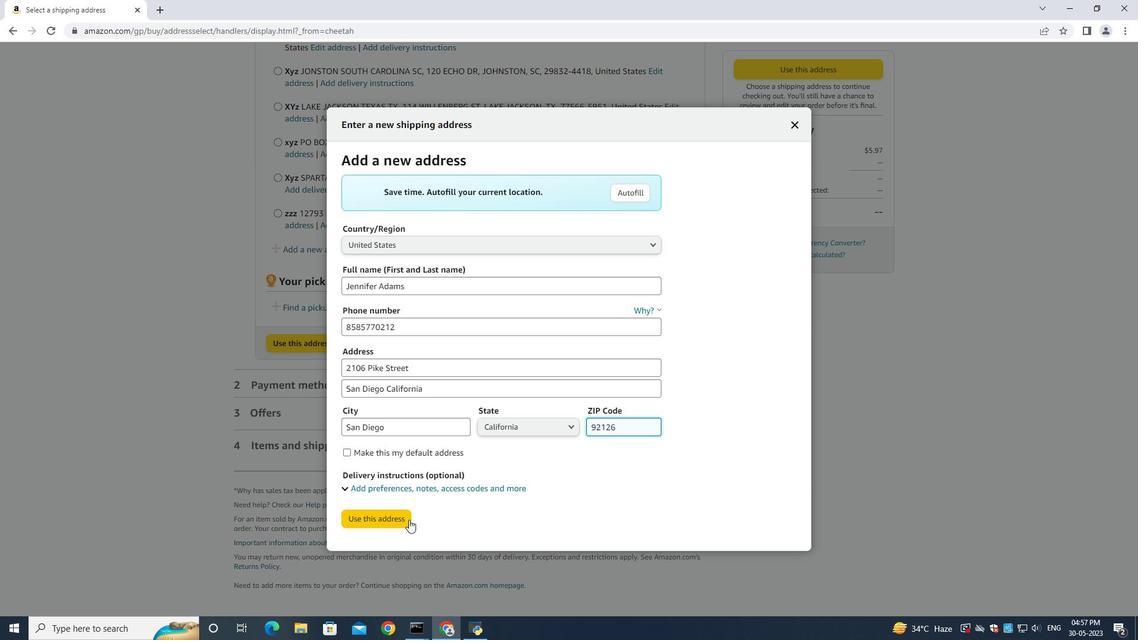 
Action: Mouse pressed left at (367, 514)
Screenshot: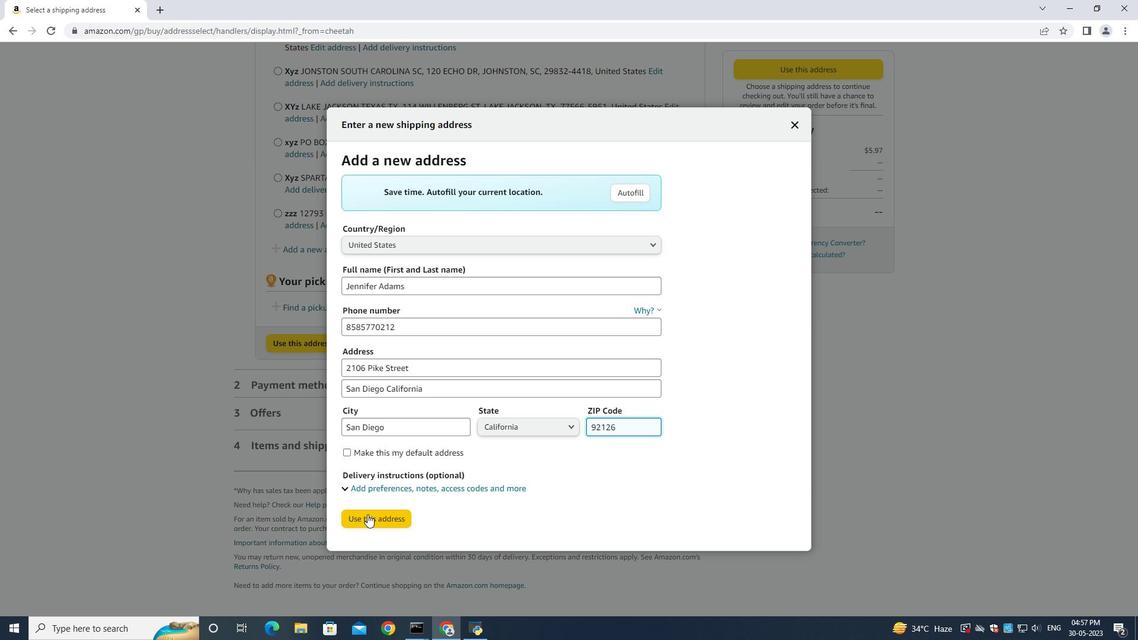 
Action: Mouse moved to (366, 382)
Screenshot: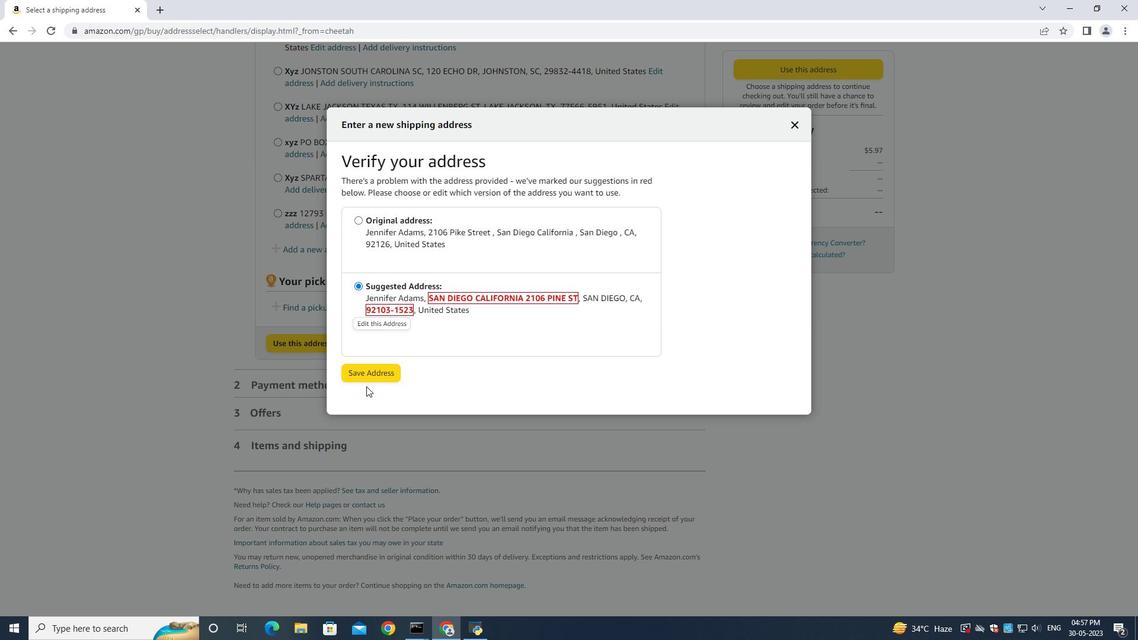 
Action: Mouse pressed left at (366, 382)
Screenshot: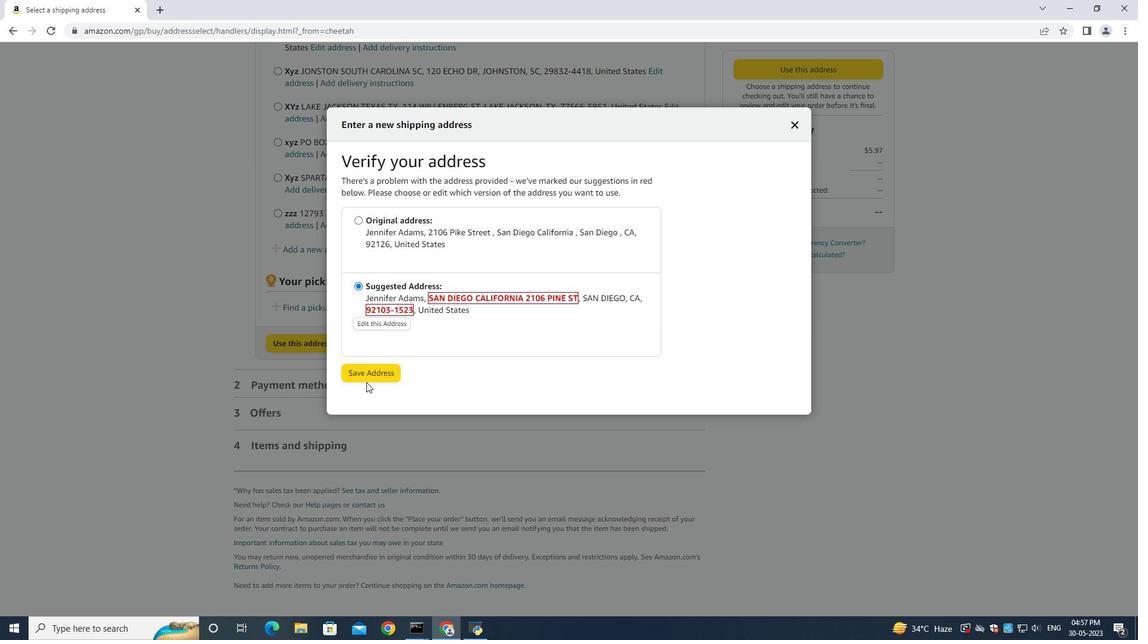 
Action: Mouse moved to (372, 369)
Screenshot: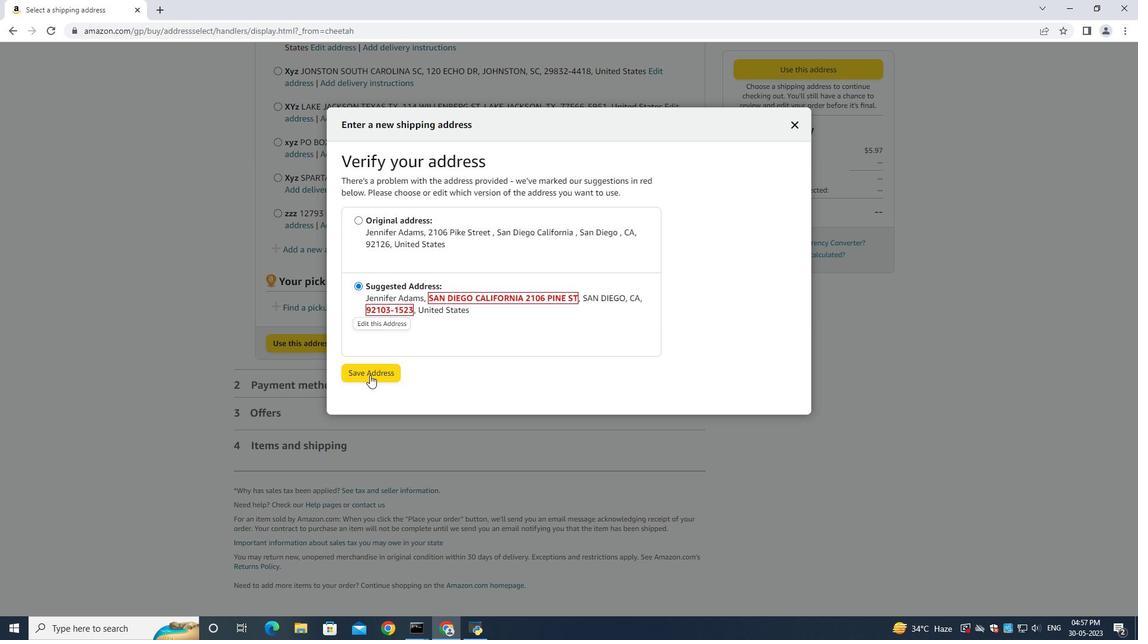 
Action: Mouse pressed left at (372, 369)
Screenshot: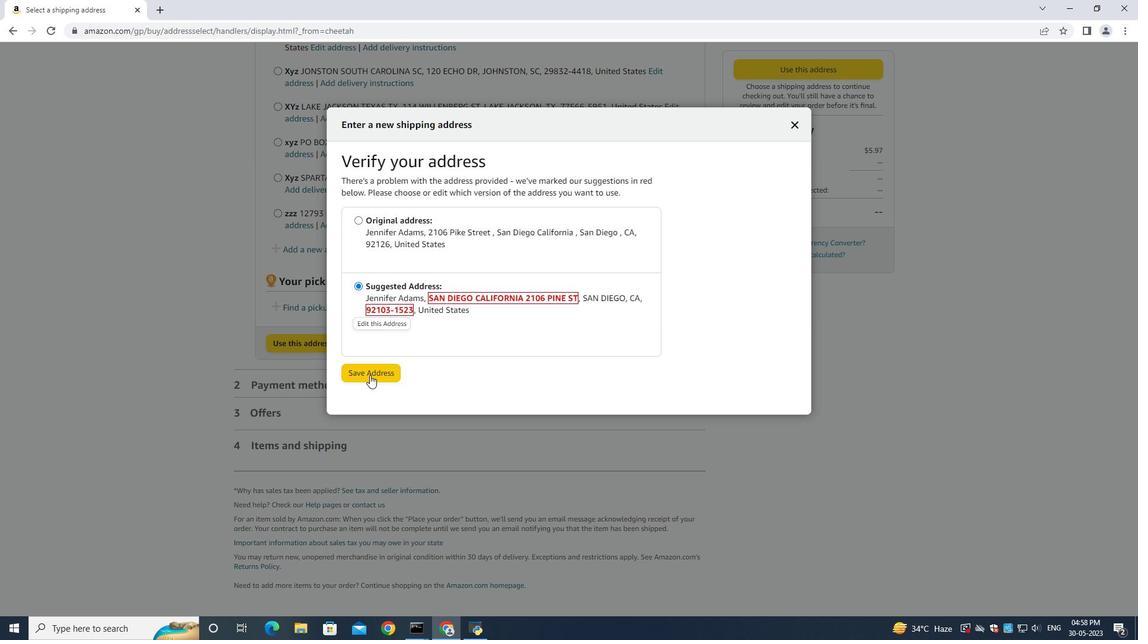 
Action: Mouse moved to (488, 414)
Screenshot: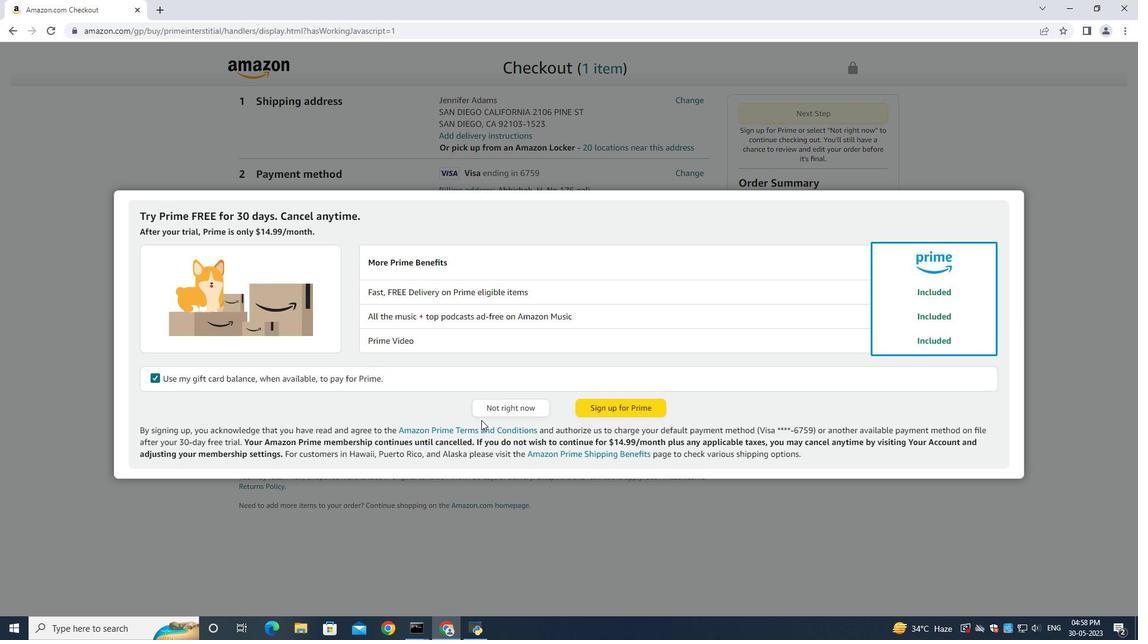 
Action: Mouse pressed left at (488, 414)
Screenshot: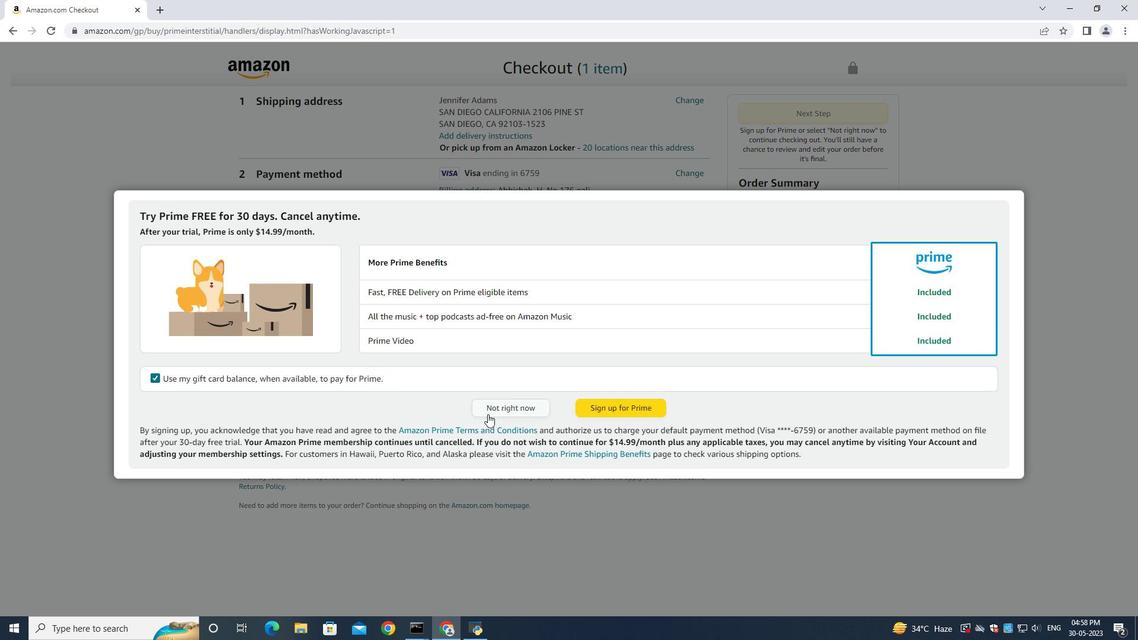 
Action: Mouse moved to (440, 391)
Screenshot: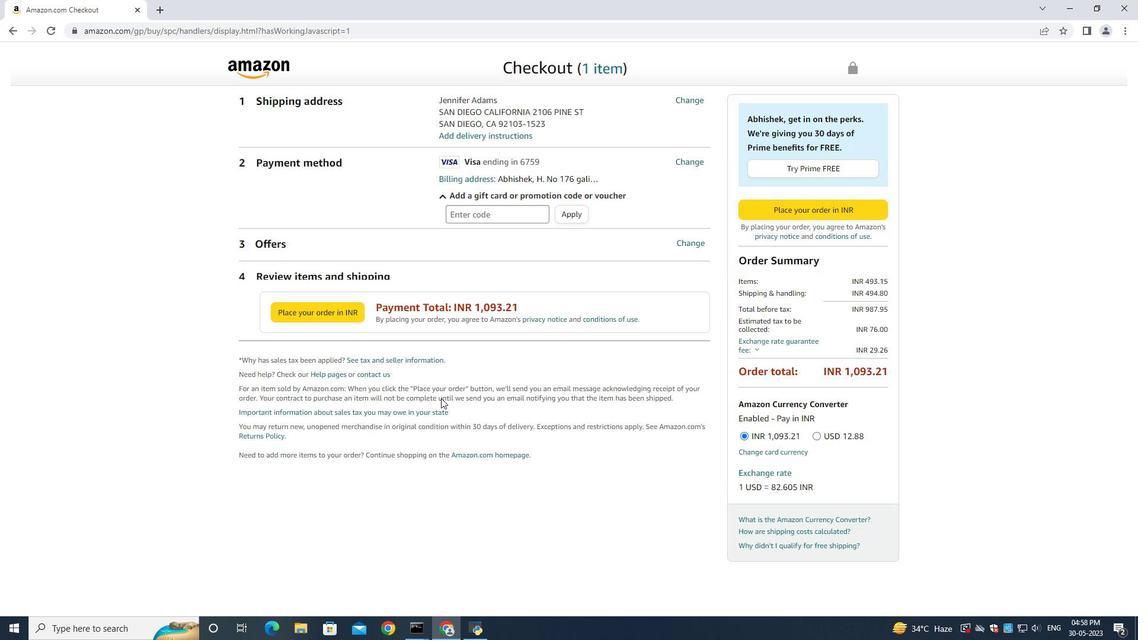 
